 Task: Plan a trip to TÃ¢rgu Neamt, Romania from 5th December, 2023 to 15th December, 2023 for 9 adults.5 bedrooms having 5 beds and 5 bathrooms. Property type can be house. Booking option can be shelf check-in. Look for 5 properties as per requirement.
Action: Mouse moved to (459, 94)
Screenshot: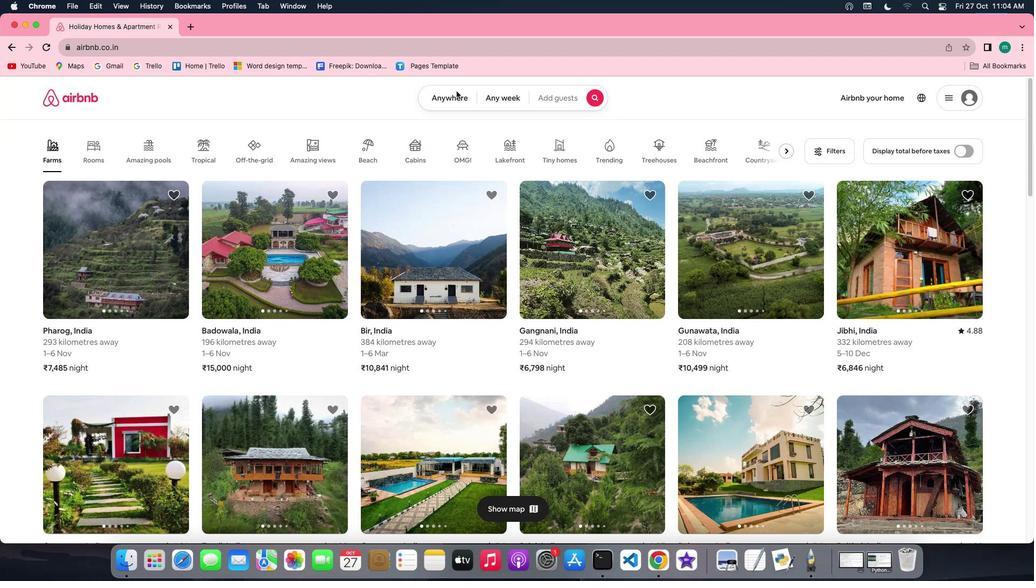 
Action: Mouse pressed left at (459, 94)
Screenshot: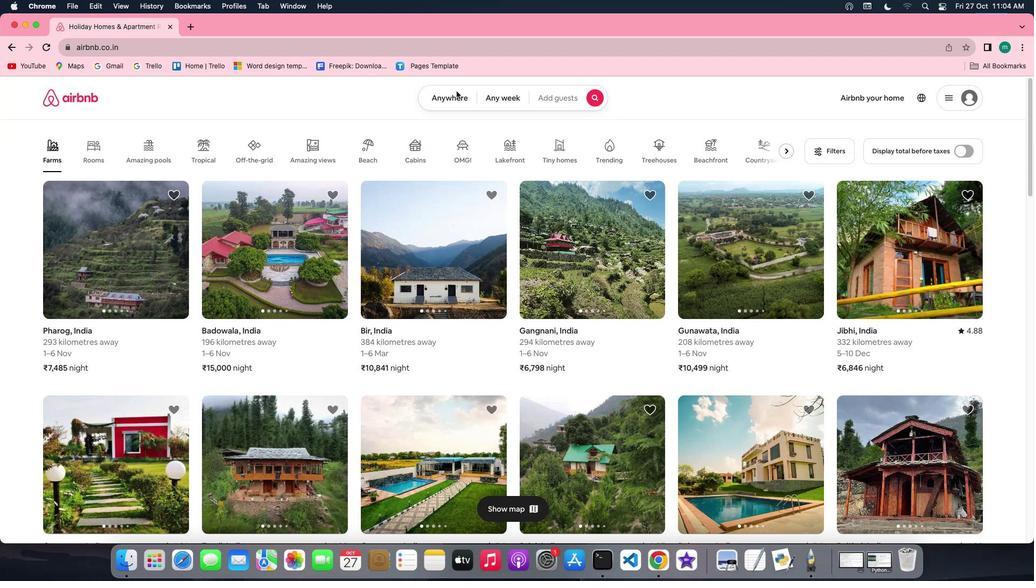 
Action: Mouse pressed left at (459, 94)
Screenshot: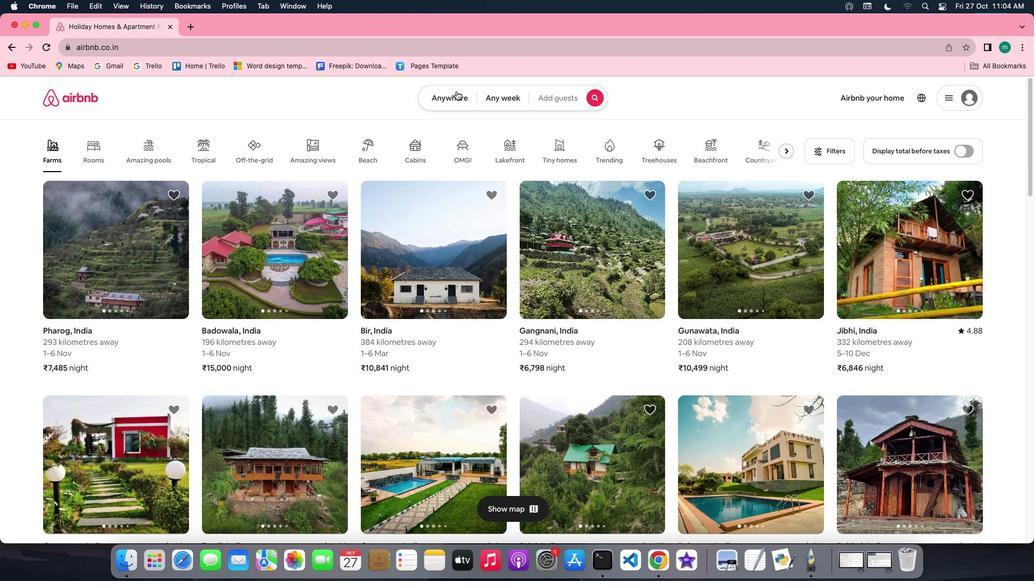 
Action: Mouse moved to (408, 138)
Screenshot: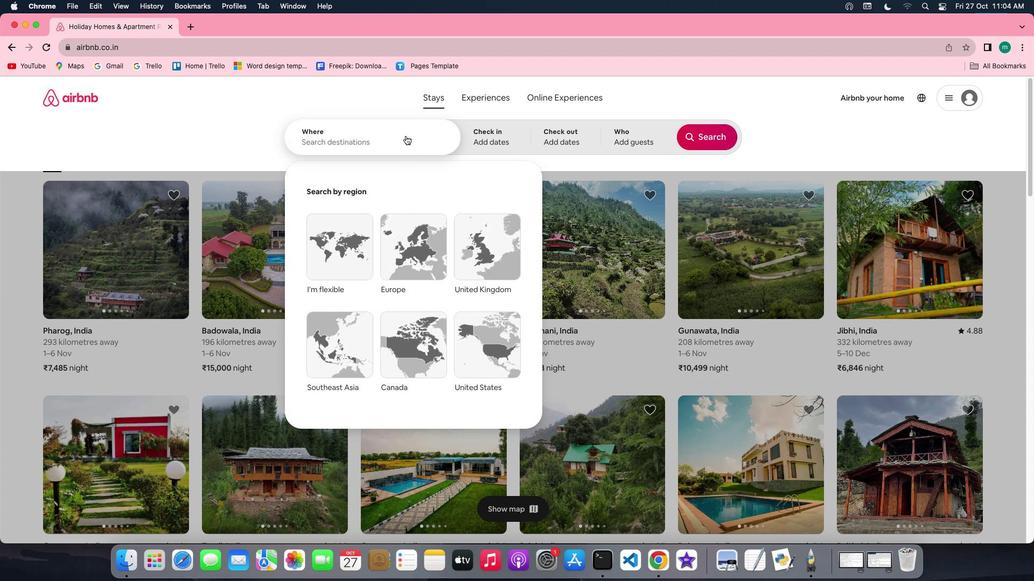 
Action: Key pressed Key.shift'T''a''r''g''u'','Key.spaceKey.shift'R''o''m''a''n''i''a'
Screenshot: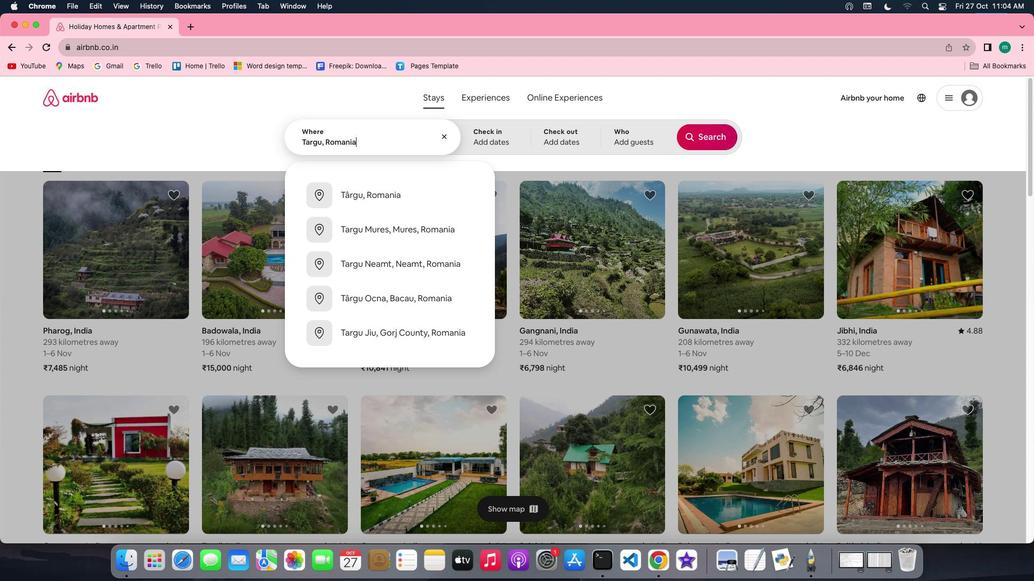
Action: Mouse moved to (507, 132)
Screenshot: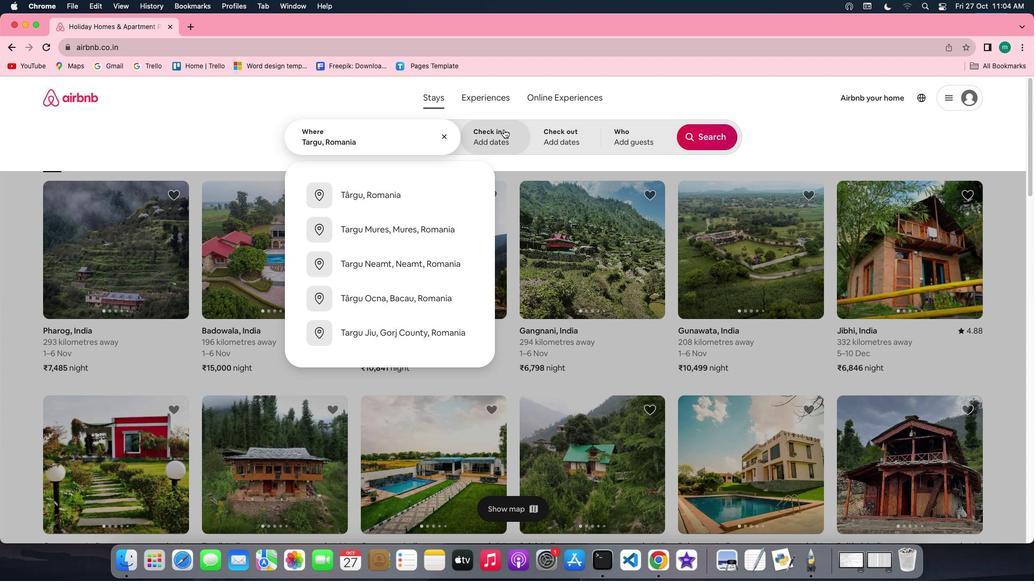 
Action: Mouse pressed left at (507, 132)
Screenshot: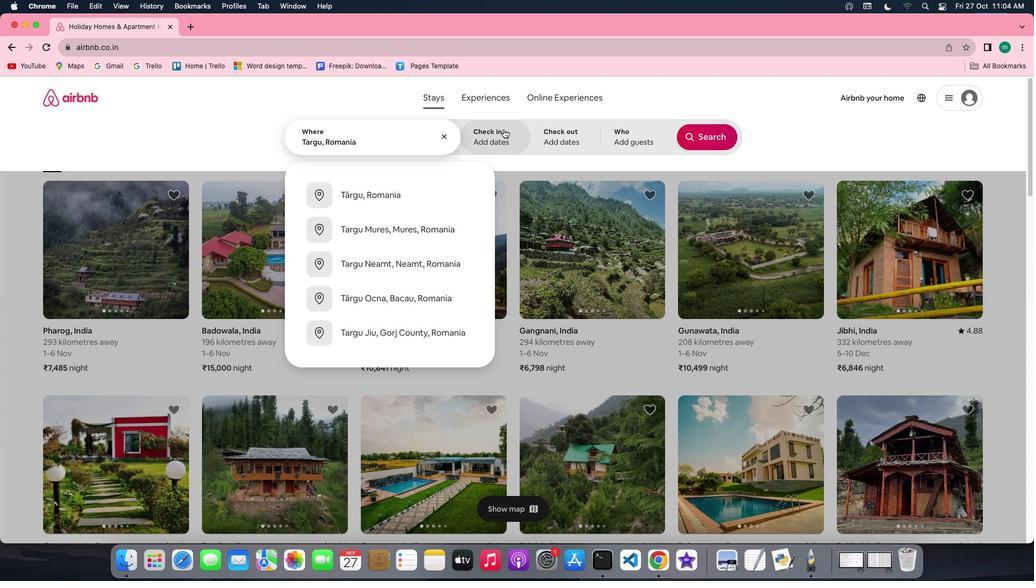 
Action: Mouse moved to (689, 220)
Screenshot: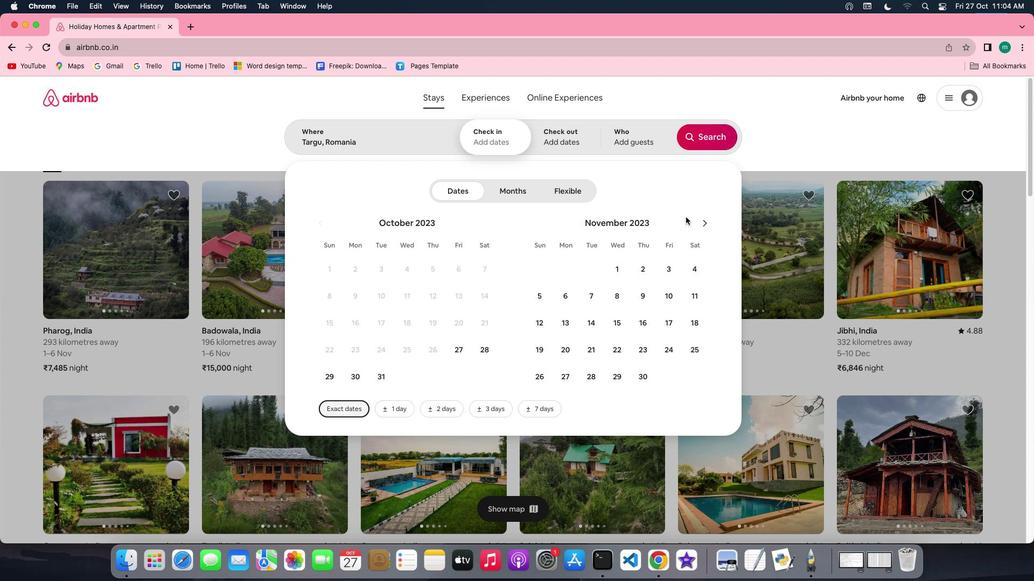 
Action: Mouse pressed left at (689, 220)
Screenshot: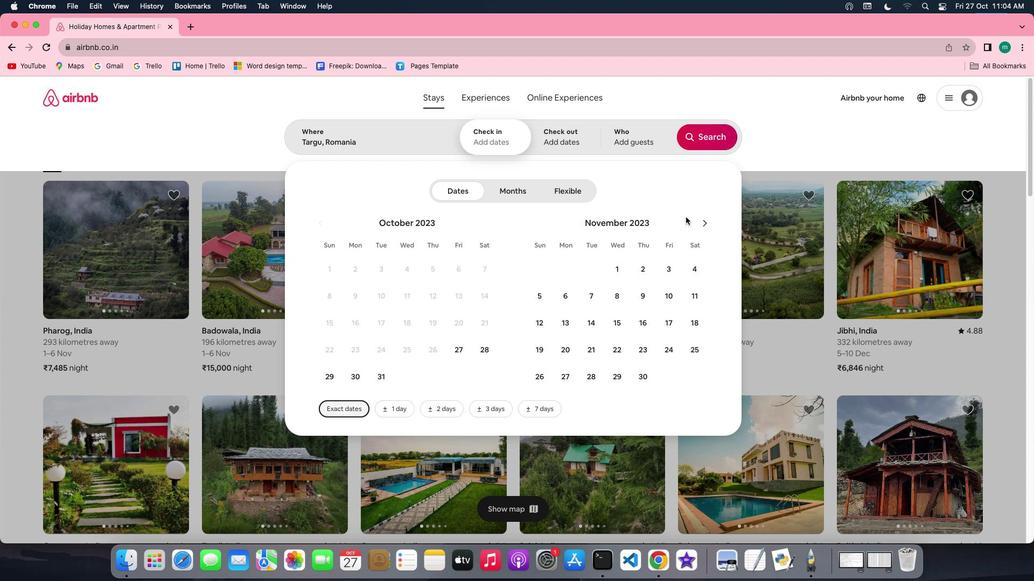 
Action: Mouse moved to (702, 224)
Screenshot: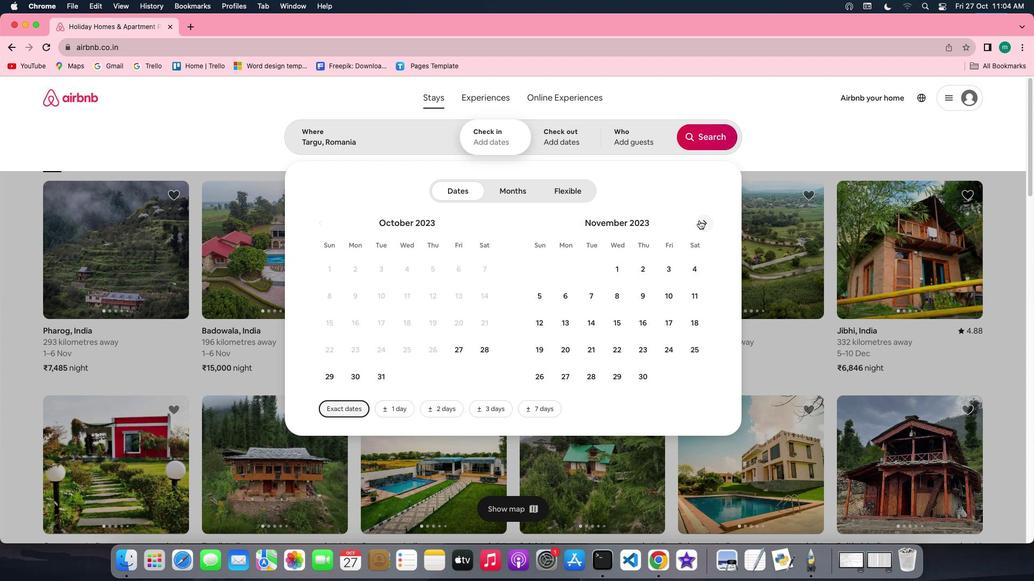 
Action: Mouse pressed left at (702, 224)
Screenshot: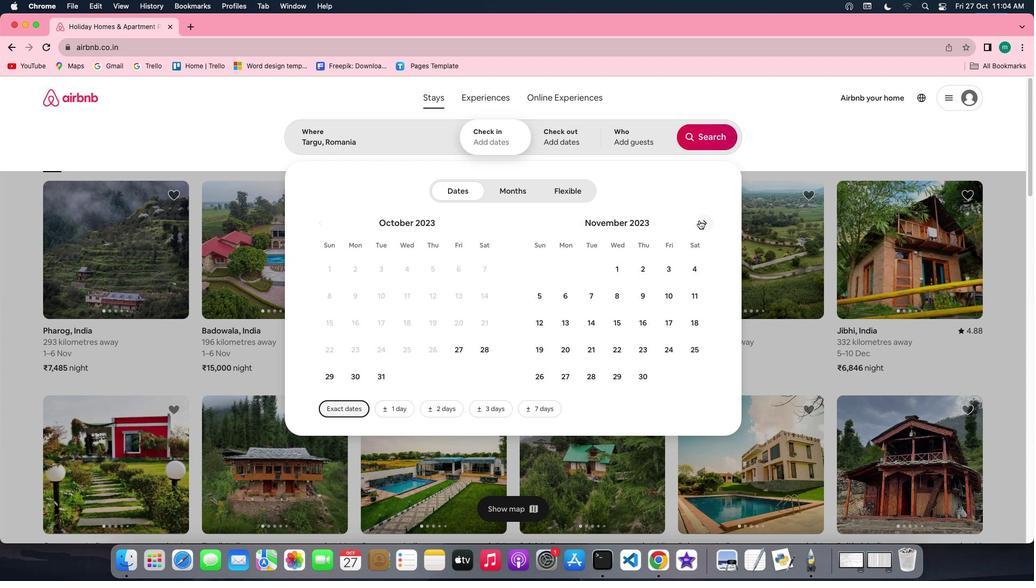 
Action: Mouse moved to (589, 296)
Screenshot: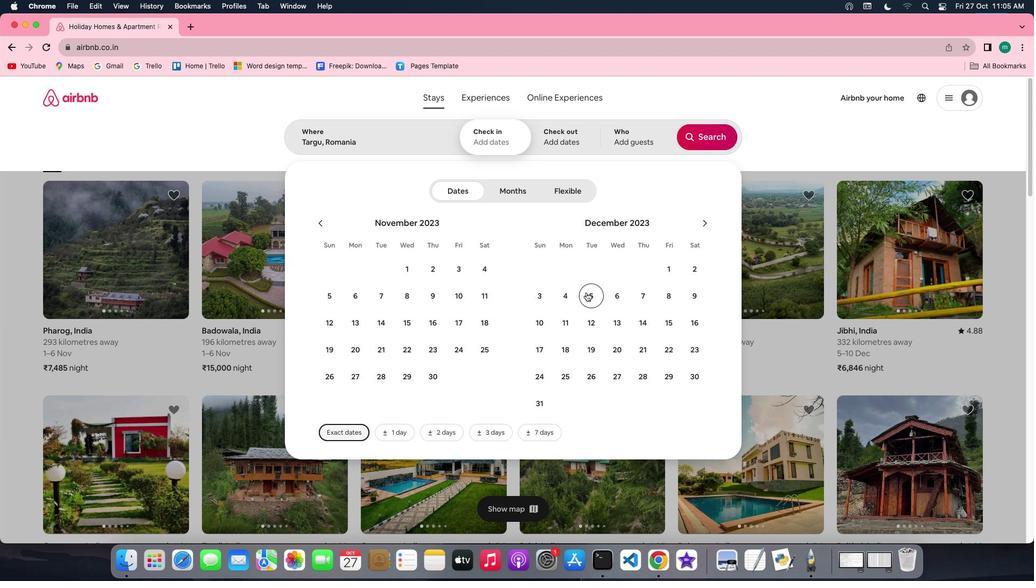 
Action: Mouse pressed left at (589, 296)
Screenshot: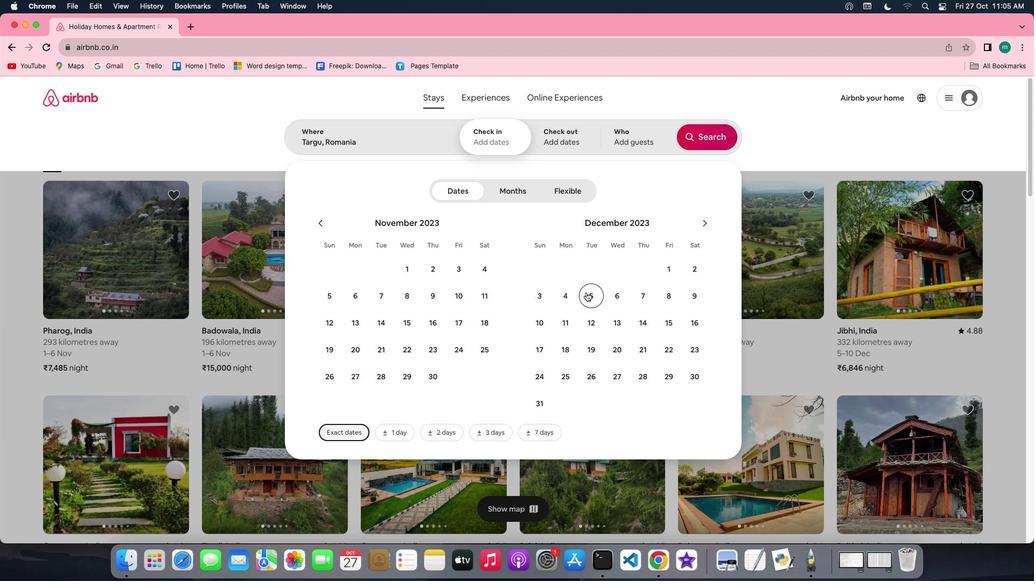 
Action: Mouse moved to (669, 333)
Screenshot: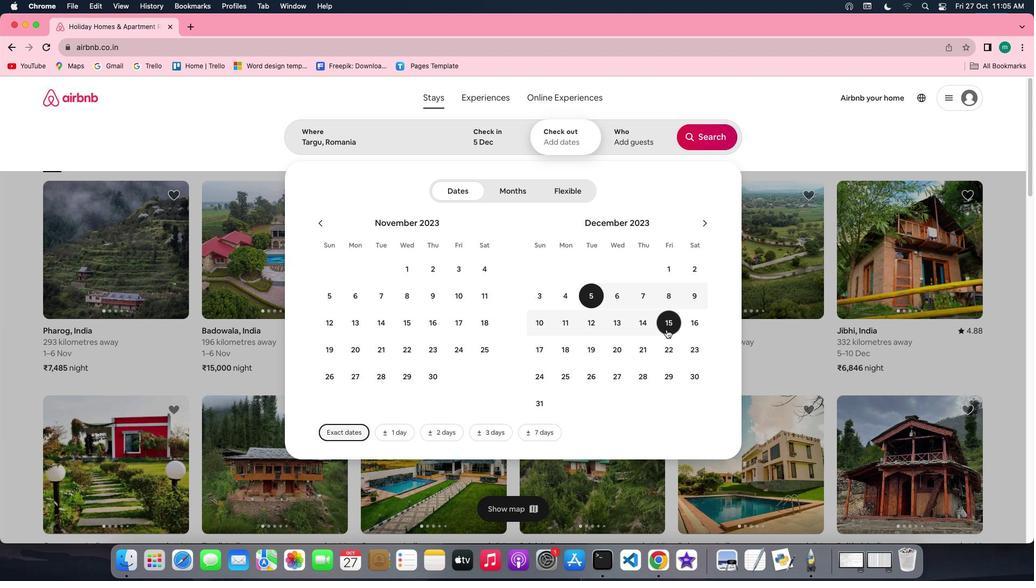 
Action: Mouse pressed left at (669, 333)
Screenshot: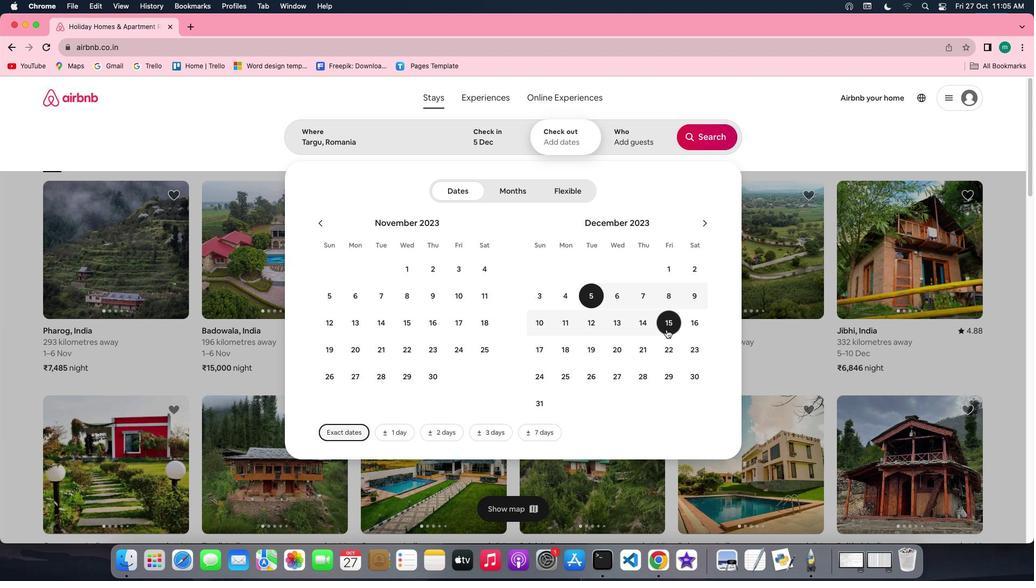 
Action: Mouse moved to (638, 153)
Screenshot: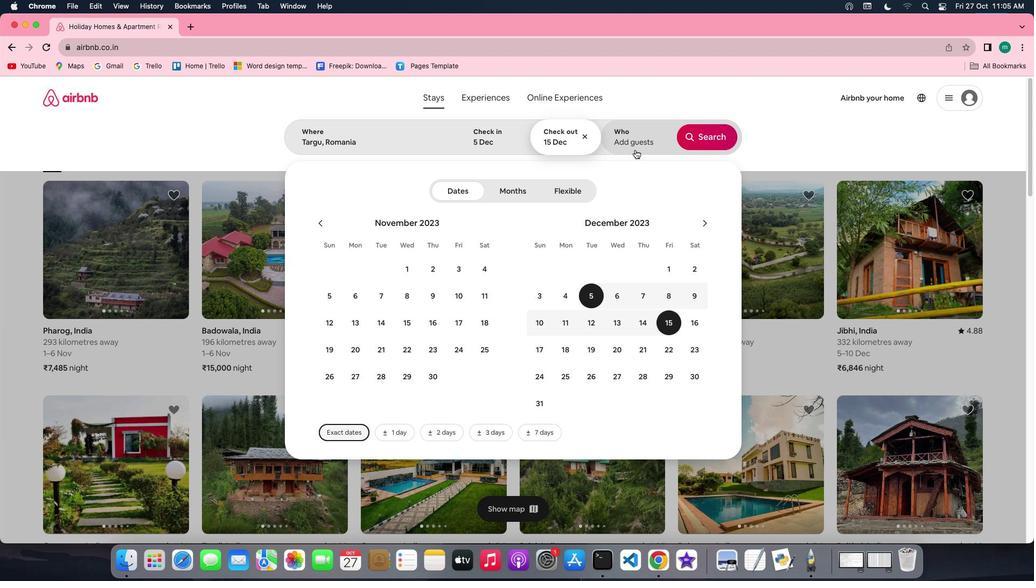 
Action: Mouse pressed left at (638, 153)
Screenshot: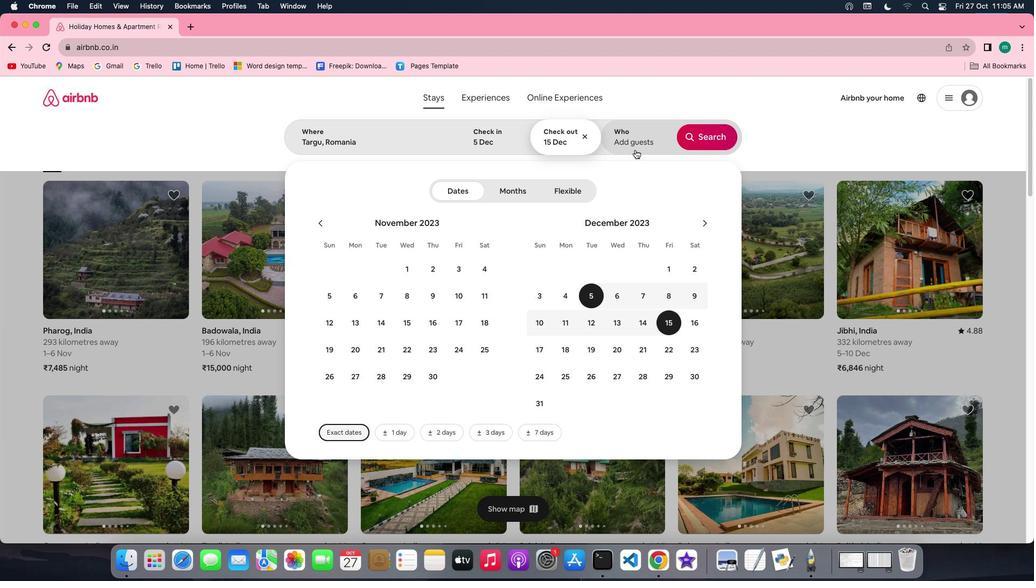 
Action: Mouse moved to (715, 199)
Screenshot: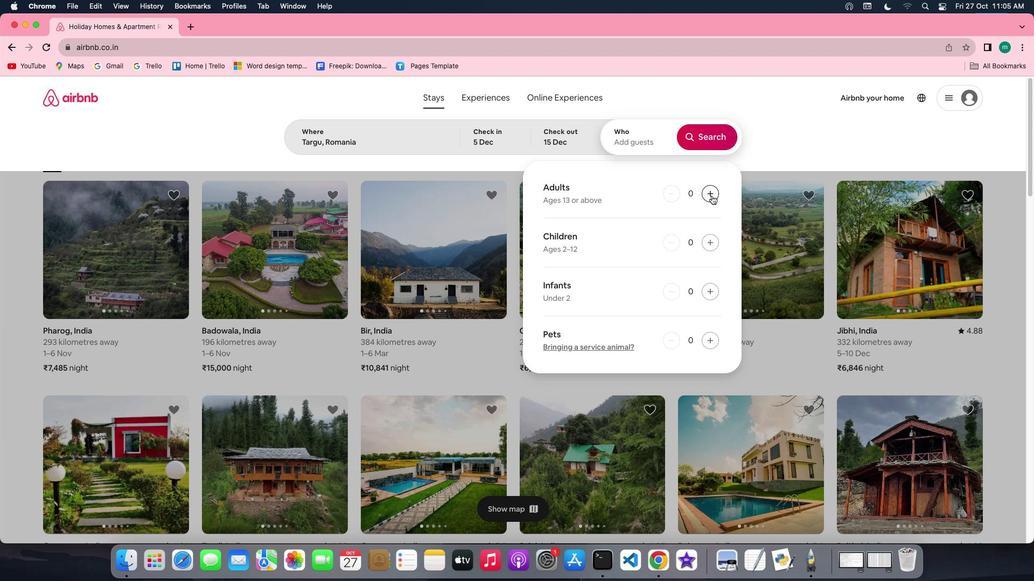 
Action: Mouse pressed left at (715, 199)
Screenshot: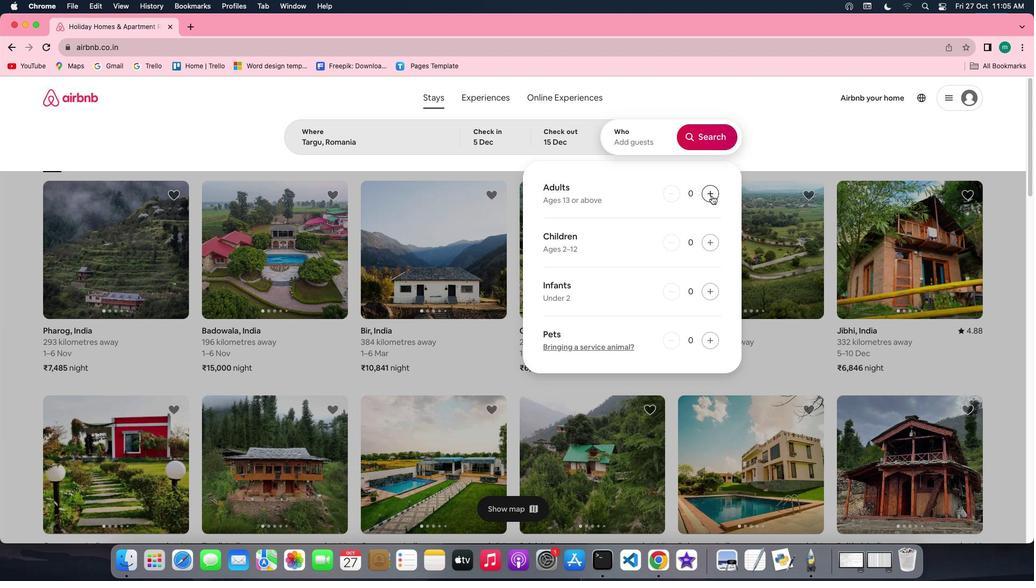 
Action: Mouse pressed left at (715, 199)
Screenshot: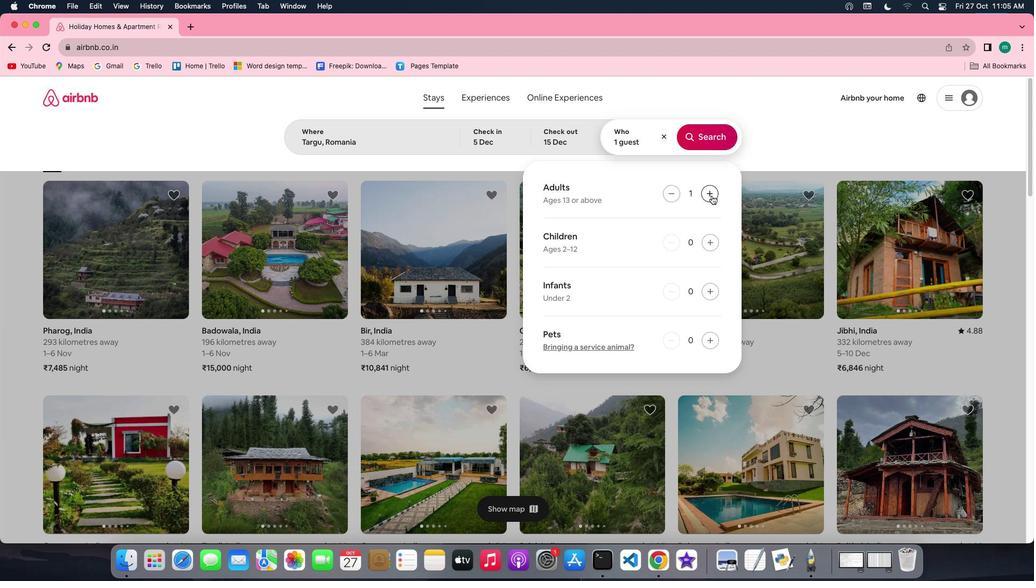 
Action: Mouse pressed left at (715, 199)
Screenshot: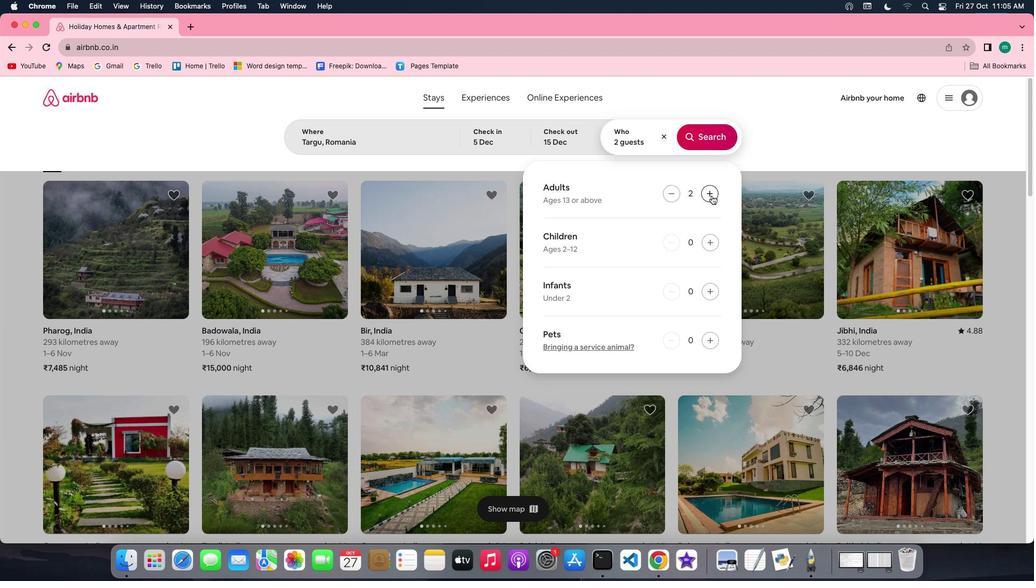 
Action: Mouse pressed left at (715, 199)
Screenshot: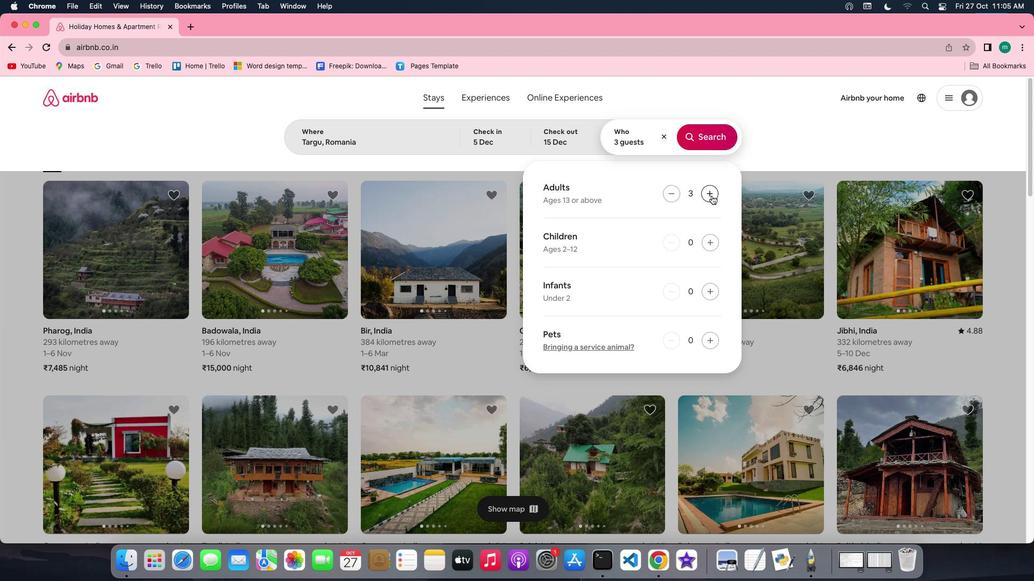 
Action: Mouse pressed left at (715, 199)
Screenshot: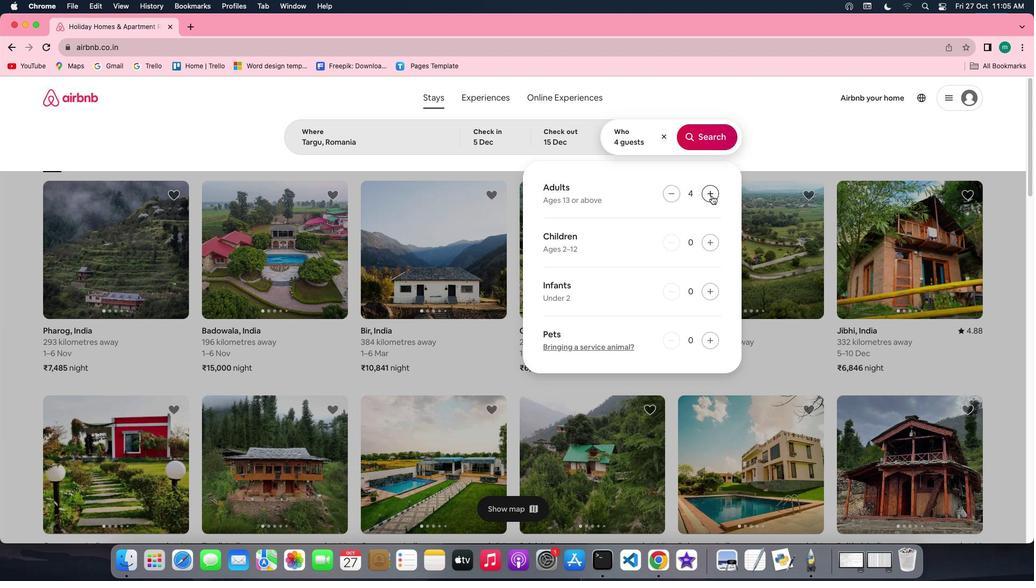 
Action: Mouse pressed left at (715, 199)
Screenshot: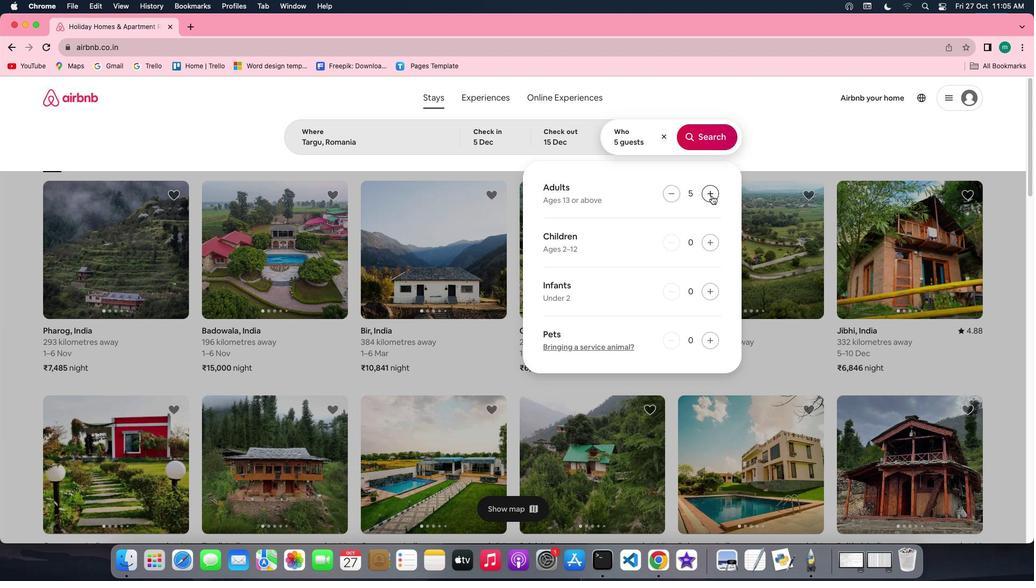 
Action: Mouse pressed left at (715, 199)
Screenshot: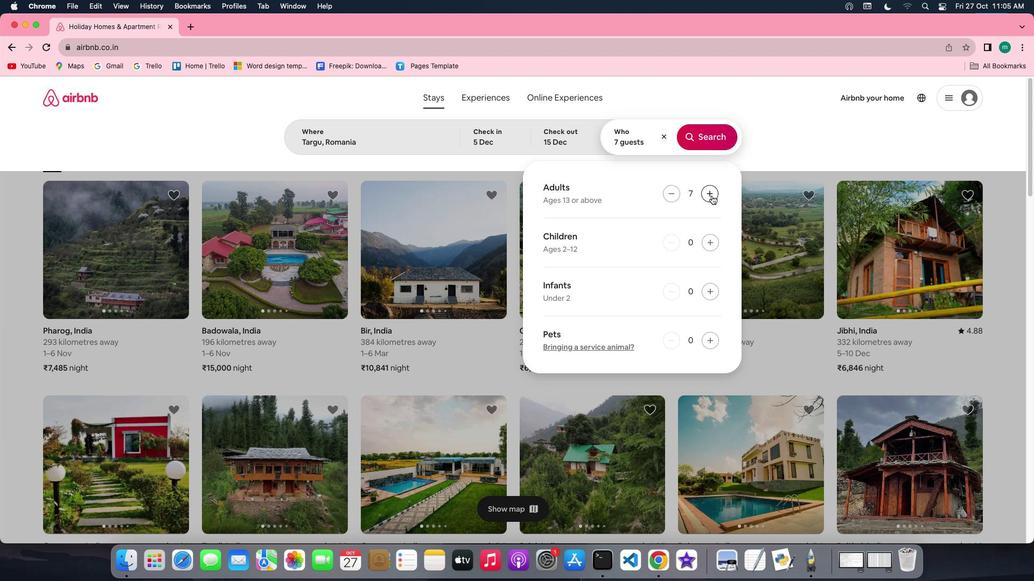 
Action: Mouse pressed left at (715, 199)
Screenshot: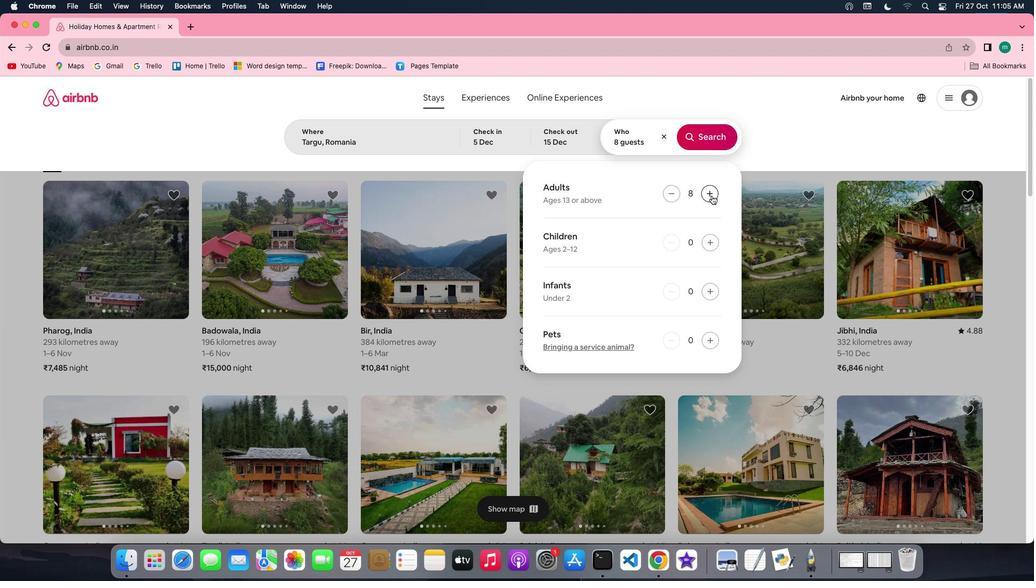 
Action: Mouse pressed left at (715, 199)
Screenshot: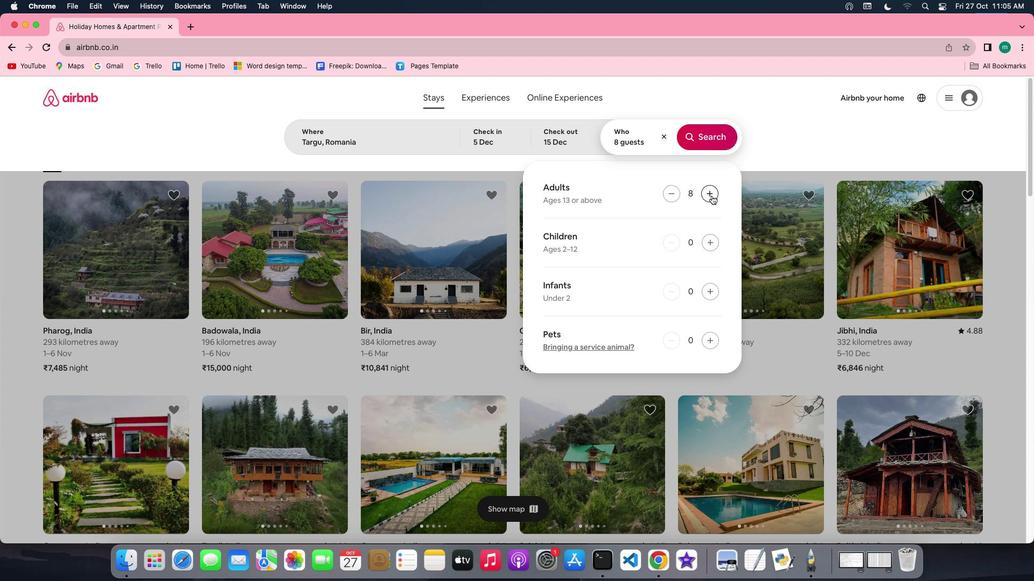 
Action: Mouse moved to (724, 140)
Screenshot: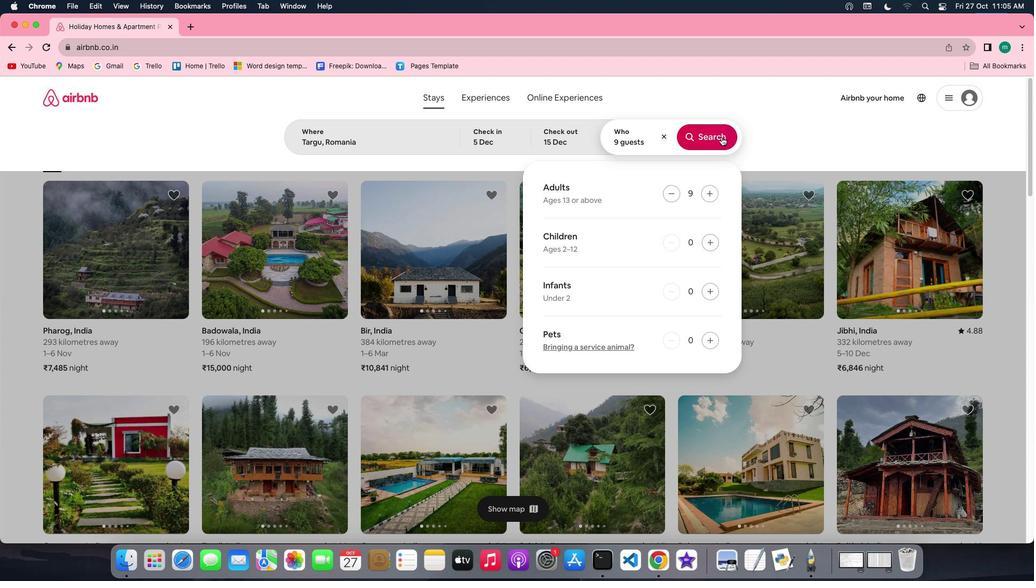 
Action: Mouse pressed left at (724, 140)
Screenshot: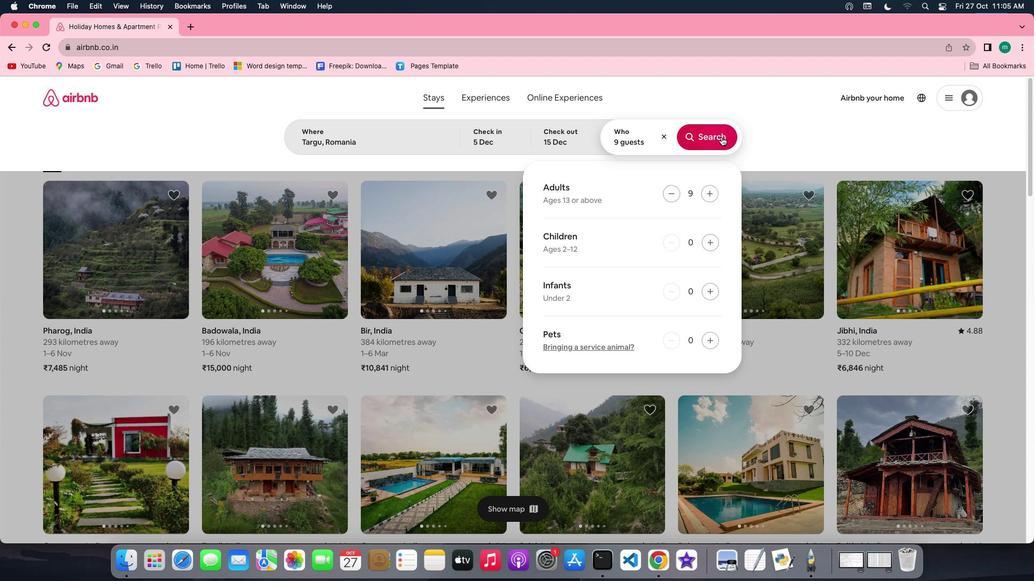 
Action: Mouse moved to (878, 146)
Screenshot: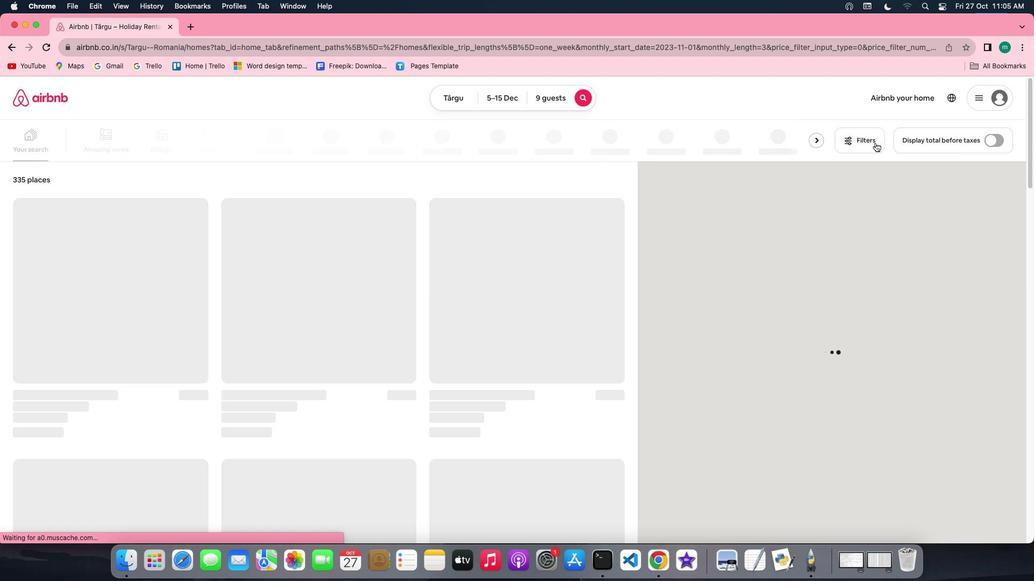 
Action: Mouse pressed left at (878, 146)
Screenshot: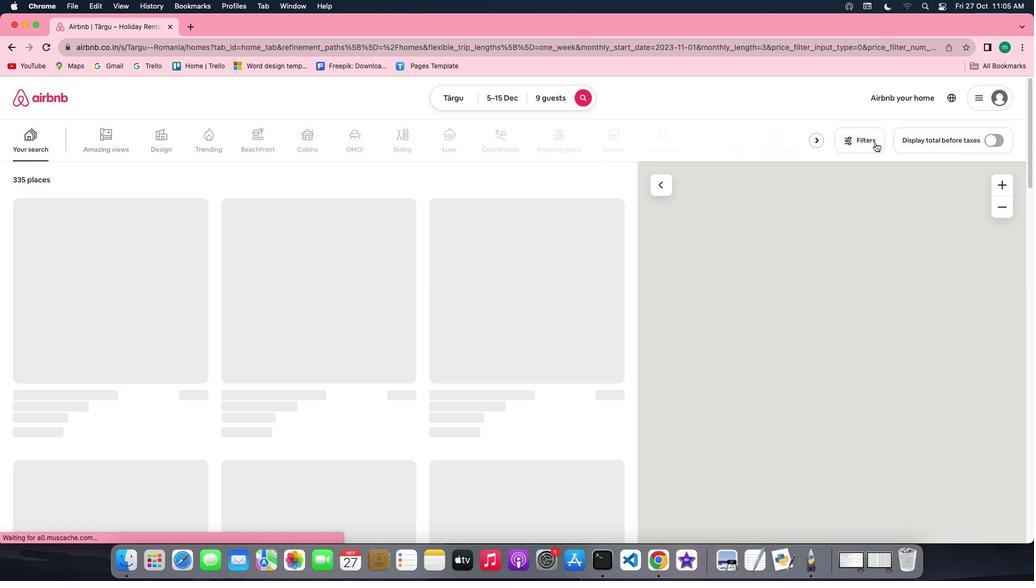 
Action: Mouse moved to (466, 351)
Screenshot: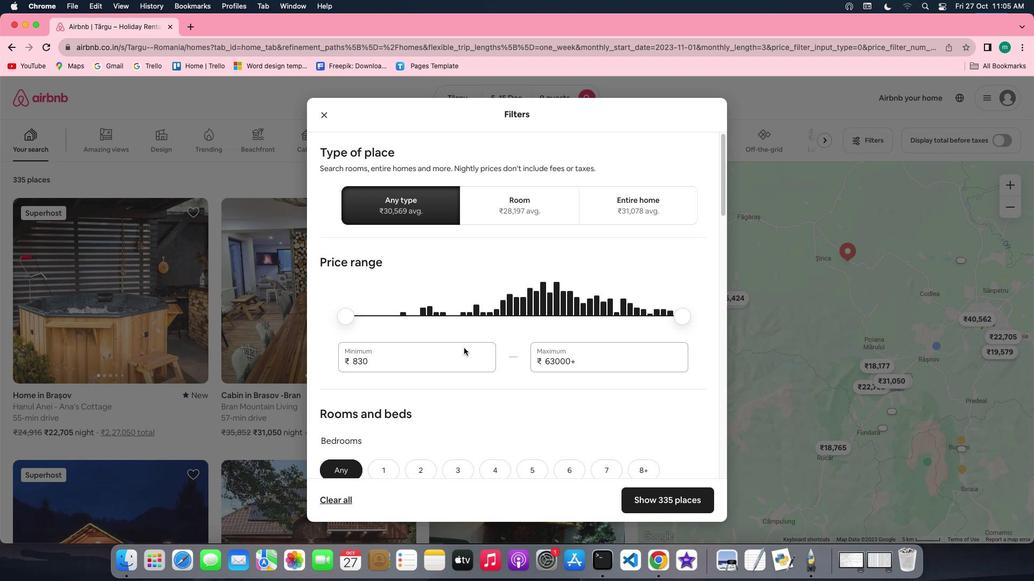 
Action: Mouse scrolled (466, 351) with delta (3, 2)
Screenshot: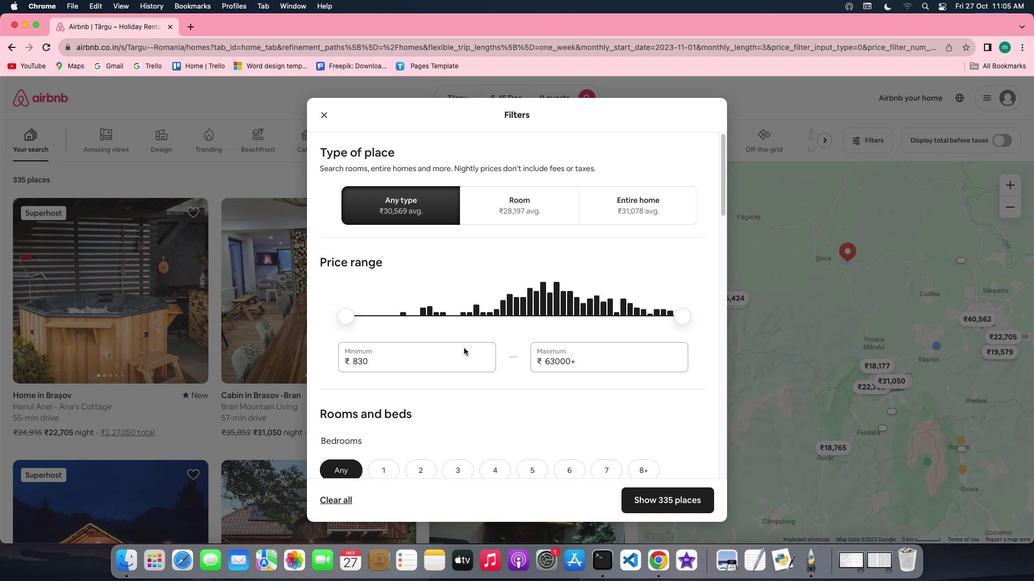 
Action: Mouse scrolled (466, 351) with delta (3, 2)
Screenshot: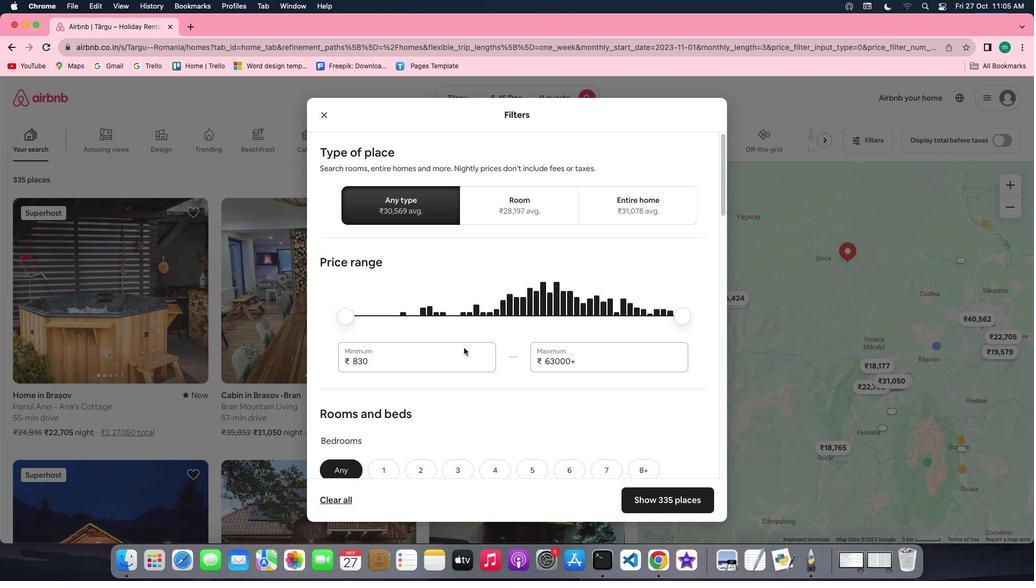
Action: Mouse scrolled (466, 351) with delta (3, 2)
Screenshot: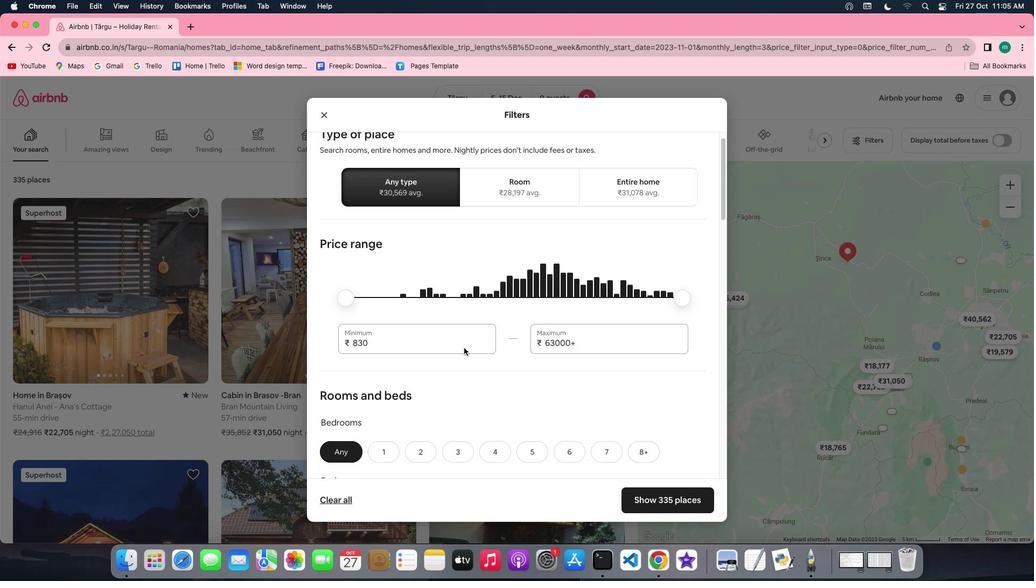
Action: Mouse scrolled (466, 351) with delta (3, 1)
Screenshot: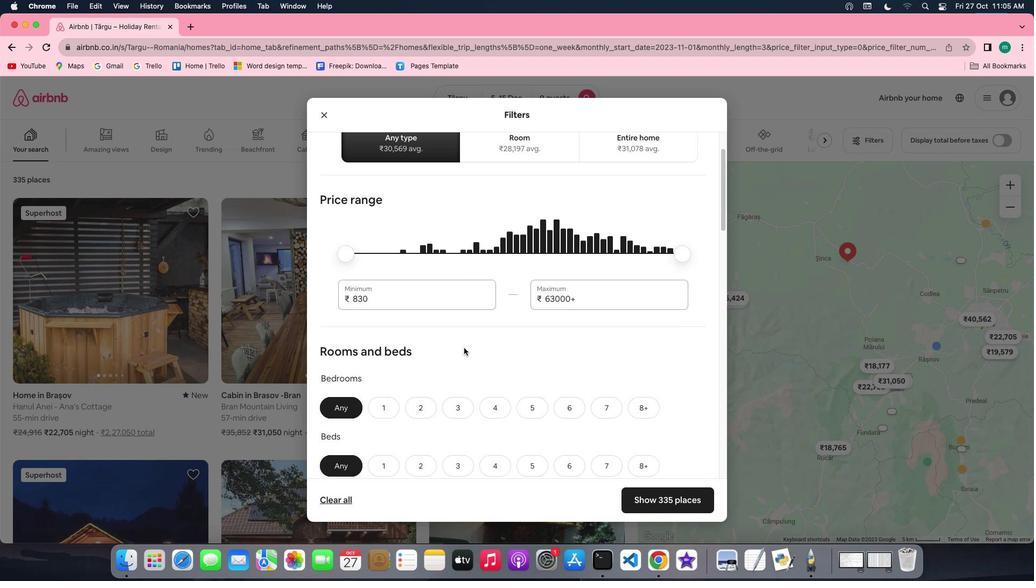 
Action: Mouse scrolled (466, 351) with delta (3, 2)
Screenshot: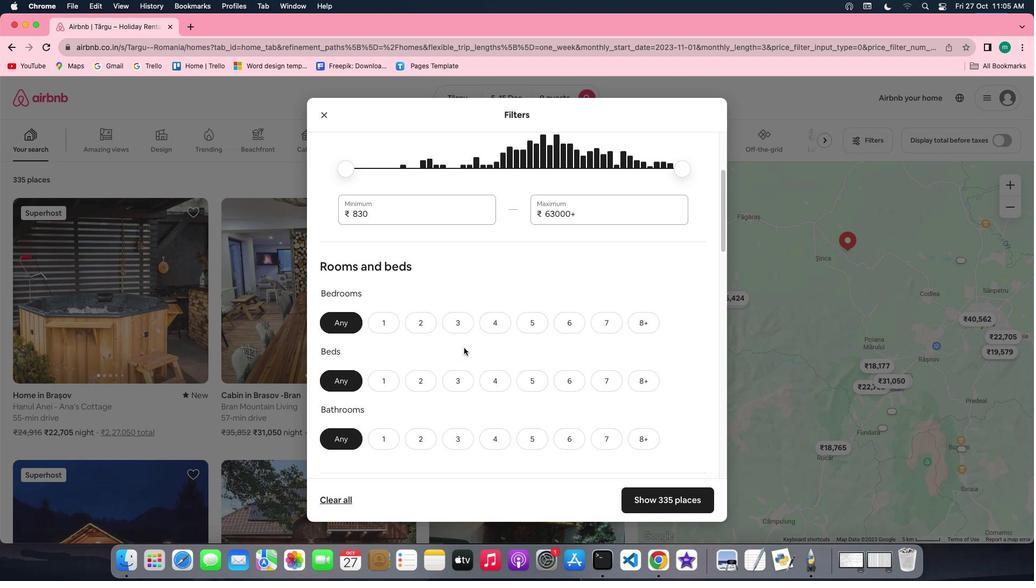 
Action: Mouse scrolled (466, 351) with delta (3, 2)
Screenshot: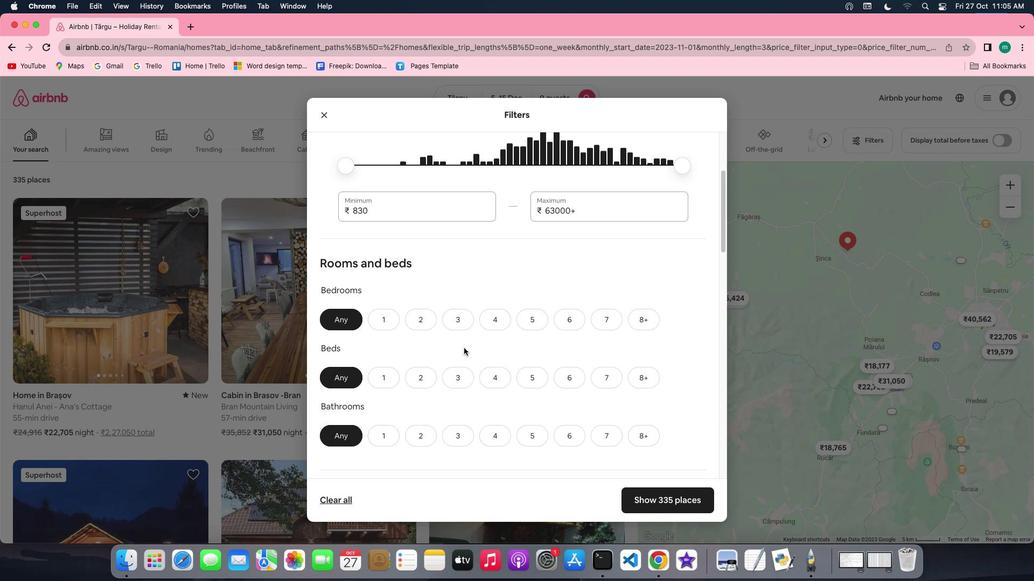 
Action: Mouse scrolled (466, 351) with delta (3, 2)
Screenshot: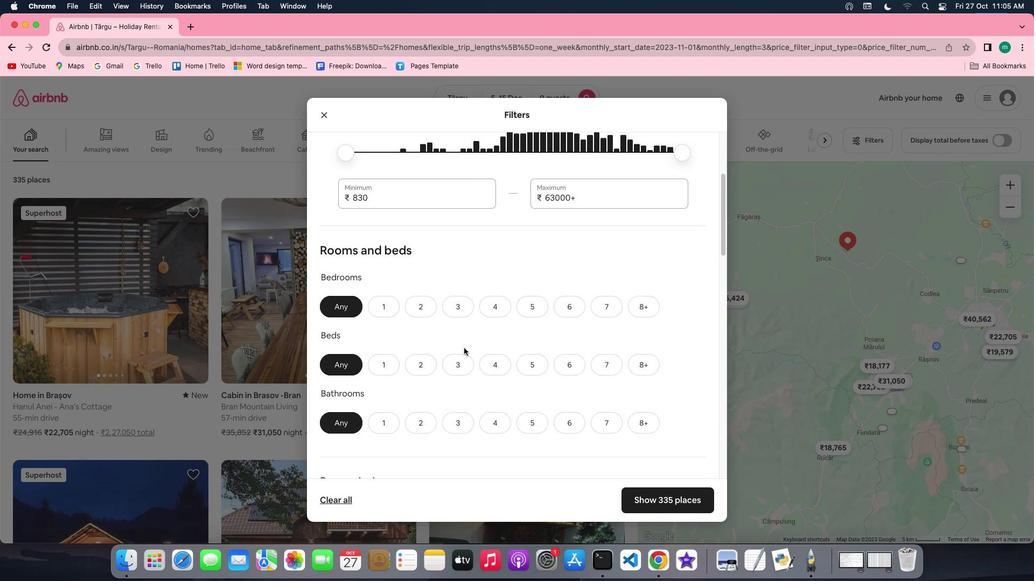 
Action: Mouse scrolled (466, 351) with delta (3, 2)
Screenshot: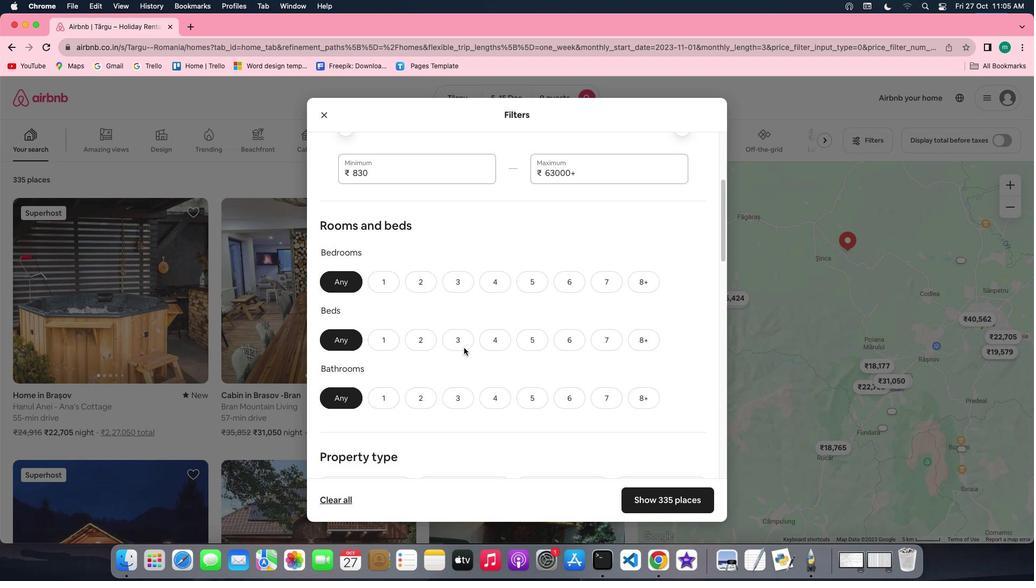 
Action: Mouse scrolled (466, 351) with delta (3, 2)
Screenshot: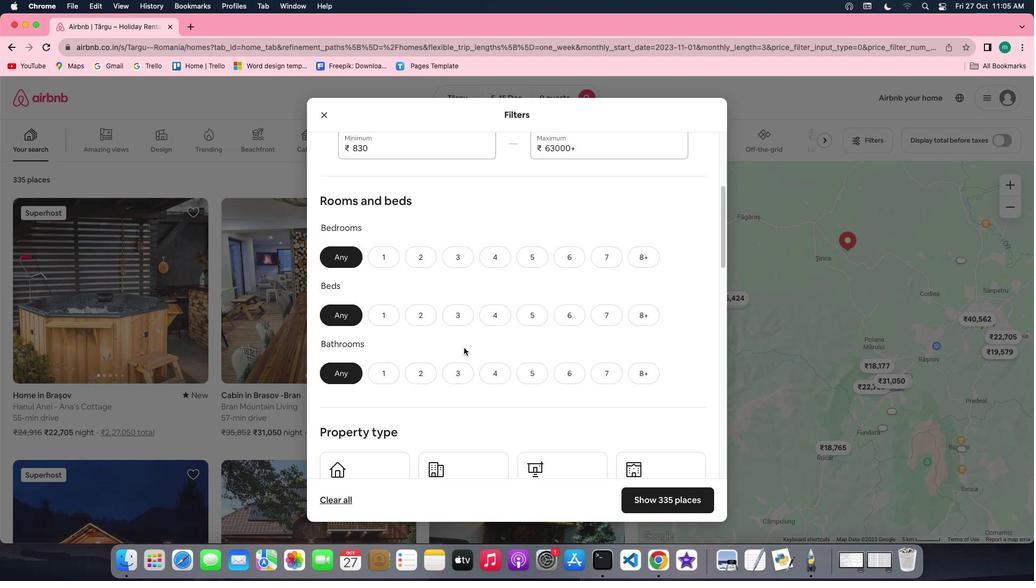 
Action: Mouse scrolled (466, 351) with delta (3, 2)
Screenshot: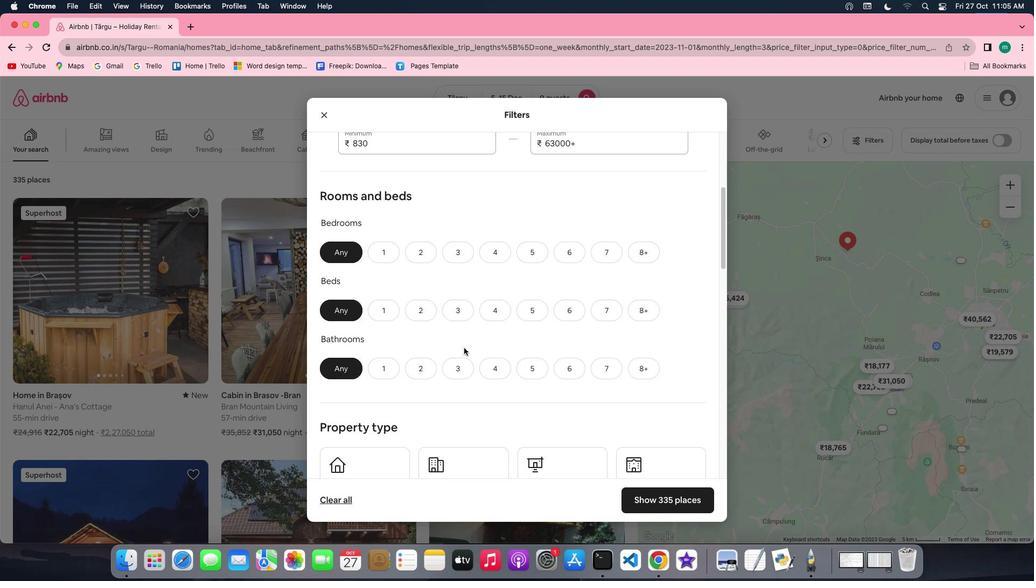 
Action: Mouse scrolled (466, 351) with delta (3, 2)
Screenshot: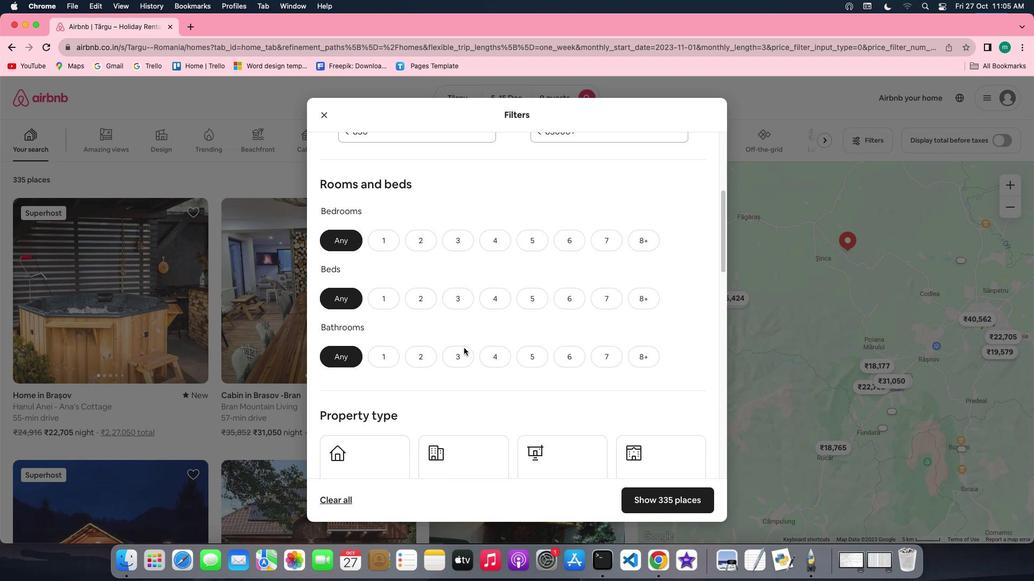 
Action: Mouse scrolled (466, 351) with delta (3, 2)
Screenshot: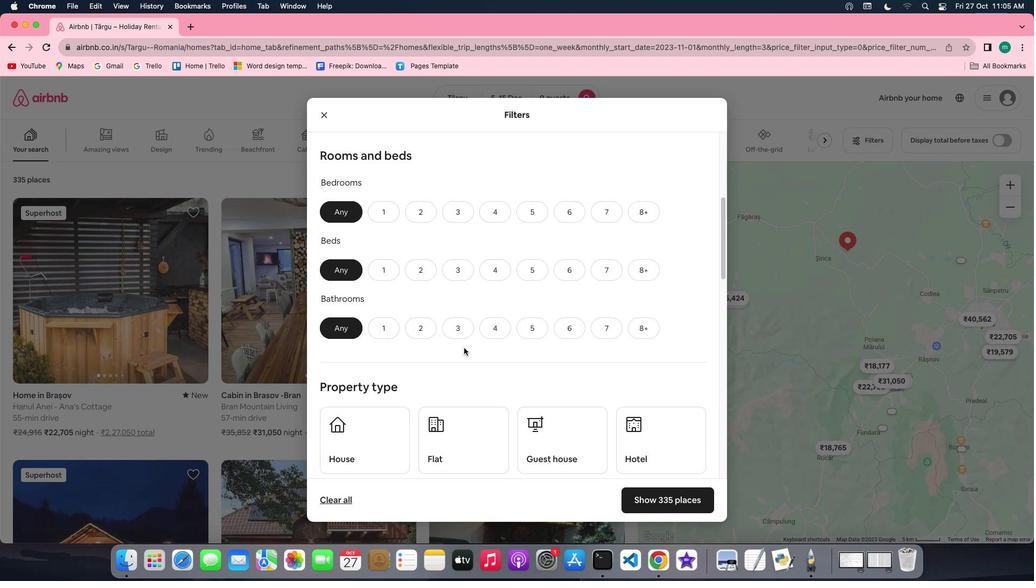 
Action: Mouse moved to (547, 215)
Screenshot: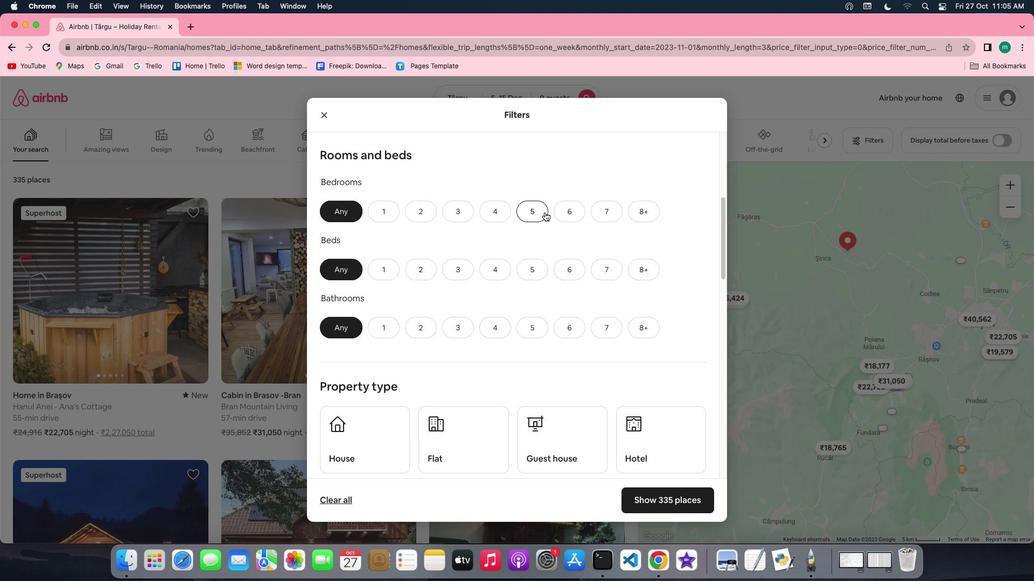 
Action: Mouse pressed left at (547, 215)
Screenshot: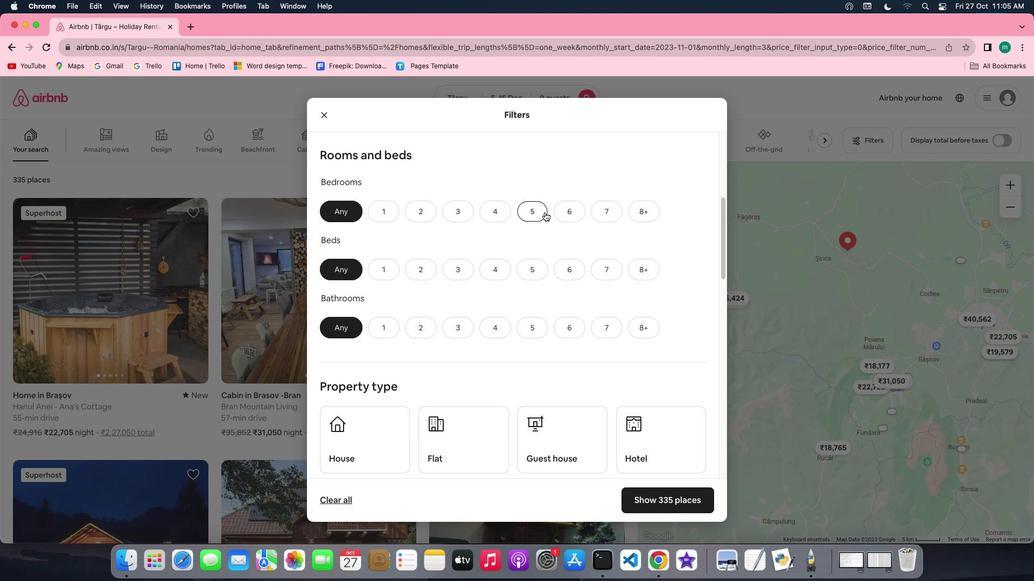 
Action: Mouse moved to (536, 281)
Screenshot: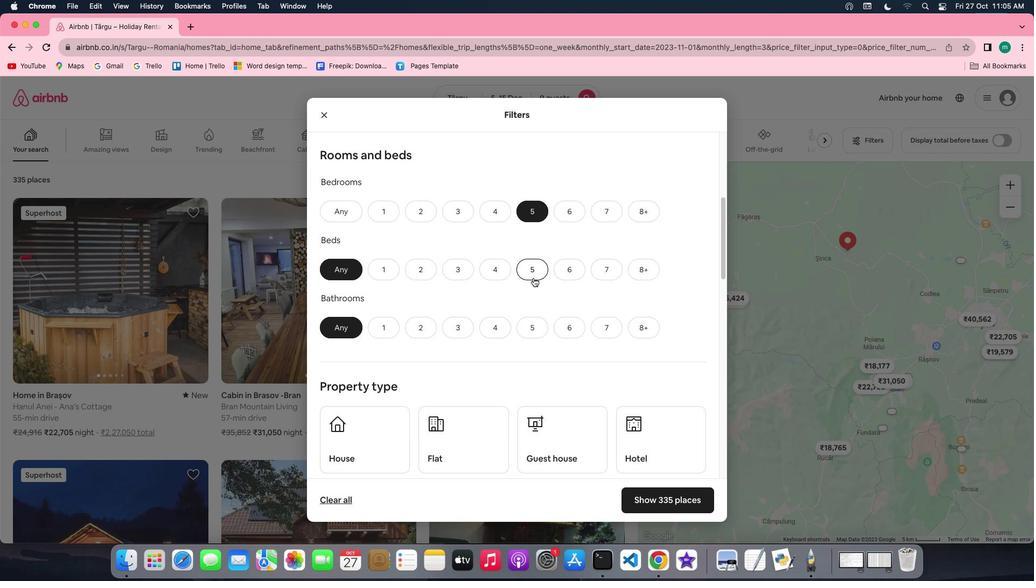 
Action: Mouse pressed left at (536, 281)
Screenshot: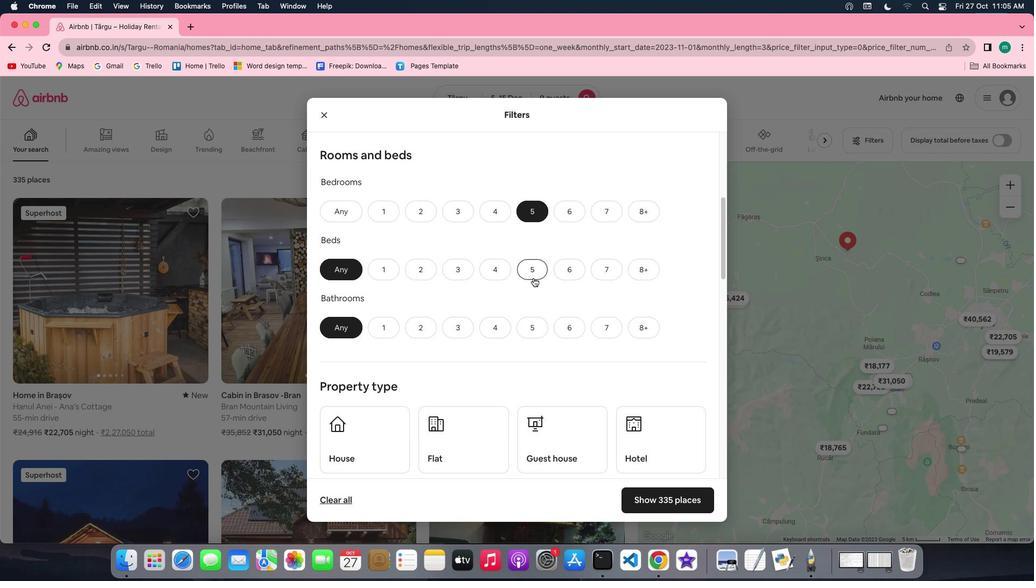 
Action: Mouse moved to (538, 331)
Screenshot: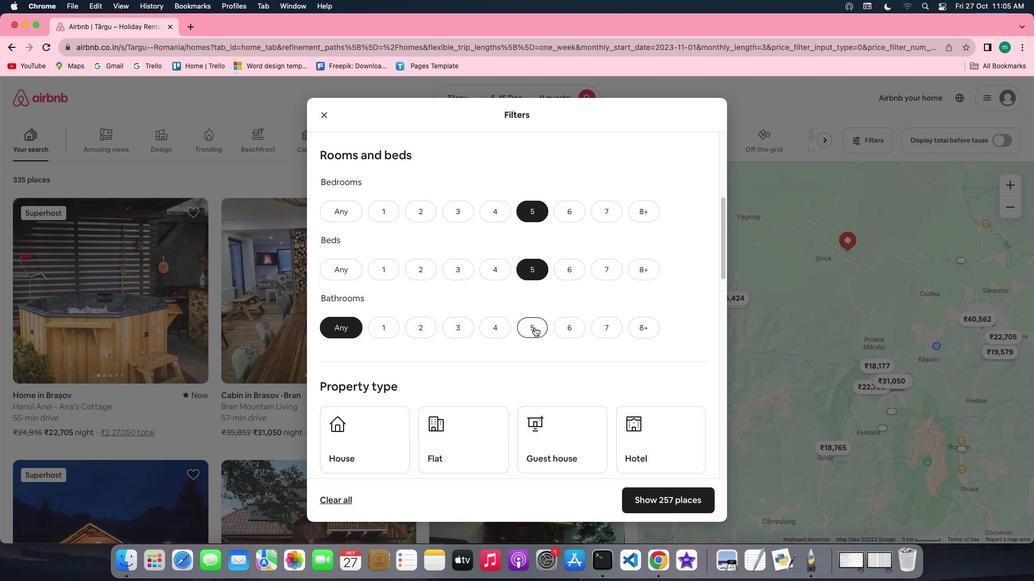 
Action: Mouse pressed left at (538, 331)
Screenshot: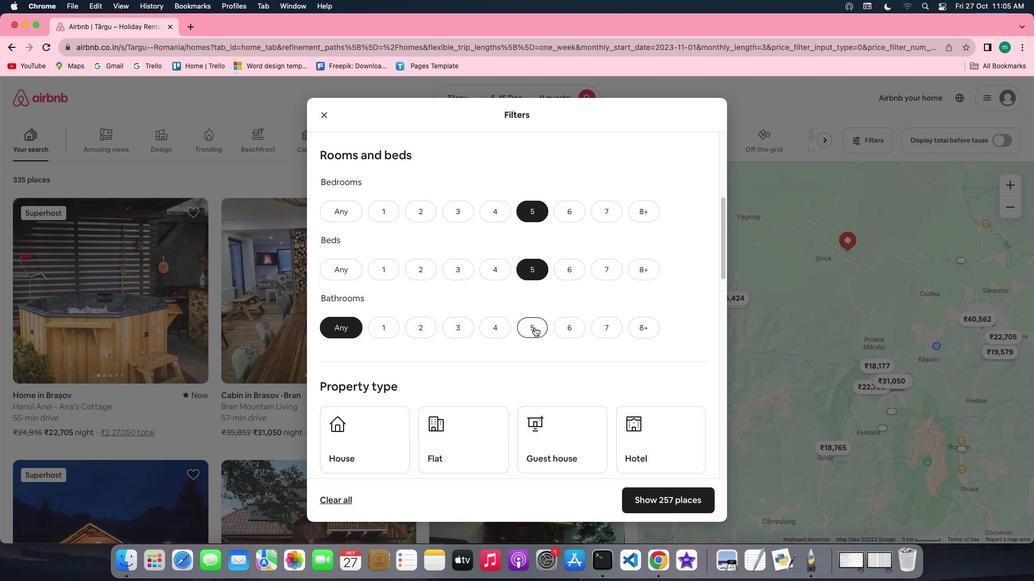 
Action: Mouse moved to (604, 344)
Screenshot: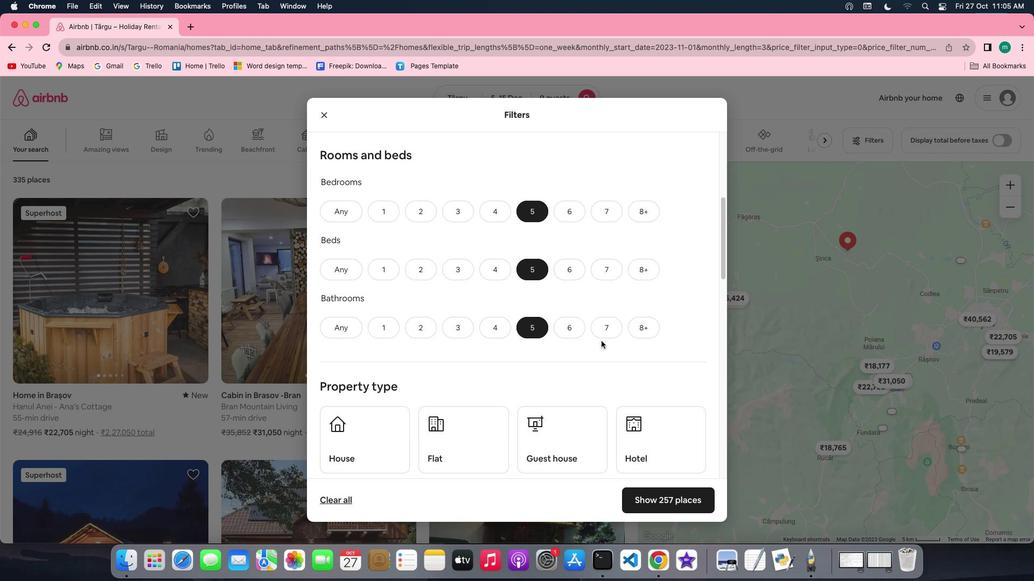 
Action: Mouse scrolled (604, 344) with delta (3, 2)
Screenshot: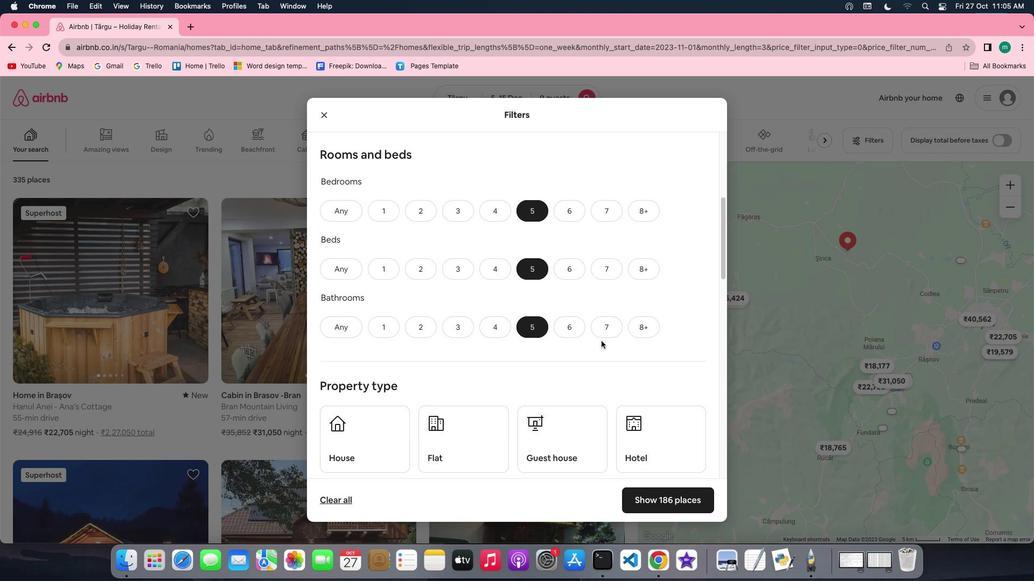 
Action: Mouse scrolled (604, 344) with delta (3, 2)
Screenshot: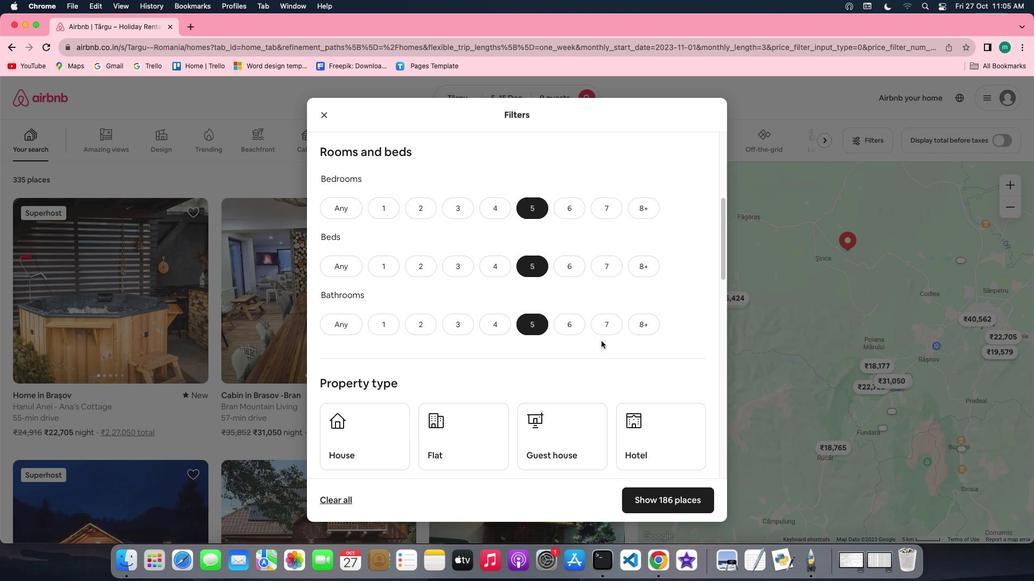 
Action: Mouse scrolled (604, 344) with delta (3, 2)
Screenshot: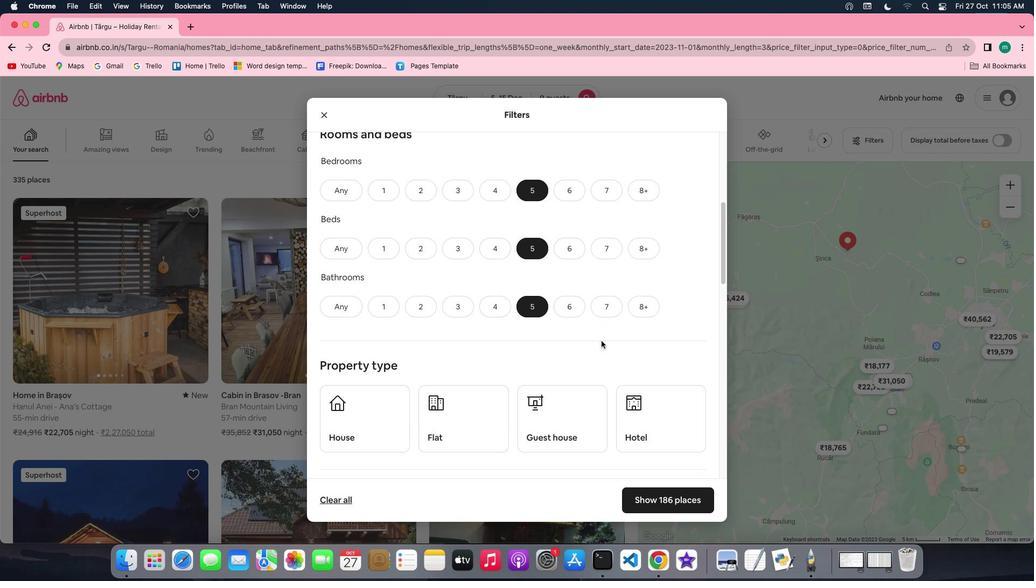
Action: Mouse scrolled (604, 344) with delta (3, 2)
Screenshot: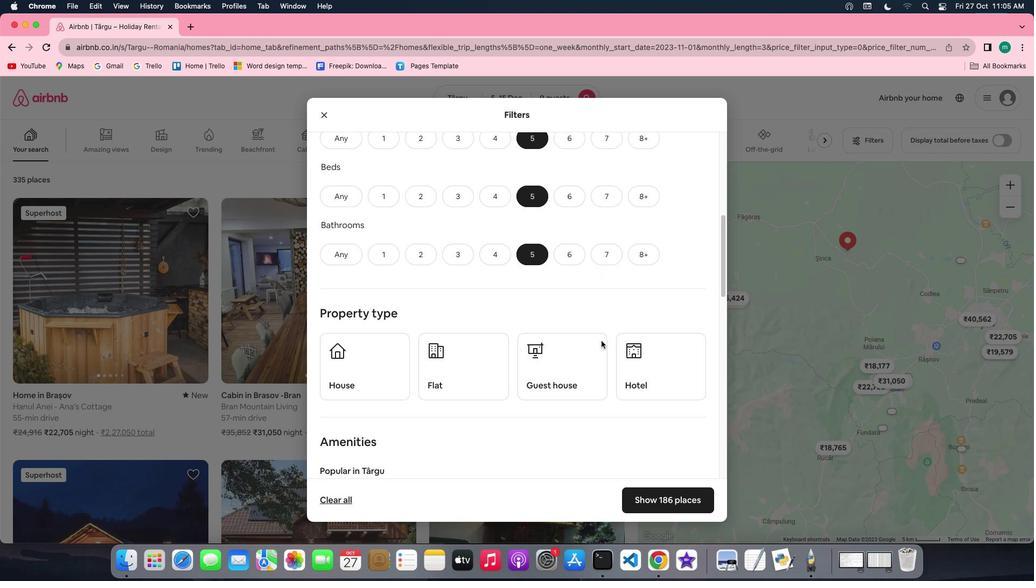 
Action: Mouse scrolled (604, 344) with delta (3, 2)
Screenshot: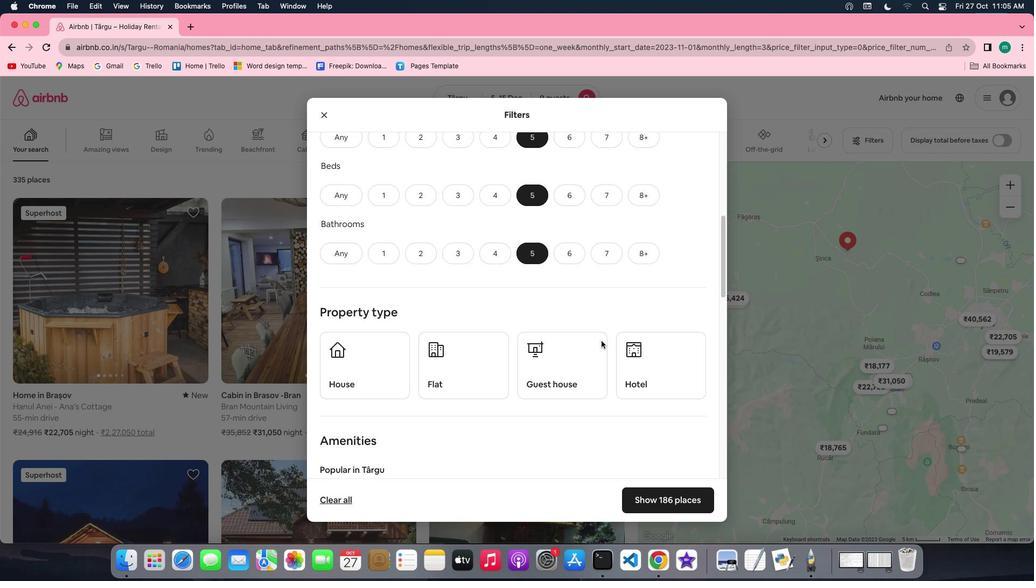 
Action: Mouse scrolled (604, 344) with delta (3, 2)
Screenshot: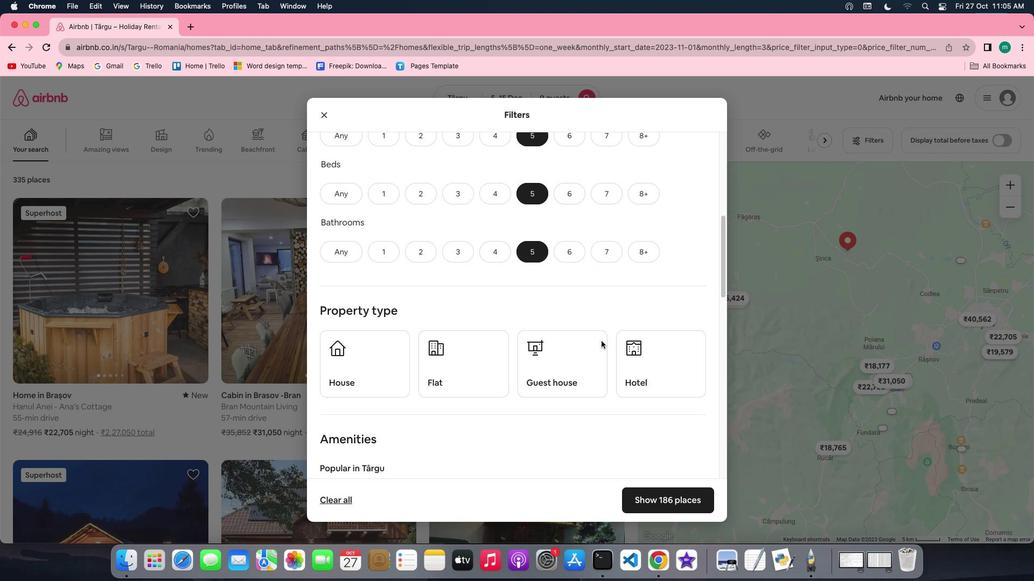 
Action: Mouse scrolled (604, 344) with delta (3, 2)
Screenshot: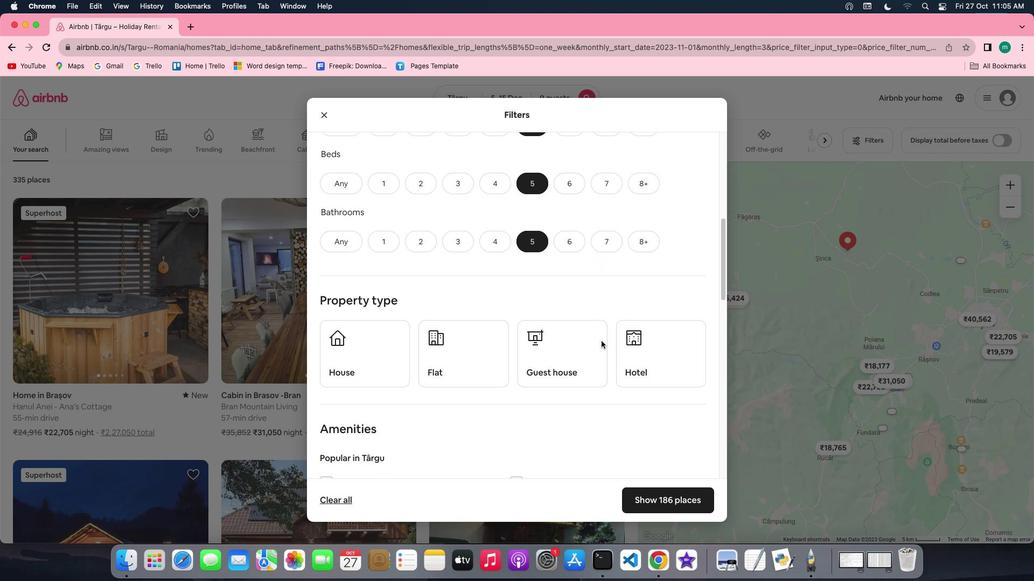 
Action: Mouse scrolled (604, 344) with delta (3, 2)
Screenshot: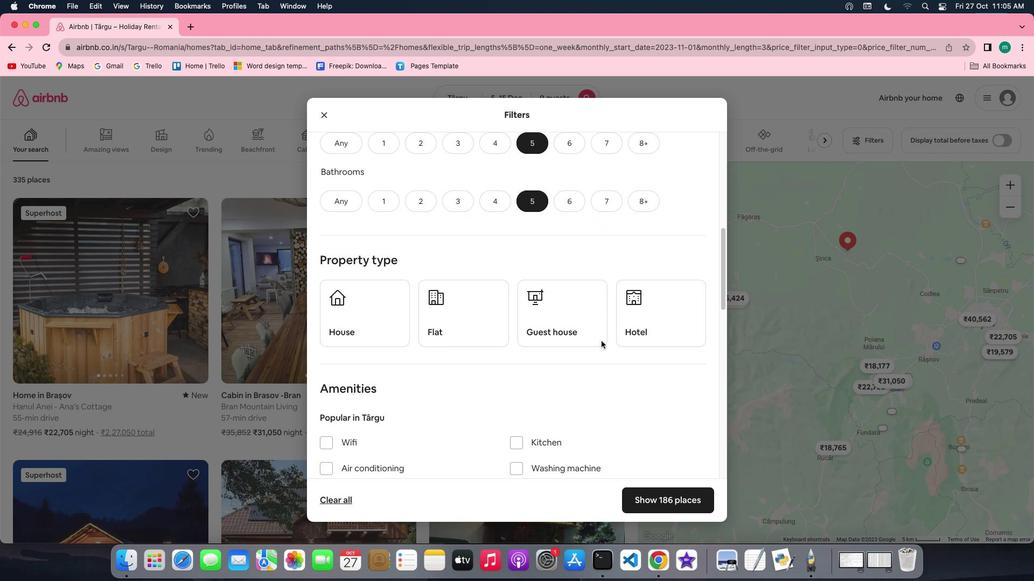 
Action: Mouse scrolled (604, 344) with delta (3, 2)
Screenshot: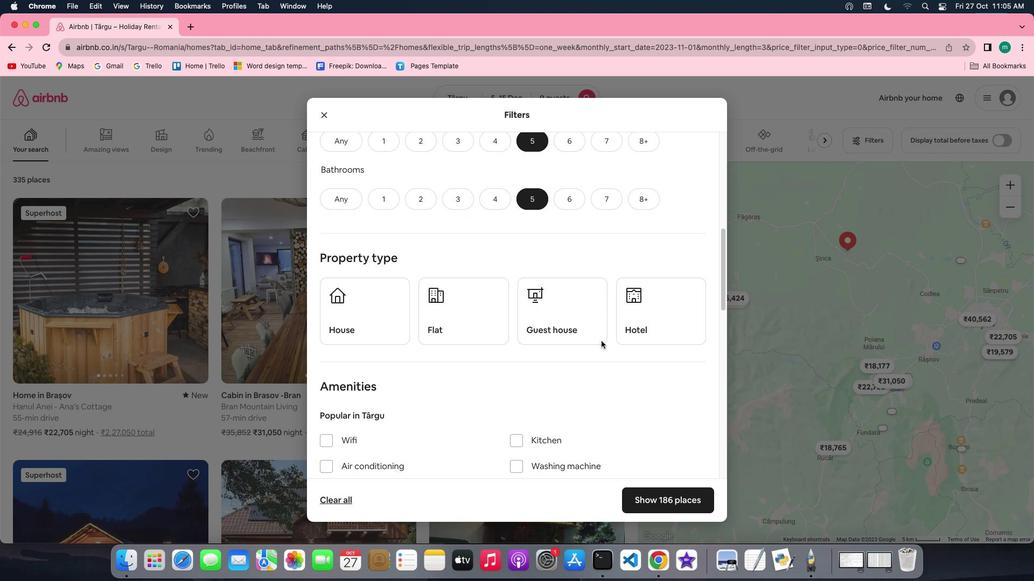 
Action: Mouse scrolled (604, 344) with delta (3, 2)
Screenshot: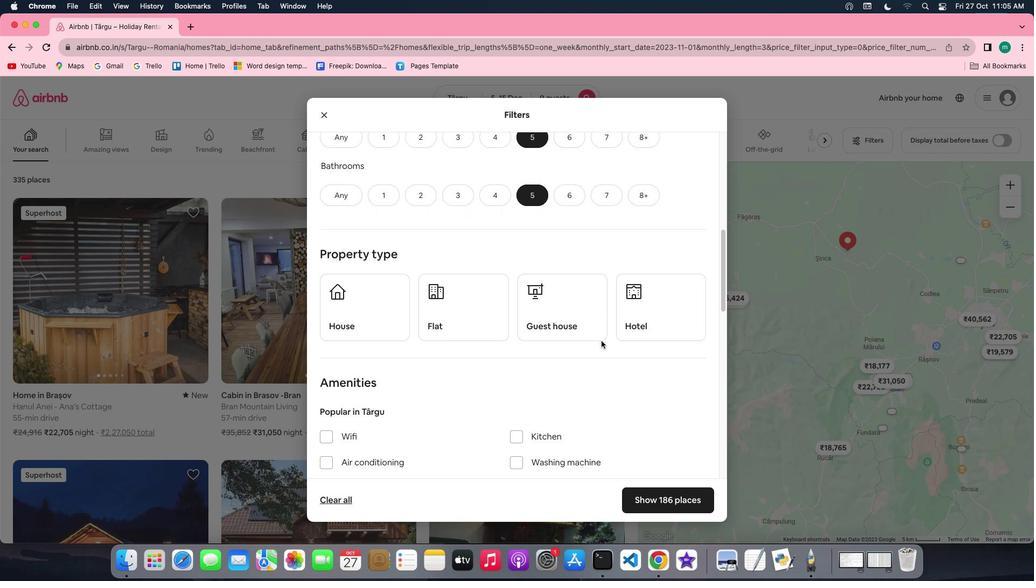 
Action: Mouse scrolled (604, 344) with delta (3, 2)
Screenshot: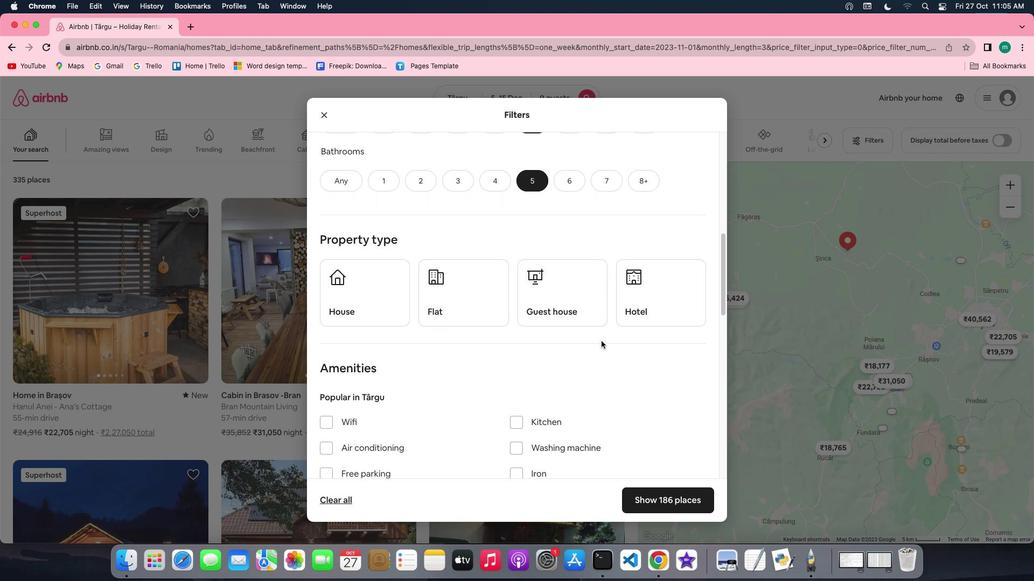 
Action: Mouse moved to (369, 271)
Screenshot: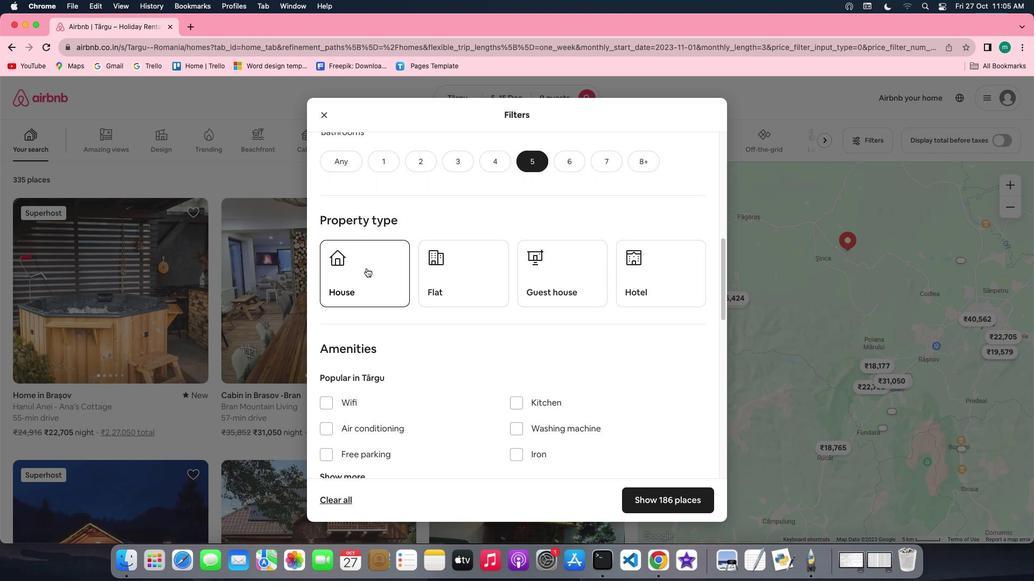 
Action: Mouse pressed left at (369, 271)
Screenshot: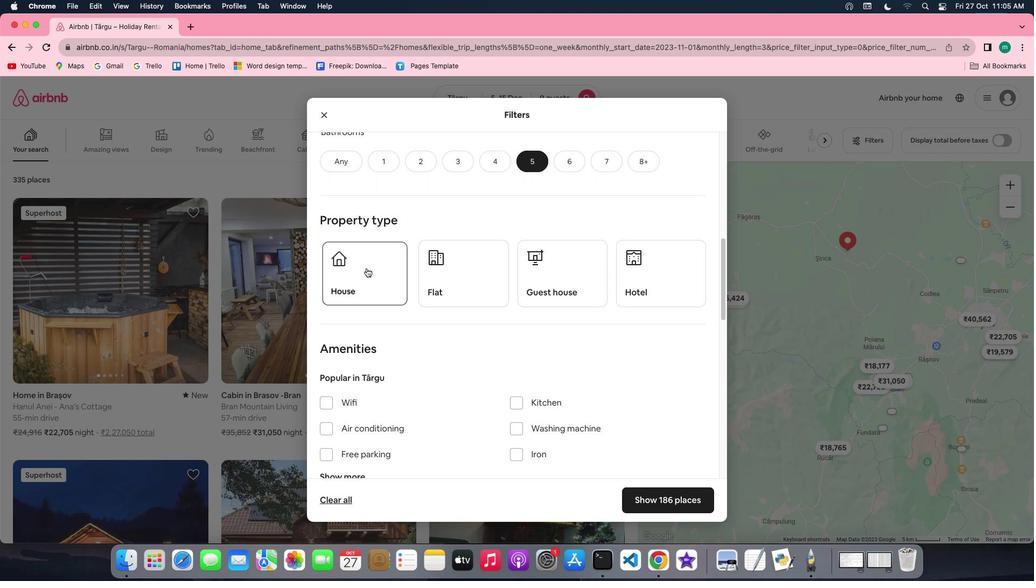 
Action: Mouse moved to (625, 344)
Screenshot: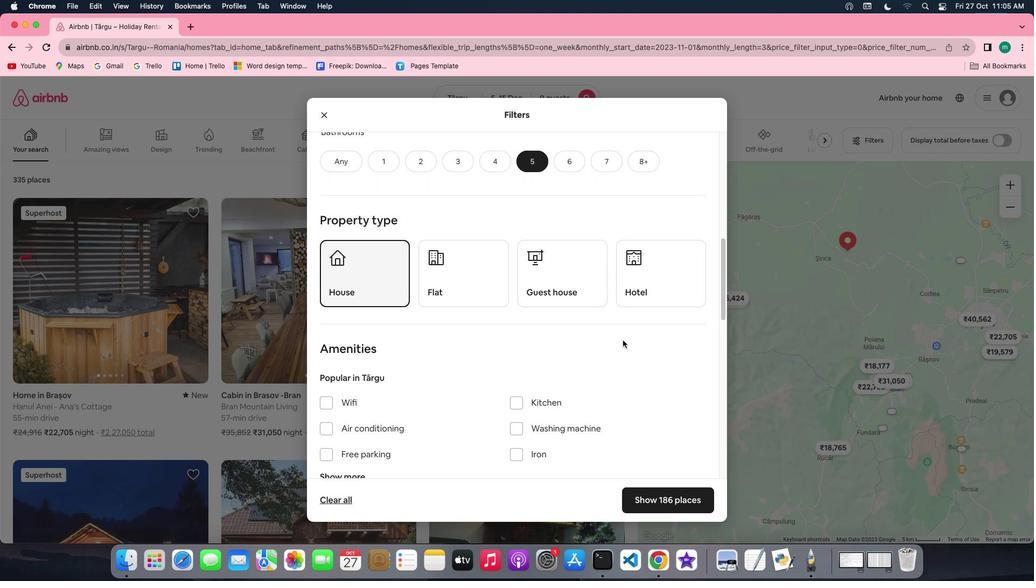 
Action: Mouse scrolled (625, 344) with delta (3, 2)
Screenshot: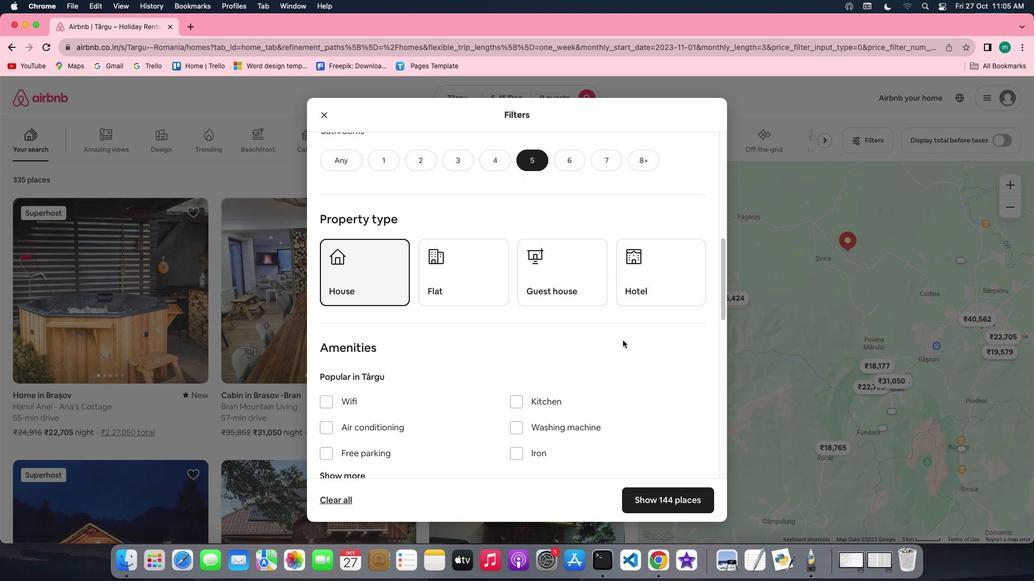 
Action: Mouse scrolled (625, 344) with delta (3, 2)
Screenshot: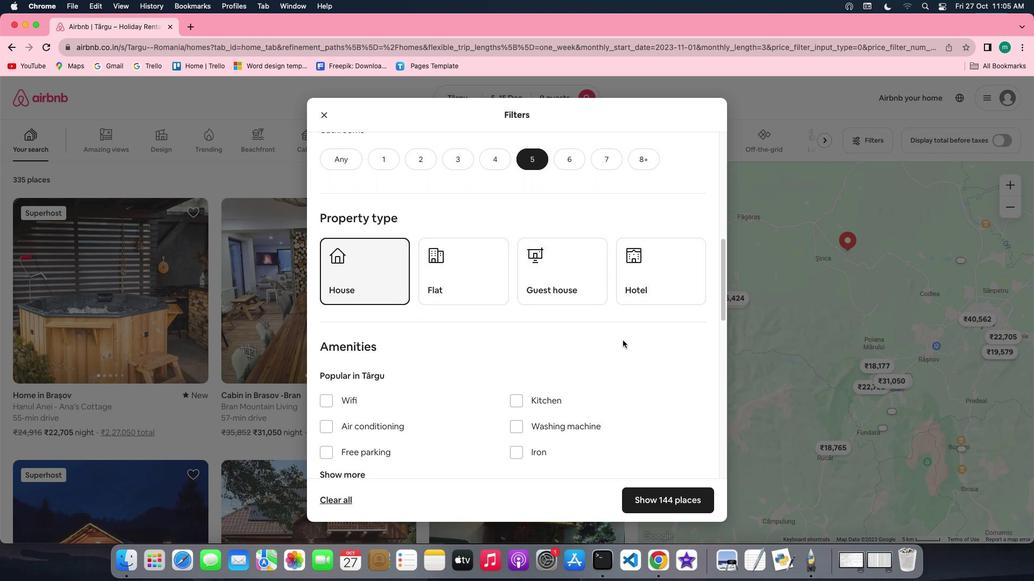 
Action: Mouse scrolled (625, 344) with delta (3, 2)
Screenshot: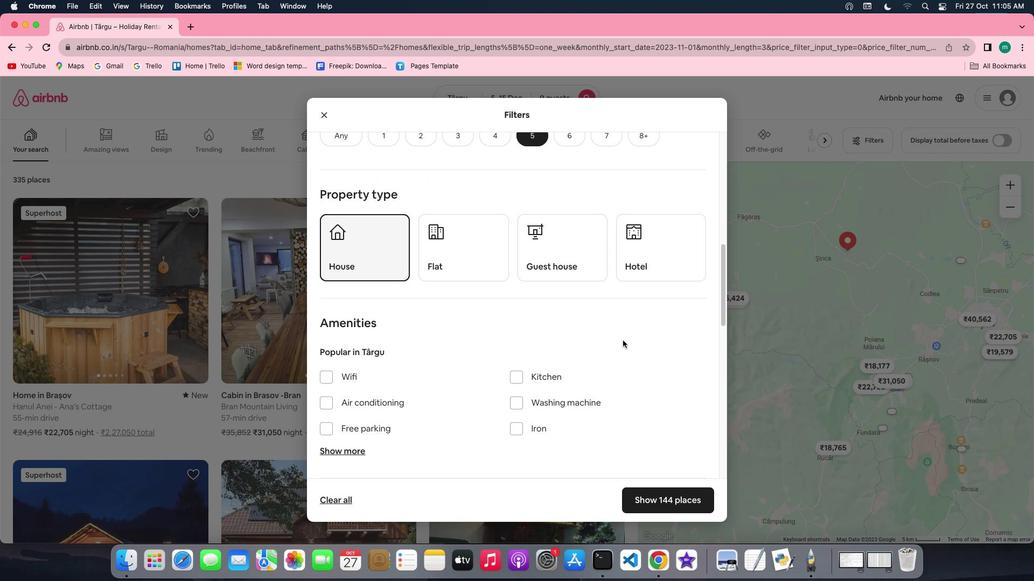 
Action: Mouse scrolled (625, 344) with delta (3, 2)
Screenshot: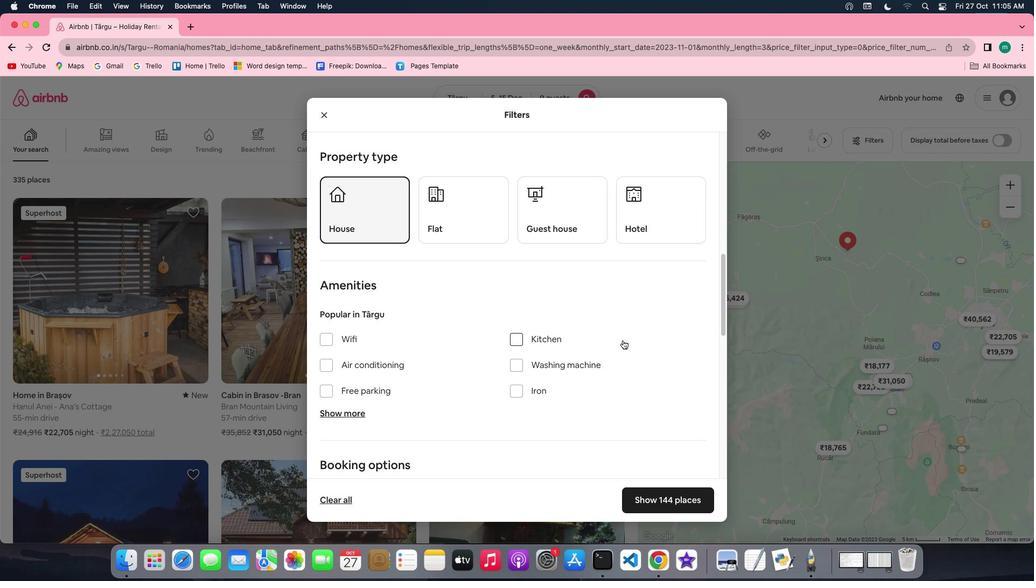 
Action: Mouse scrolled (625, 344) with delta (3, 2)
Screenshot: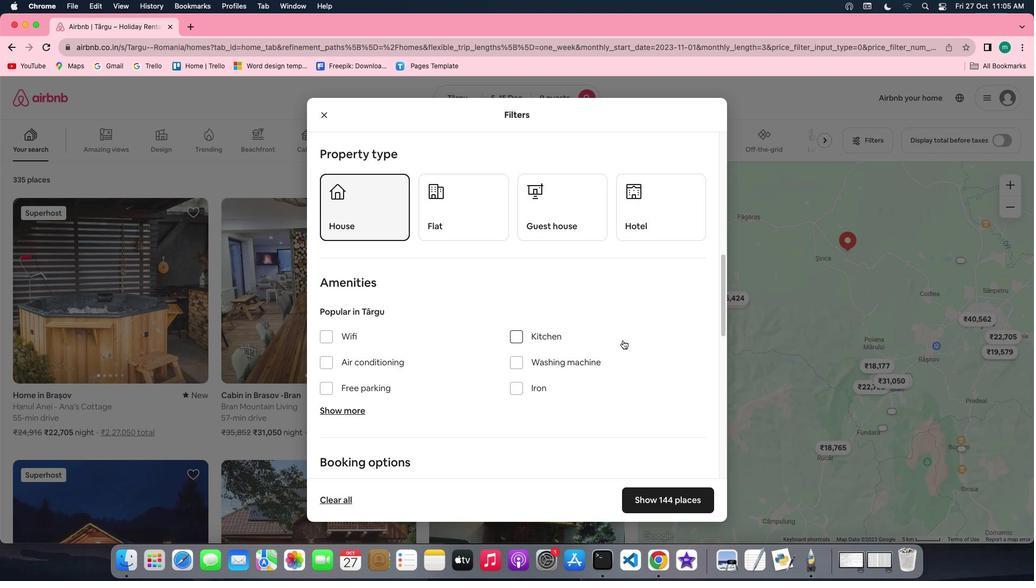 
Action: Mouse scrolled (625, 344) with delta (3, 2)
Screenshot: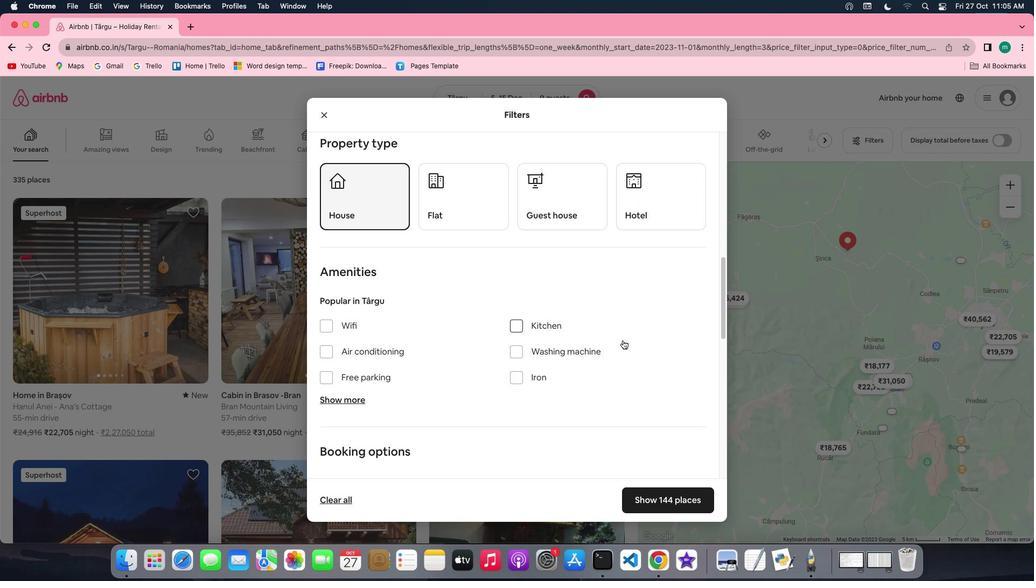 
Action: Mouse scrolled (625, 344) with delta (3, 2)
Screenshot: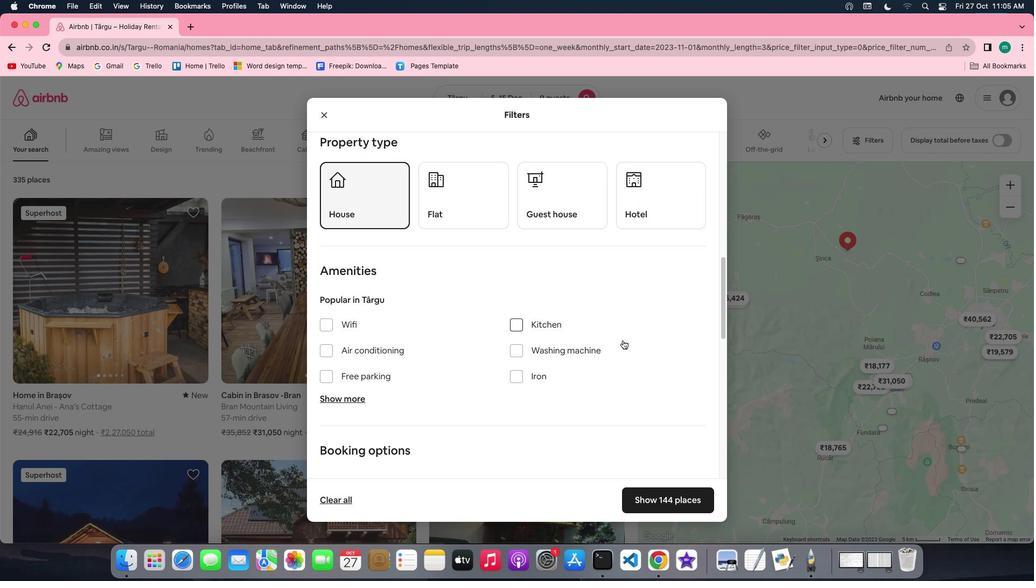
Action: Mouse scrolled (625, 344) with delta (3, 2)
Screenshot: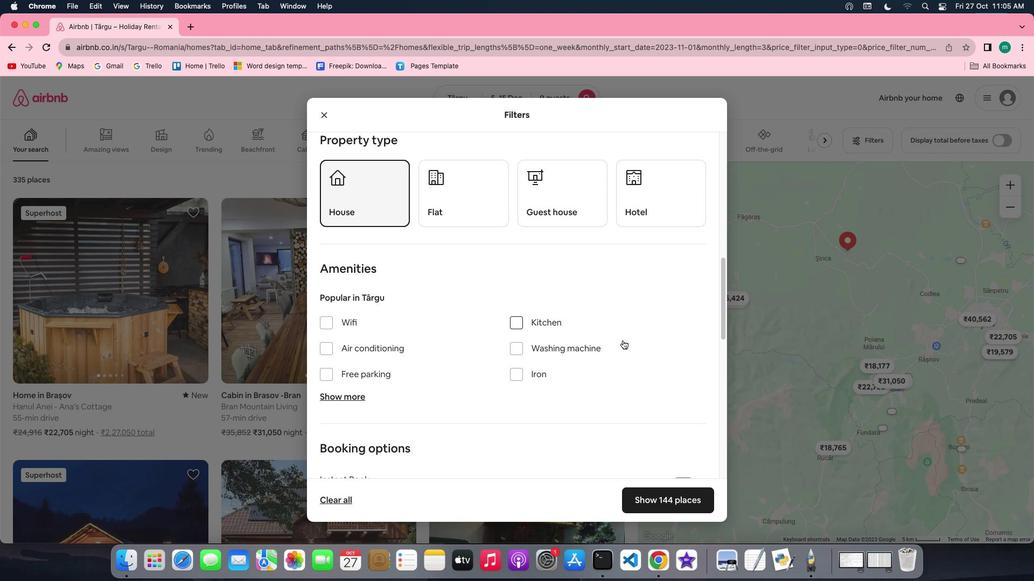 
Action: Mouse scrolled (625, 344) with delta (3, 2)
Screenshot: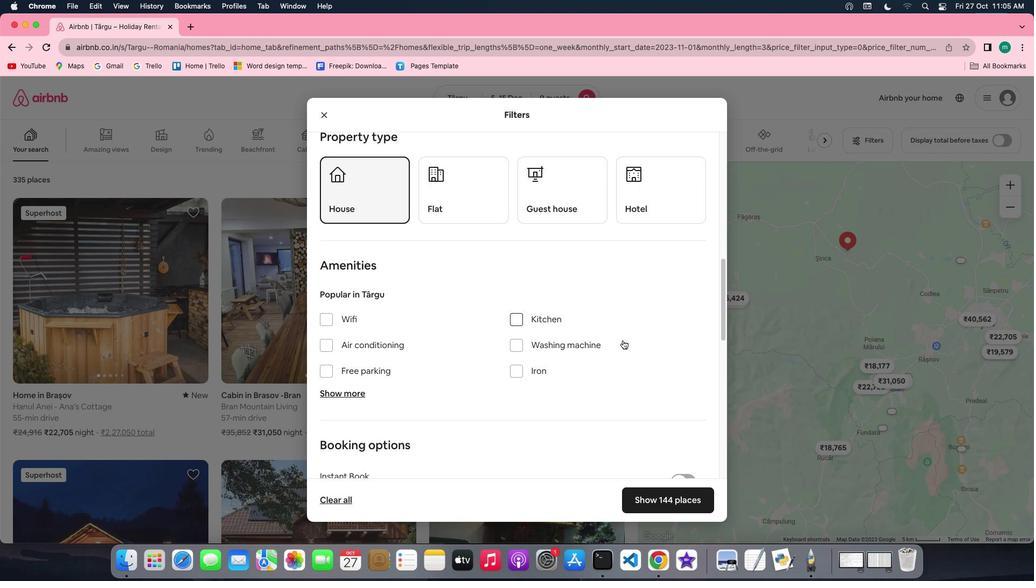 
Action: Mouse scrolled (625, 344) with delta (3, 2)
Screenshot: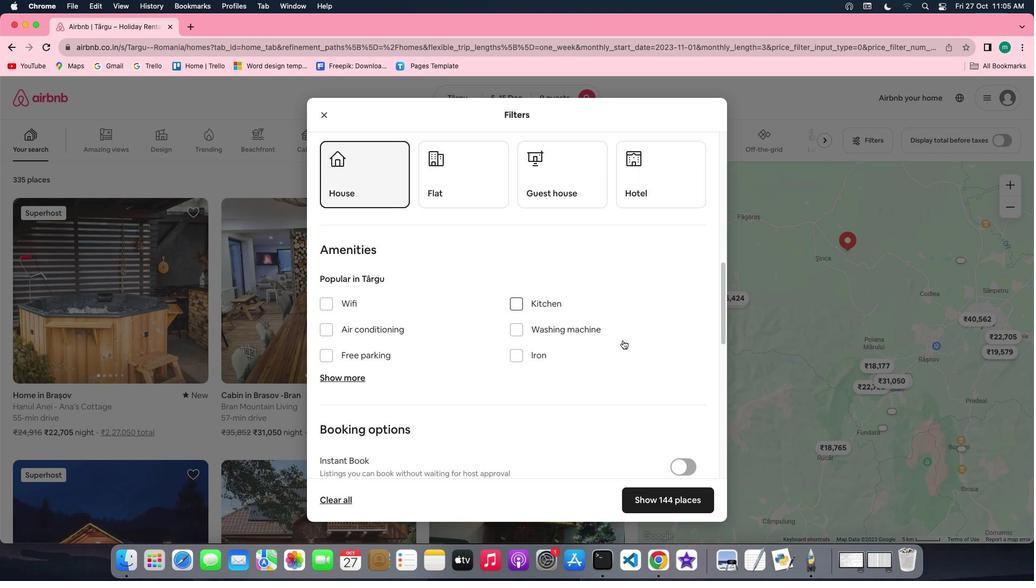 
Action: Mouse scrolled (625, 344) with delta (3, 2)
Screenshot: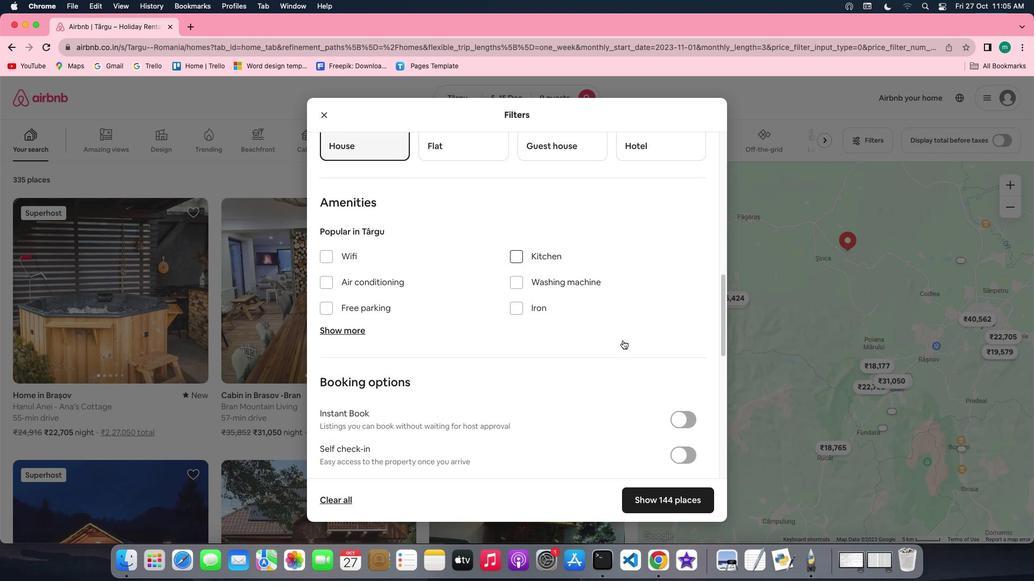 
Action: Mouse moved to (689, 415)
Screenshot: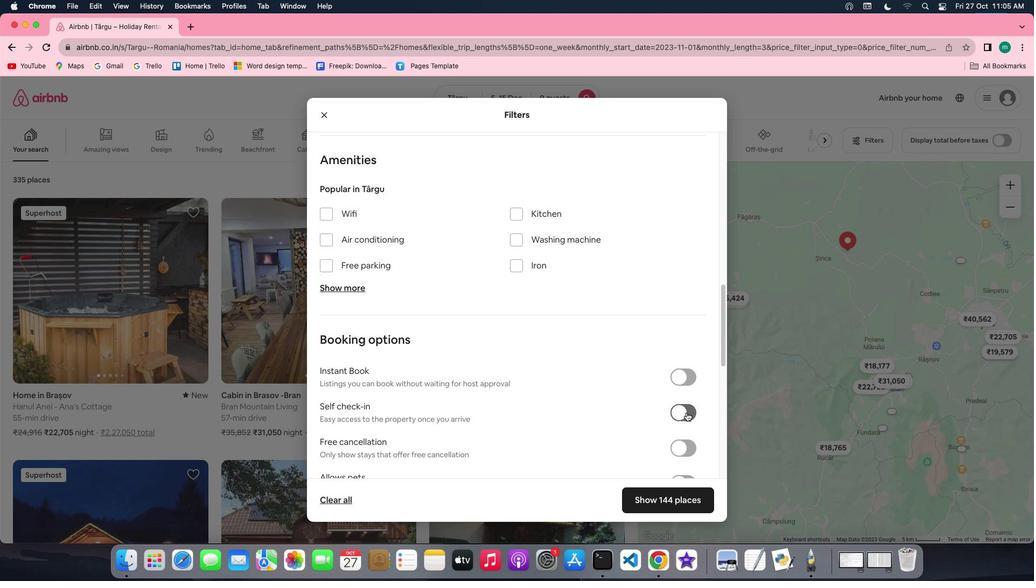 
Action: Mouse pressed left at (689, 415)
Screenshot: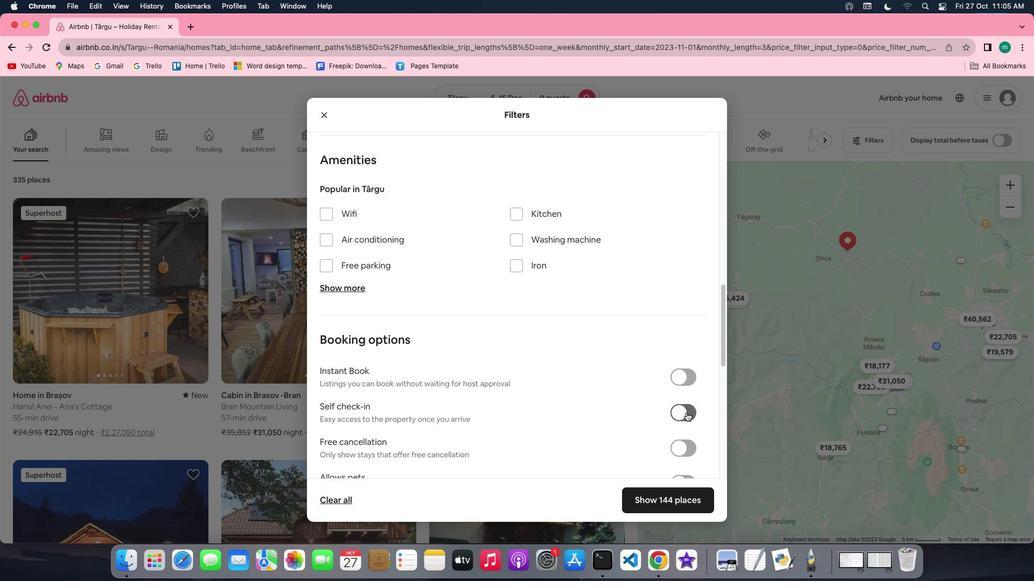 
Action: Mouse moved to (640, 432)
Screenshot: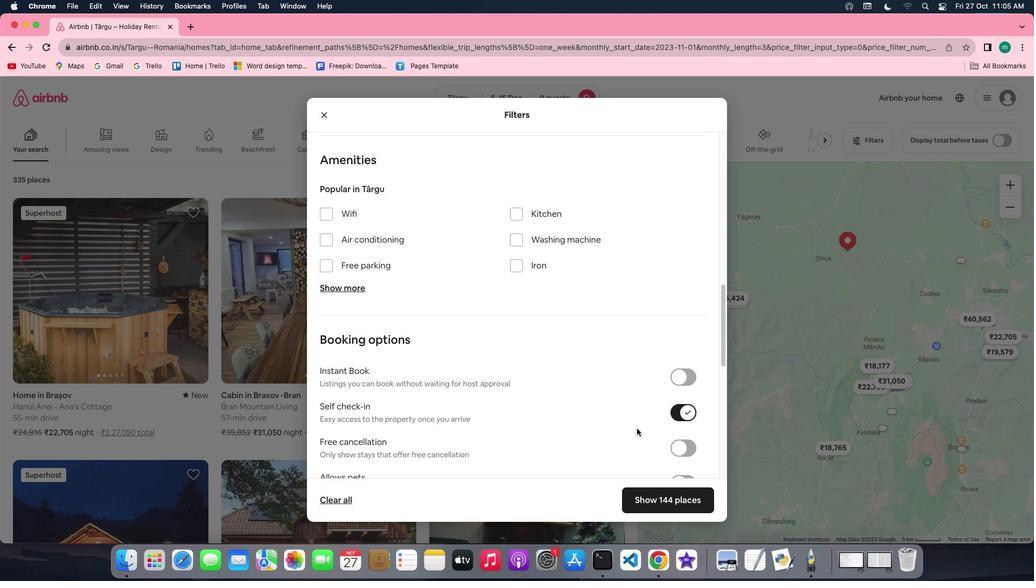 
Action: Mouse scrolled (640, 432) with delta (3, 2)
Screenshot: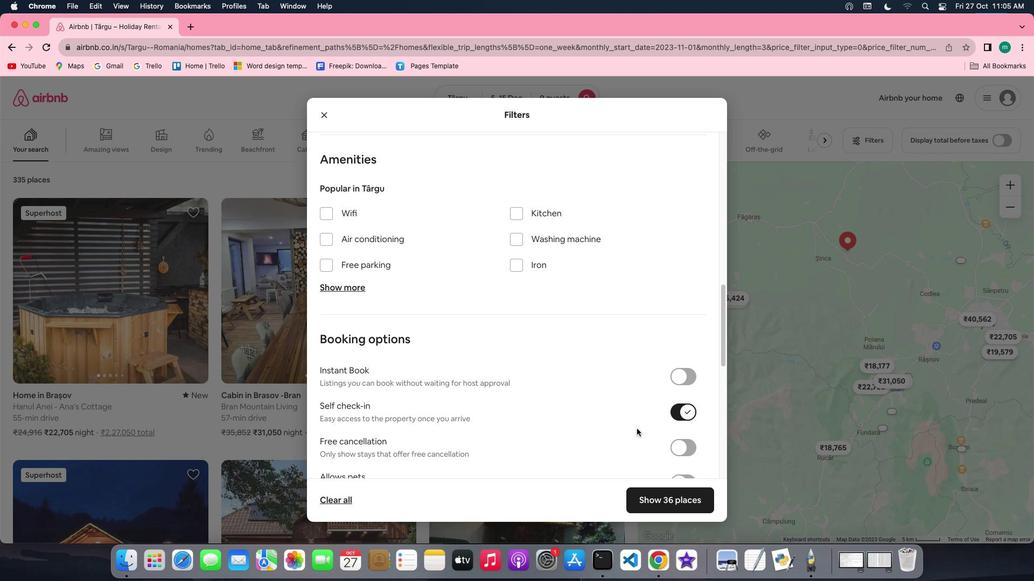 
Action: Mouse scrolled (640, 432) with delta (3, 2)
Screenshot: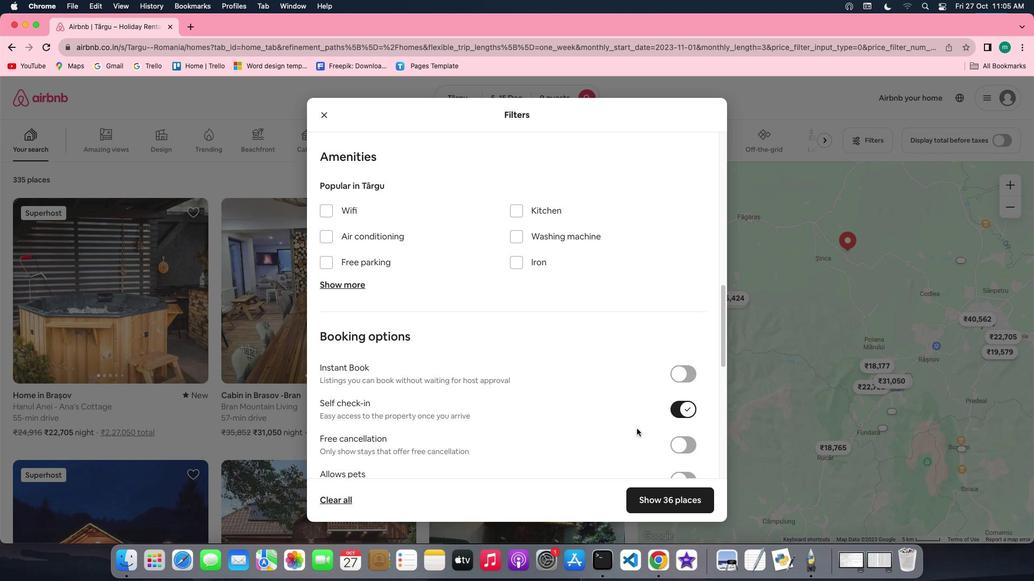 
Action: Mouse scrolled (640, 432) with delta (3, 2)
Screenshot: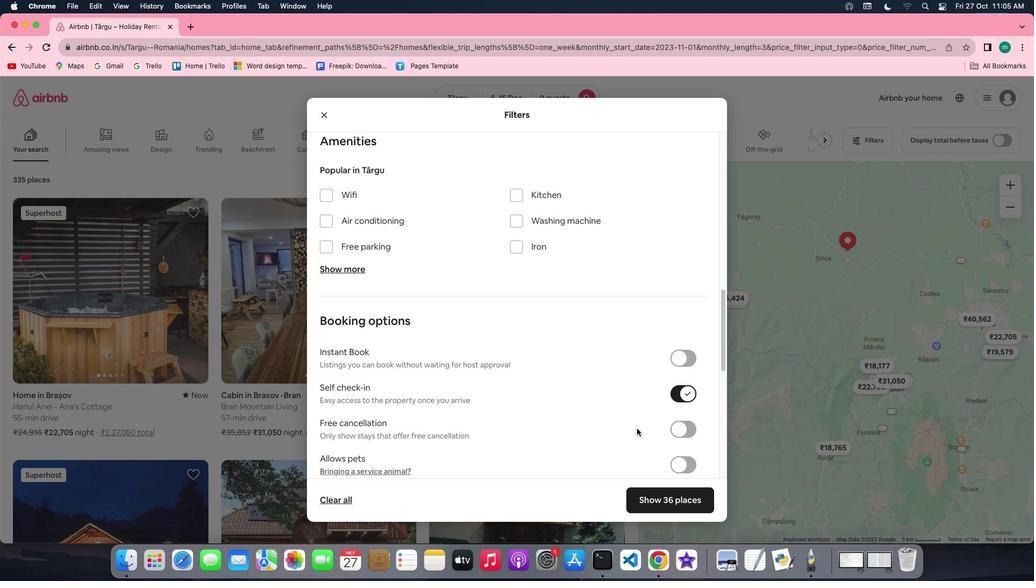 
Action: Mouse scrolled (640, 432) with delta (3, 2)
Screenshot: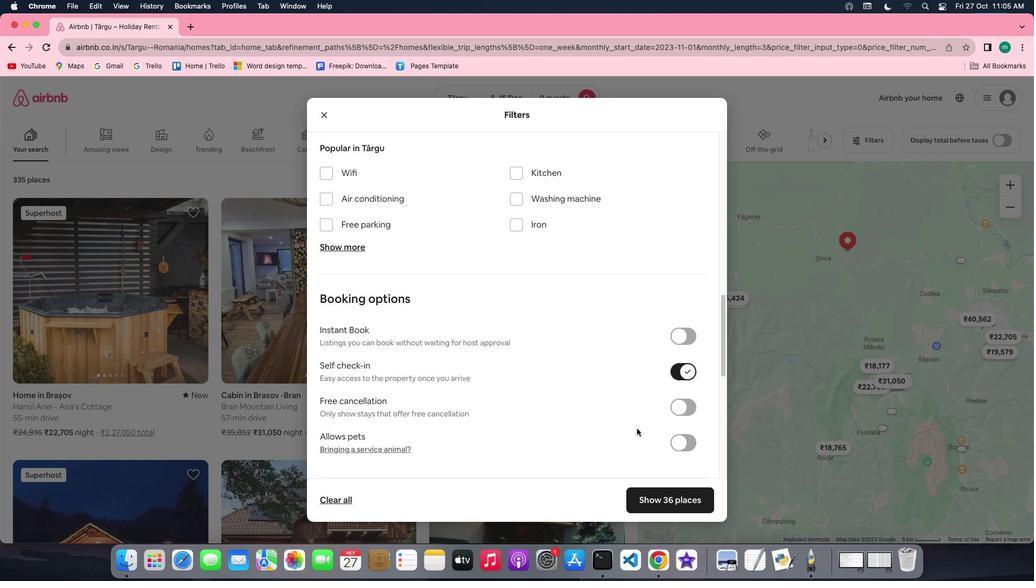 
Action: Mouse scrolled (640, 432) with delta (3, 2)
Screenshot: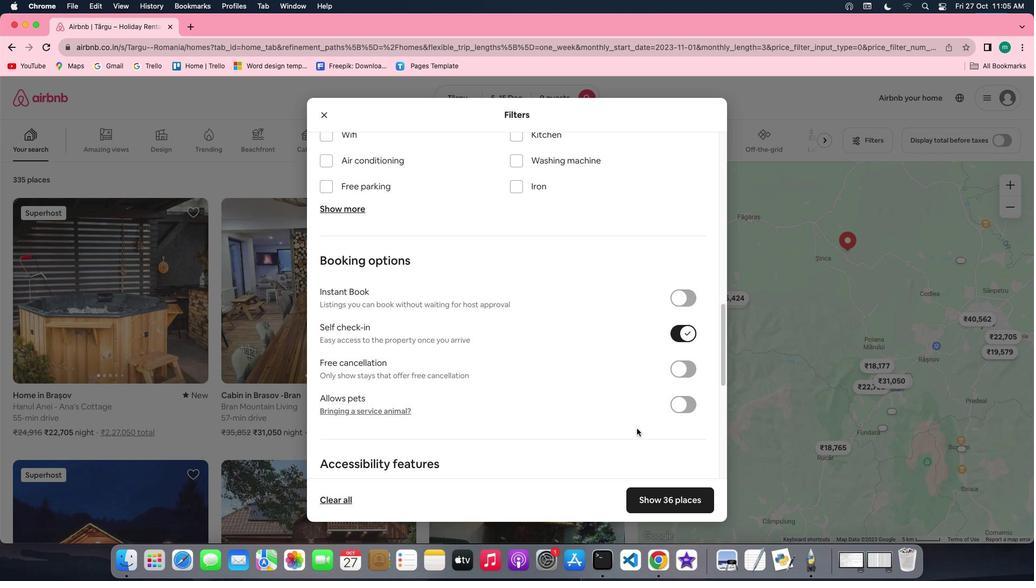 
Action: Mouse scrolled (640, 432) with delta (3, 2)
Screenshot: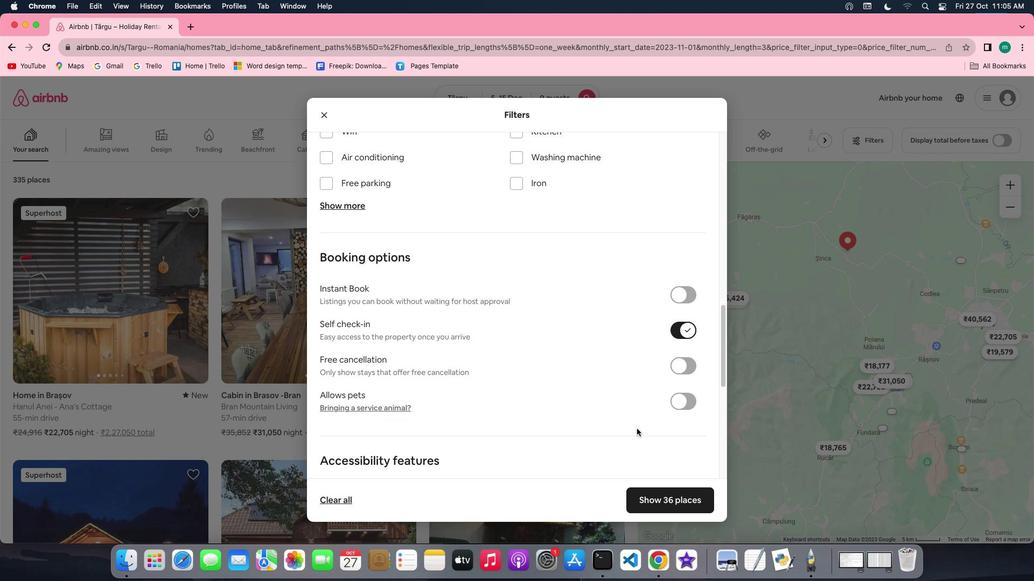 
Action: Mouse scrolled (640, 432) with delta (3, 2)
Screenshot: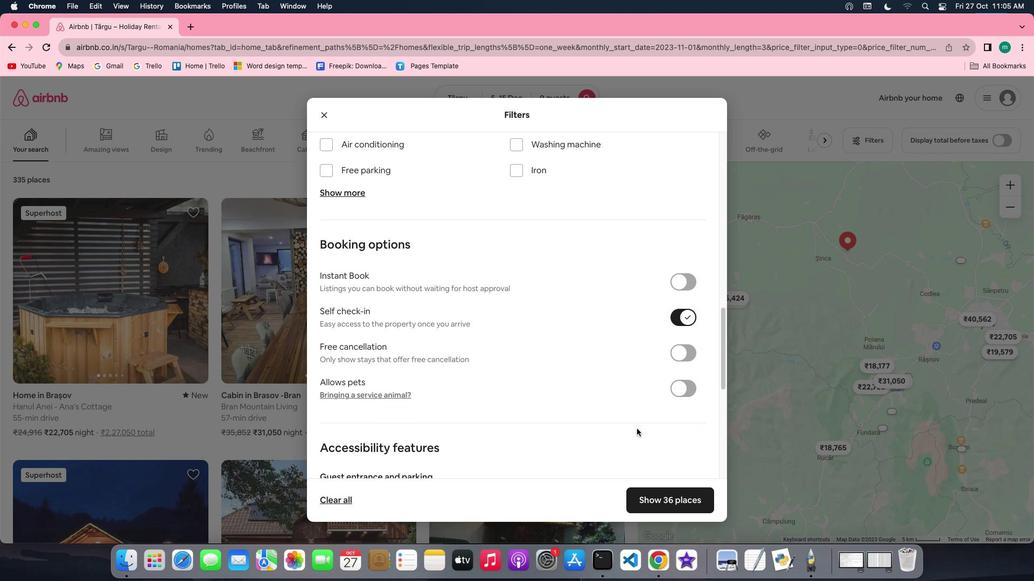 
Action: Mouse scrolled (640, 432) with delta (3, 2)
Screenshot: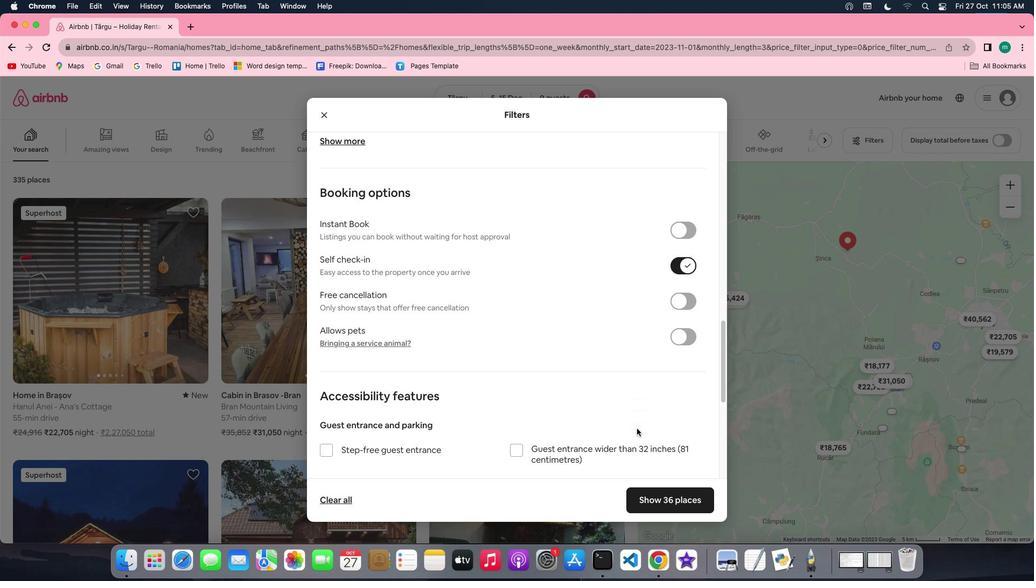 
Action: Mouse scrolled (640, 432) with delta (3, 2)
Screenshot: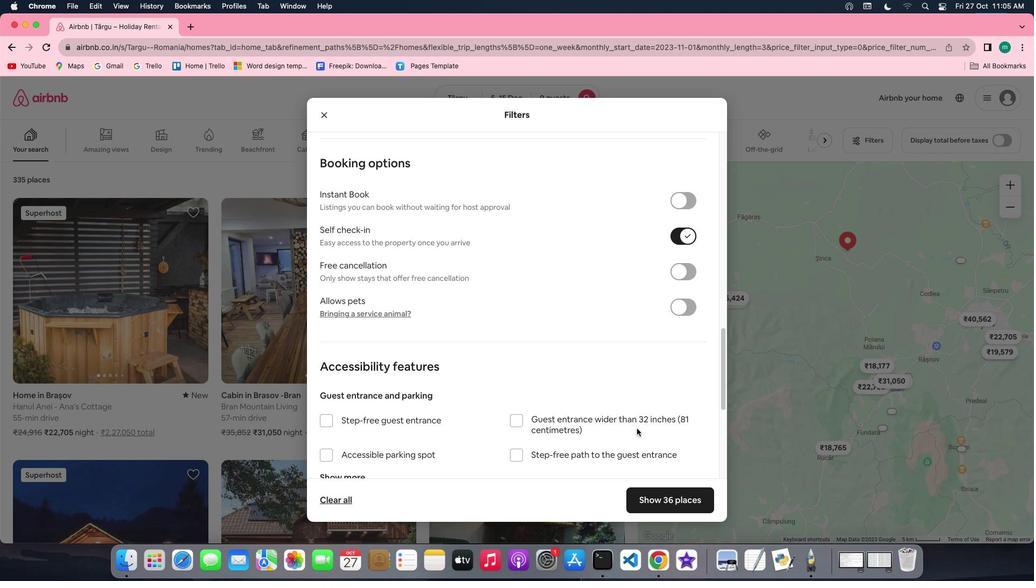 
Action: Mouse scrolled (640, 432) with delta (3, 2)
Screenshot: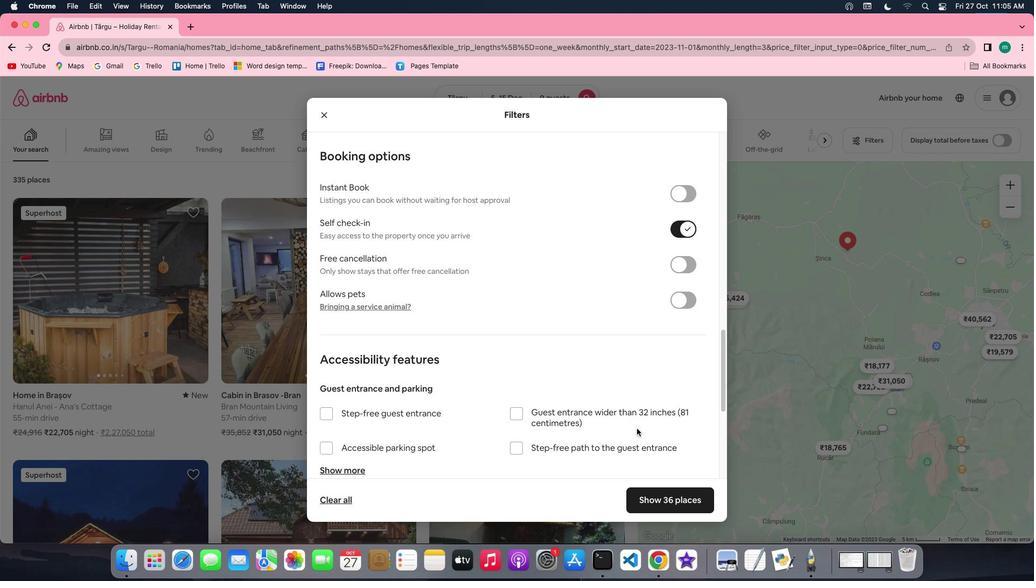 
Action: Mouse scrolled (640, 432) with delta (3, 1)
Screenshot: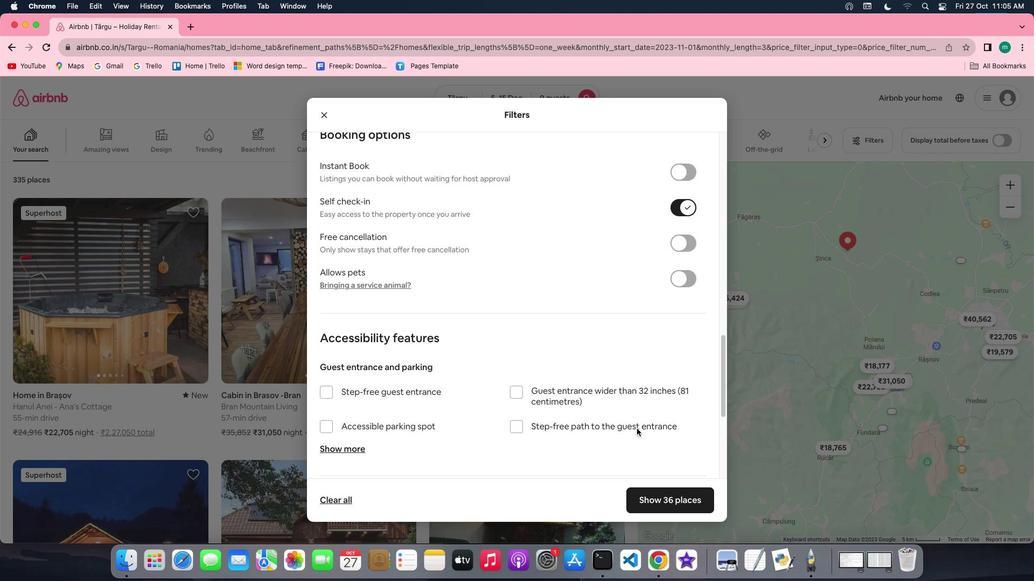 
Action: Mouse scrolled (640, 432) with delta (3, 1)
Screenshot: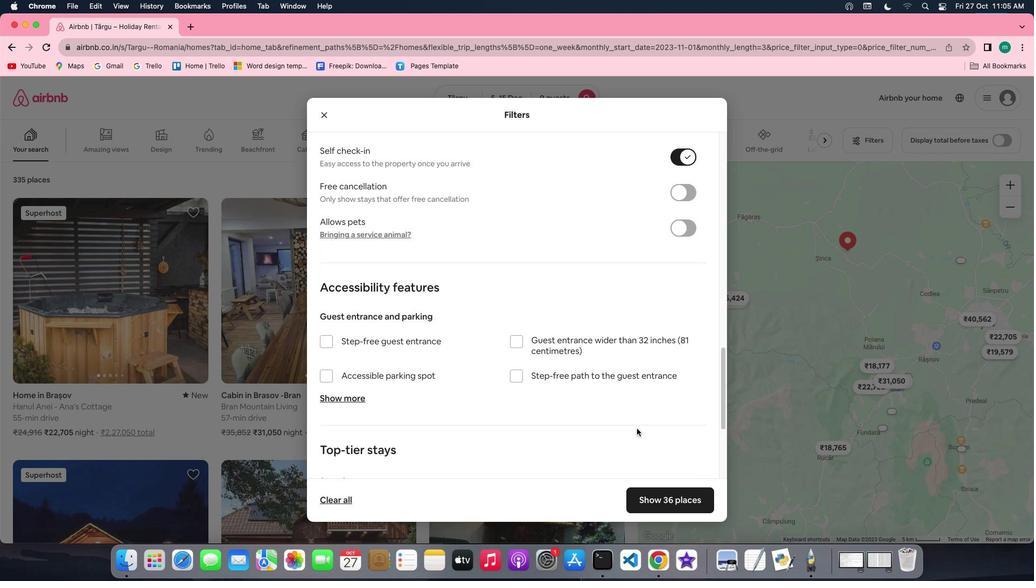
Action: Mouse scrolled (640, 432) with delta (3, 0)
Screenshot: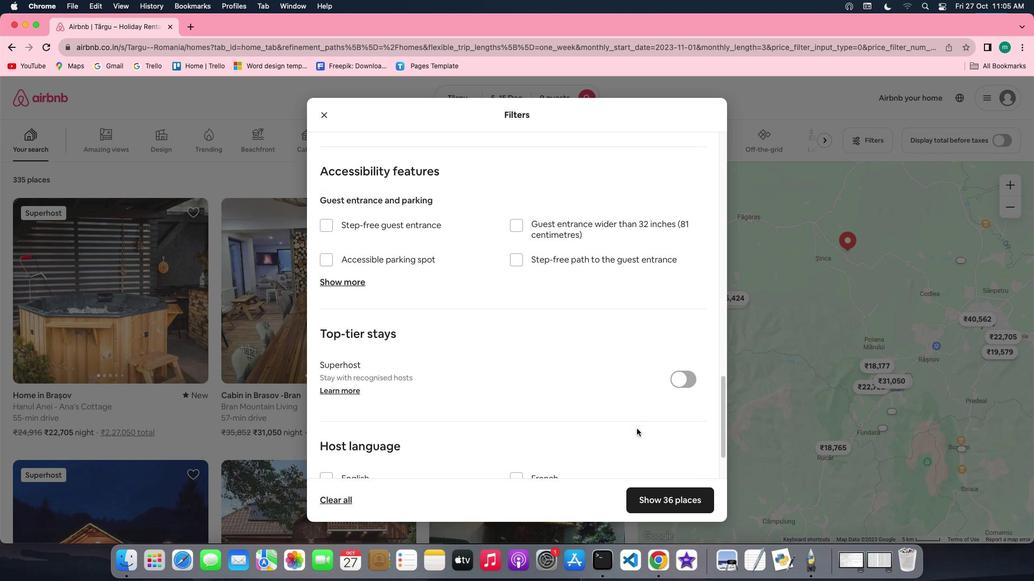 
Action: Mouse scrolled (640, 432) with delta (3, 2)
Screenshot: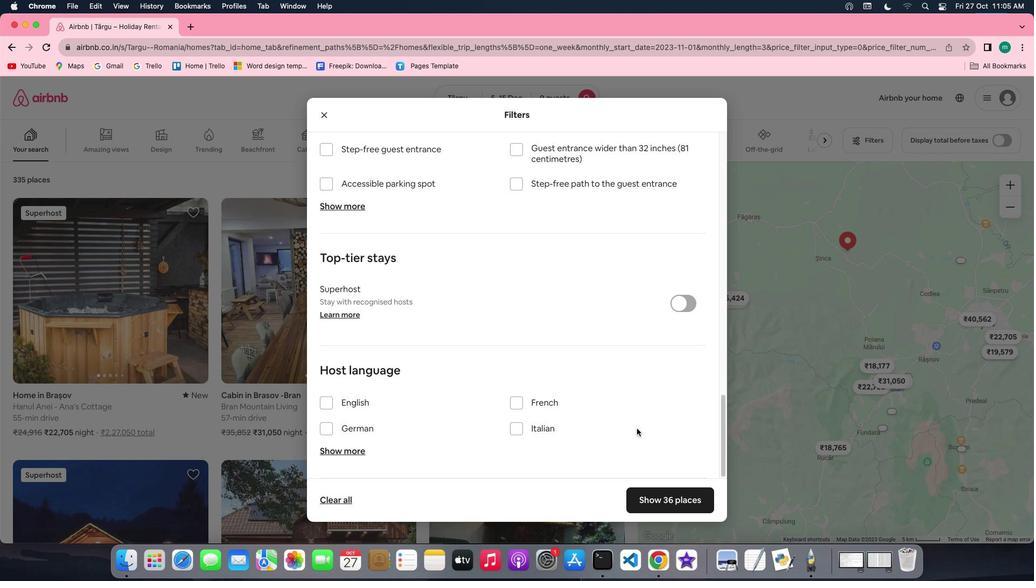 
Action: Mouse scrolled (640, 432) with delta (3, 2)
Screenshot: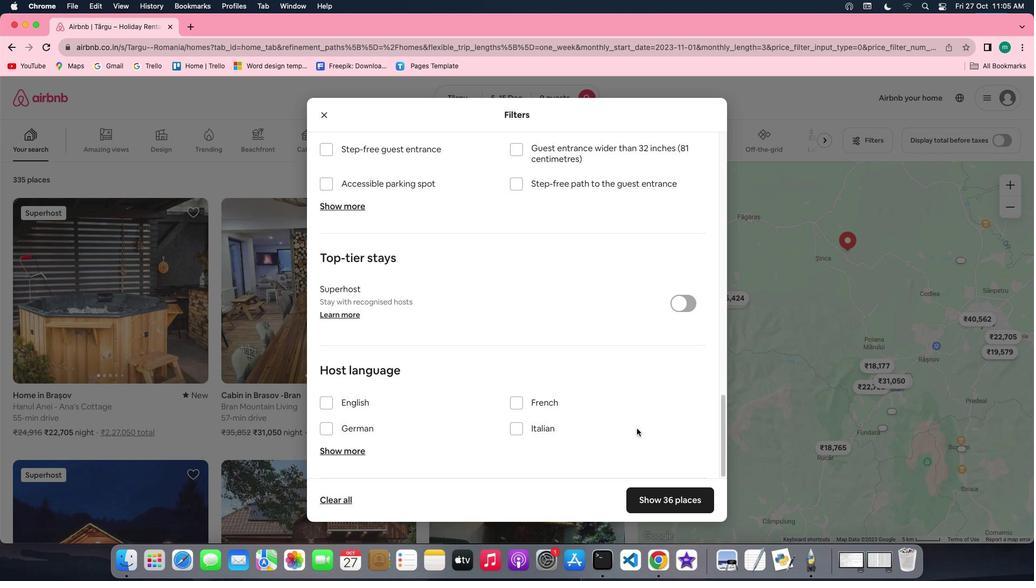 
Action: Mouse scrolled (640, 432) with delta (3, 2)
Screenshot: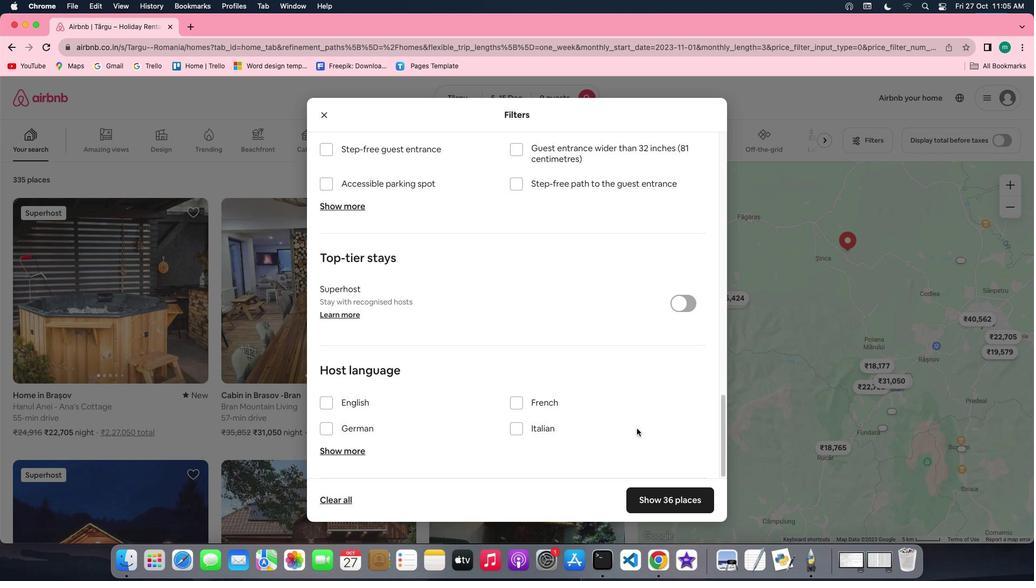 
Action: Mouse scrolled (640, 432) with delta (3, 2)
Screenshot: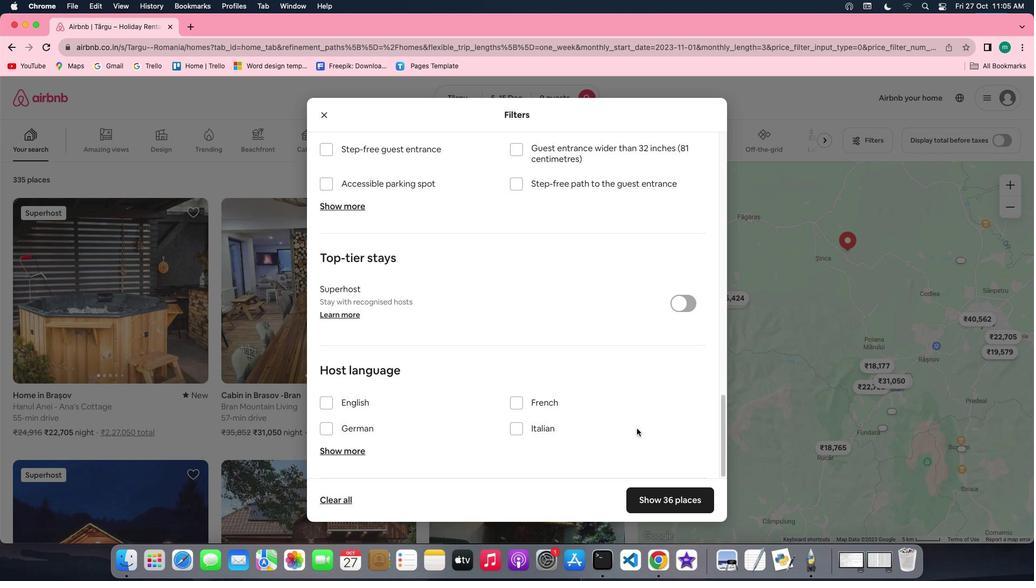 
Action: Mouse scrolled (640, 432) with delta (3, 1)
Screenshot: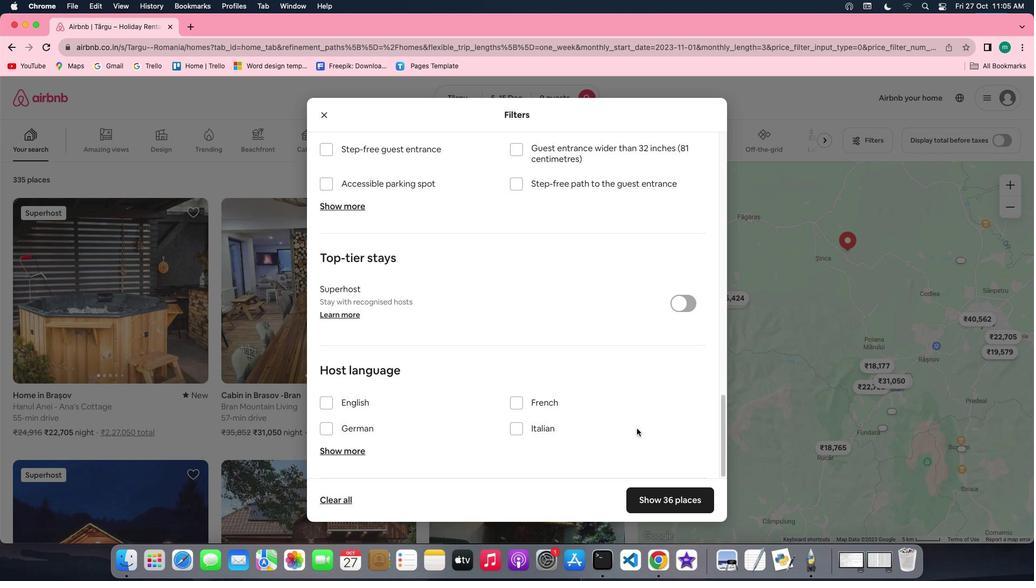 
Action: Mouse moved to (660, 502)
Screenshot: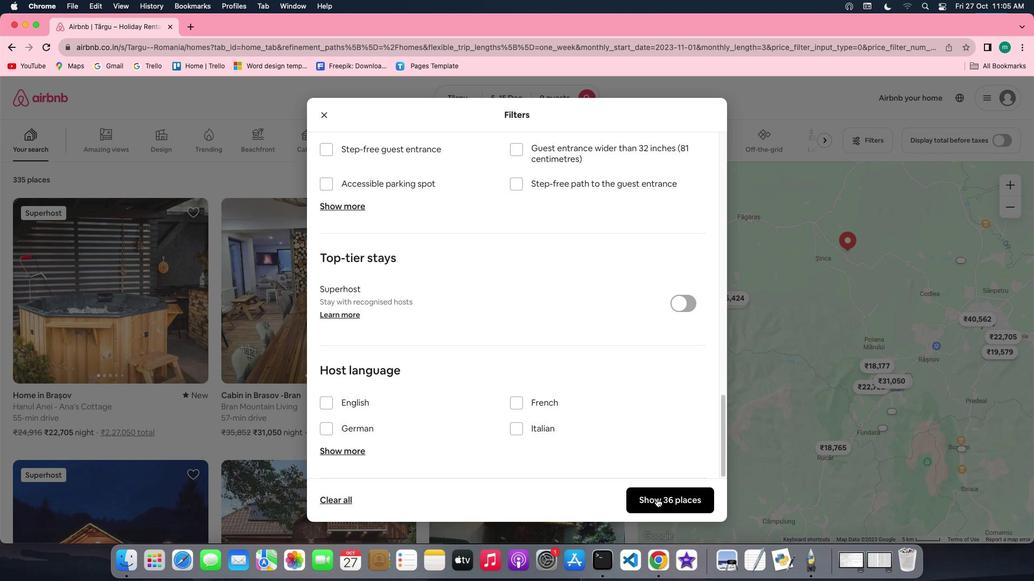 
Action: Mouse pressed left at (660, 502)
Screenshot: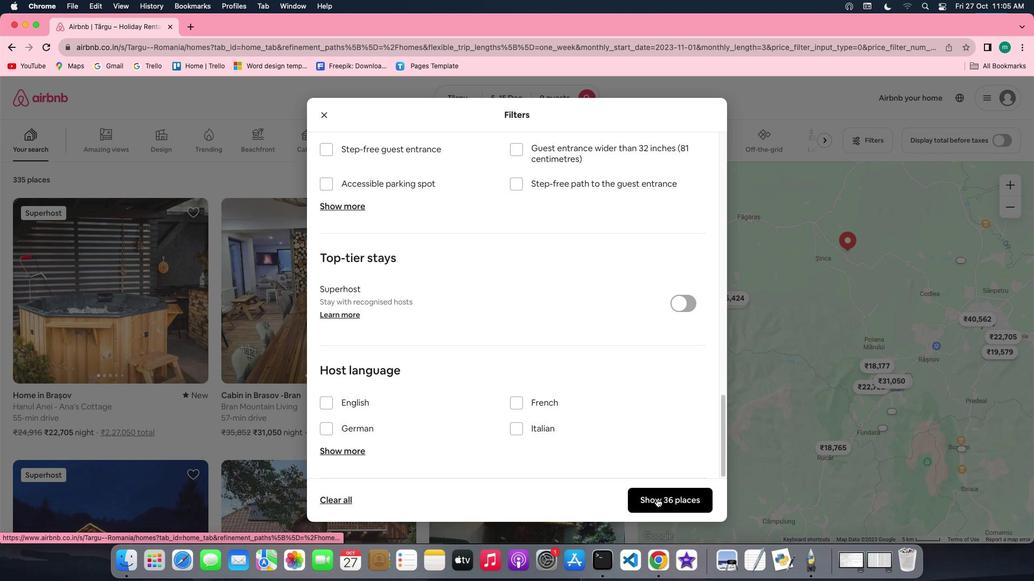 
Action: Mouse moved to (154, 257)
Screenshot: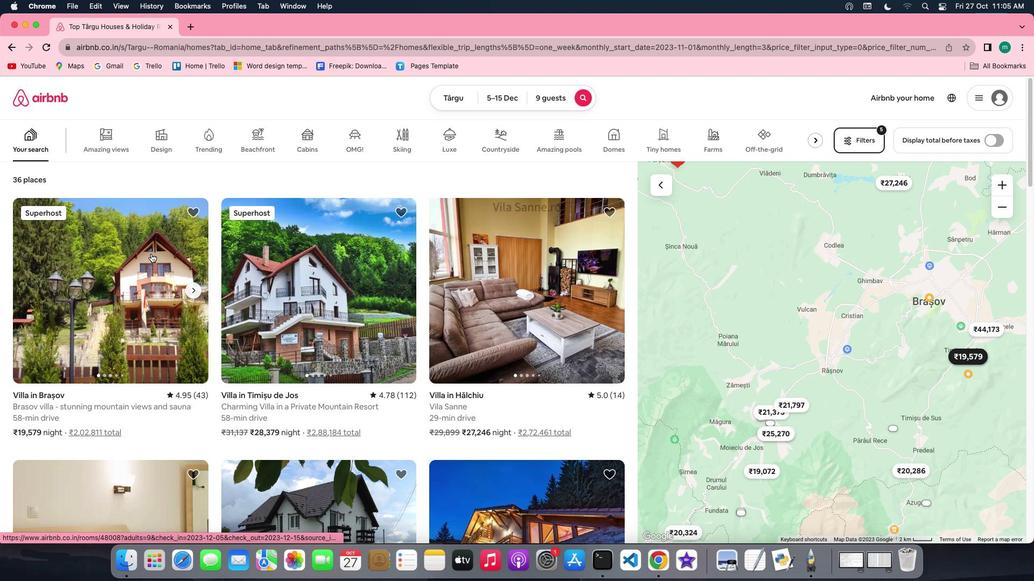 
Action: Mouse pressed left at (154, 257)
Screenshot: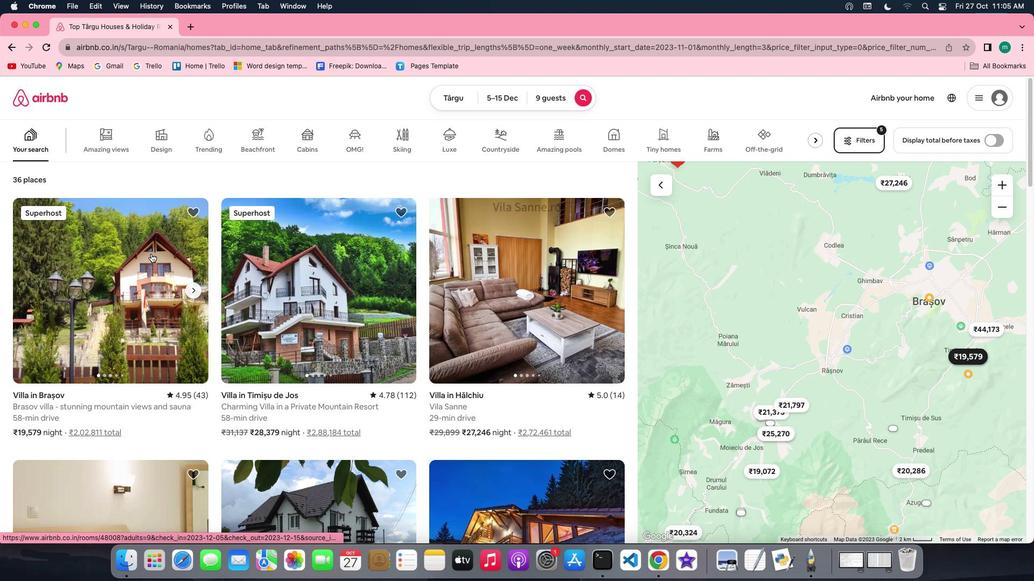 
Action: Mouse moved to (740, 410)
Screenshot: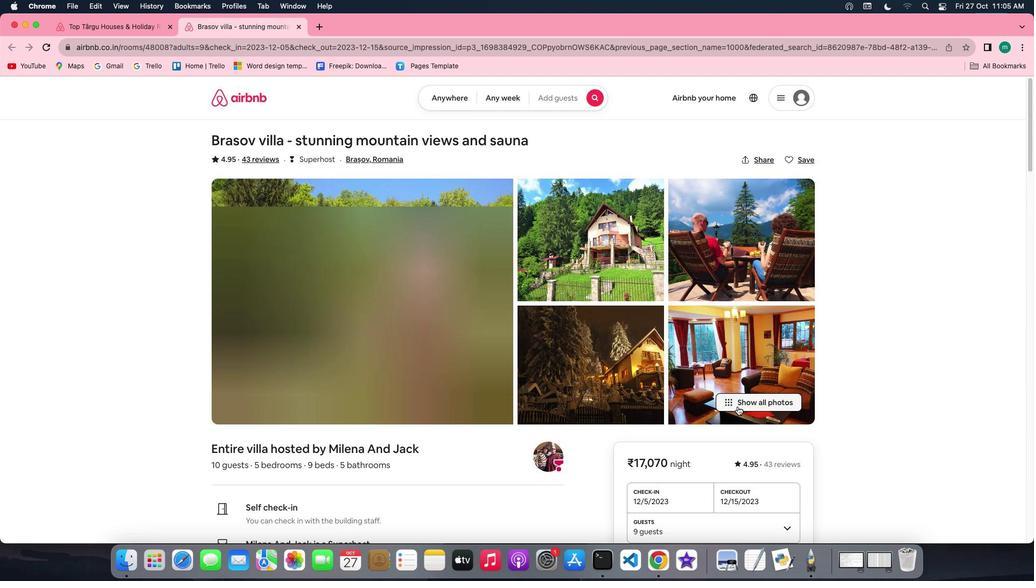 
Action: Mouse pressed left at (740, 410)
Screenshot: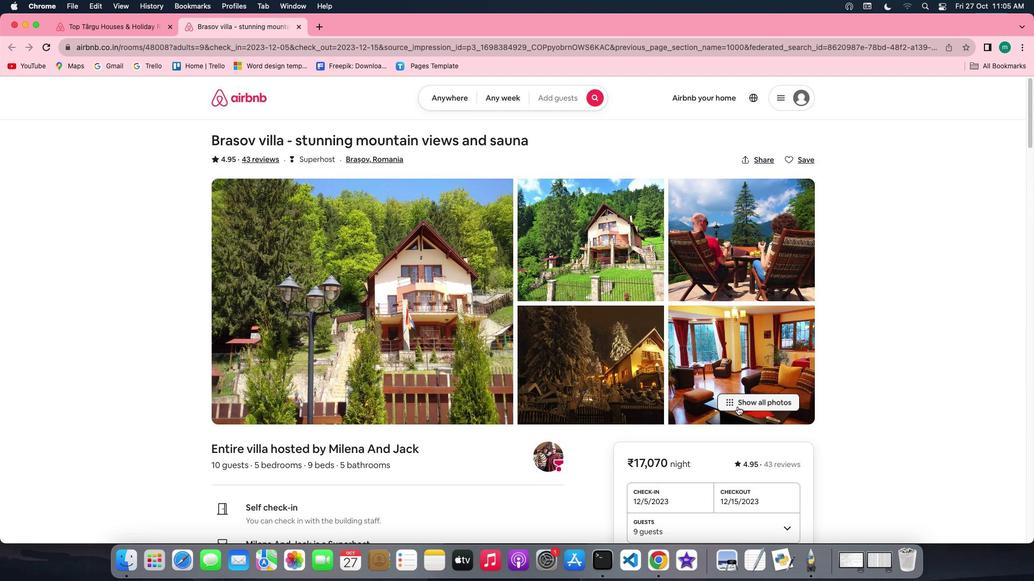 
Action: Mouse moved to (610, 412)
Screenshot: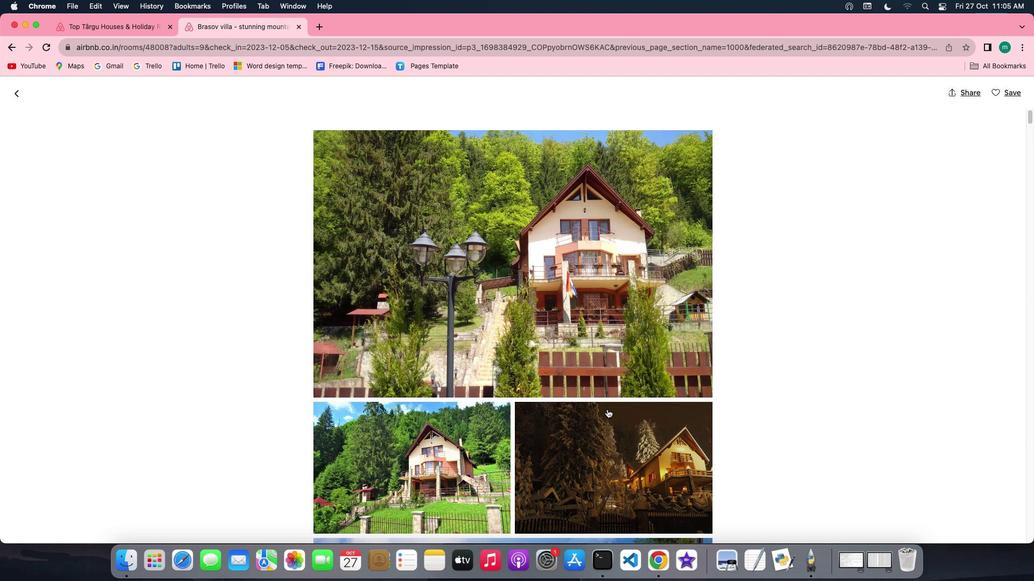 
Action: Mouse scrolled (610, 412) with delta (3, 2)
Screenshot: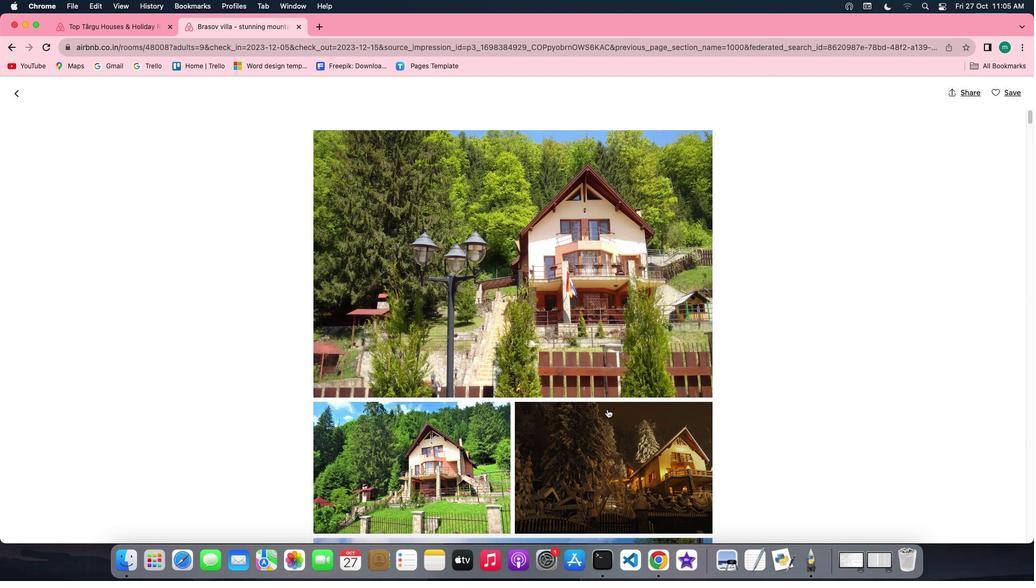 
Action: Mouse scrolled (610, 412) with delta (3, 2)
Screenshot: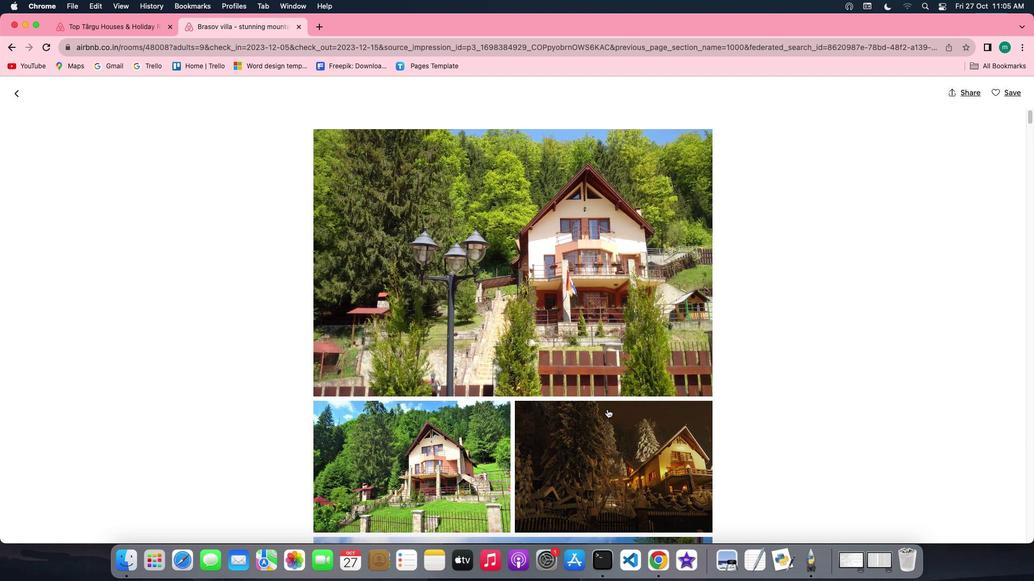 
Action: Mouse scrolled (610, 412) with delta (3, 2)
Screenshot: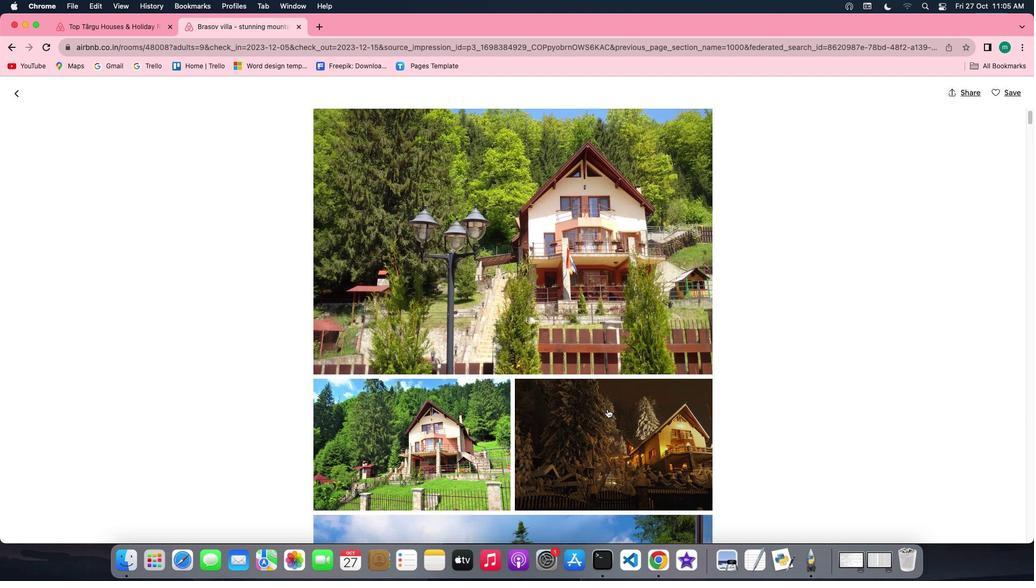 
Action: Mouse scrolled (610, 412) with delta (3, 2)
Screenshot: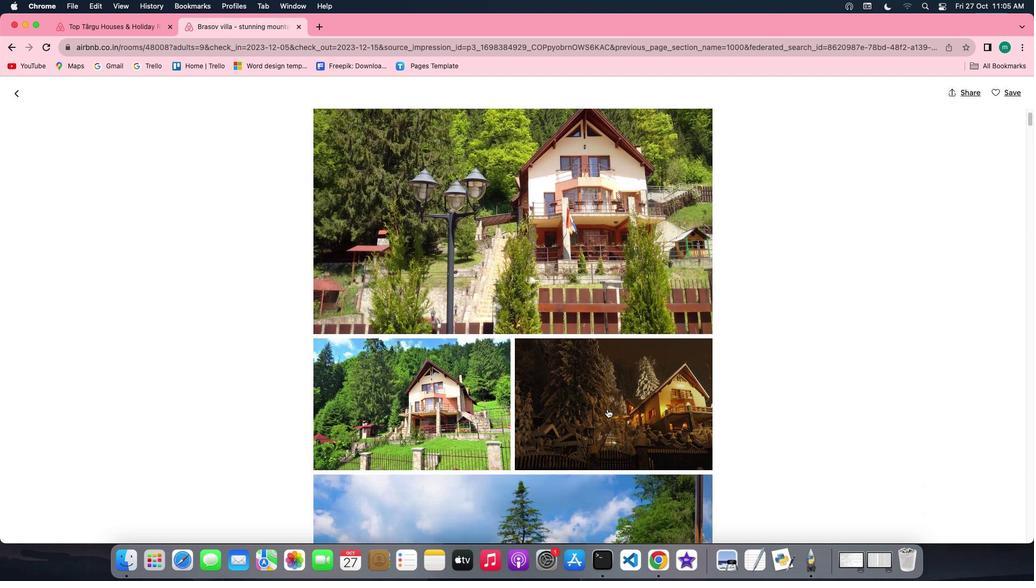 
Action: Mouse scrolled (610, 412) with delta (3, 2)
Screenshot: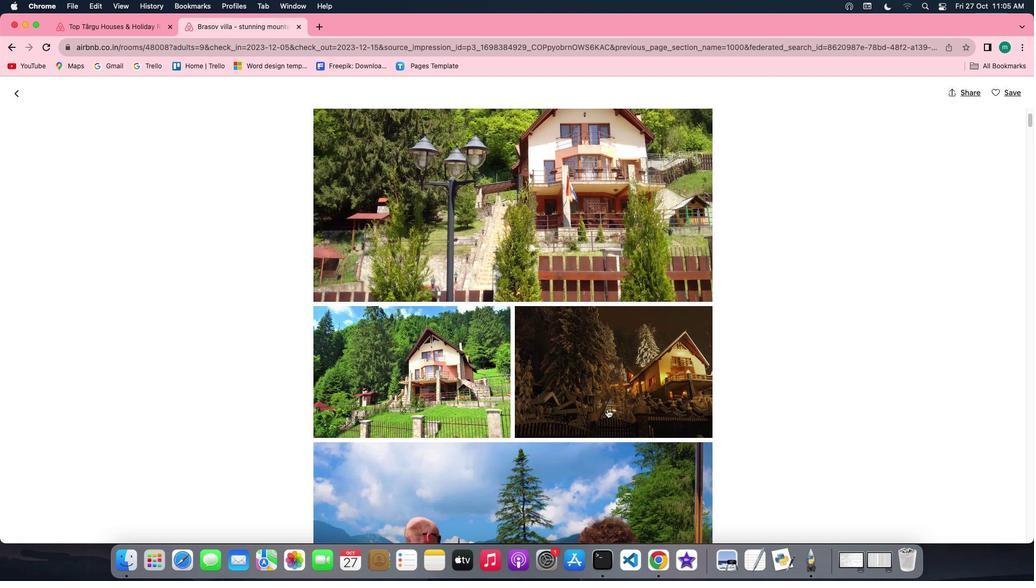 
Action: Mouse moved to (610, 413)
Screenshot: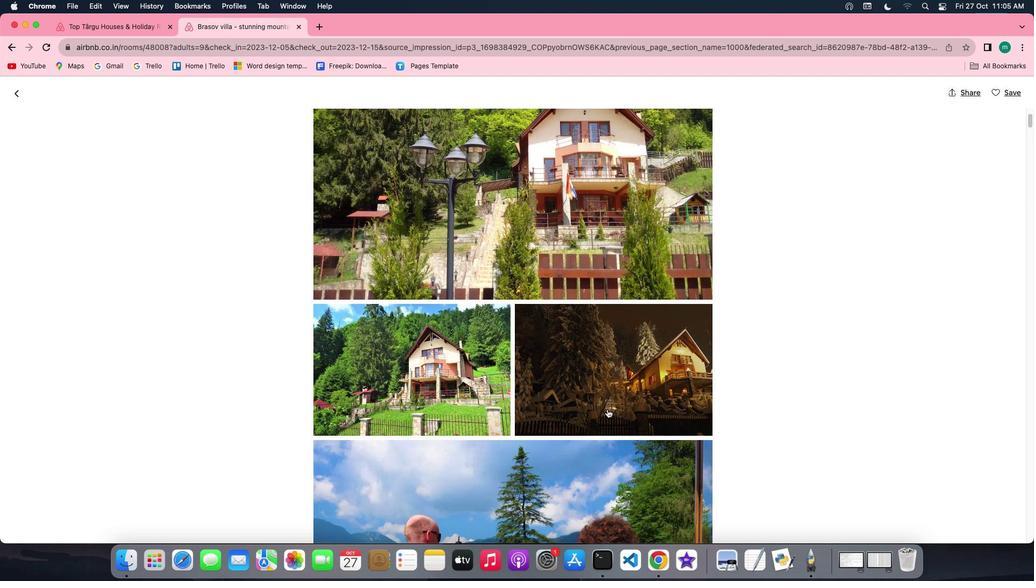 
Action: Mouse scrolled (610, 413) with delta (3, 2)
Screenshot: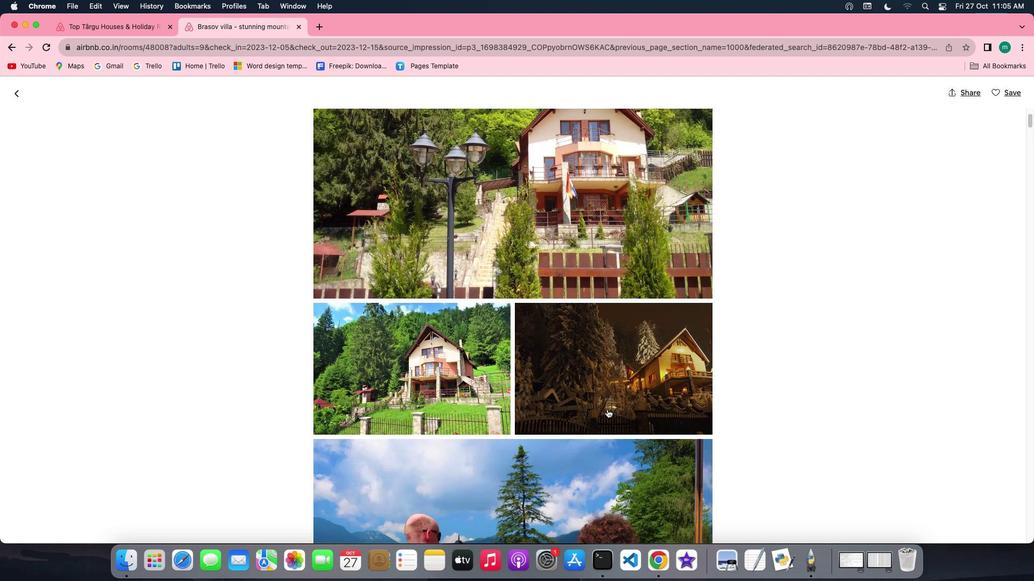 
Action: Mouse scrolled (610, 413) with delta (3, 2)
Screenshot: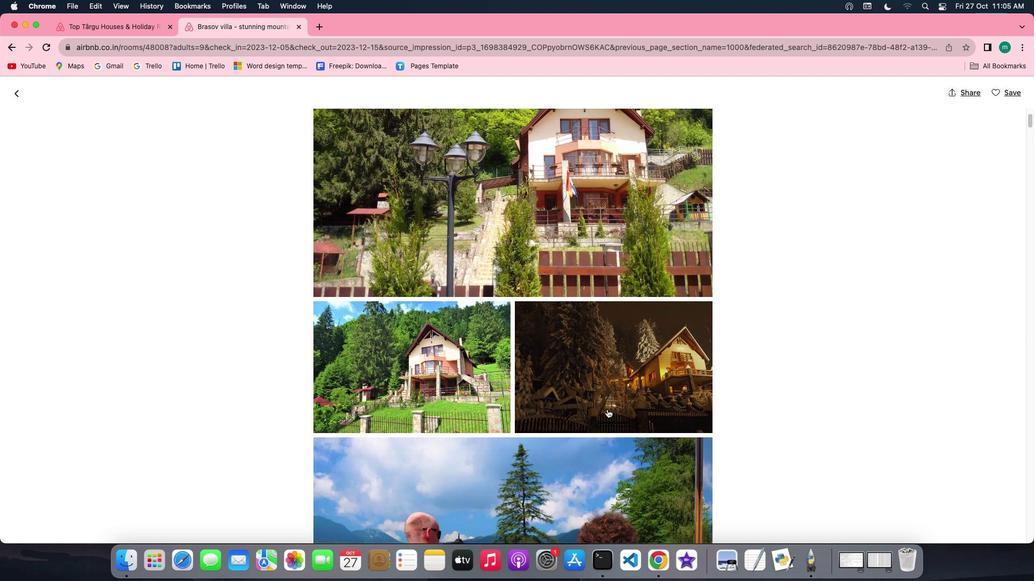 
Action: Mouse scrolled (610, 413) with delta (3, 2)
Screenshot: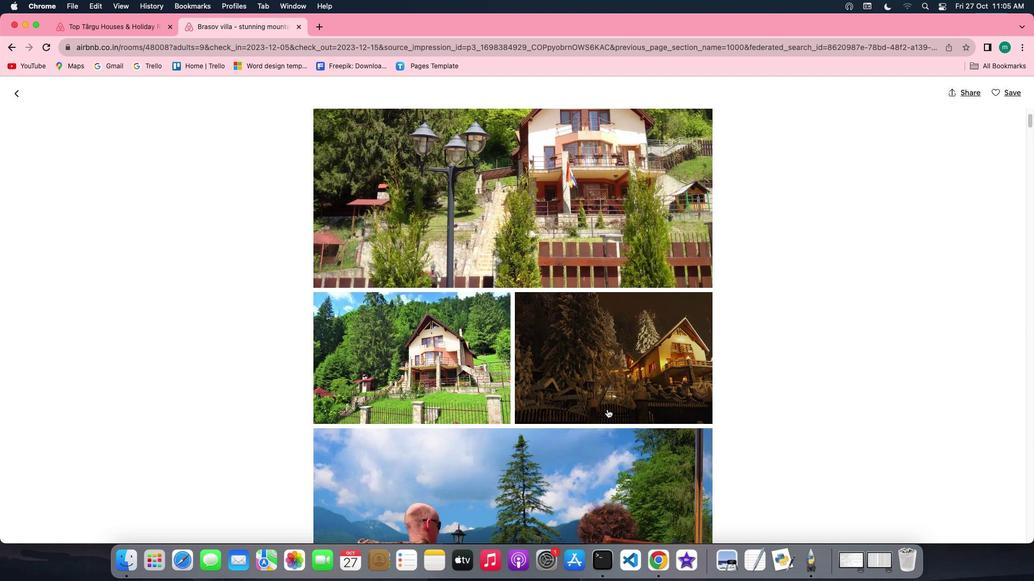 
Action: Mouse scrolled (610, 413) with delta (3, 2)
Screenshot: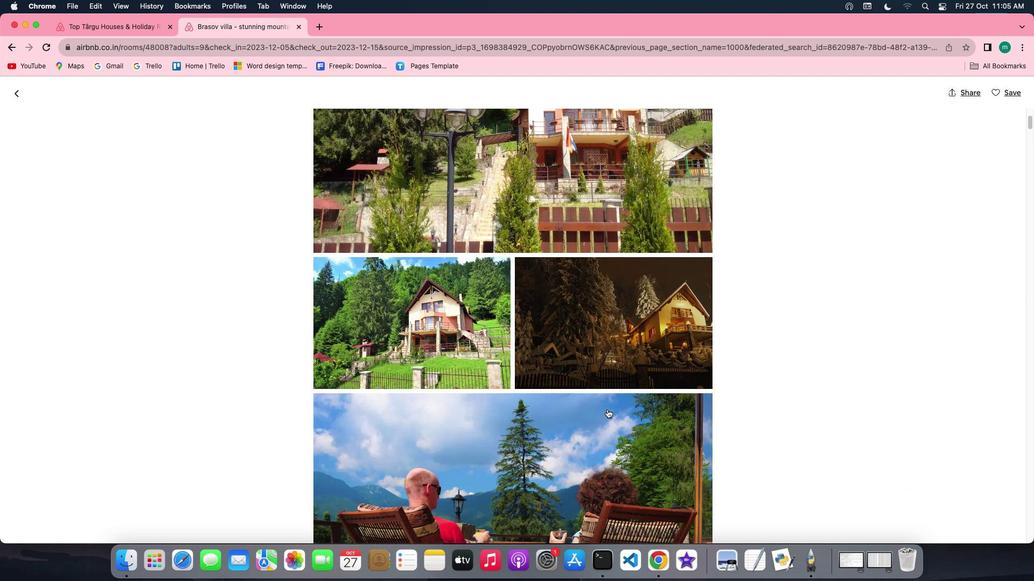 
Action: Mouse scrolled (610, 413) with delta (3, 2)
Screenshot: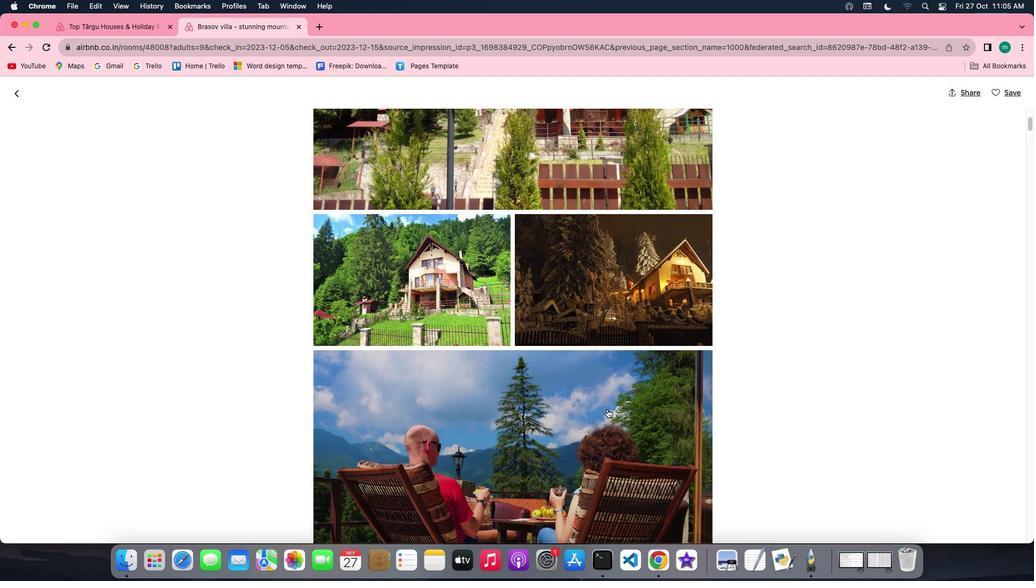 
Action: Mouse scrolled (610, 413) with delta (3, 2)
Screenshot: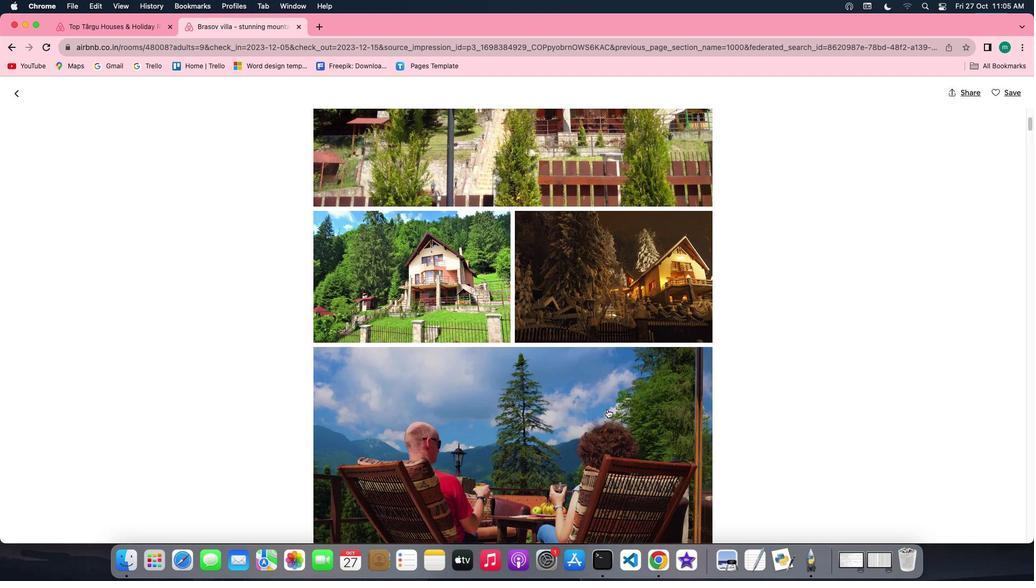
Action: Mouse scrolled (610, 413) with delta (3, 2)
Screenshot: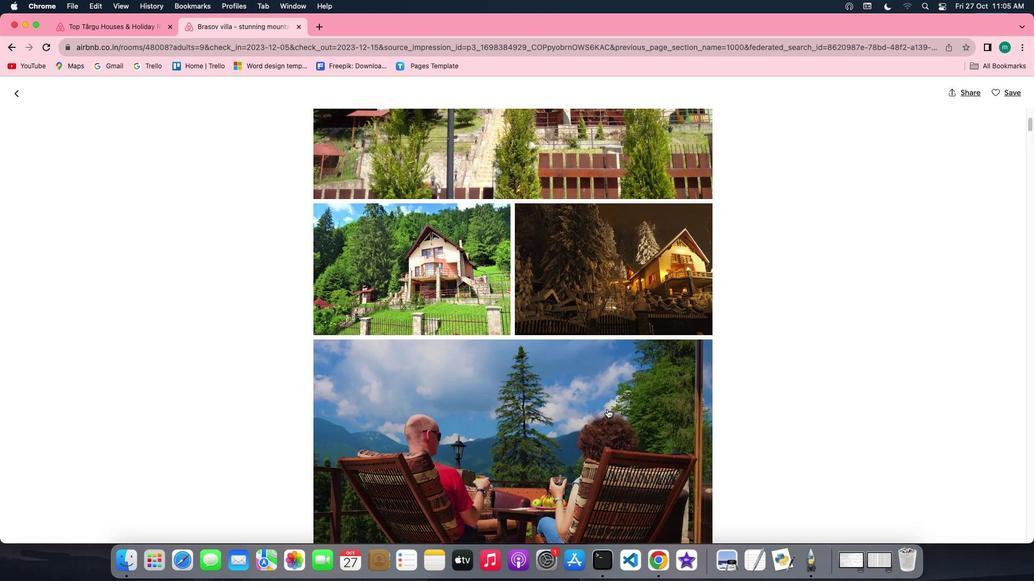 
Action: Mouse scrolled (610, 413) with delta (3, 2)
Screenshot: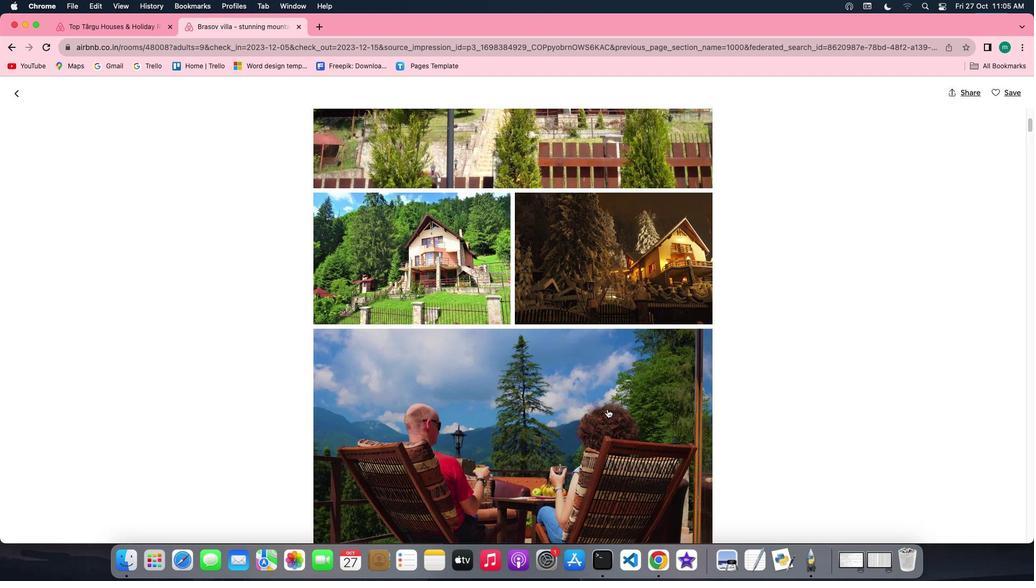 
Action: Mouse scrolled (610, 413) with delta (3, 2)
Screenshot: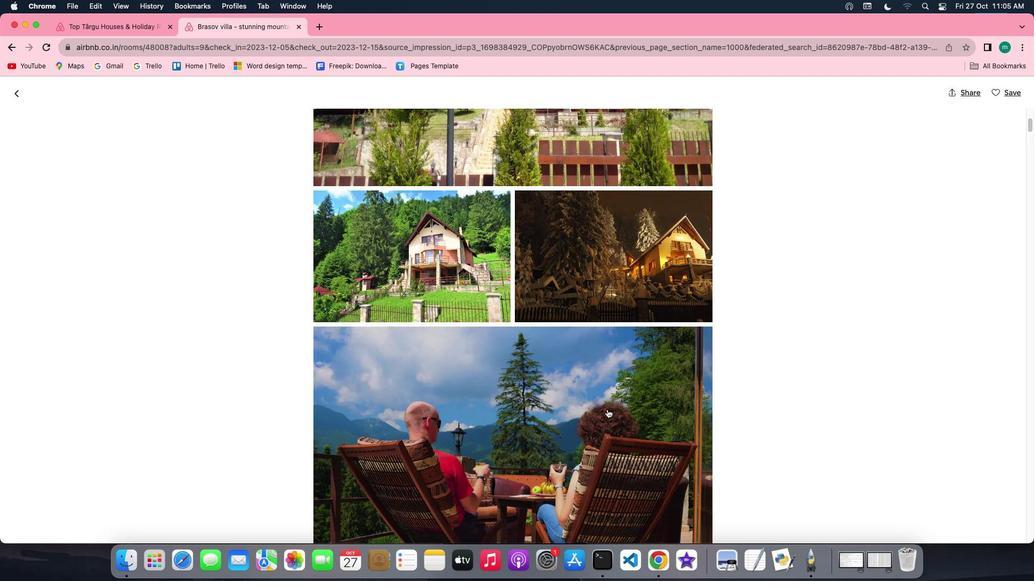 
Action: Mouse scrolled (610, 413) with delta (3, 2)
Screenshot: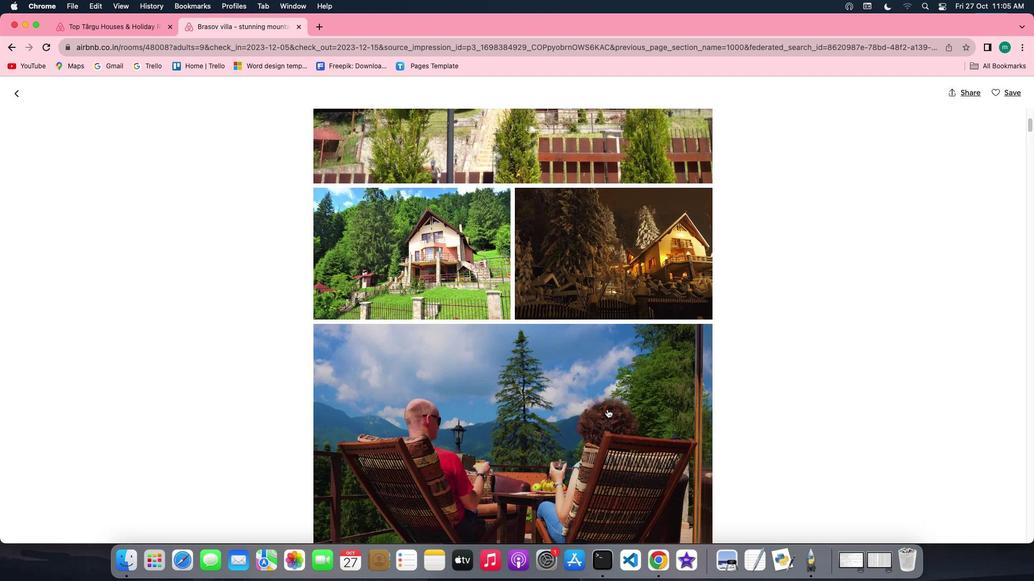 
Action: Mouse scrolled (610, 413) with delta (3, 2)
Screenshot: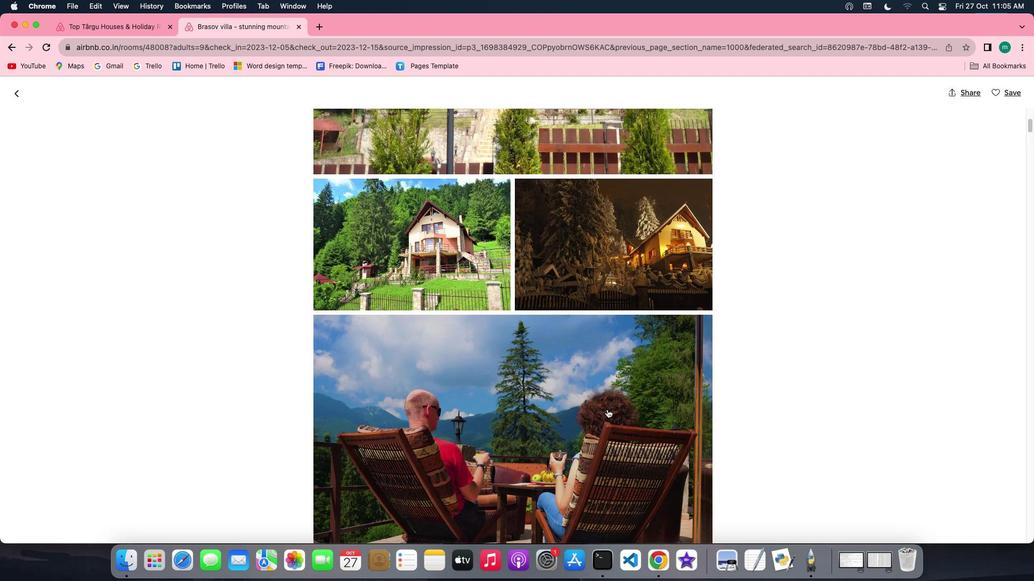 
Action: Mouse scrolled (610, 413) with delta (3, 2)
Screenshot: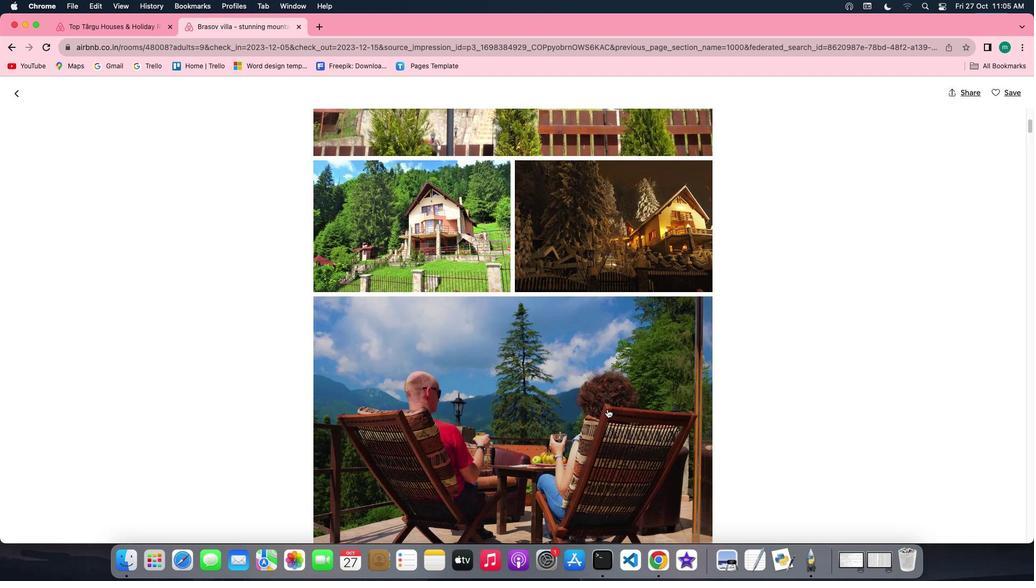 
Action: Mouse scrolled (610, 413) with delta (3, 2)
Screenshot: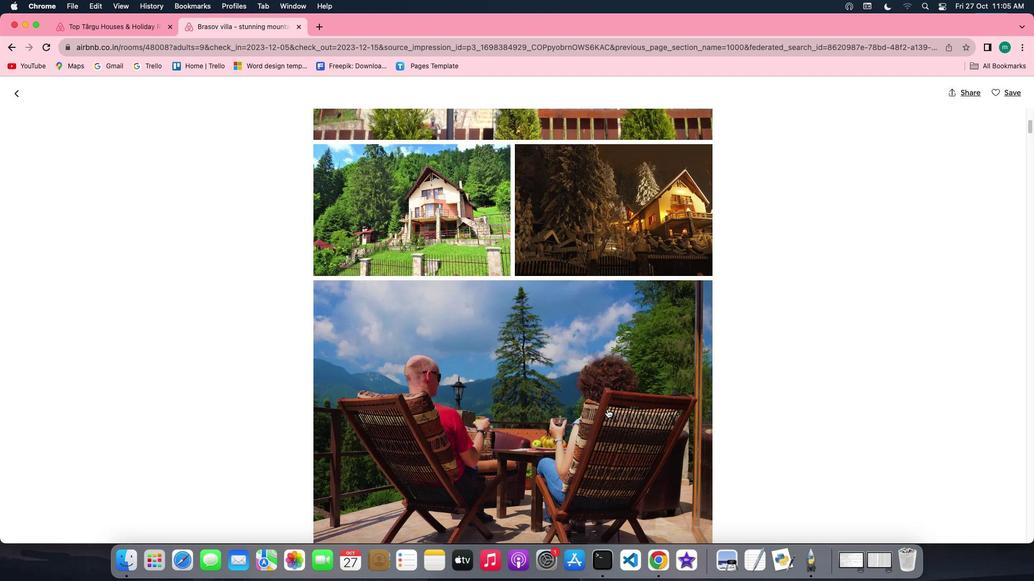 
Action: Mouse scrolled (610, 413) with delta (3, 2)
Screenshot: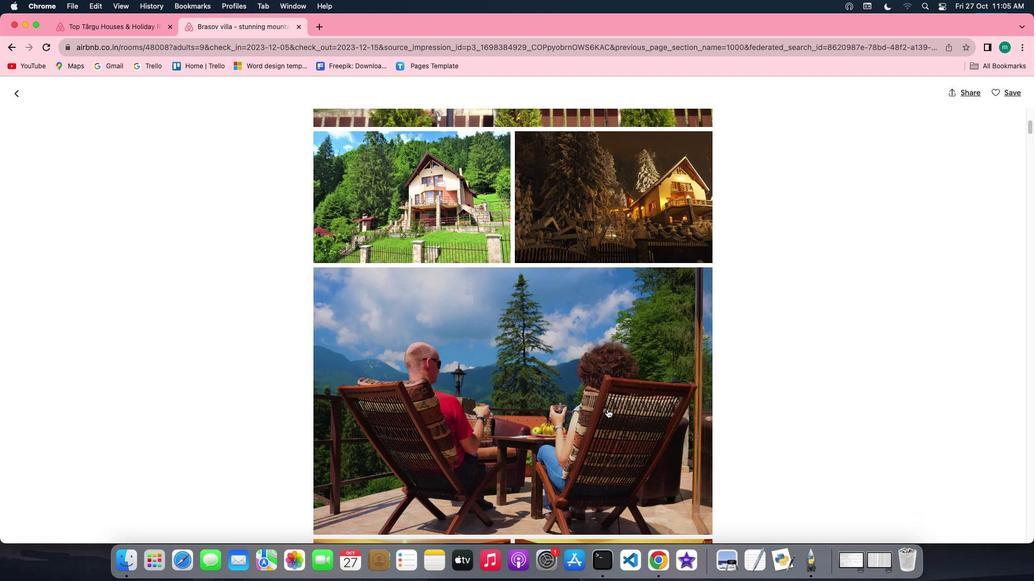 
Action: Mouse scrolled (610, 413) with delta (3, 2)
Screenshot: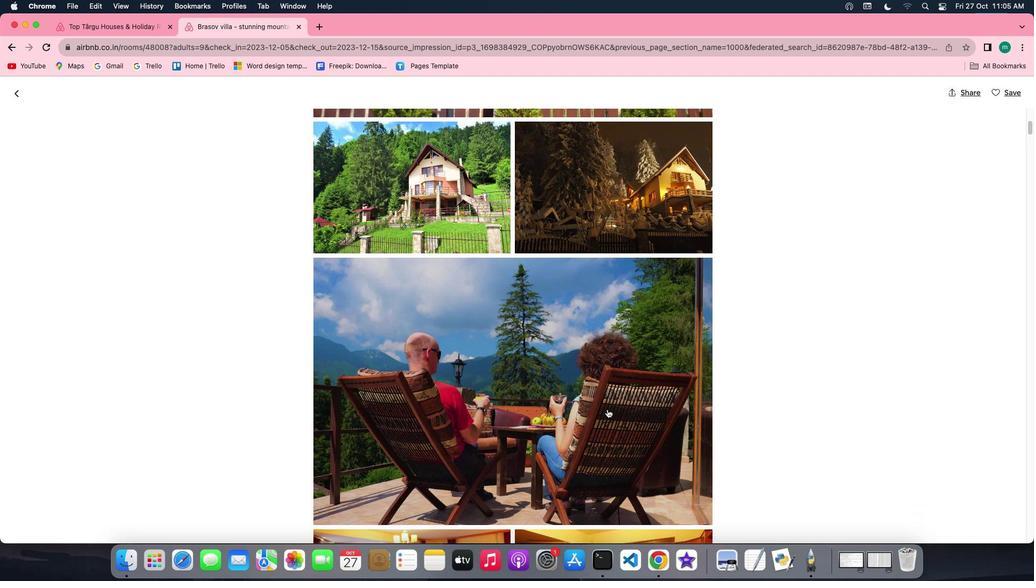 
Action: Mouse scrolled (610, 413) with delta (3, 1)
Screenshot: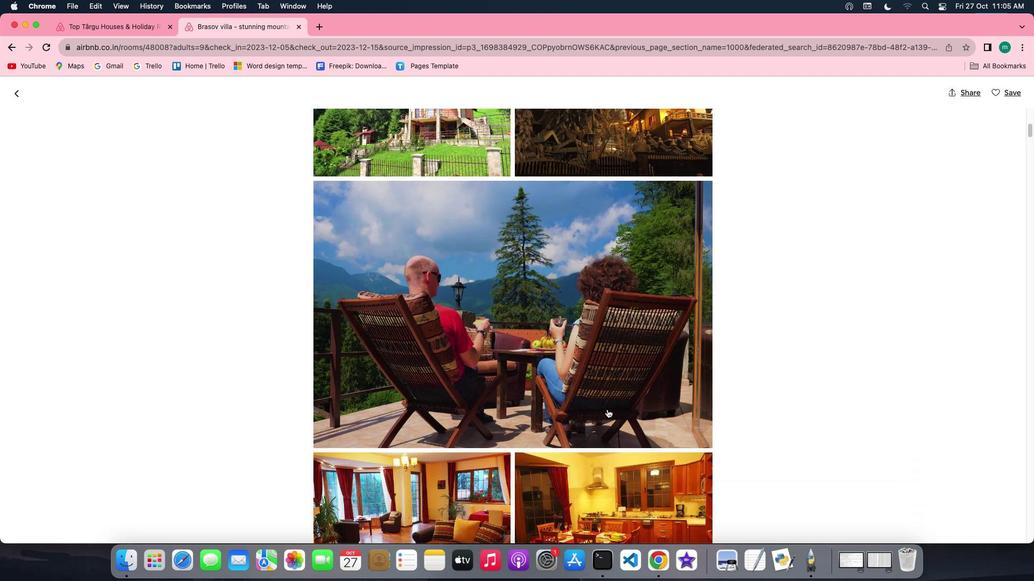 
Action: Mouse scrolled (610, 413) with delta (3, 2)
Screenshot: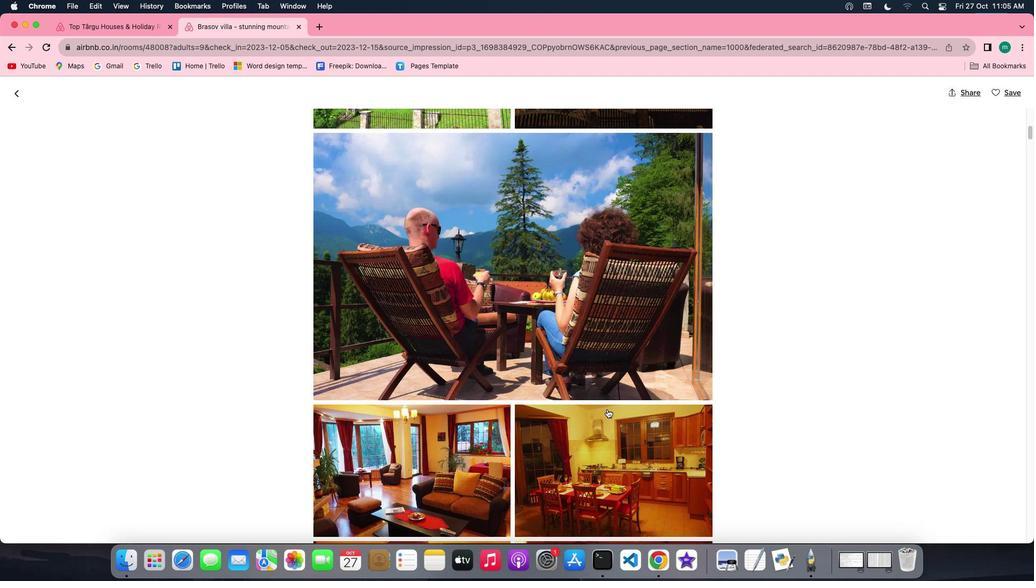 
Action: Mouse scrolled (610, 413) with delta (3, 2)
Screenshot: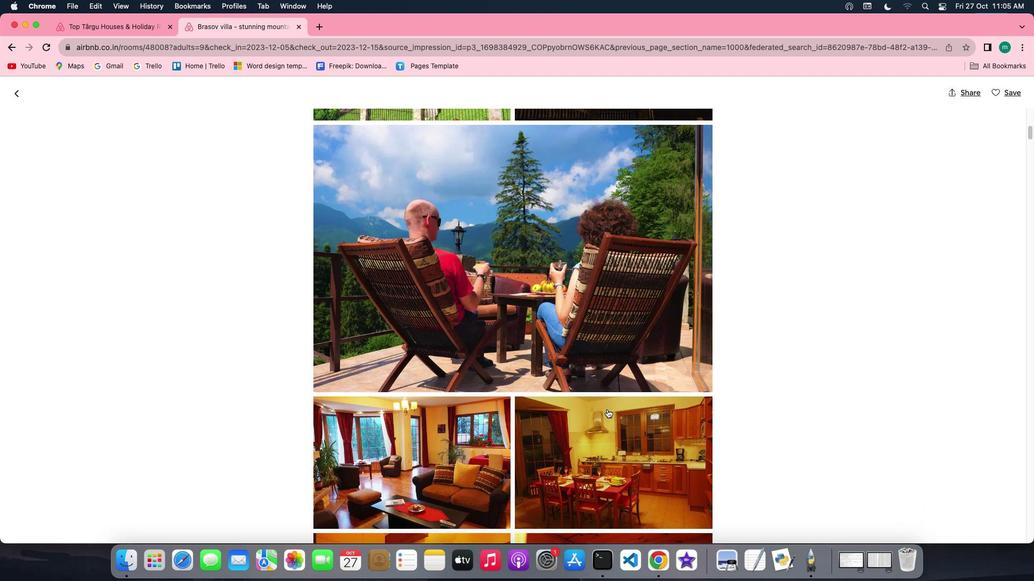 
Action: Mouse scrolled (610, 413) with delta (3, 2)
Screenshot: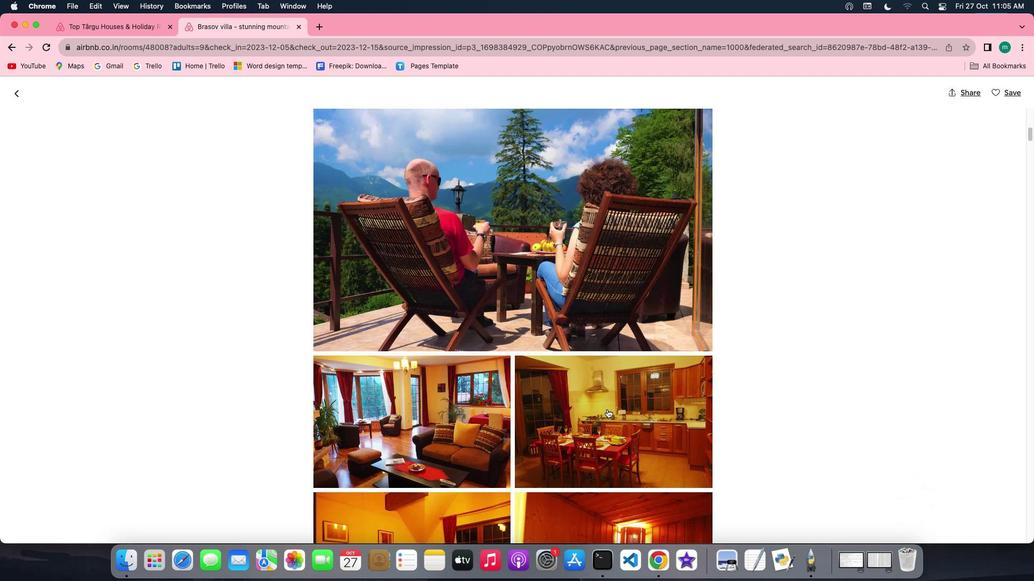 
Action: Mouse scrolled (610, 413) with delta (3, 1)
Screenshot: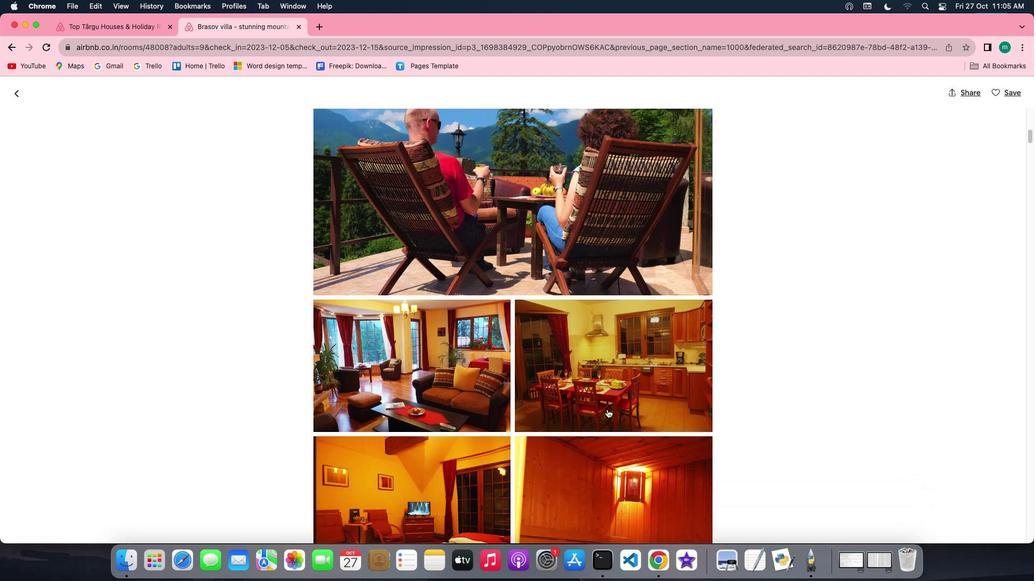 
Action: Mouse scrolled (610, 413) with delta (3, 2)
Screenshot: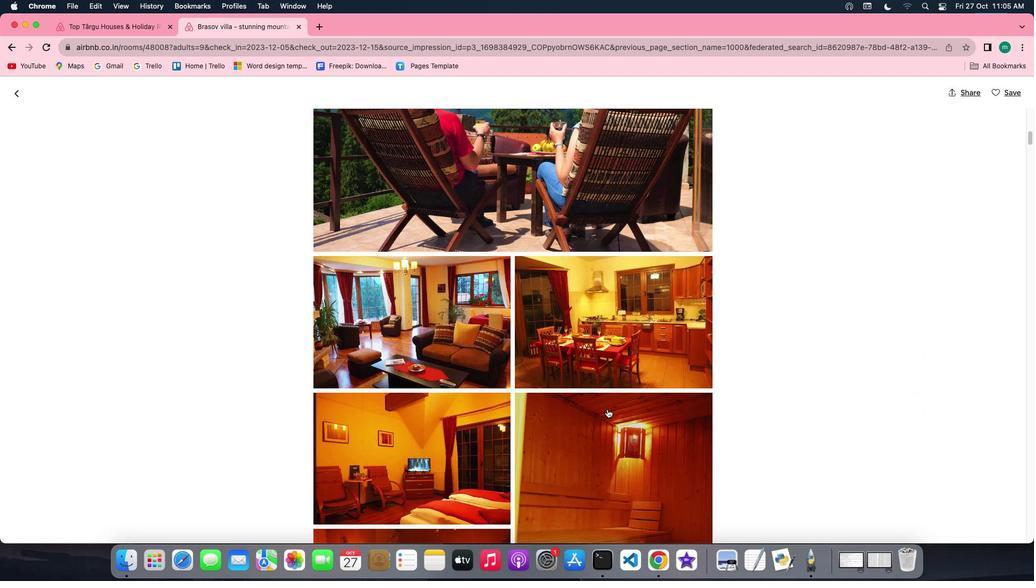 
Action: Mouse scrolled (610, 413) with delta (3, 2)
Screenshot: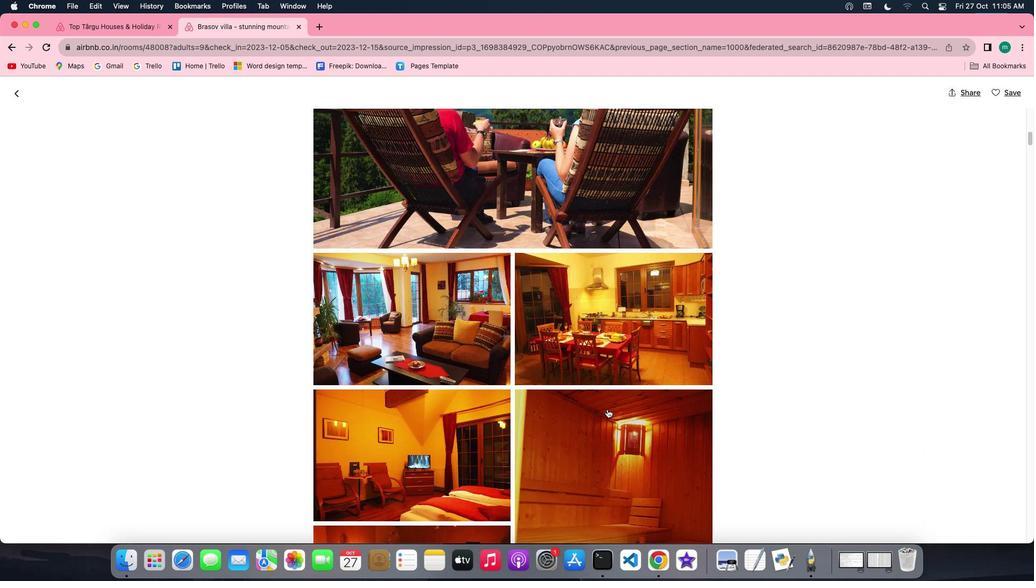 
Action: Mouse scrolled (610, 413) with delta (3, 2)
Screenshot: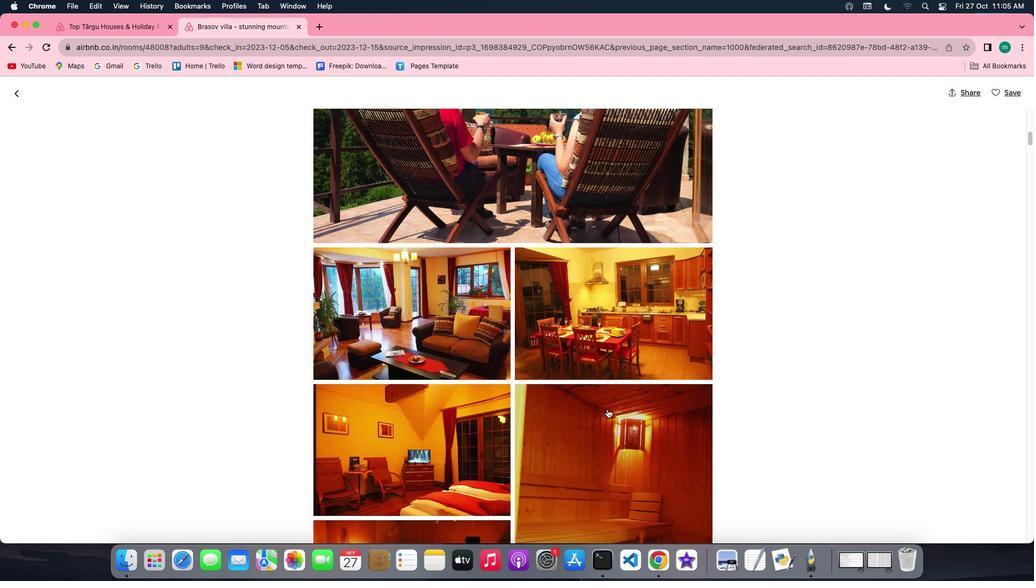 
Action: Mouse scrolled (610, 413) with delta (3, 2)
Screenshot: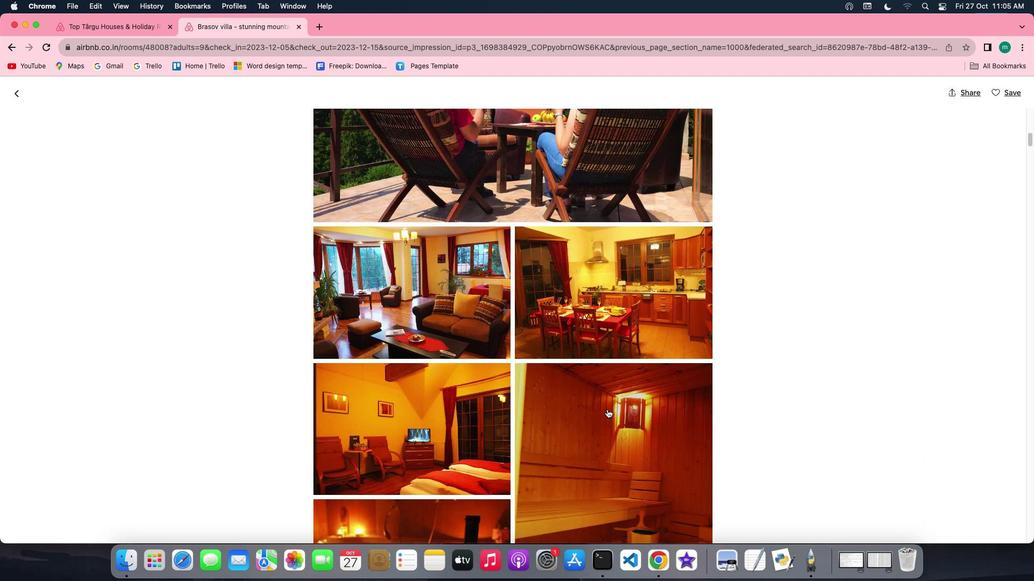 
Action: Mouse scrolled (610, 413) with delta (3, 2)
Screenshot: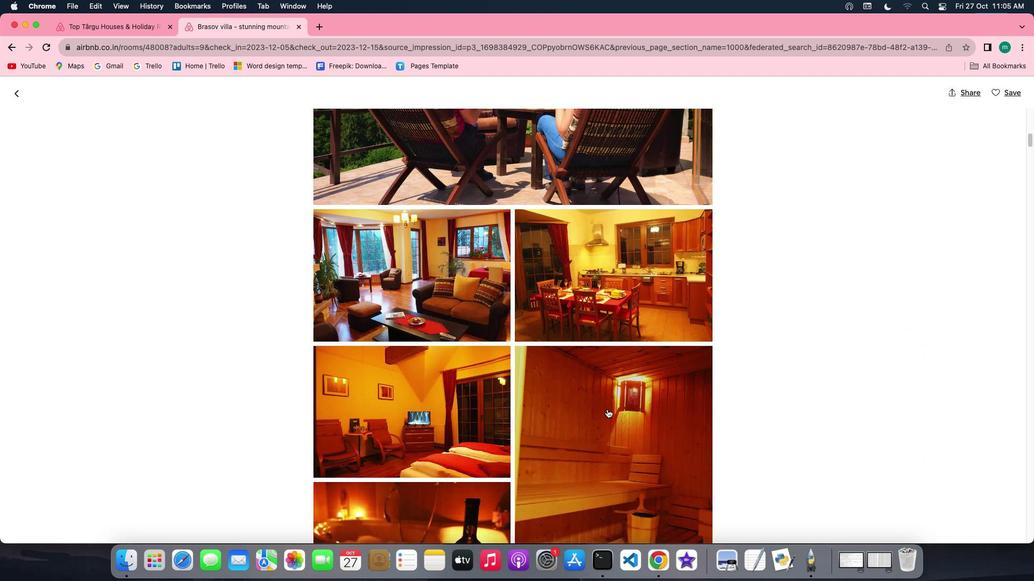 
Action: Mouse scrolled (610, 413) with delta (3, 2)
Screenshot: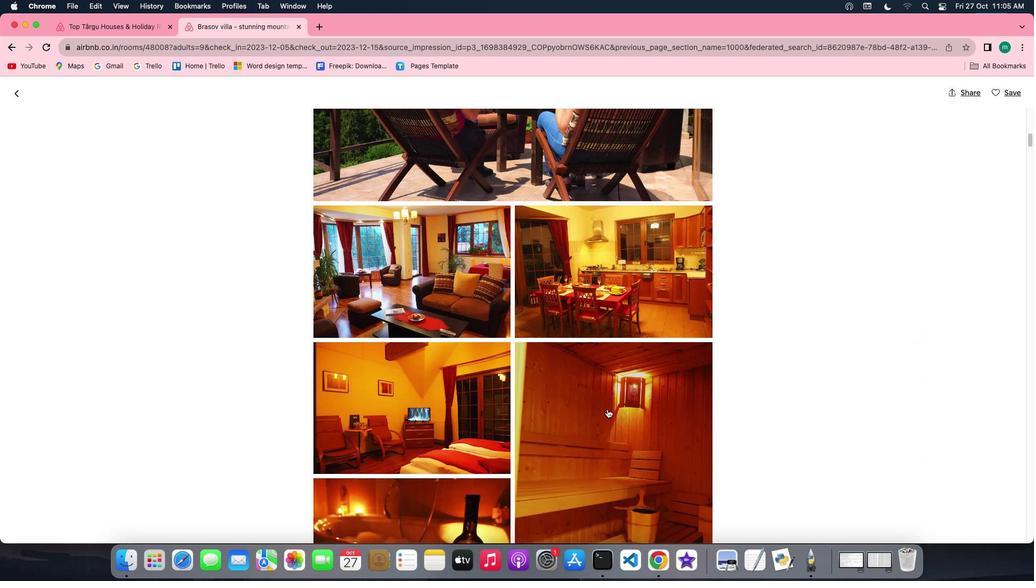 
Action: Mouse scrolled (610, 413) with delta (3, 2)
Screenshot: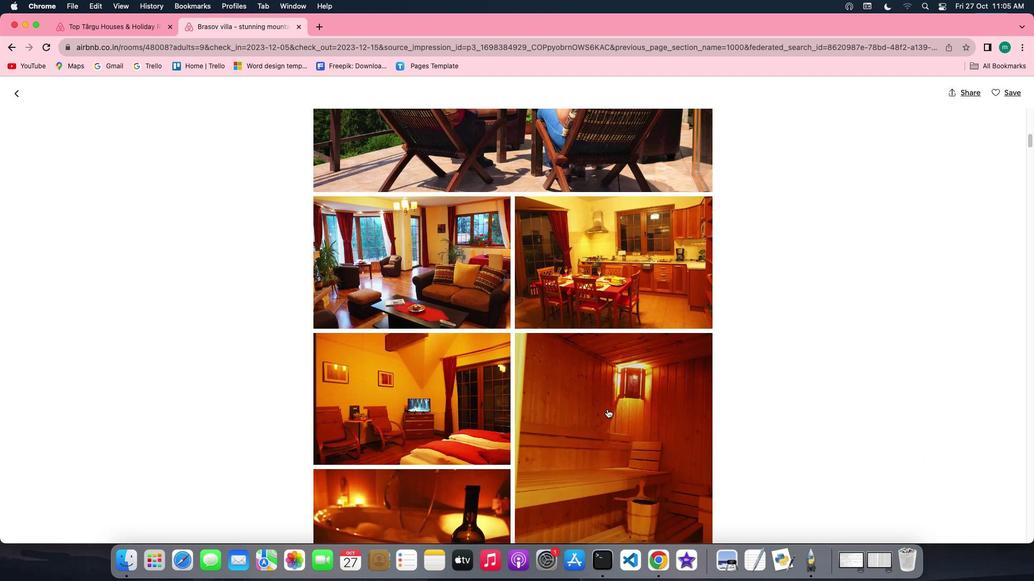 
Action: Mouse scrolled (610, 413) with delta (3, 2)
Screenshot: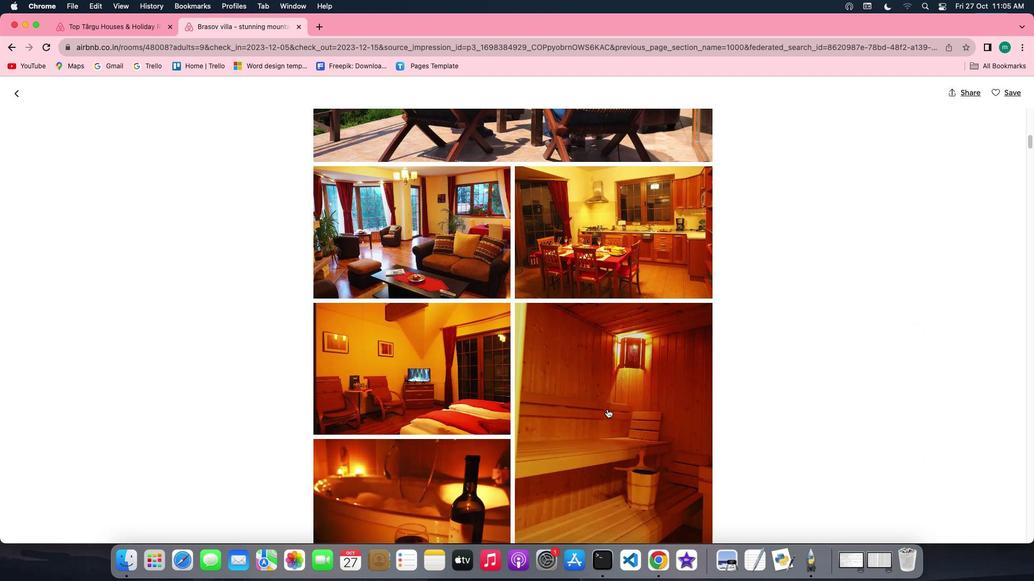 
Action: Mouse scrolled (610, 413) with delta (3, 2)
Screenshot: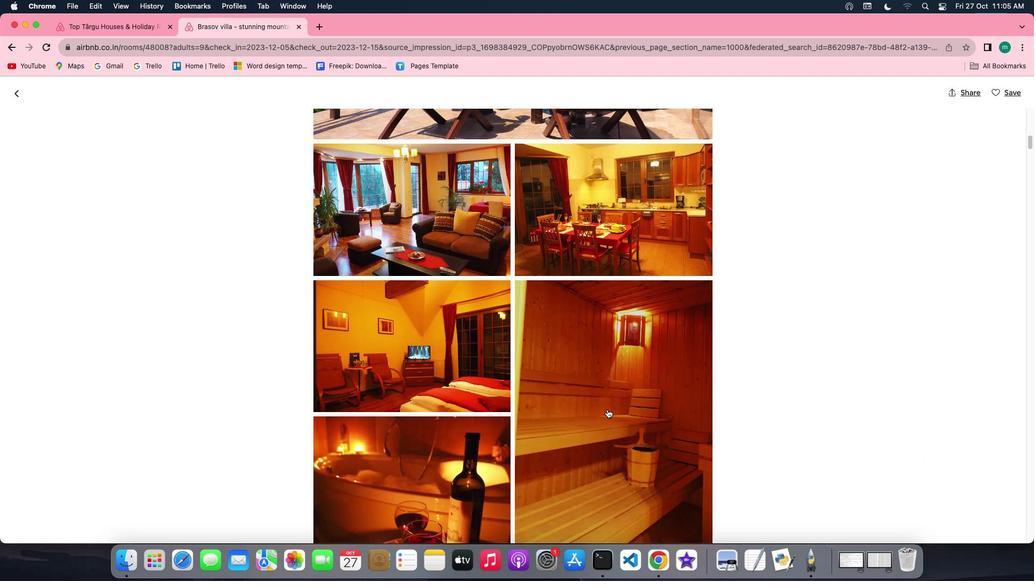 
Action: Mouse scrolled (610, 413) with delta (3, 2)
Screenshot: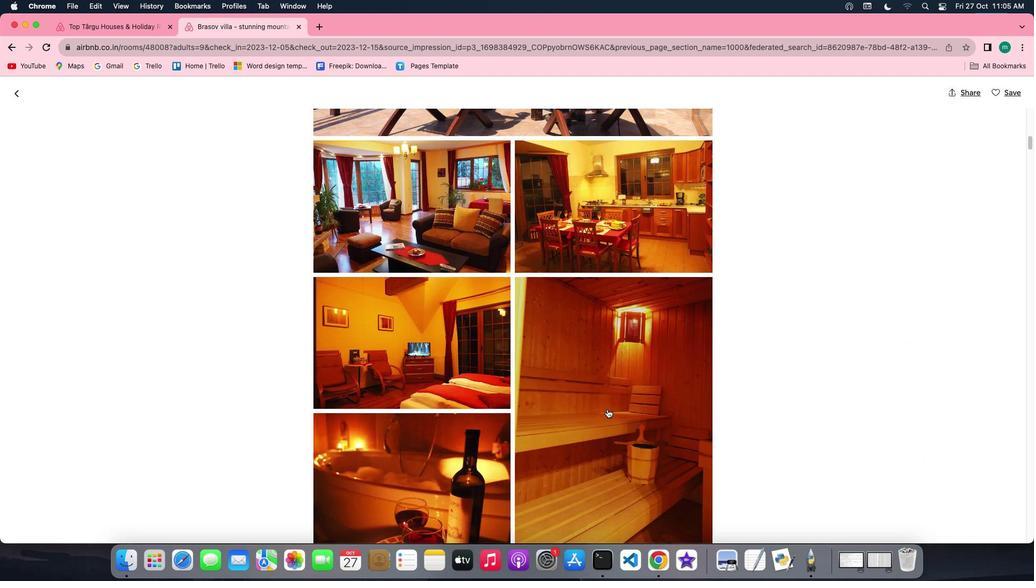
Action: Mouse scrolled (610, 413) with delta (3, 2)
Screenshot: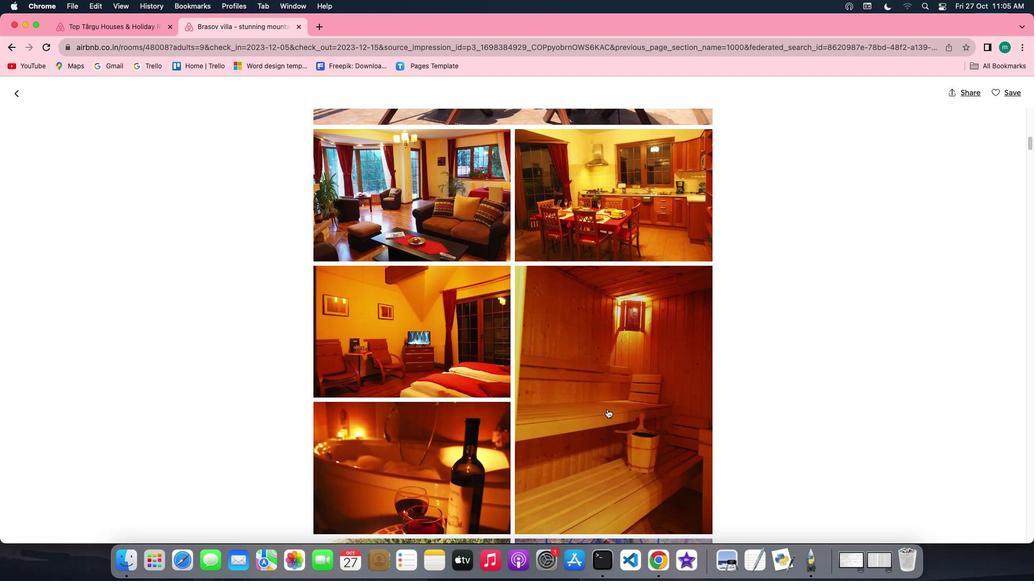 
Action: Mouse scrolled (610, 413) with delta (3, 2)
Screenshot: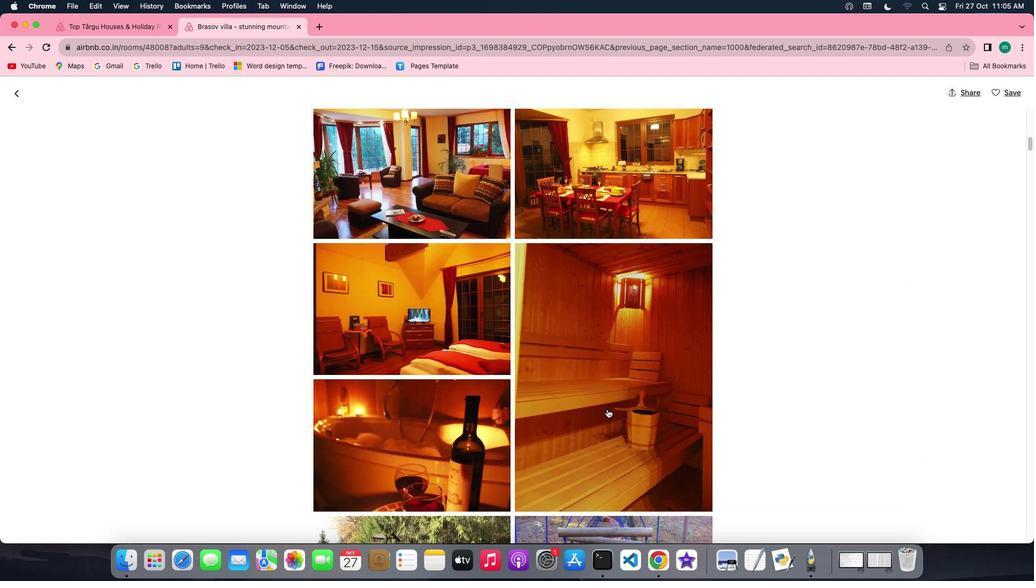 
Action: Mouse scrolled (610, 413) with delta (3, 2)
Screenshot: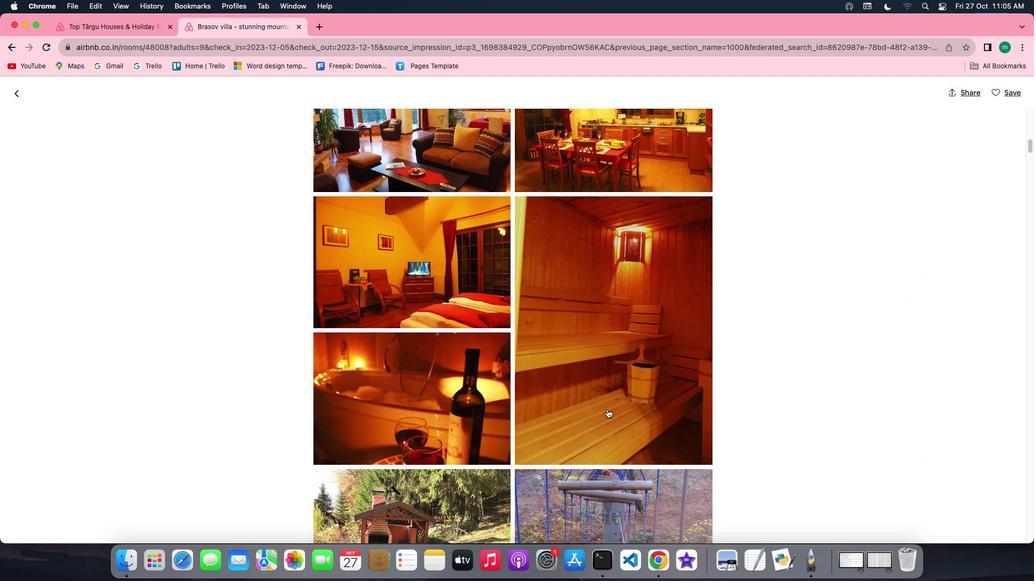
Action: Mouse scrolled (610, 413) with delta (3, 2)
Screenshot: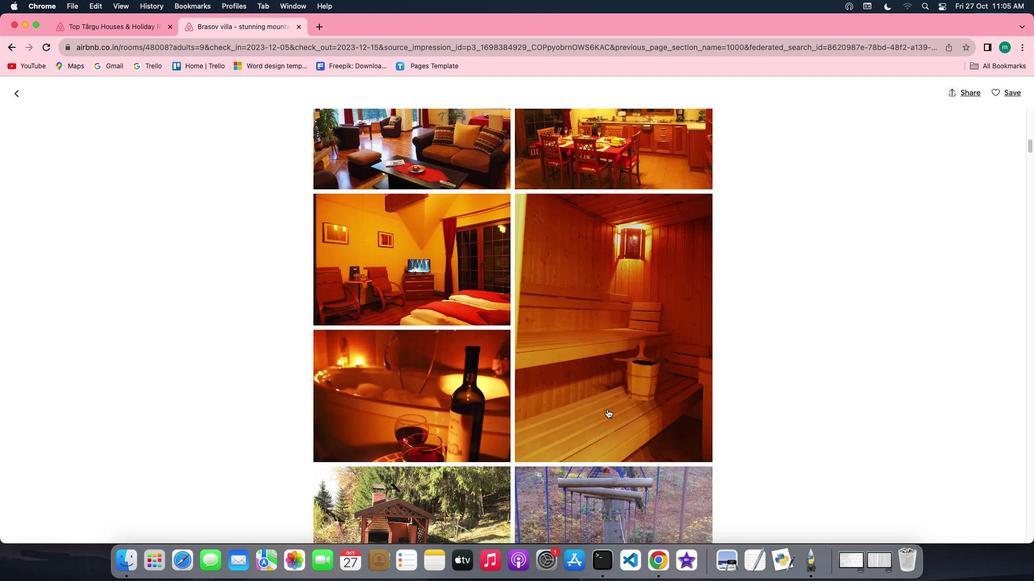 
Action: Mouse scrolled (610, 413) with delta (3, 2)
Screenshot: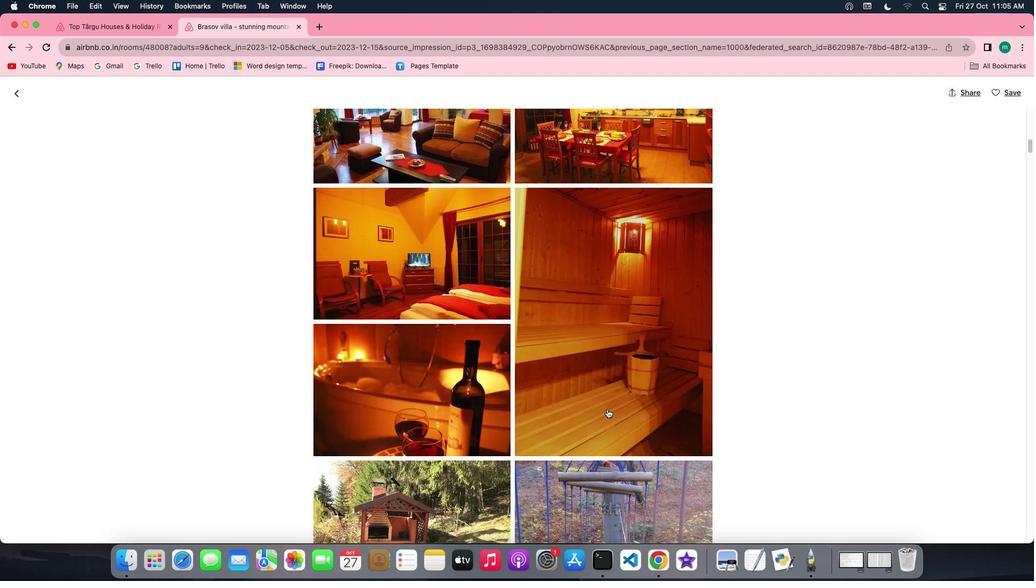 
Action: Mouse scrolled (610, 413) with delta (3, 2)
Screenshot: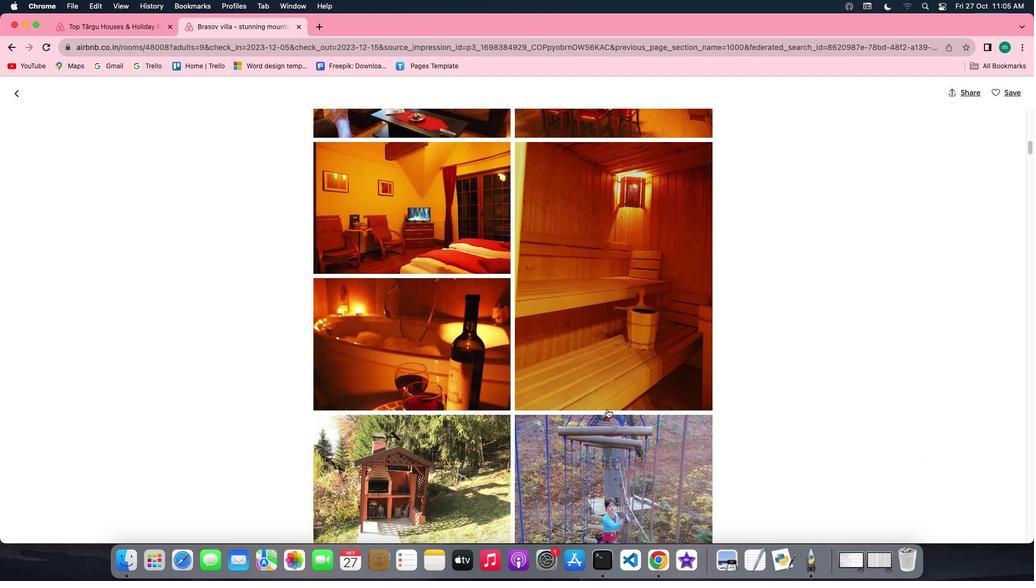 
Action: Mouse scrolled (610, 413) with delta (3, 2)
Screenshot: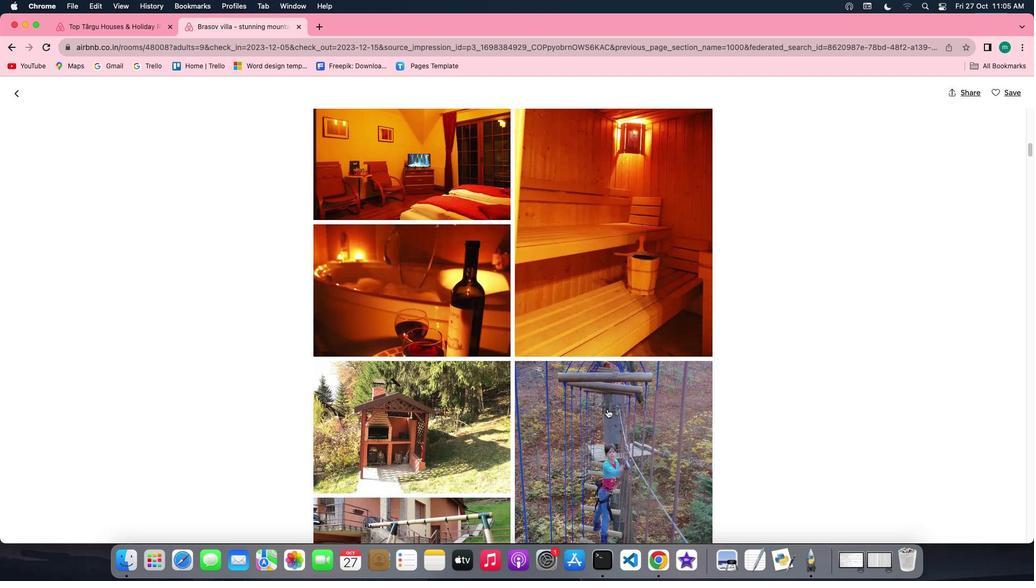 
Action: Mouse scrolled (610, 413) with delta (3, 2)
Screenshot: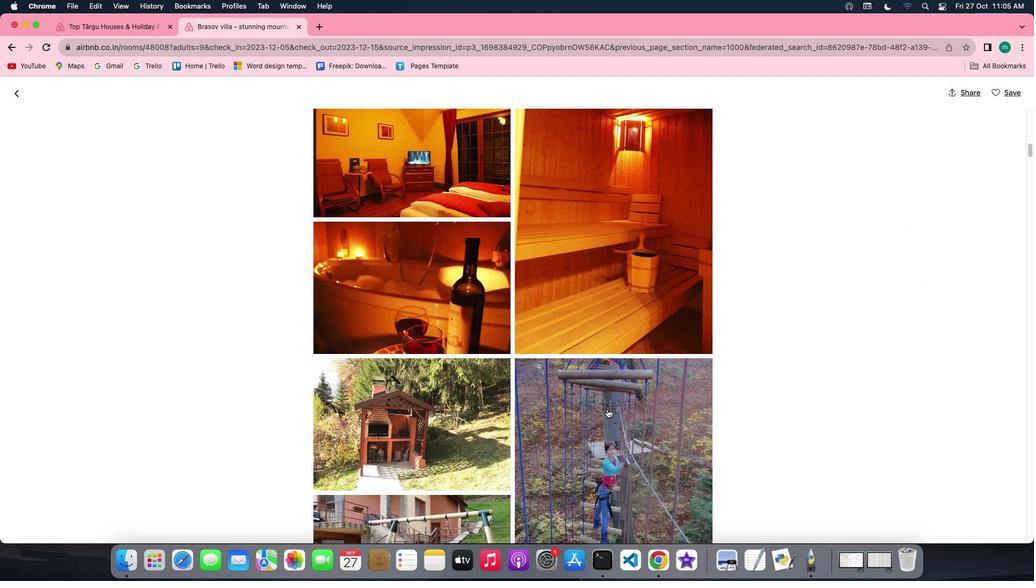 
Action: Mouse scrolled (610, 413) with delta (3, 2)
Screenshot: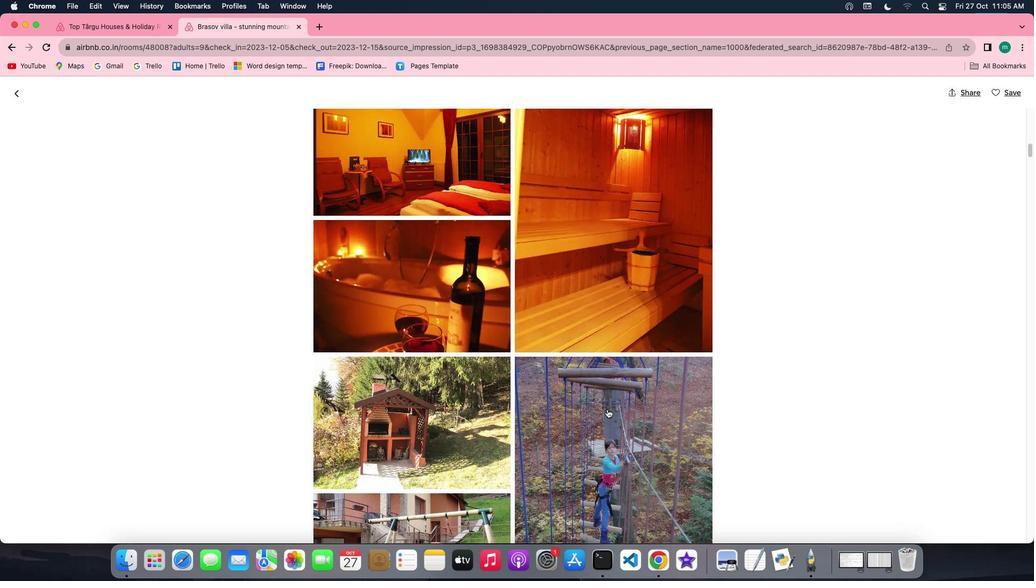 
Action: Mouse scrolled (610, 413) with delta (3, 2)
Screenshot: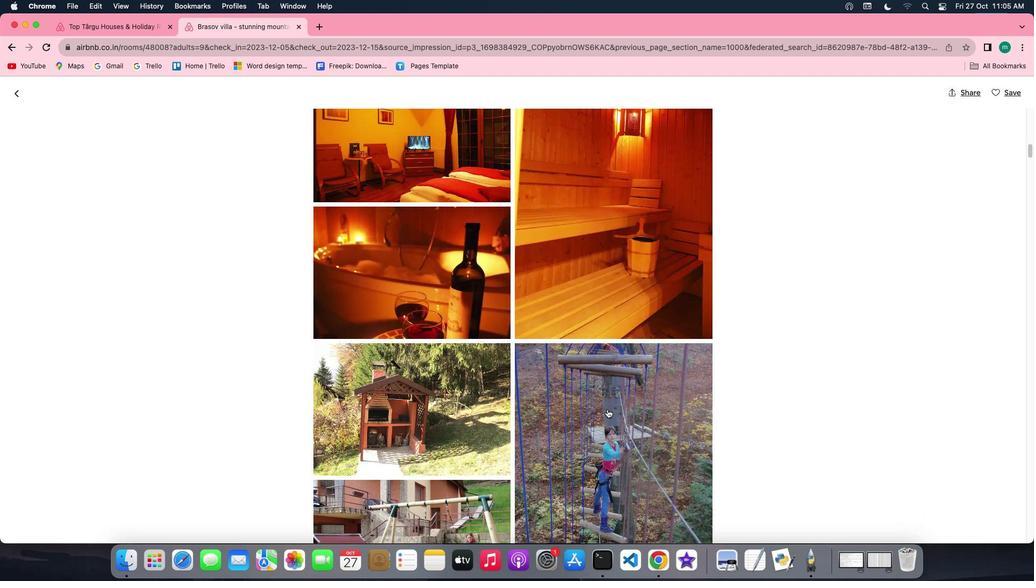 
Action: Mouse scrolled (610, 413) with delta (3, 2)
Screenshot: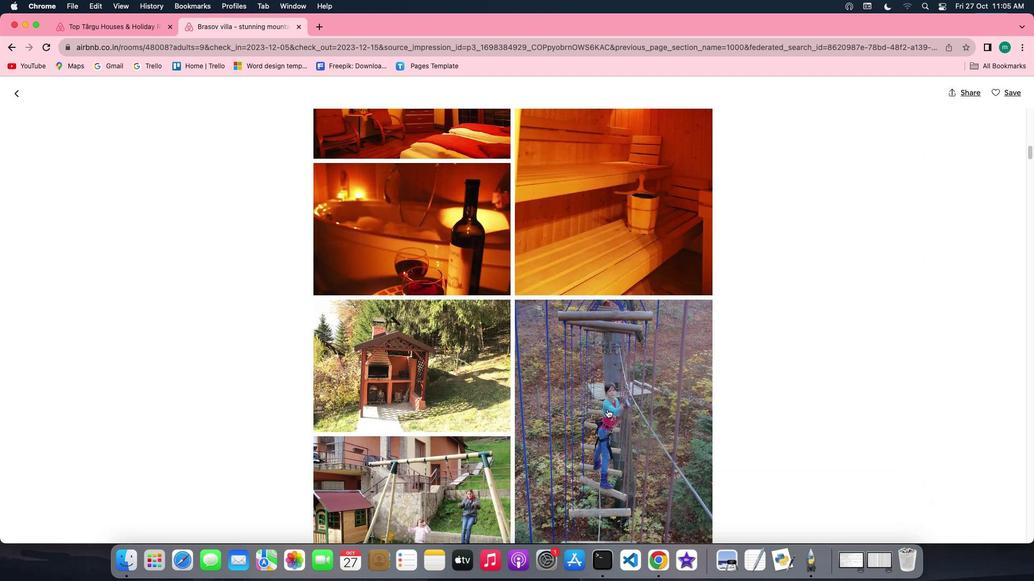 
Action: Mouse scrolled (610, 413) with delta (3, 2)
Screenshot: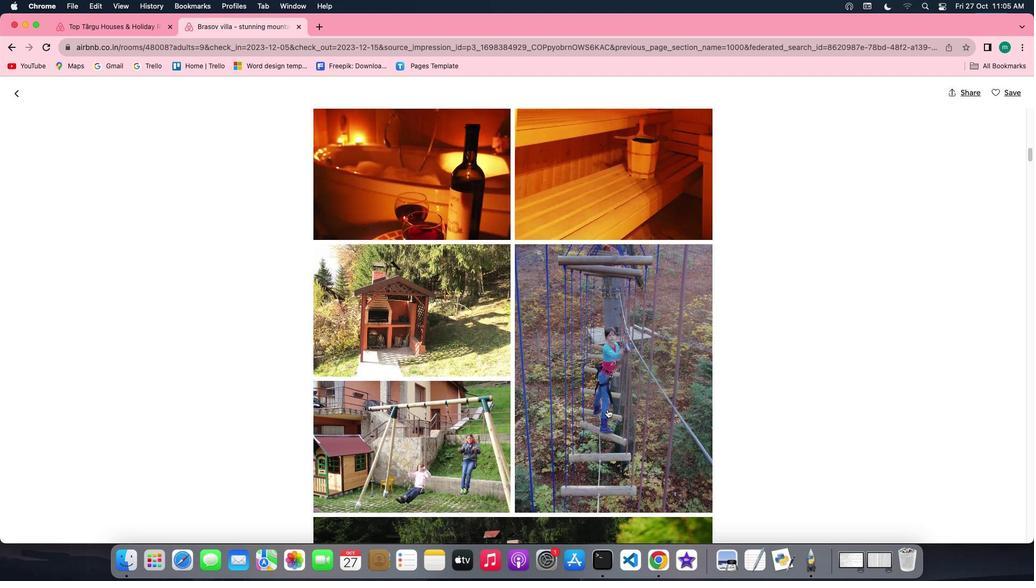 
Action: Mouse scrolled (610, 413) with delta (3, 2)
Screenshot: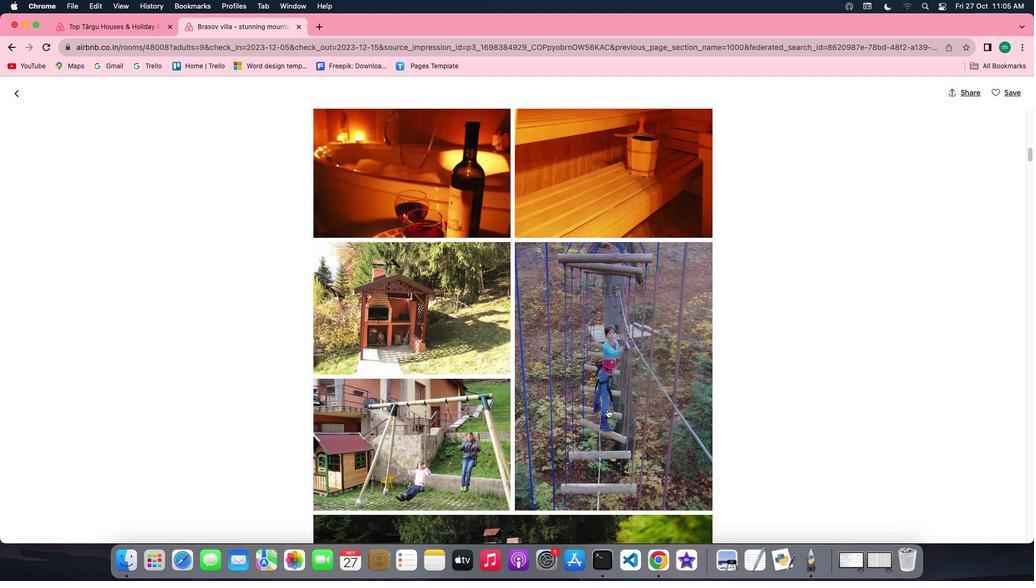 
Action: Mouse scrolled (610, 413) with delta (3, 2)
Screenshot: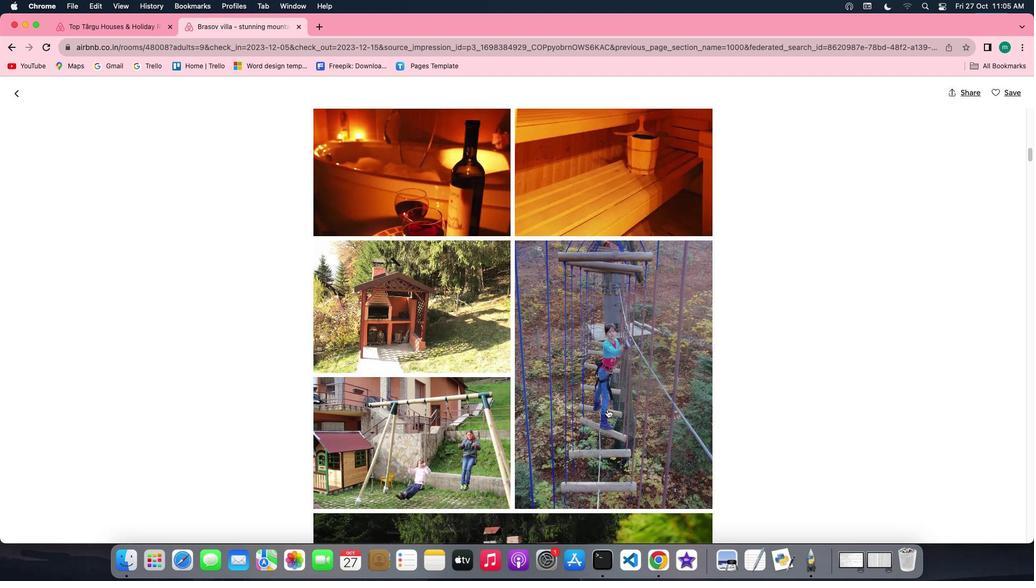 
Action: Mouse scrolled (610, 413) with delta (3, 2)
Screenshot: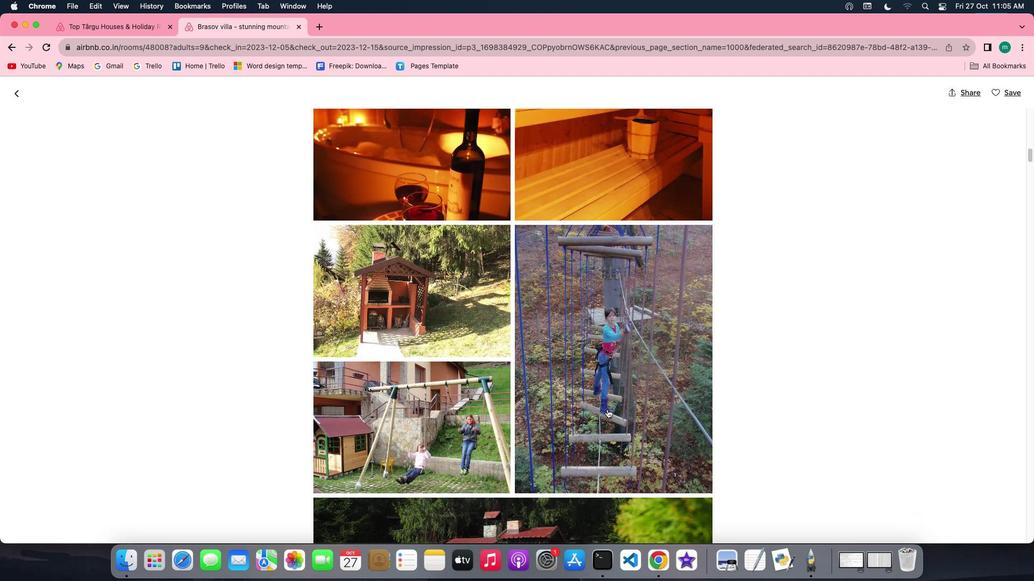 
Action: Mouse scrolled (610, 413) with delta (3, 2)
Screenshot: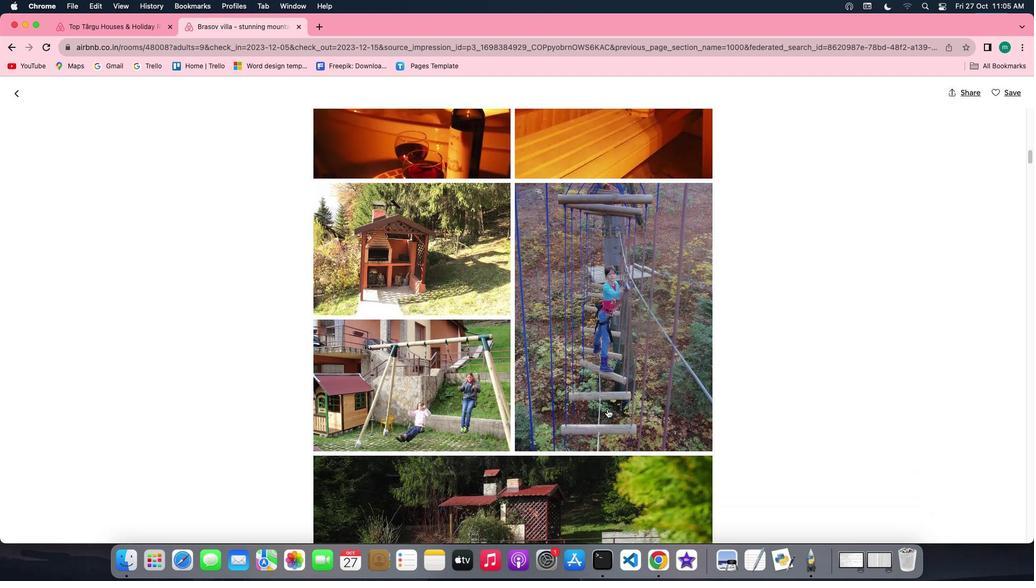 
Action: Mouse scrolled (610, 413) with delta (3, 2)
Screenshot: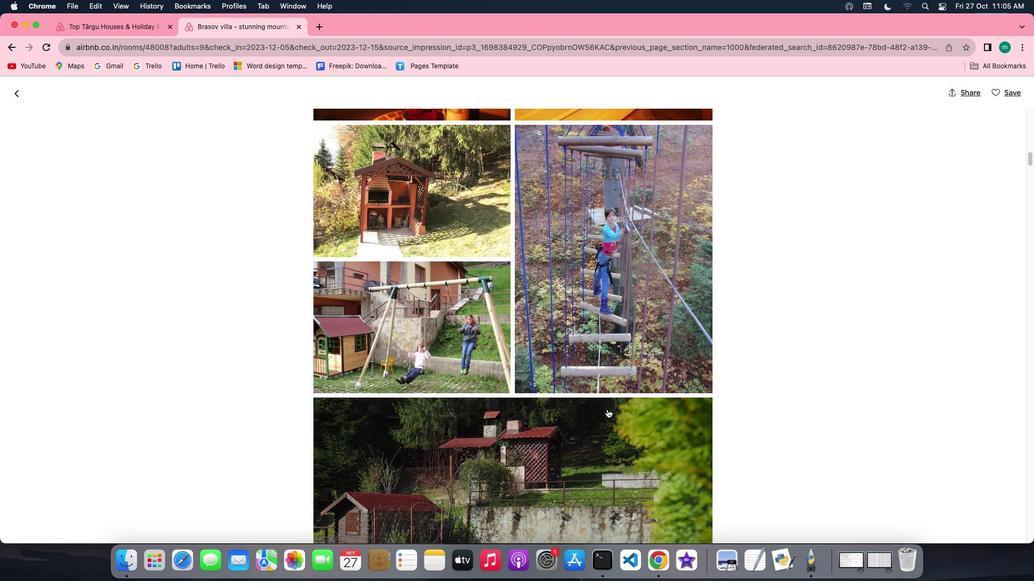 
Action: Mouse scrolled (610, 413) with delta (3, 2)
Screenshot: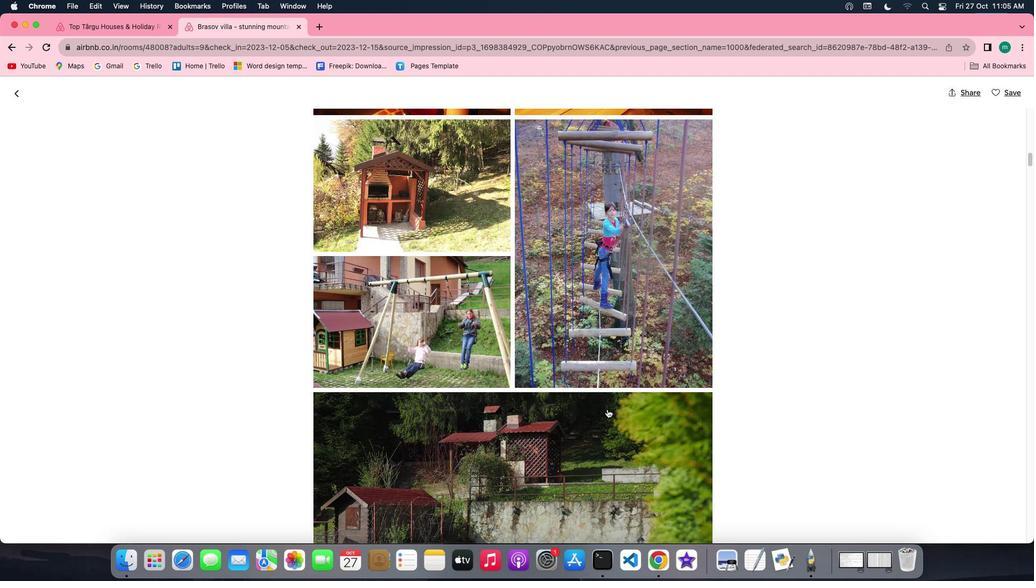 
Action: Mouse scrolled (610, 413) with delta (3, 2)
Screenshot: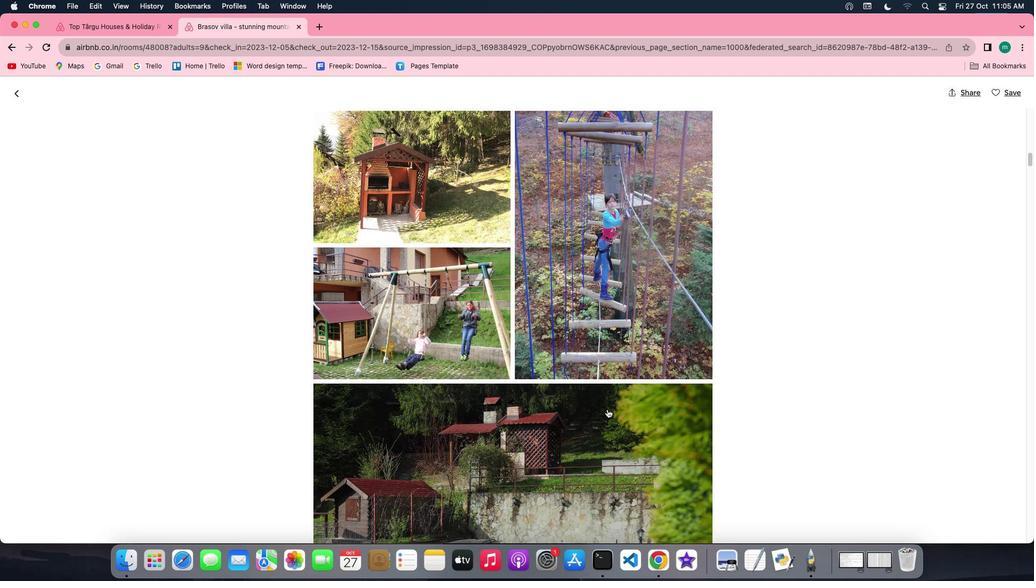 
Action: Mouse scrolled (610, 413) with delta (3, 2)
Screenshot: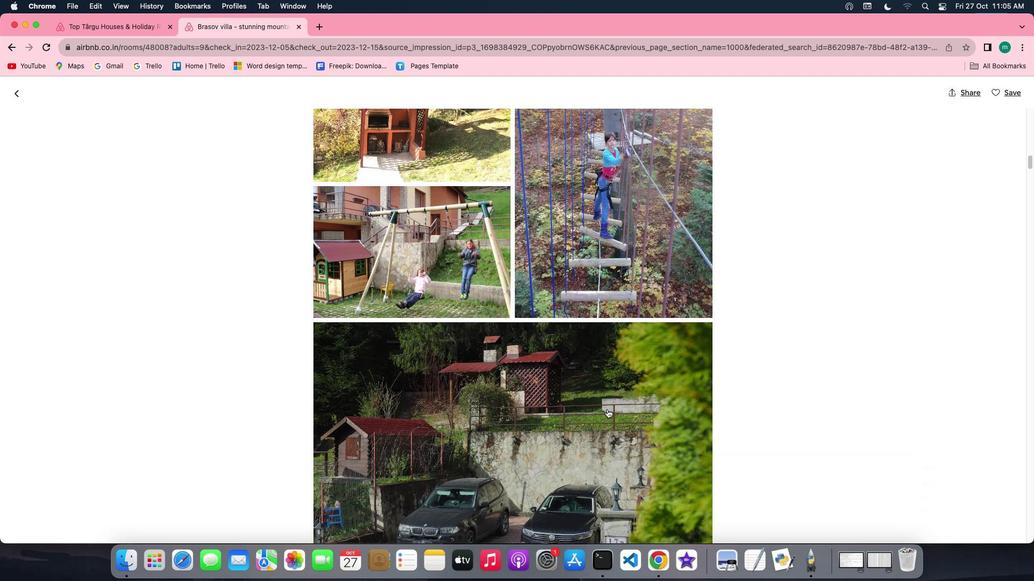 
Action: Mouse scrolled (610, 413) with delta (3, 2)
Screenshot: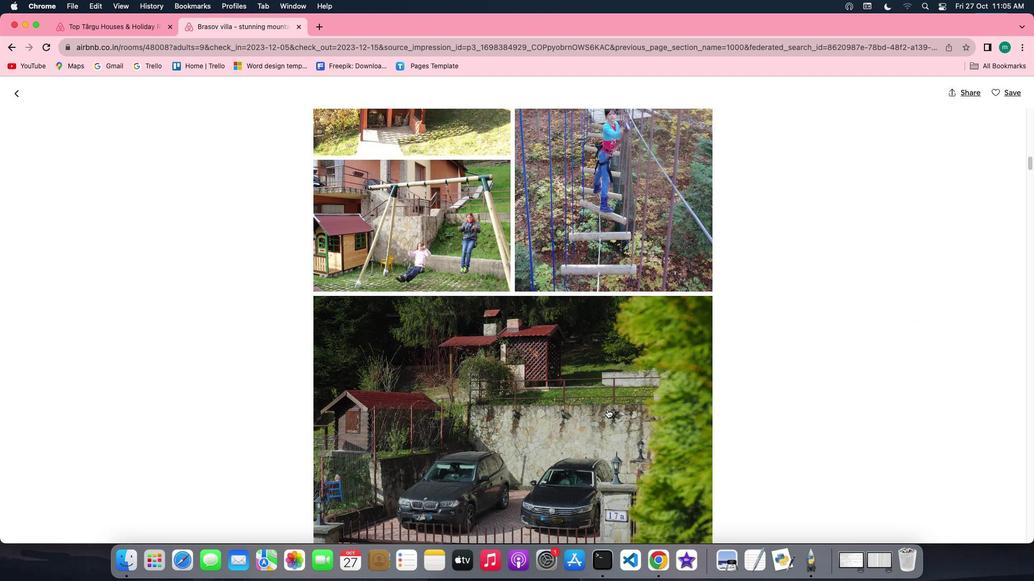 
Action: Mouse scrolled (610, 413) with delta (3, 2)
Screenshot: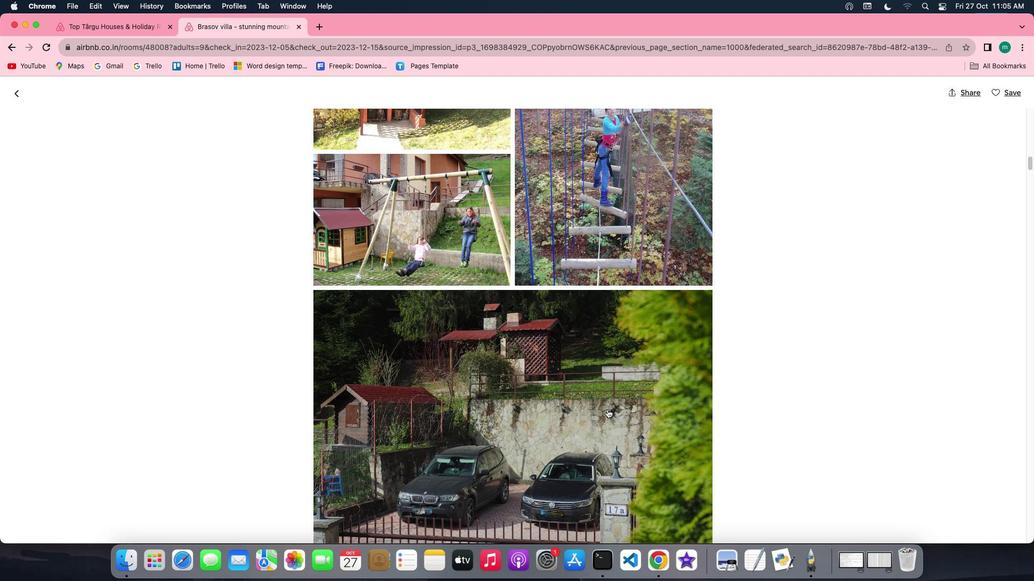 
Action: Mouse scrolled (610, 413) with delta (3, 2)
Screenshot: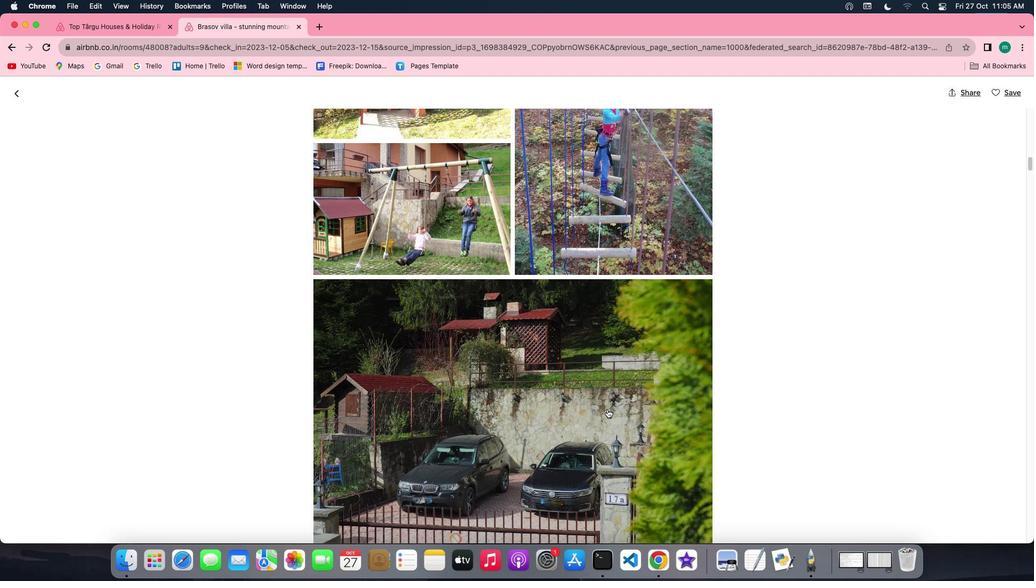 
Action: Mouse scrolled (610, 413) with delta (3, 1)
Screenshot: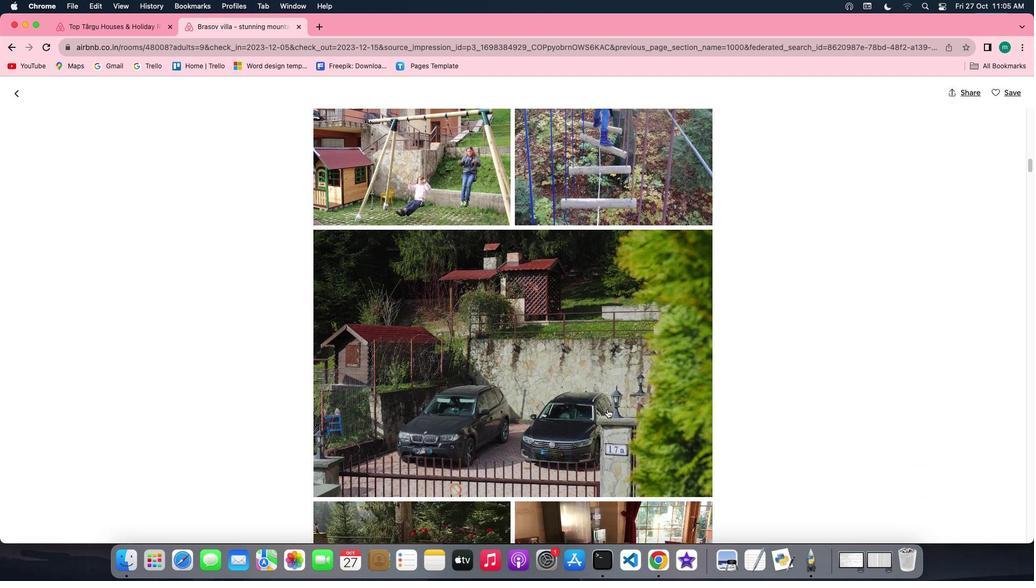 
Action: Mouse scrolled (610, 413) with delta (3, 2)
Screenshot: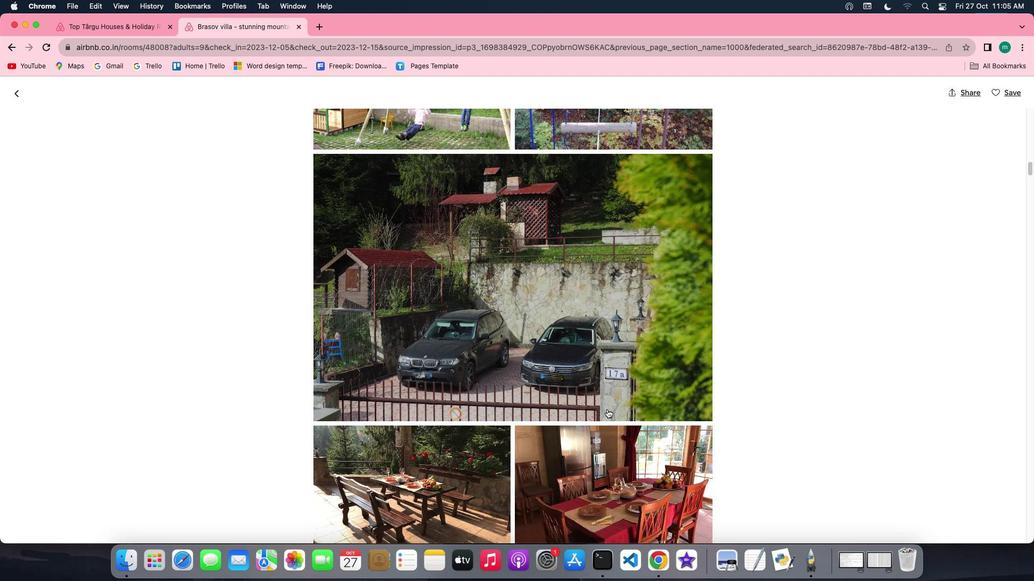 
Action: Mouse scrolled (610, 413) with delta (3, 2)
Screenshot: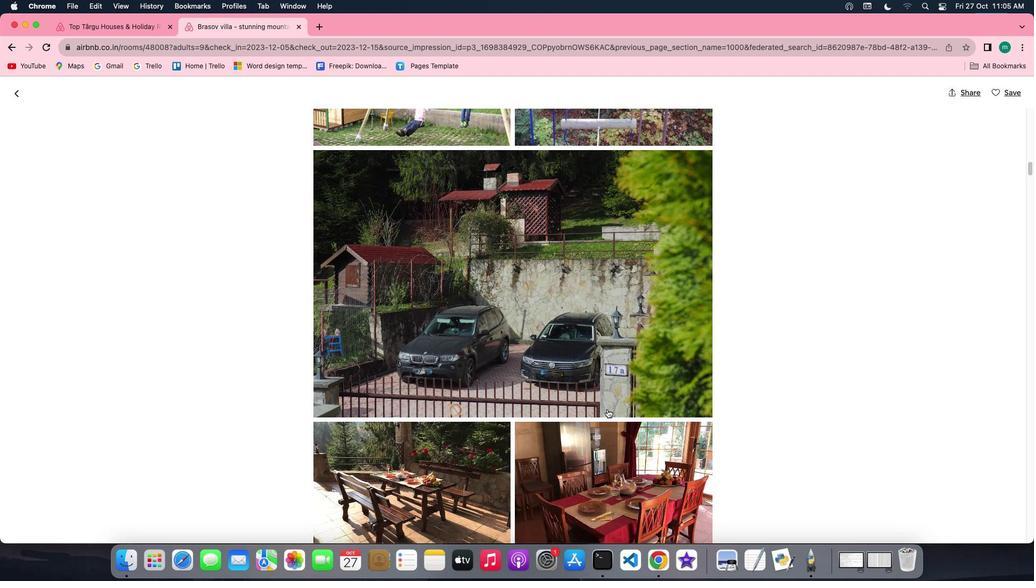 
Action: Mouse scrolled (610, 413) with delta (3, 2)
Screenshot: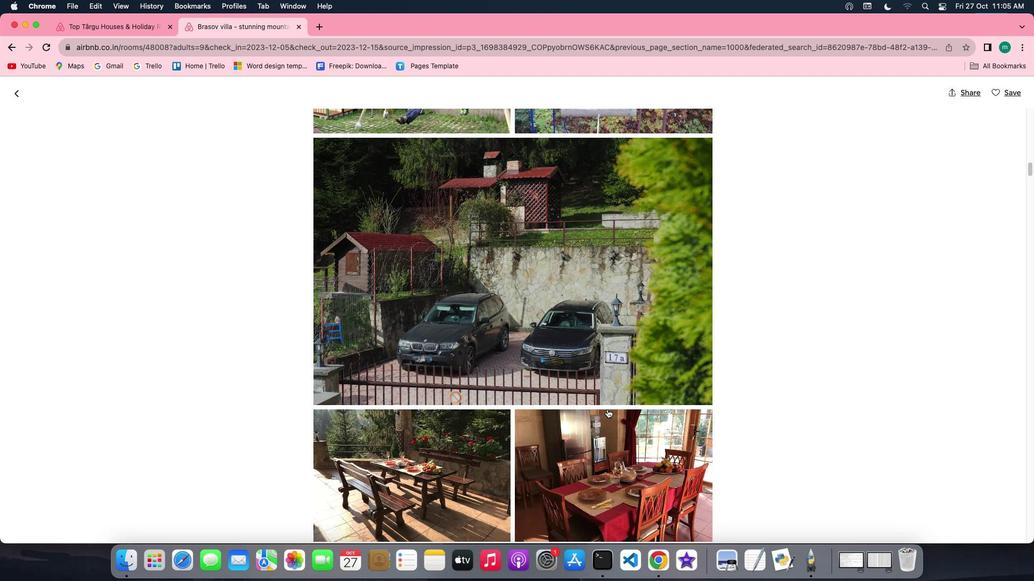 
Action: Mouse scrolled (610, 413) with delta (3, 2)
Screenshot: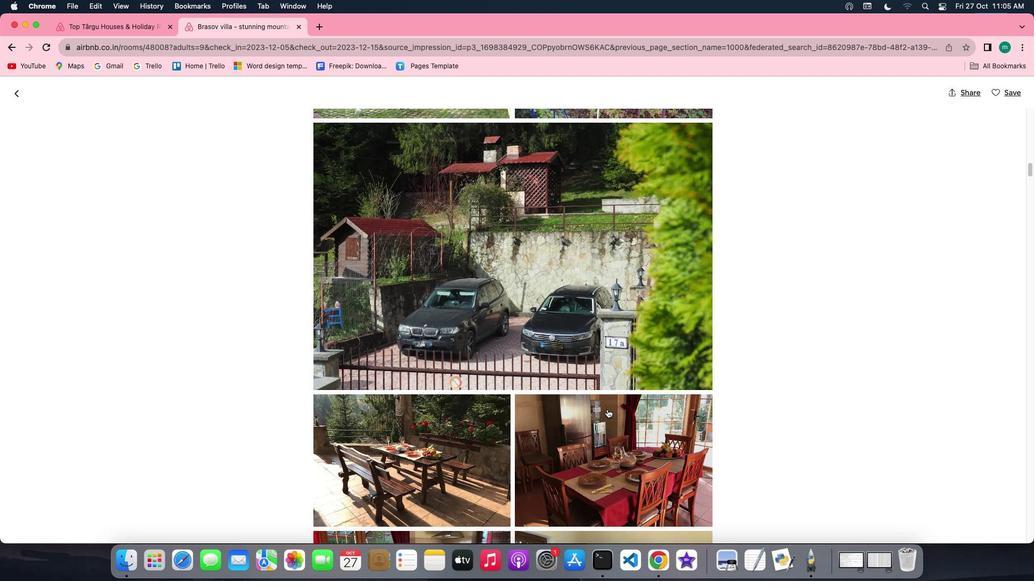 
Action: Mouse scrolled (610, 413) with delta (3, 2)
Screenshot: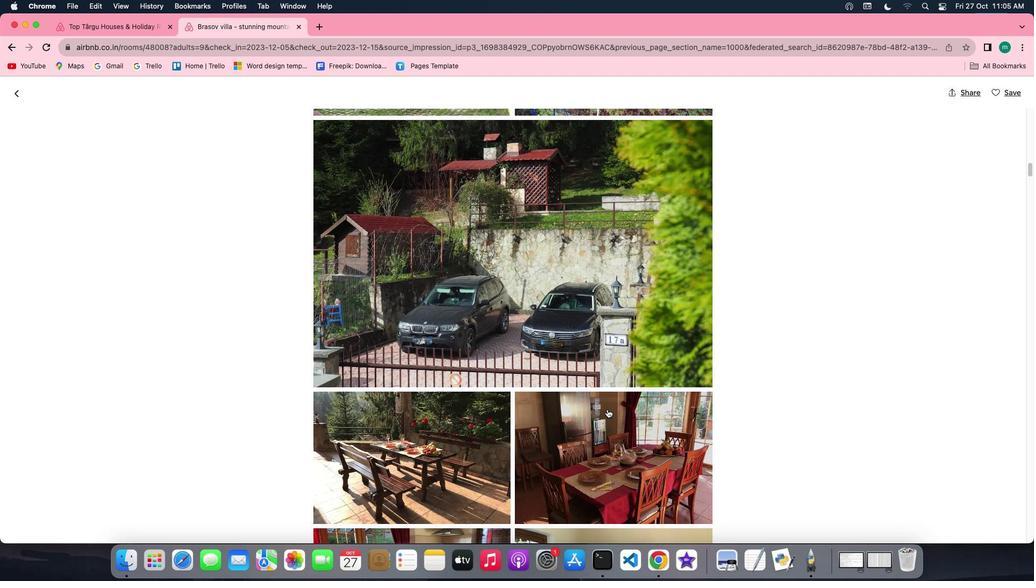
Action: Mouse scrolled (610, 413) with delta (3, 2)
Screenshot: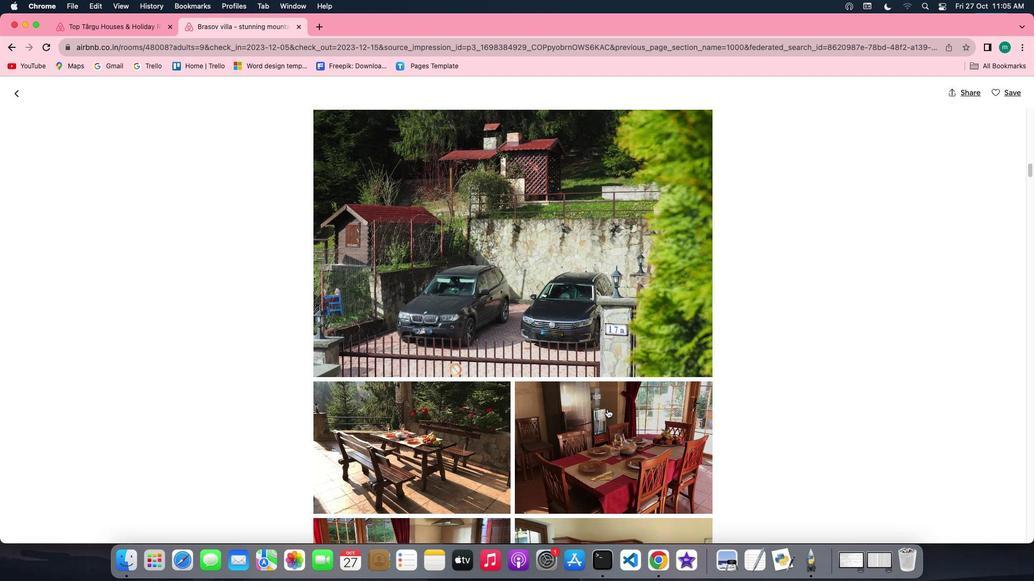 
Action: Mouse scrolled (610, 413) with delta (3, 2)
Screenshot: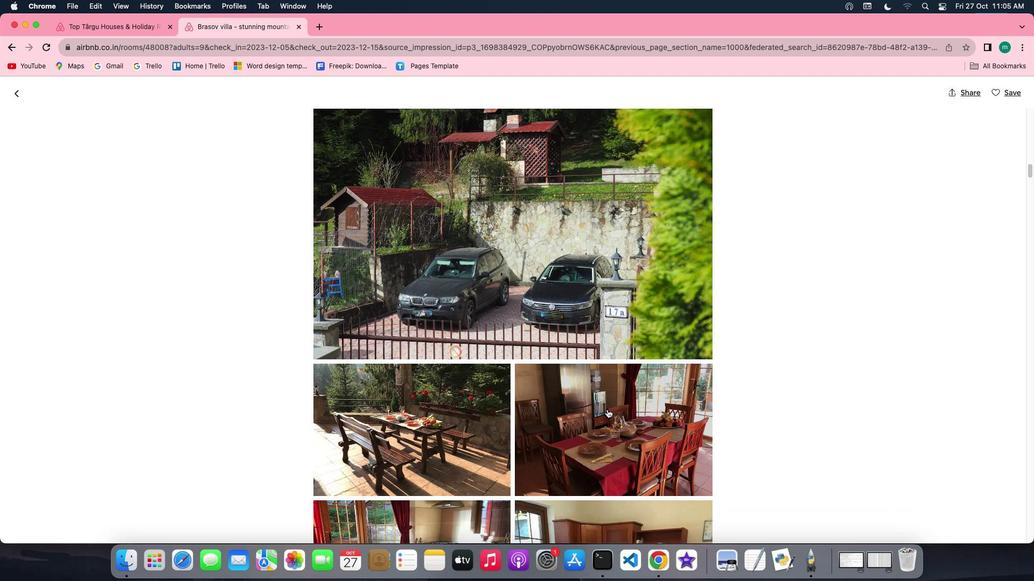 
Action: Mouse scrolled (610, 413) with delta (3, 2)
Screenshot: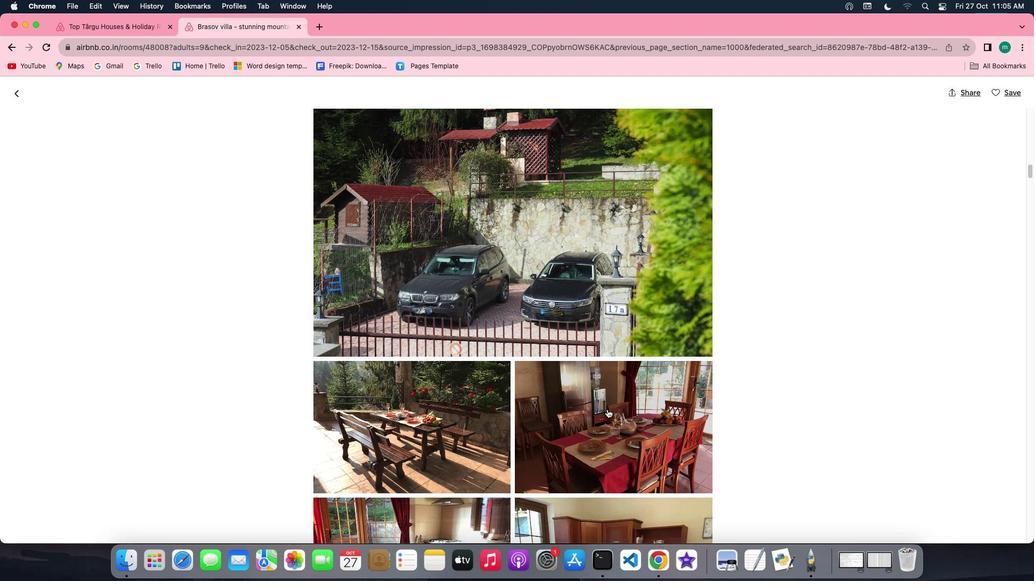 
Action: Mouse scrolled (610, 413) with delta (3, 2)
Screenshot: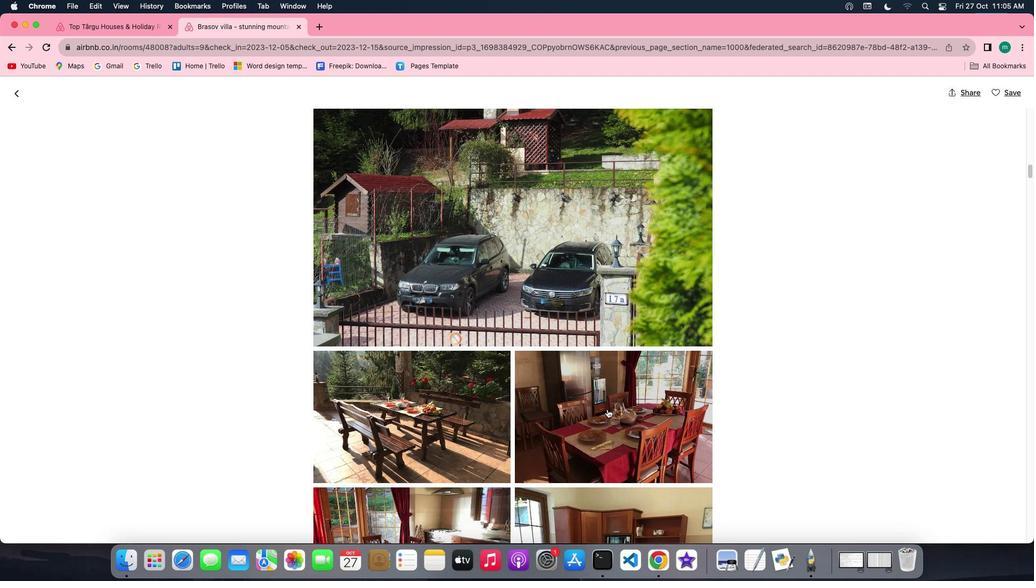 
Action: Mouse scrolled (610, 413) with delta (3, 2)
Screenshot: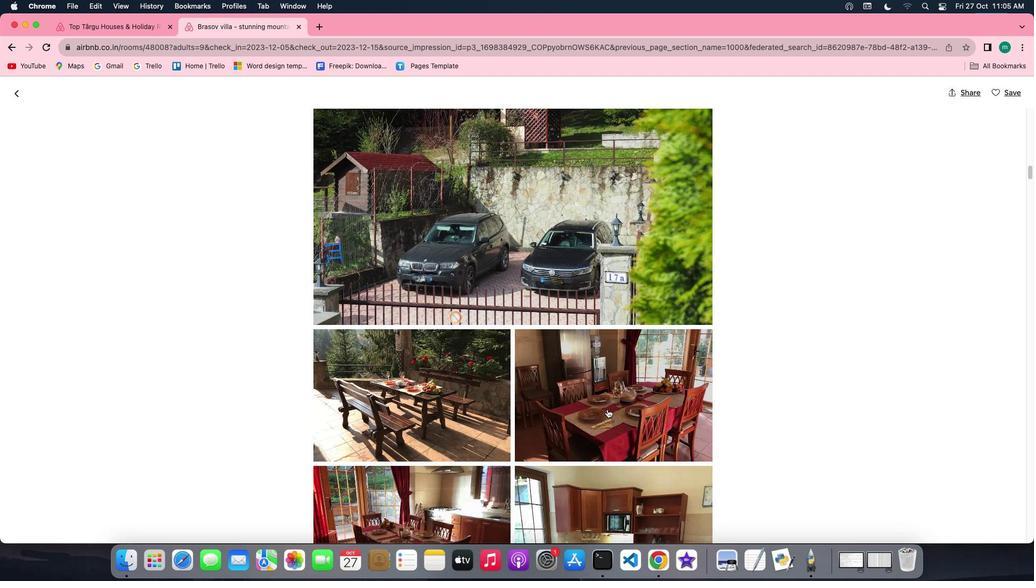 
Action: Mouse scrolled (610, 413) with delta (3, 2)
Screenshot: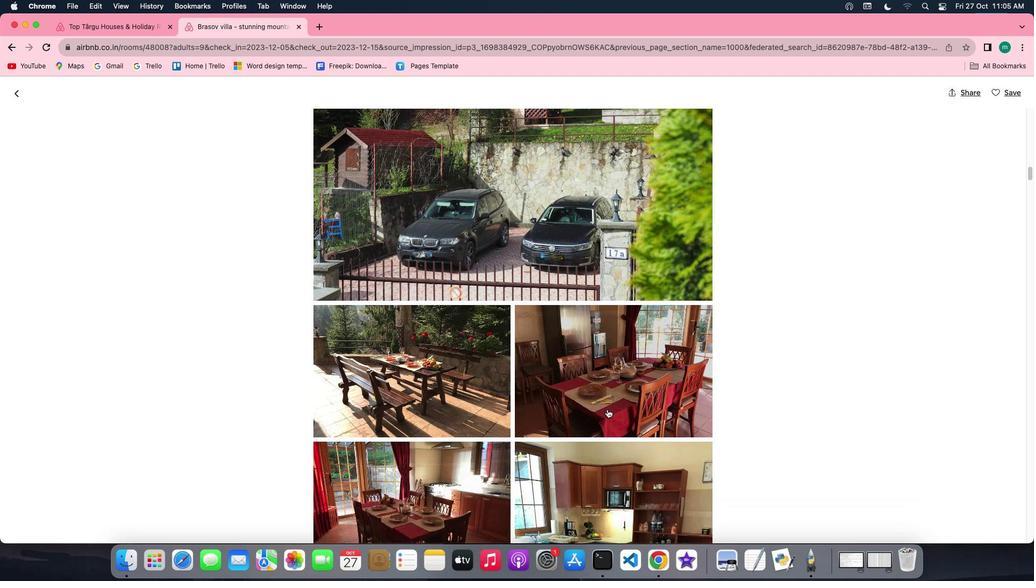 
Action: Mouse scrolled (610, 413) with delta (3, 2)
Screenshot: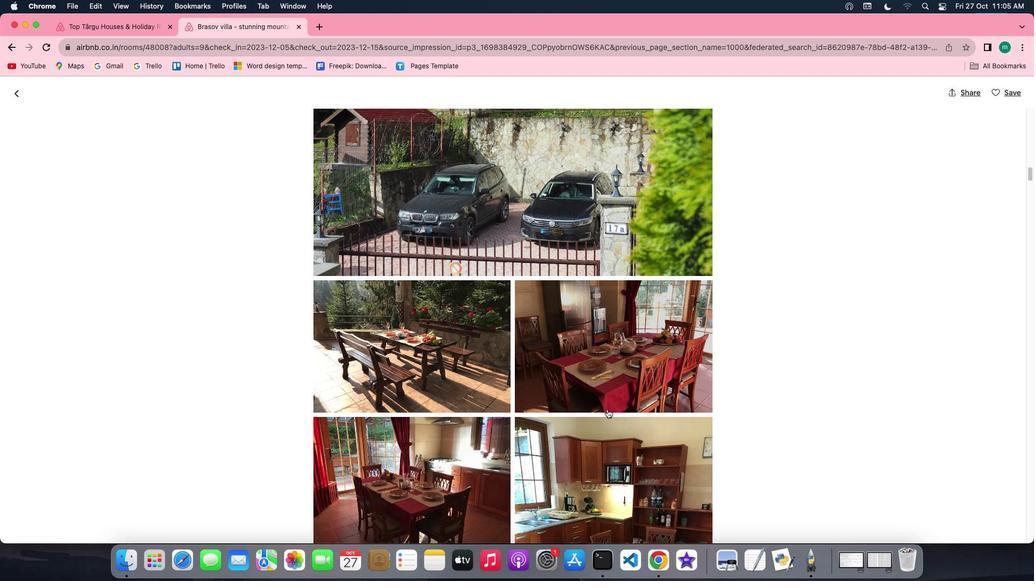 
Action: Mouse scrolled (610, 413) with delta (3, 2)
Screenshot: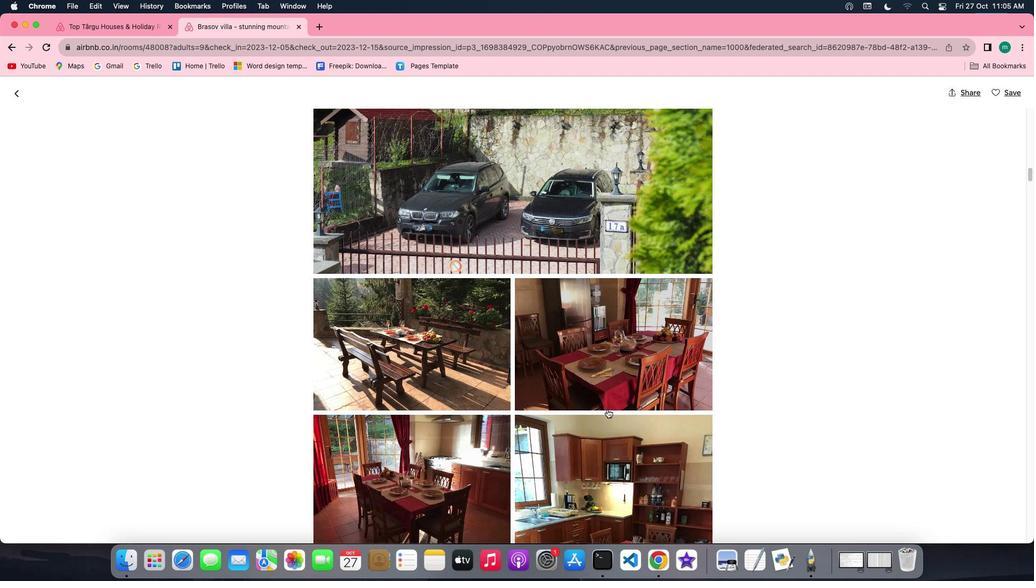 
Action: Mouse scrolled (610, 413) with delta (3, 2)
Screenshot: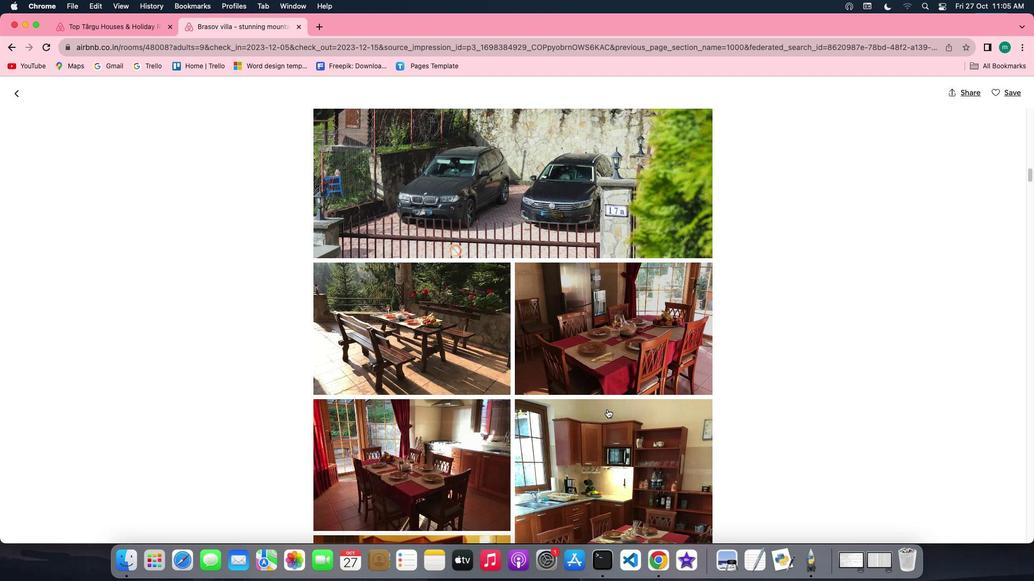 
Action: Mouse scrolled (610, 413) with delta (3, 2)
Screenshot: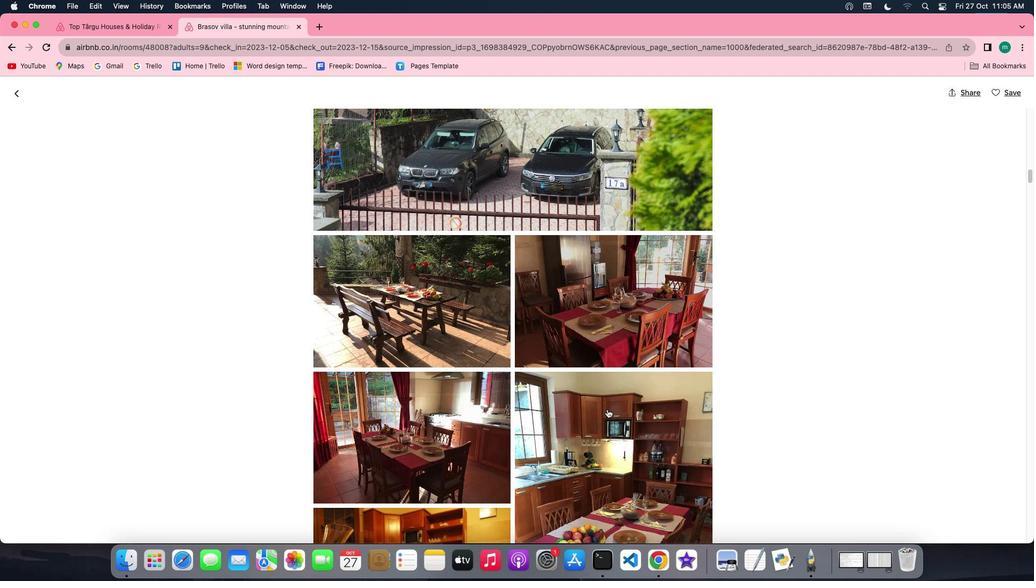 
Action: Mouse scrolled (610, 413) with delta (3, 2)
Screenshot: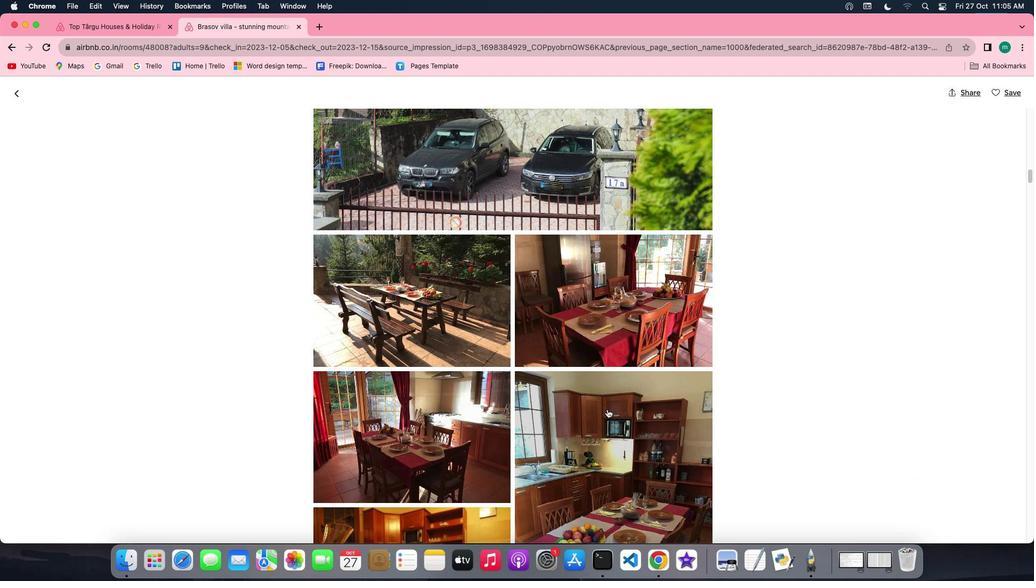 
Action: Mouse scrolled (610, 413) with delta (3, 2)
Screenshot: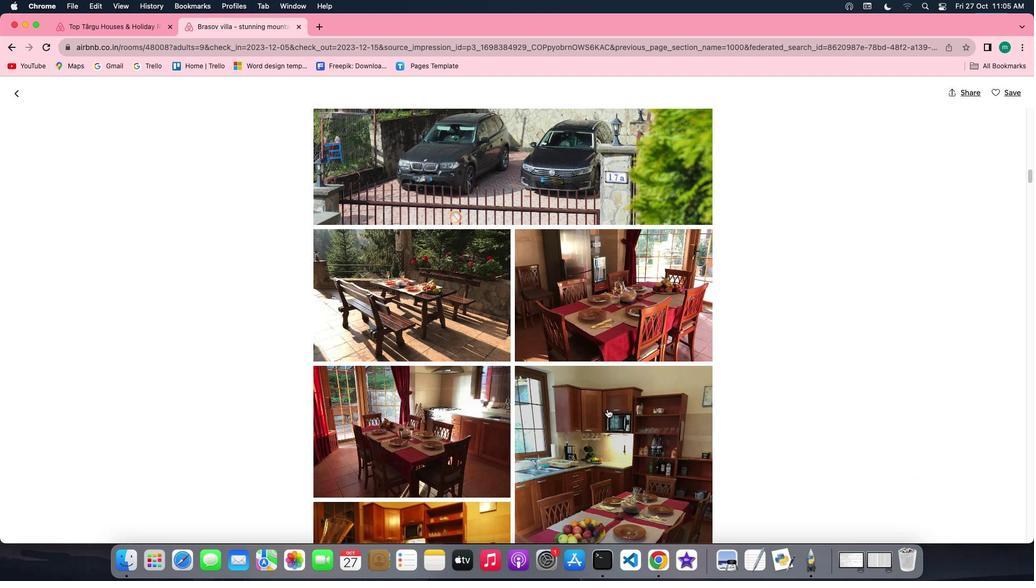 
Action: Mouse scrolled (610, 413) with delta (3, 2)
Screenshot: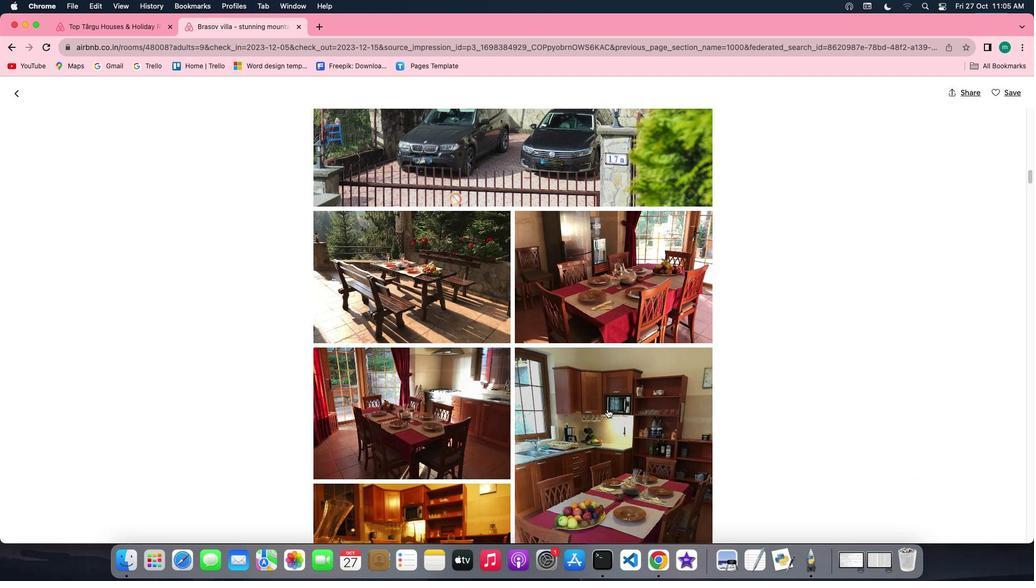 
Action: Mouse scrolled (610, 413) with delta (3, 2)
Screenshot: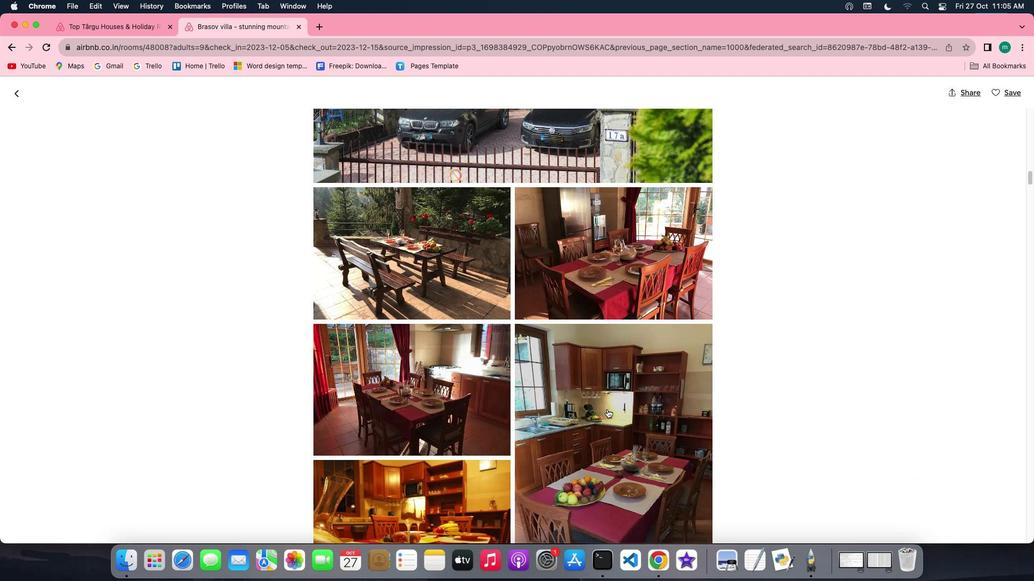 
Action: Mouse scrolled (610, 413) with delta (3, 2)
Screenshot: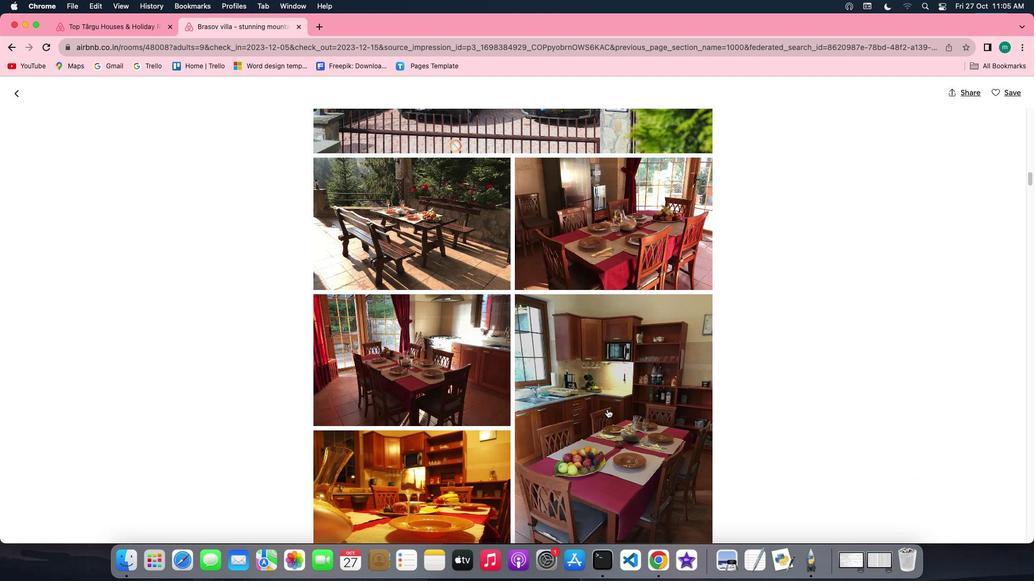 
Action: Mouse scrolled (610, 413) with delta (3, 2)
Screenshot: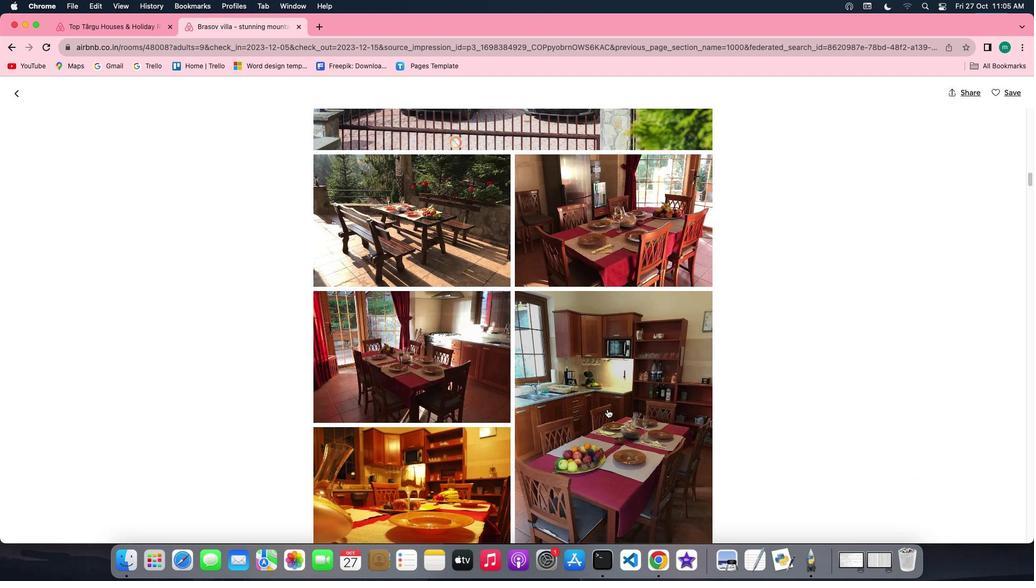 
Action: Mouse scrolled (610, 413) with delta (3, 2)
Screenshot: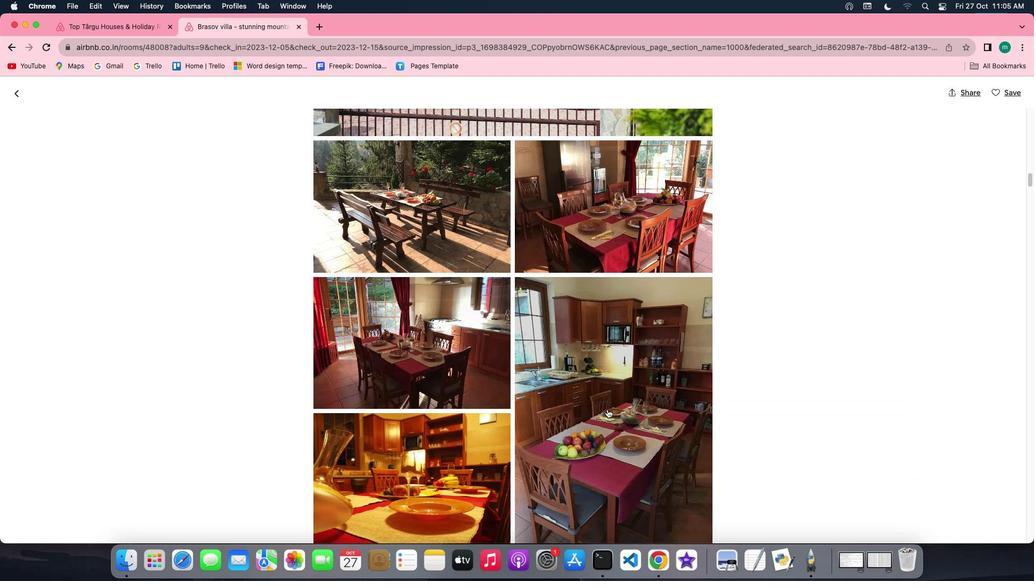 
Action: Mouse scrolled (610, 413) with delta (3, 2)
Screenshot: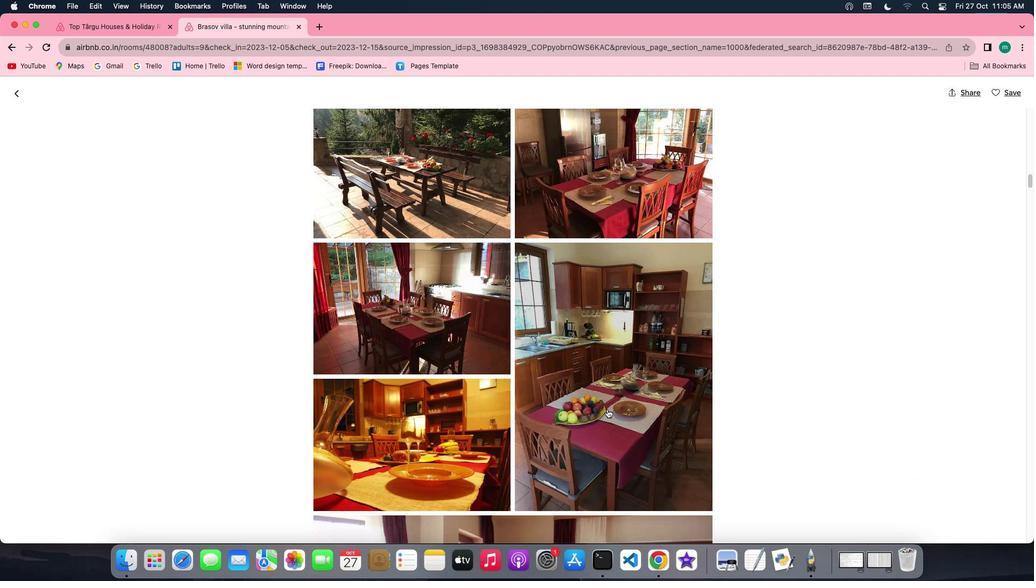 
Action: Mouse scrolled (610, 413) with delta (3, 2)
Screenshot: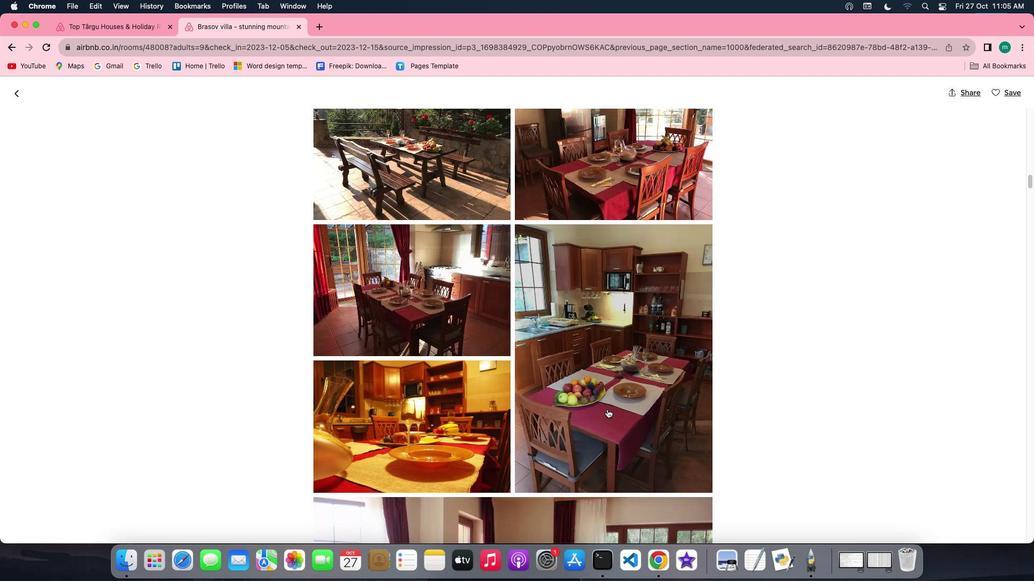 
Action: Mouse scrolled (610, 413) with delta (3, 2)
Screenshot: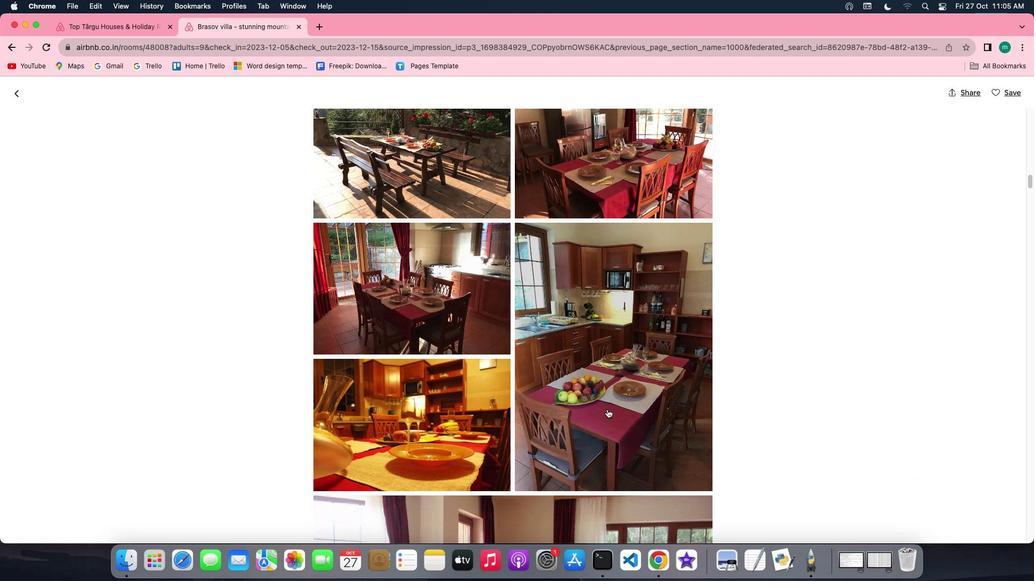 
Action: Mouse scrolled (610, 413) with delta (3, 2)
Screenshot: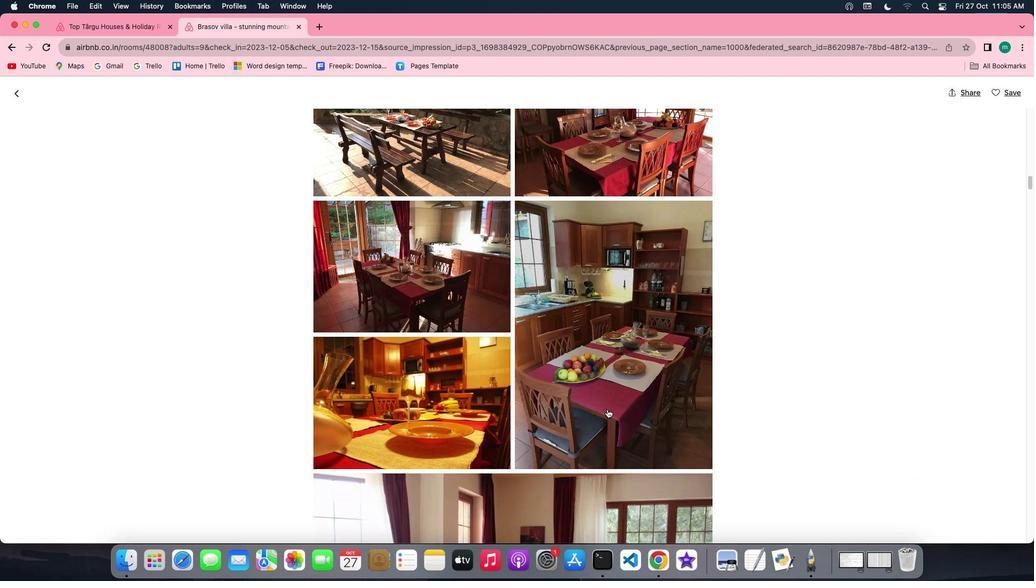 
Action: Mouse scrolled (610, 413) with delta (3, 1)
Screenshot: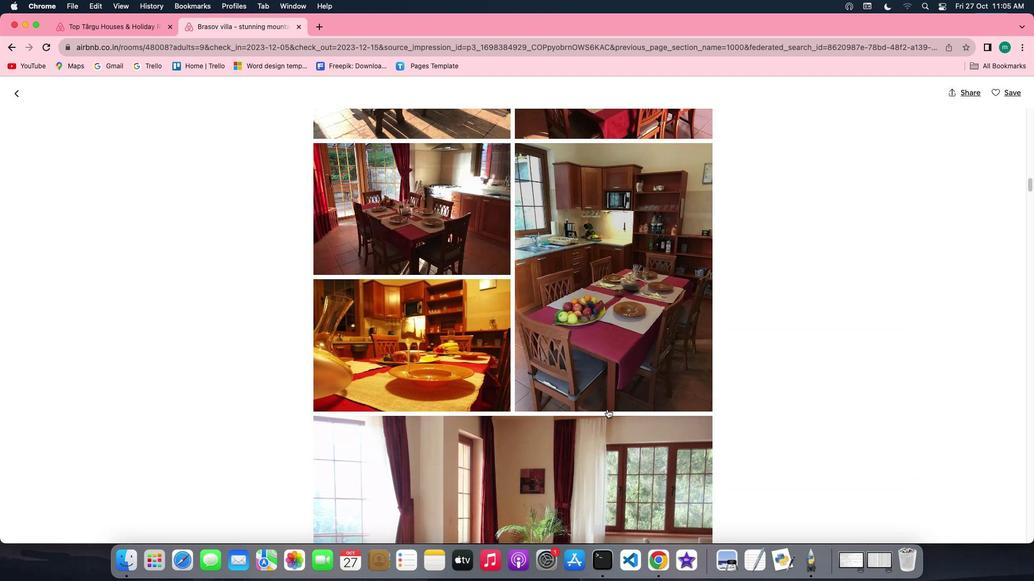 
Action: Mouse scrolled (610, 413) with delta (3, 2)
Screenshot: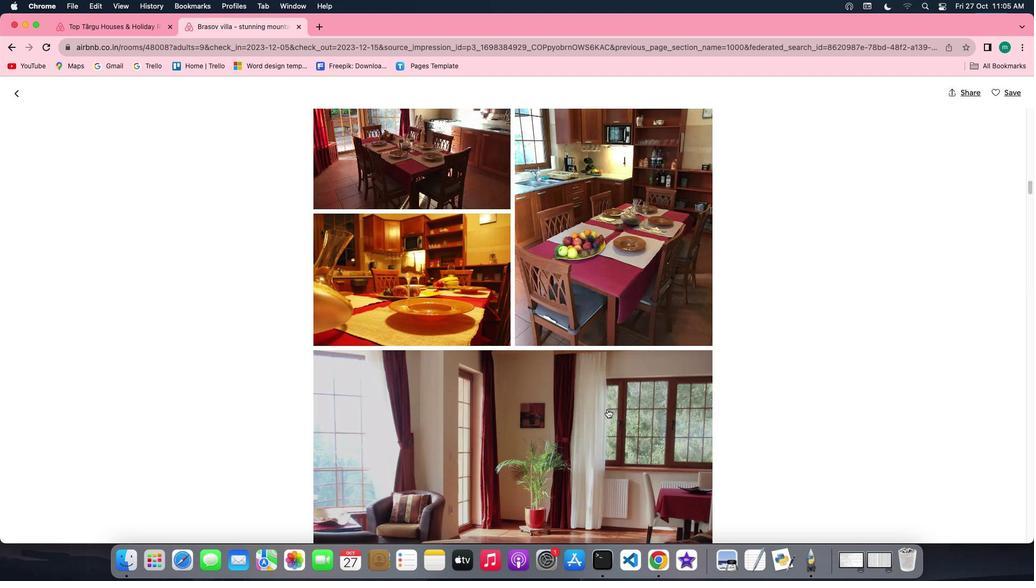 
Action: Mouse scrolled (610, 413) with delta (3, 2)
Screenshot: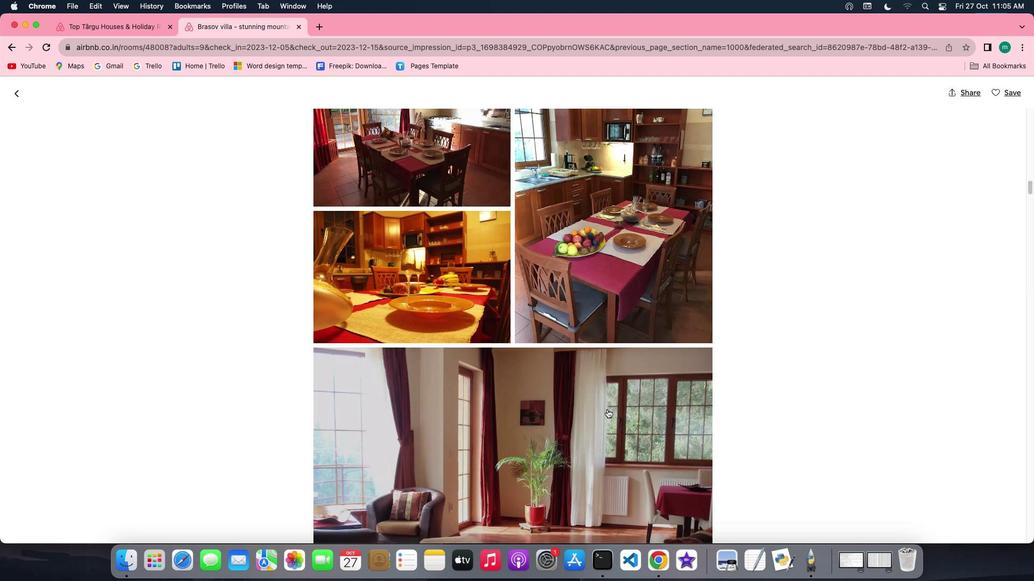 
Action: Mouse scrolled (610, 413) with delta (3, 2)
Screenshot: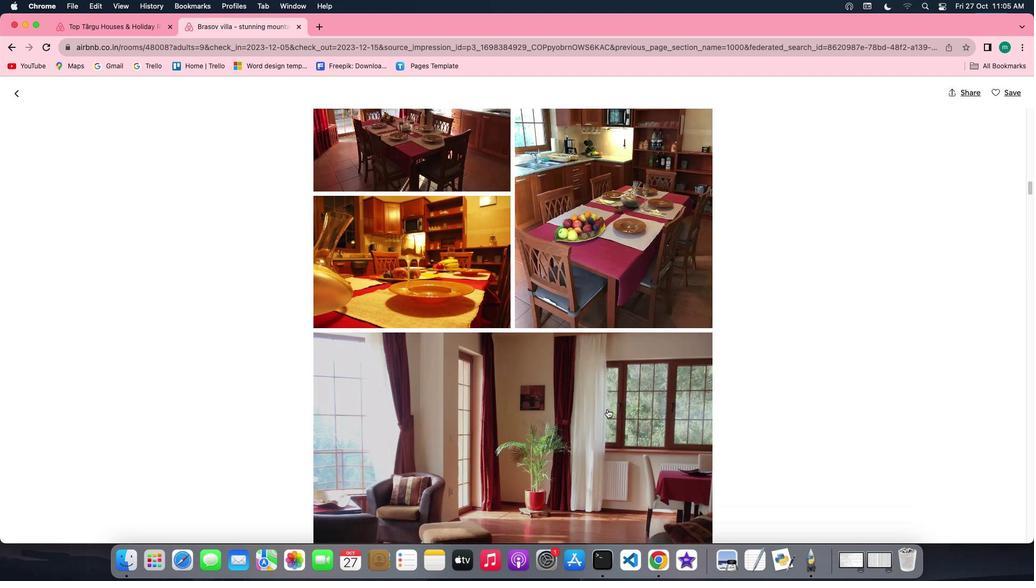 
Action: Mouse scrolled (610, 413) with delta (3, 1)
Screenshot: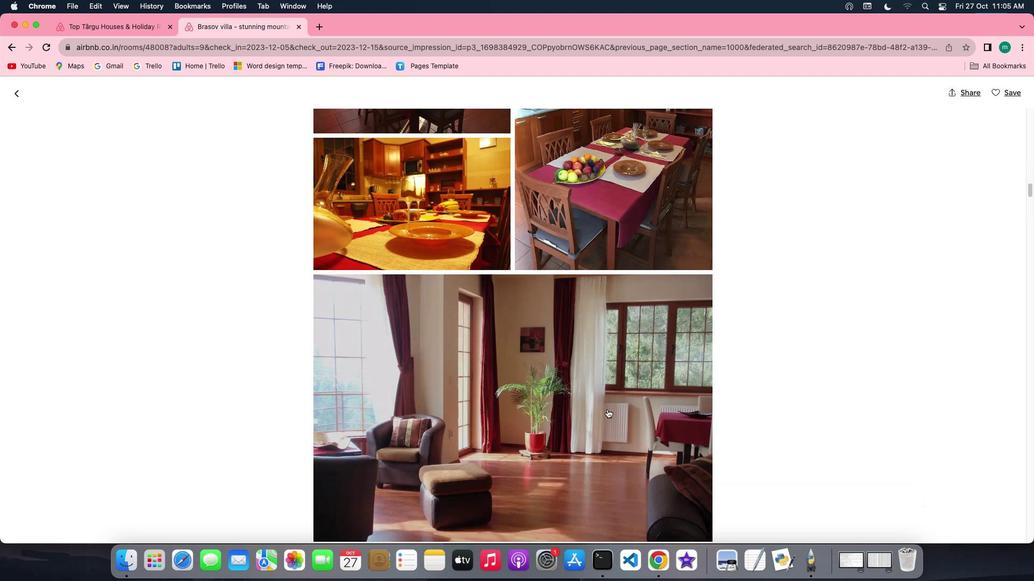 
Action: Mouse moved to (610, 413)
Screenshot: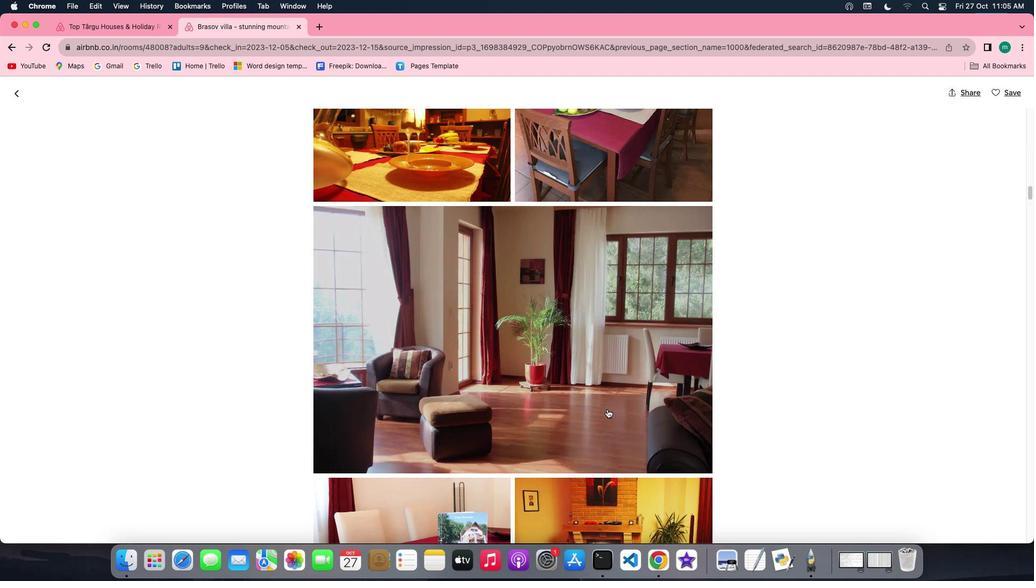 
Action: Mouse scrolled (610, 413) with delta (3, 2)
Screenshot: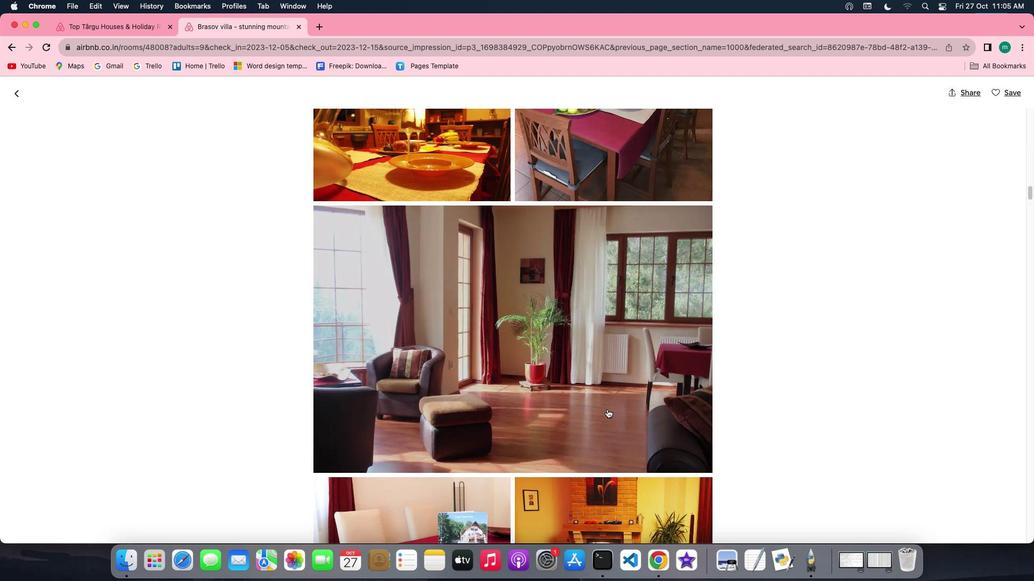 
Action: Mouse scrolled (610, 413) with delta (3, 2)
Screenshot: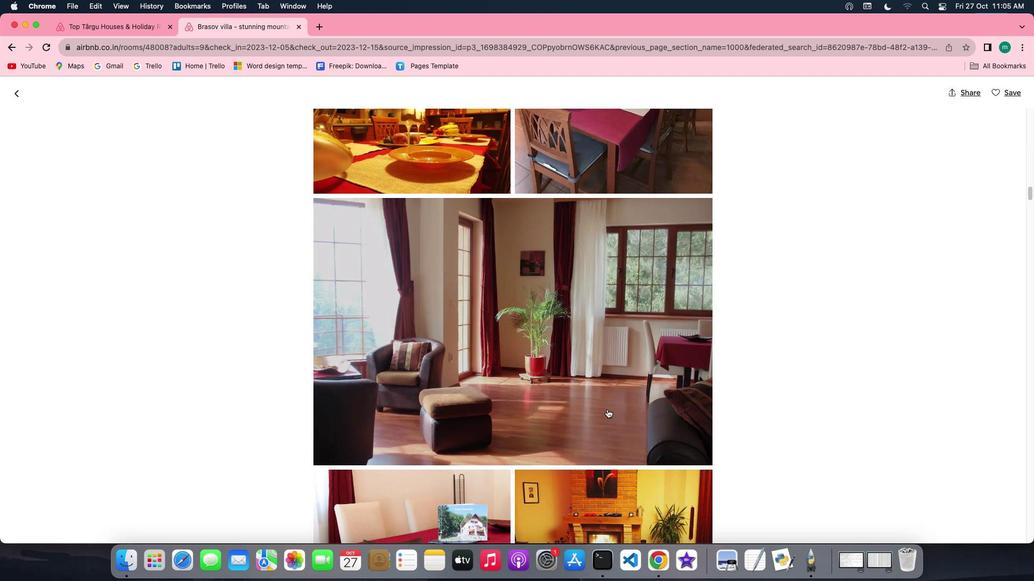 
Action: Mouse scrolled (610, 413) with delta (3, 2)
Screenshot: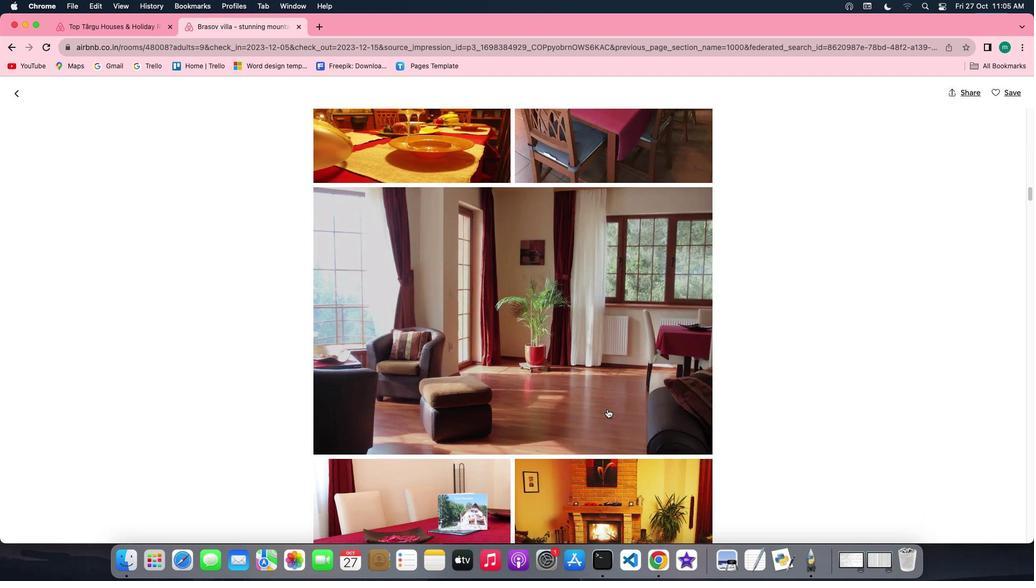 
Action: Mouse scrolled (610, 413) with delta (3, 2)
Screenshot: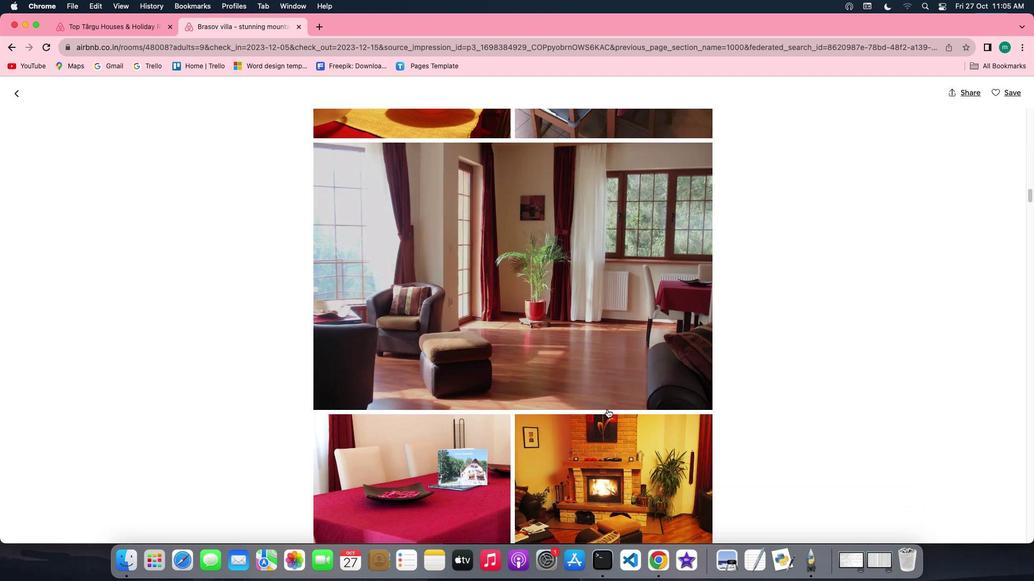 
Action: Mouse scrolled (610, 413) with delta (3, 2)
Screenshot: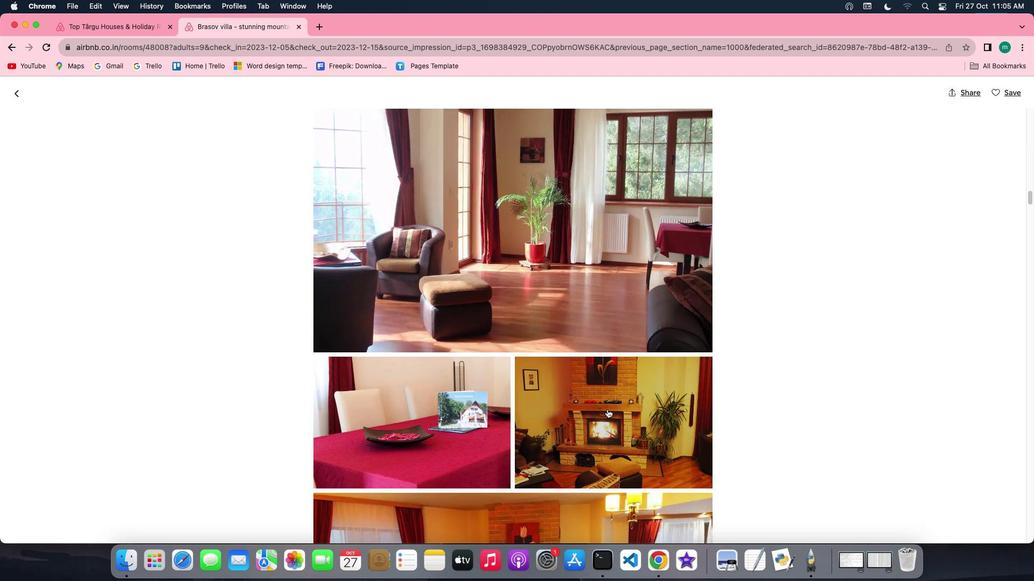 
Action: Mouse scrolled (610, 413) with delta (3, 2)
Screenshot: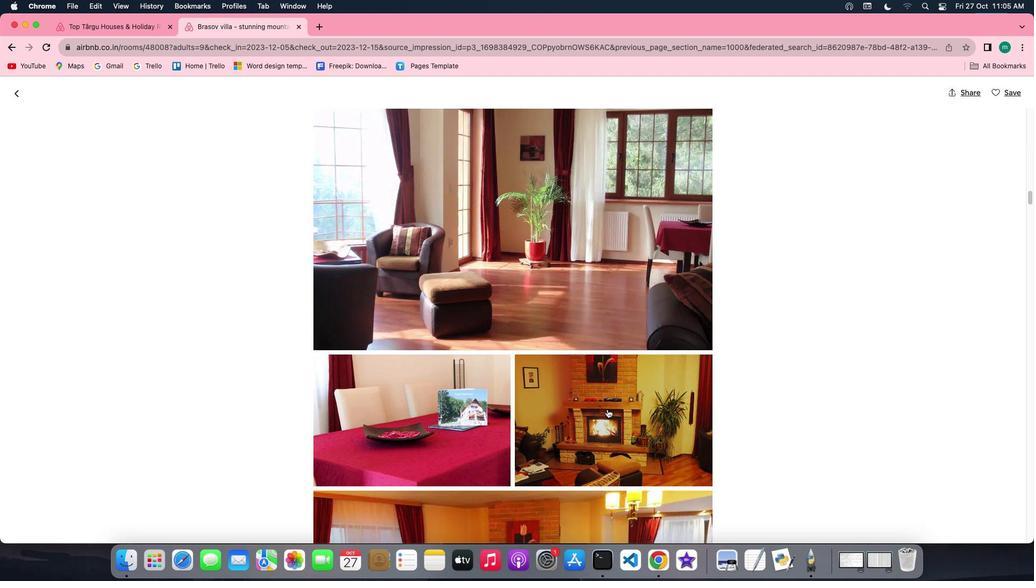 
Action: Mouse scrolled (610, 413) with delta (3, 2)
Screenshot: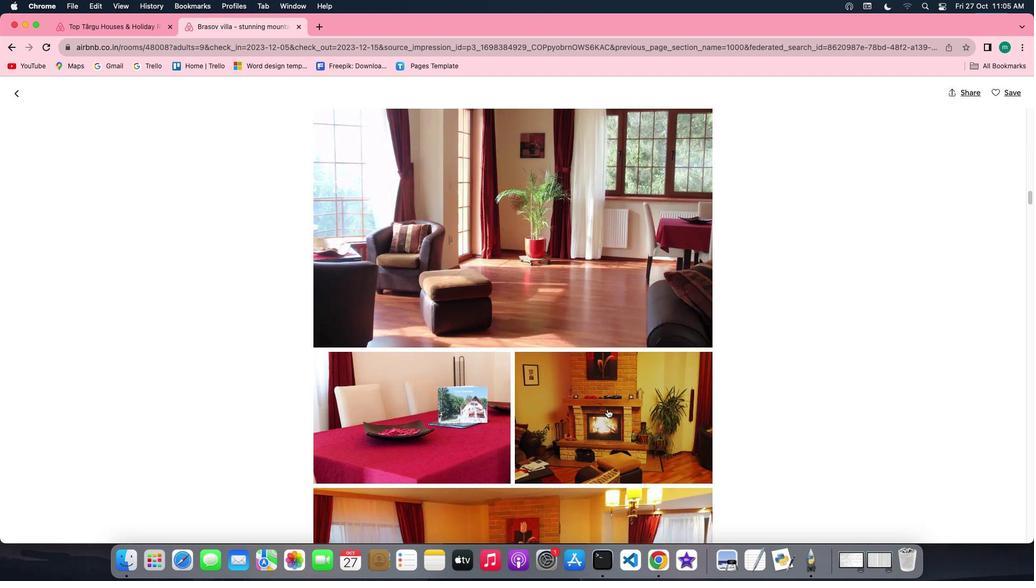 
Action: Mouse scrolled (610, 413) with delta (3, 2)
Screenshot: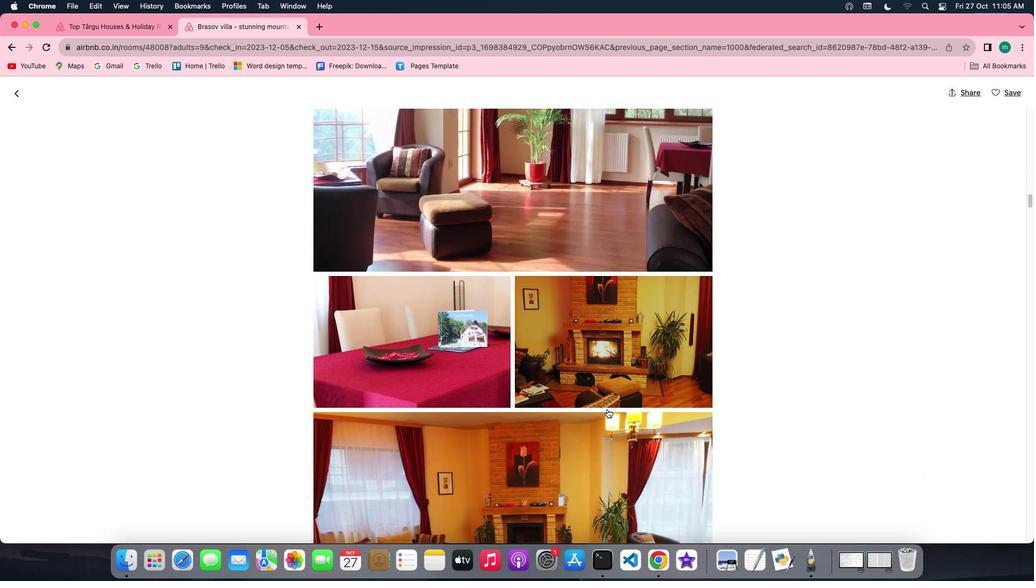 
Action: Mouse scrolled (610, 413) with delta (3, 2)
Screenshot: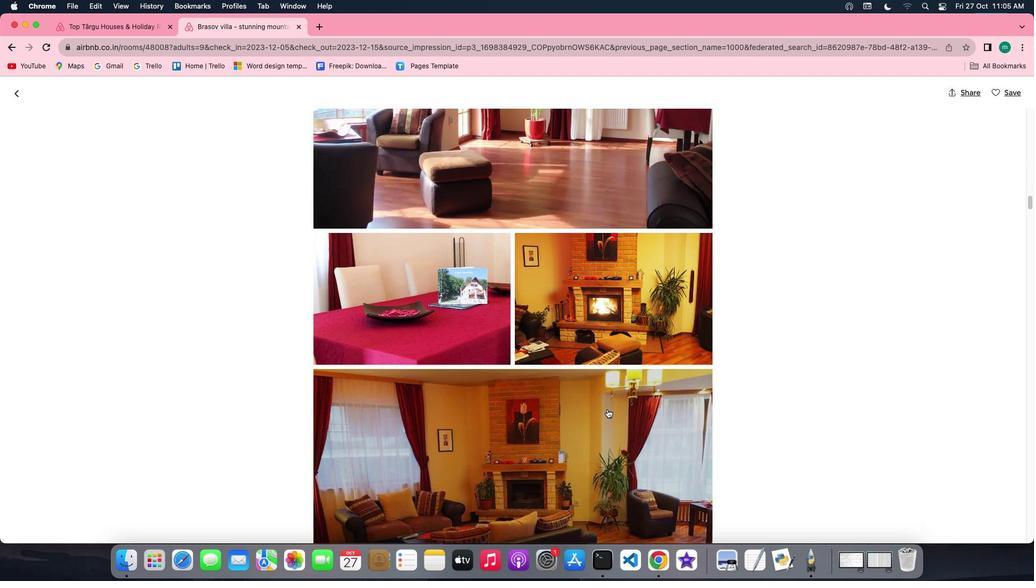 
Action: Mouse scrolled (610, 413) with delta (3, 2)
Screenshot: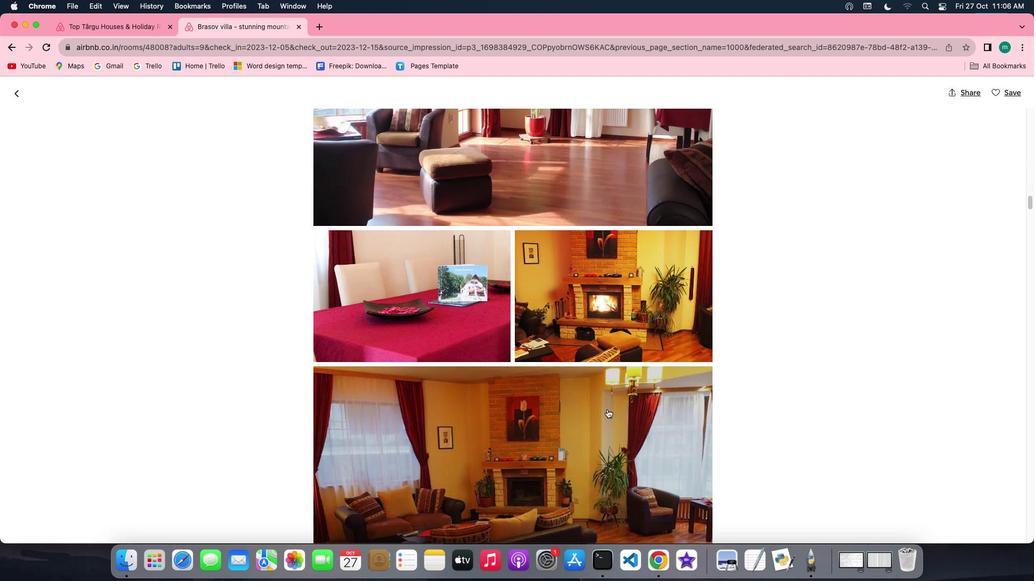 
Action: Mouse scrolled (610, 413) with delta (3, 2)
Screenshot: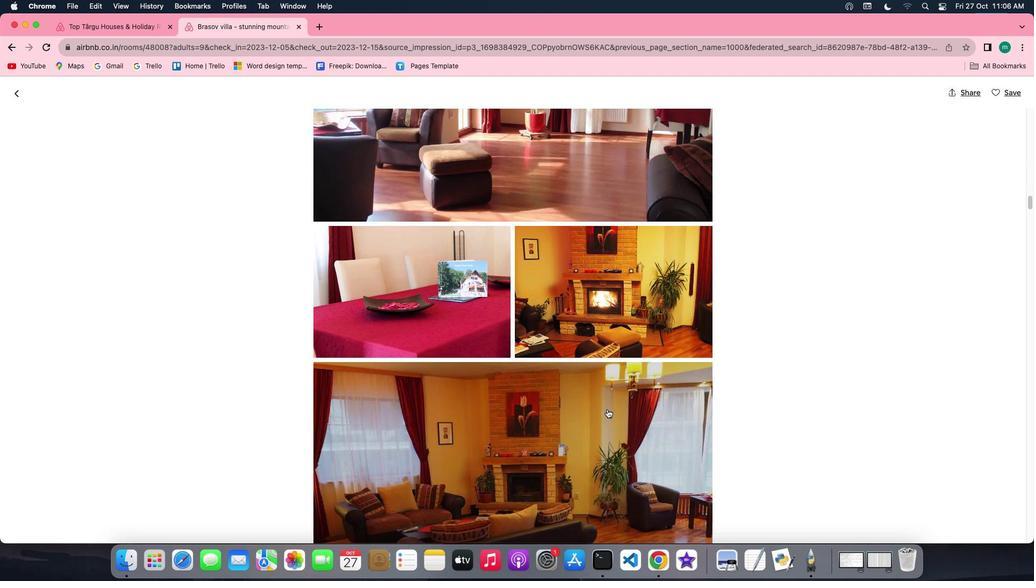 
Action: Mouse scrolled (610, 413) with delta (3, 2)
Screenshot: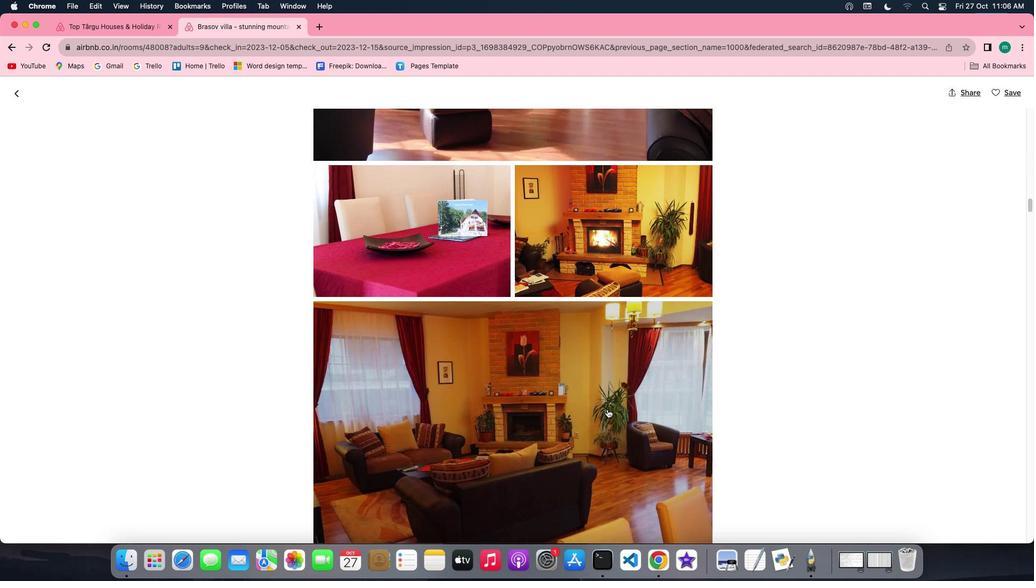 
Action: Mouse scrolled (610, 413) with delta (3, 2)
Screenshot: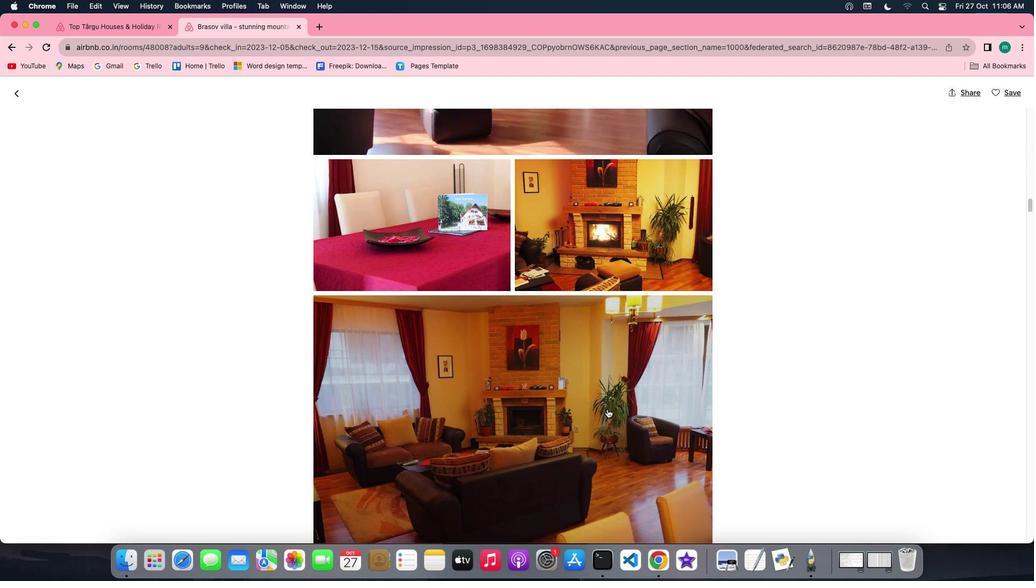 
Action: Mouse scrolled (610, 413) with delta (3, 2)
Screenshot: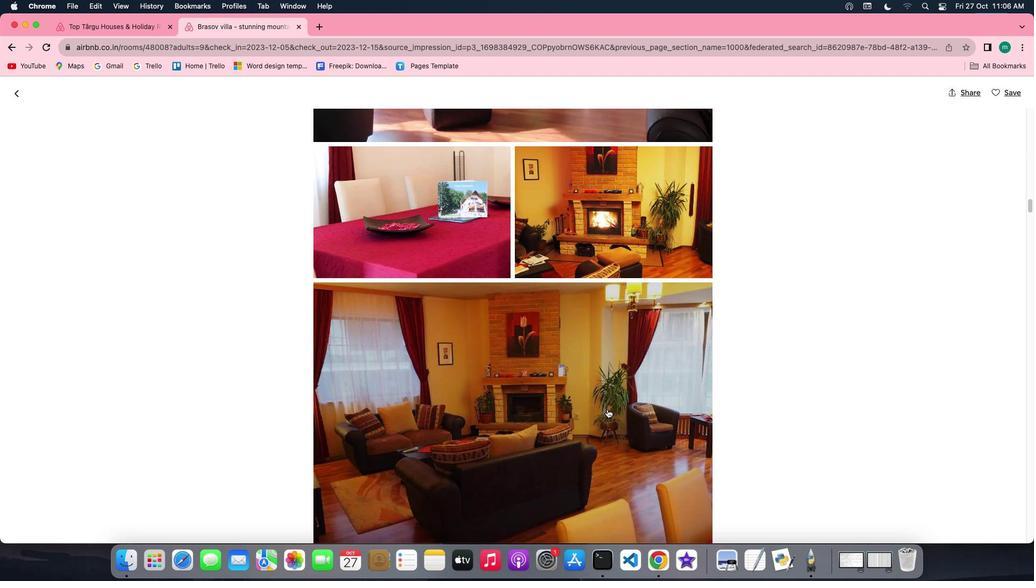 
Action: Mouse scrolled (610, 413) with delta (3, 2)
Screenshot: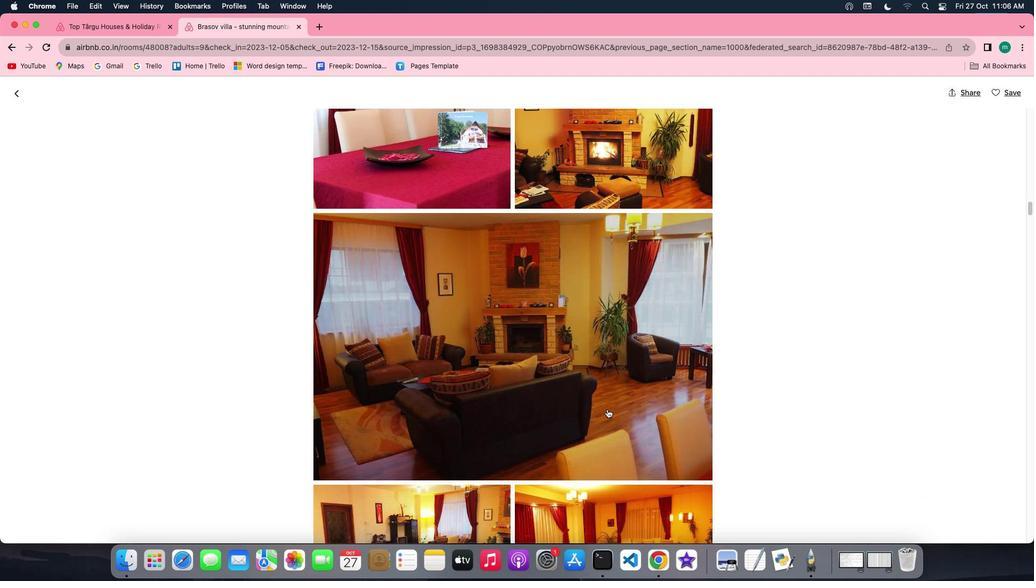 
Action: Mouse scrolled (610, 413) with delta (3, 2)
Screenshot: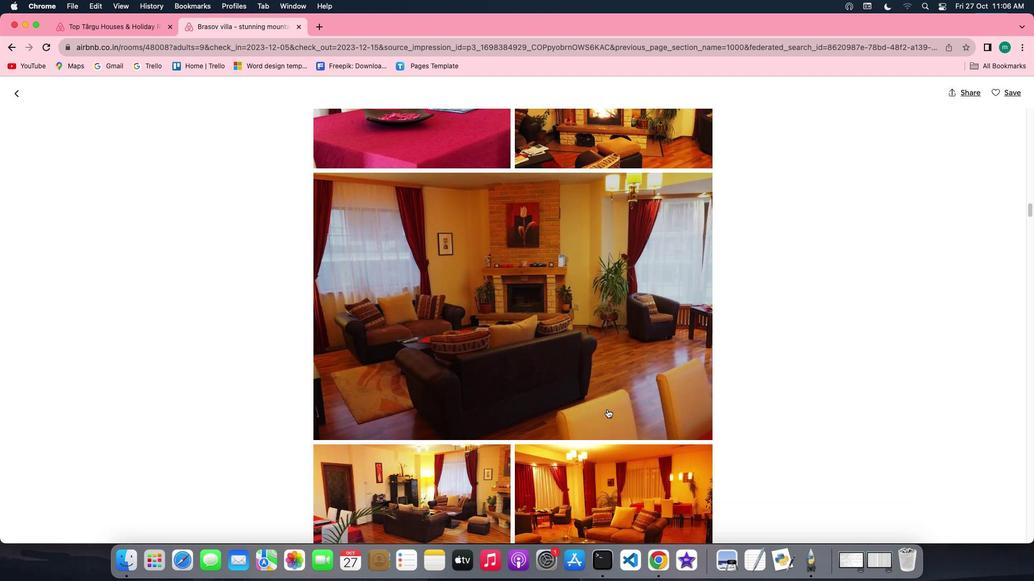 
Action: Mouse scrolled (610, 413) with delta (3, 2)
Screenshot: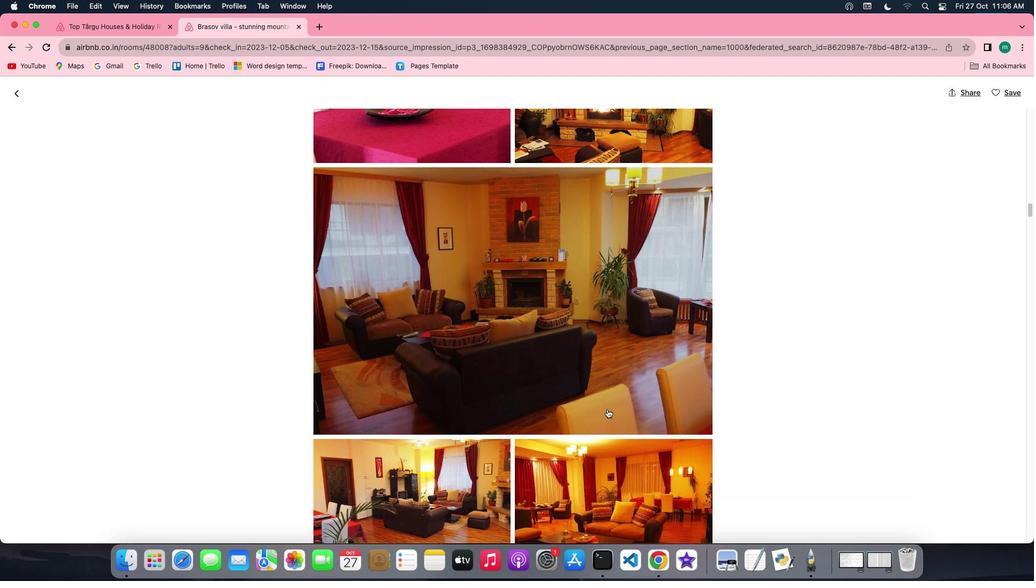 
Action: Mouse scrolled (610, 413) with delta (3, 2)
Screenshot: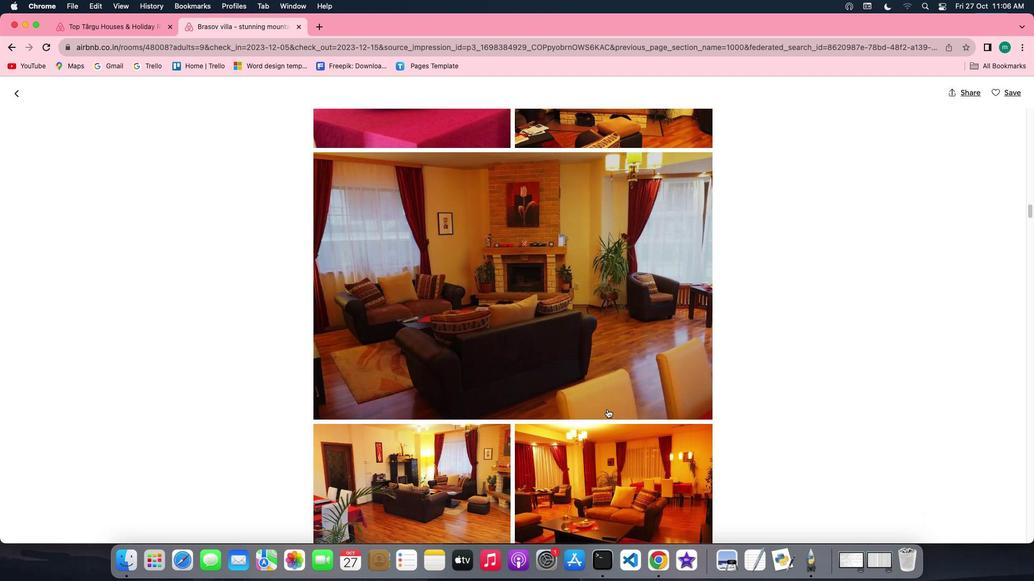 
Action: Mouse scrolled (610, 413) with delta (3, 2)
Screenshot: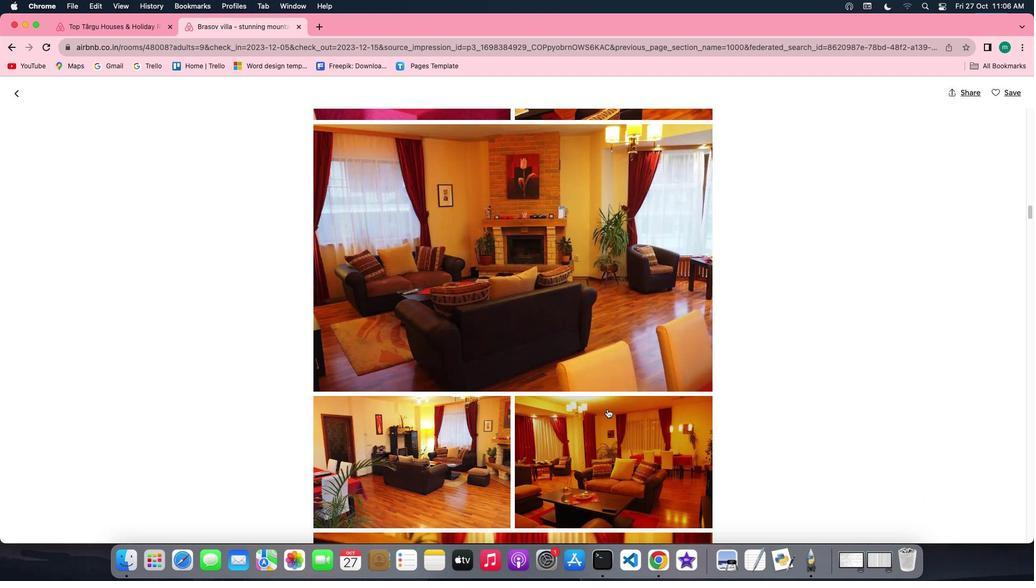 
Action: Mouse scrolled (610, 413) with delta (3, 2)
Screenshot: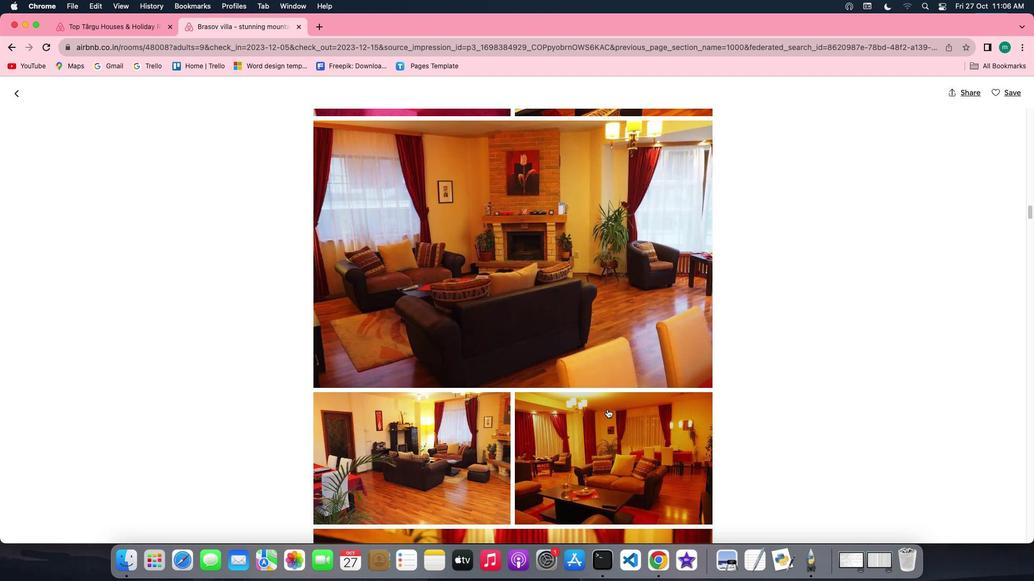 
Action: Mouse scrolled (610, 413) with delta (3, 2)
Screenshot: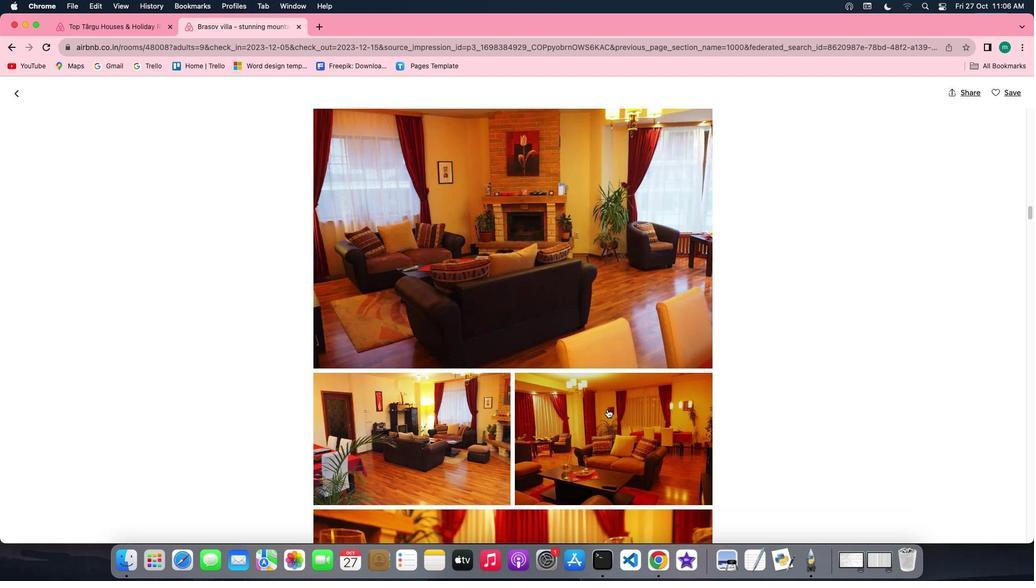 
Action: Mouse scrolled (610, 413) with delta (3, 2)
Screenshot: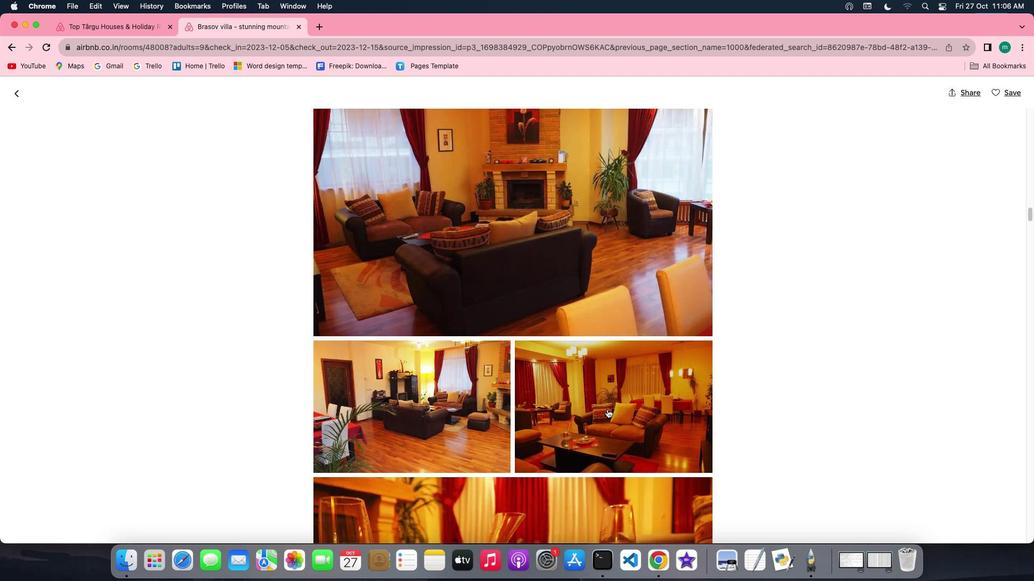 
Action: Mouse scrolled (610, 413) with delta (3, 2)
Screenshot: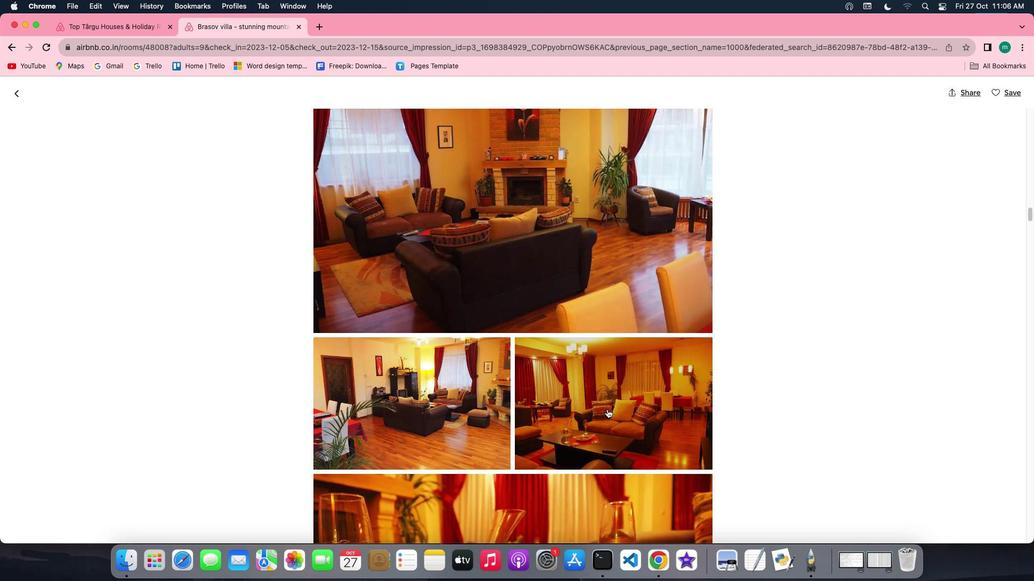 
Action: Mouse scrolled (610, 413) with delta (3, 2)
Screenshot: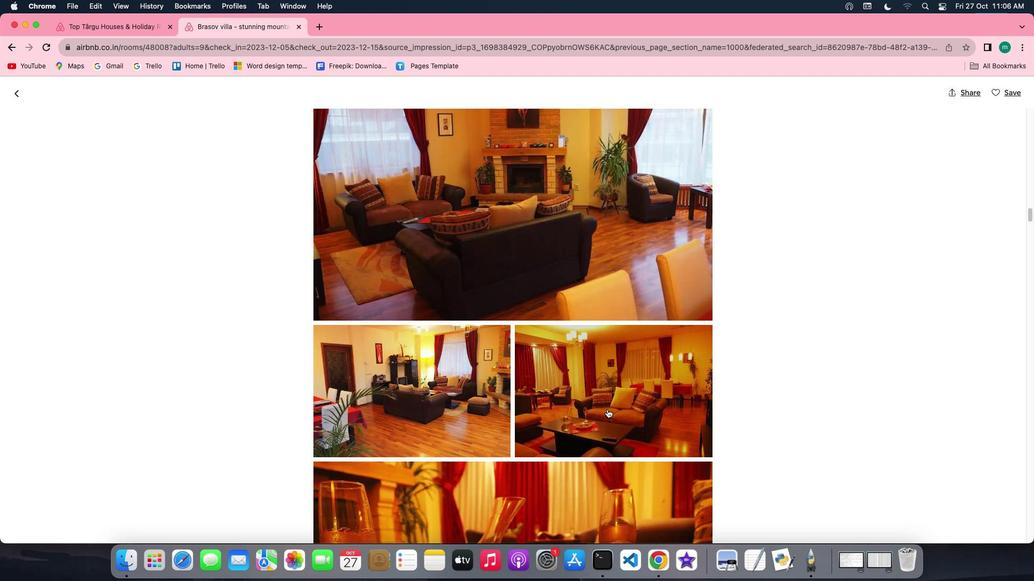
Action: Mouse scrolled (610, 413) with delta (3, 2)
Screenshot: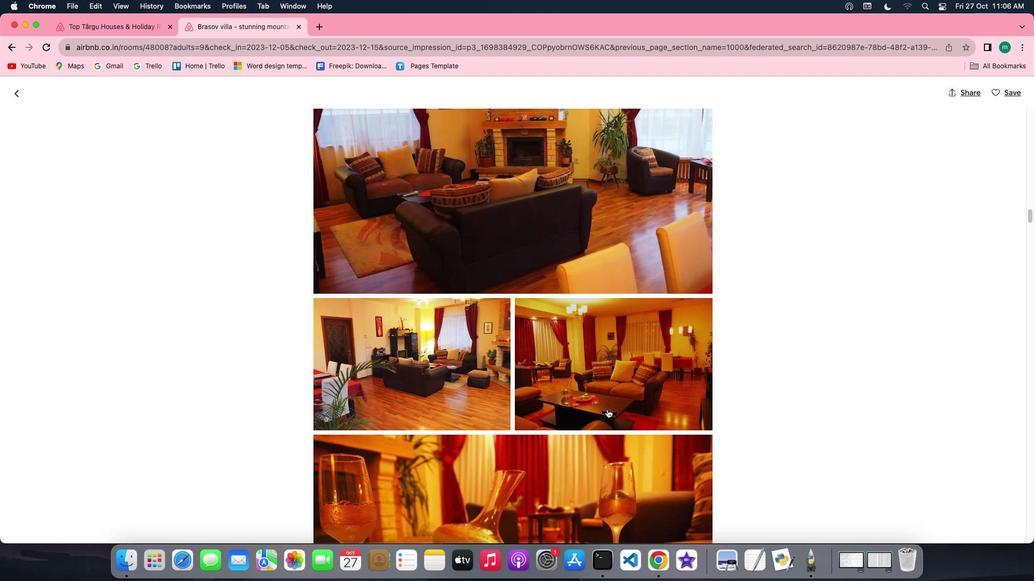 
Action: Mouse scrolled (610, 413) with delta (3, 2)
Screenshot: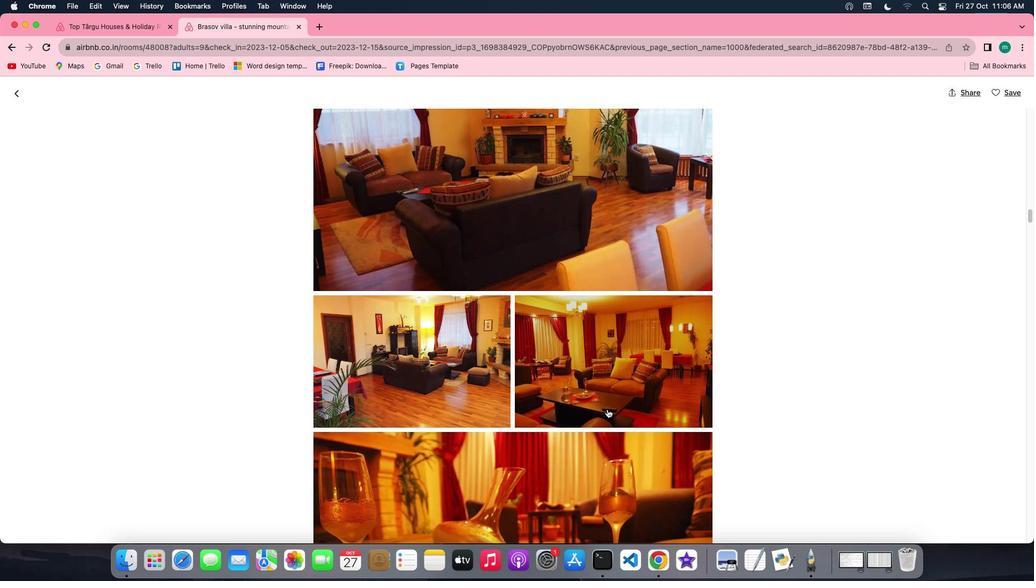 
Action: Mouse scrolled (610, 413) with delta (3, 2)
Screenshot: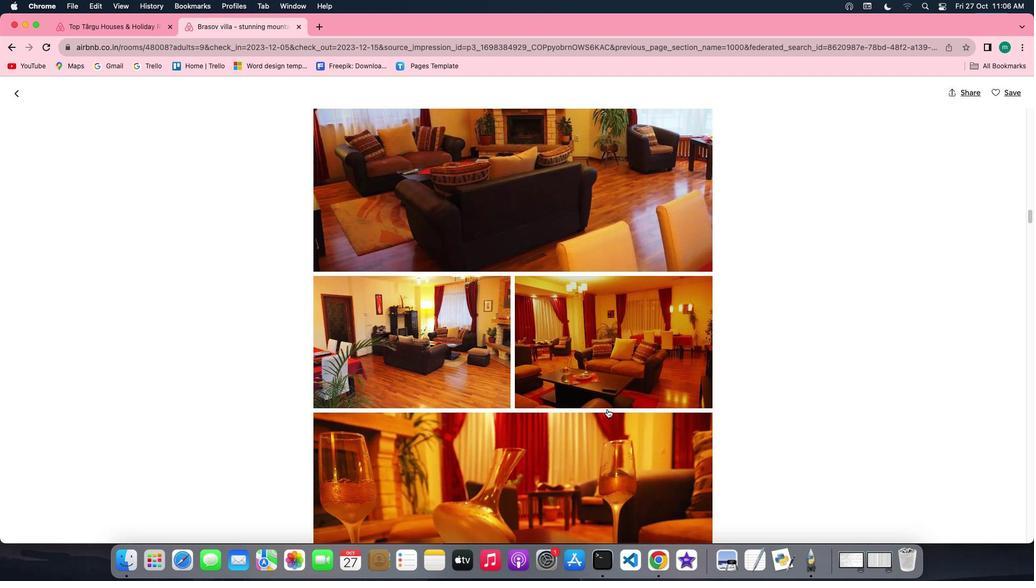 
Action: Mouse scrolled (610, 413) with delta (3, 2)
Screenshot: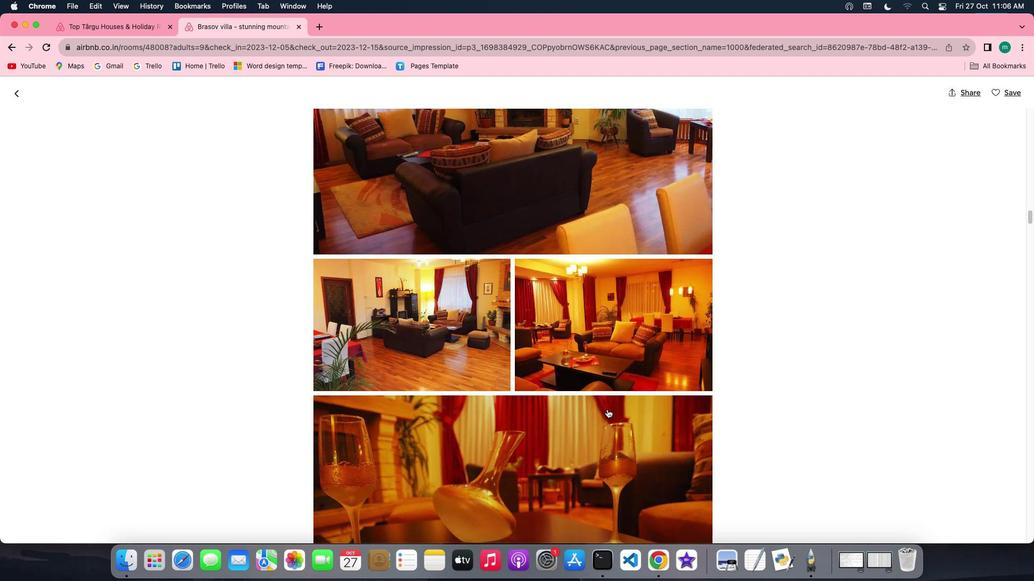 
Action: Mouse scrolled (610, 413) with delta (3, 2)
Screenshot: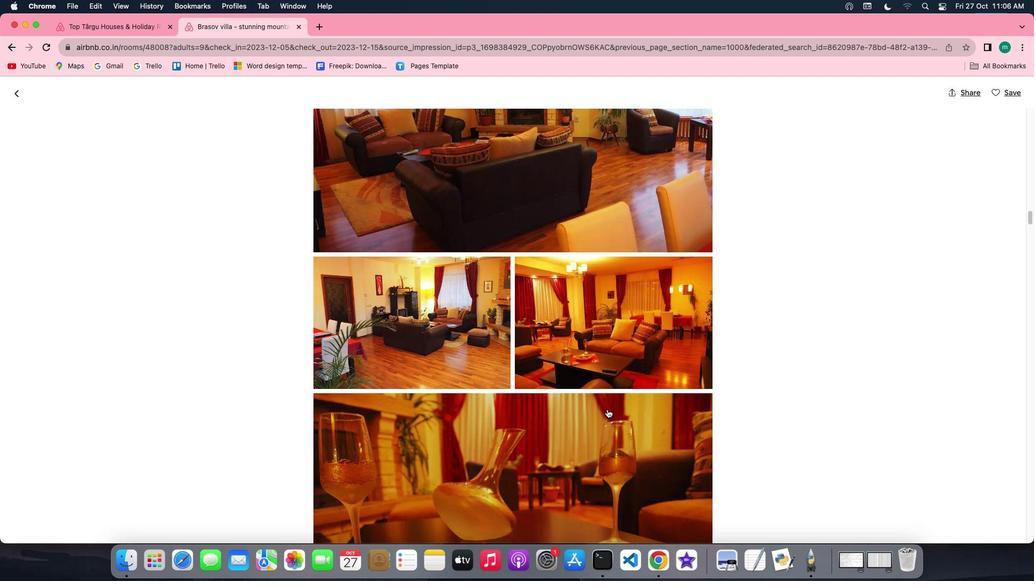 
Action: Mouse scrolled (610, 413) with delta (3, 2)
Screenshot: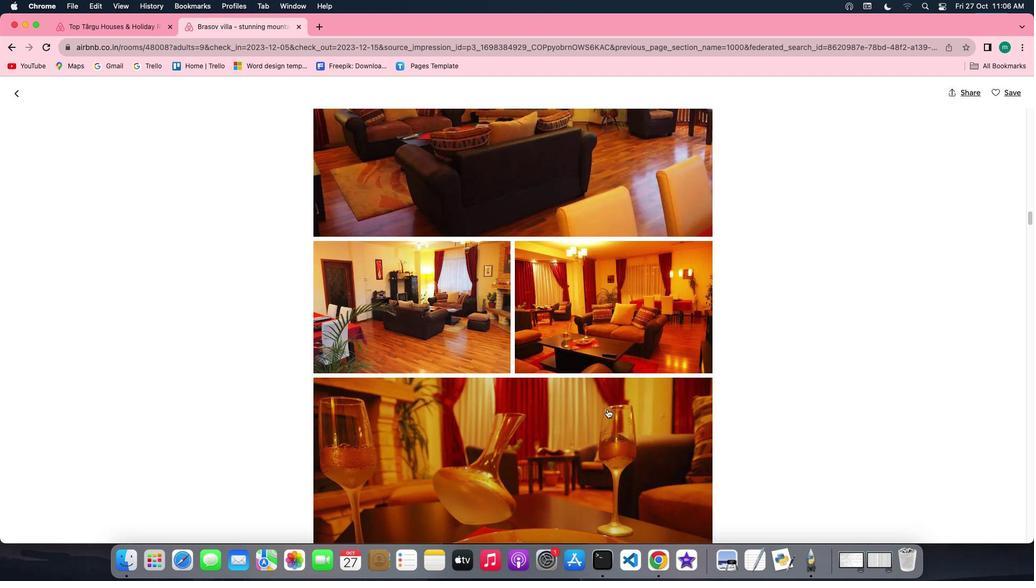 
Action: Mouse moved to (610, 413)
Screenshot: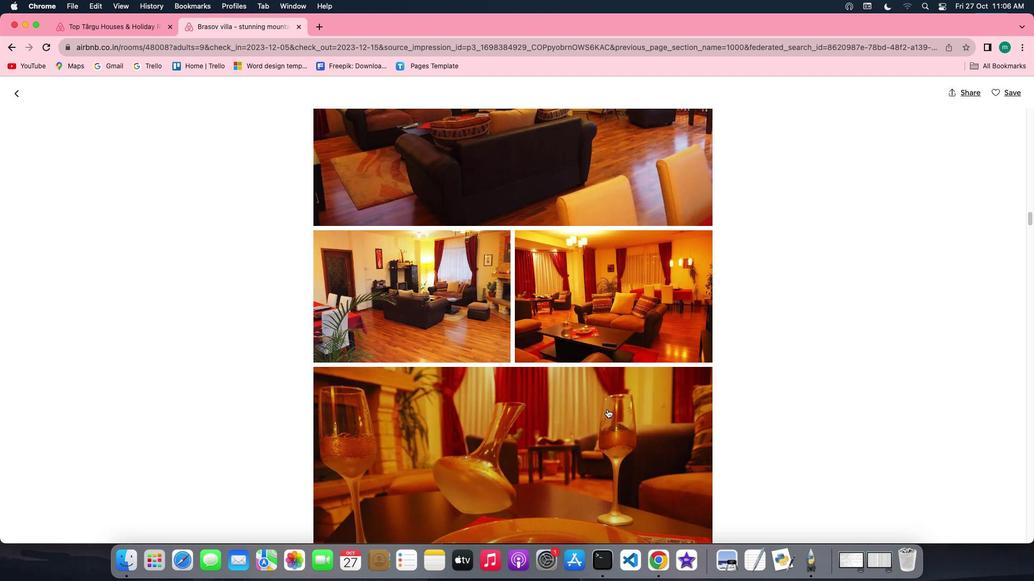 
Action: Mouse scrolled (610, 413) with delta (3, 2)
Screenshot: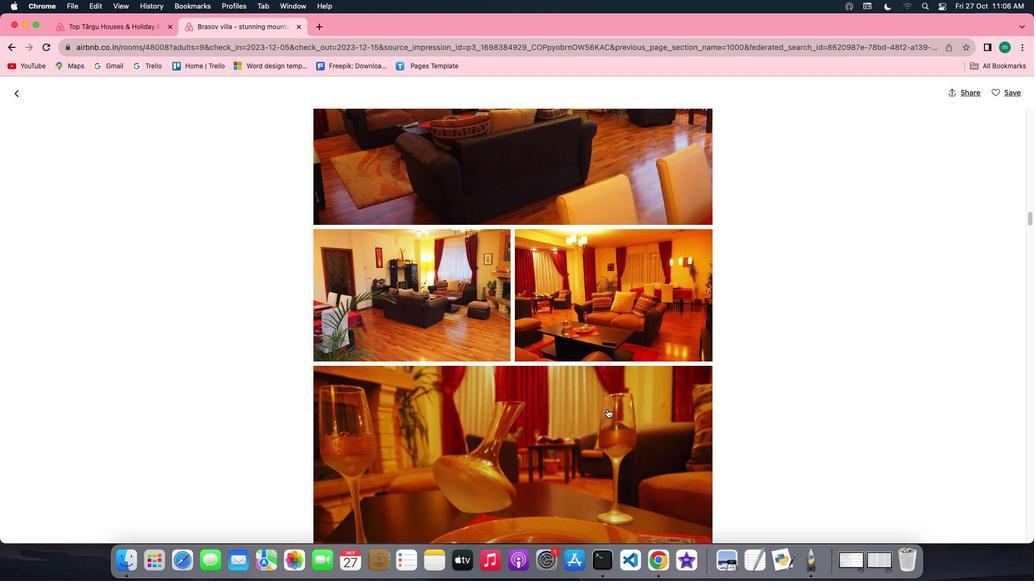 
Action: Mouse scrolled (610, 413) with delta (3, 2)
Screenshot: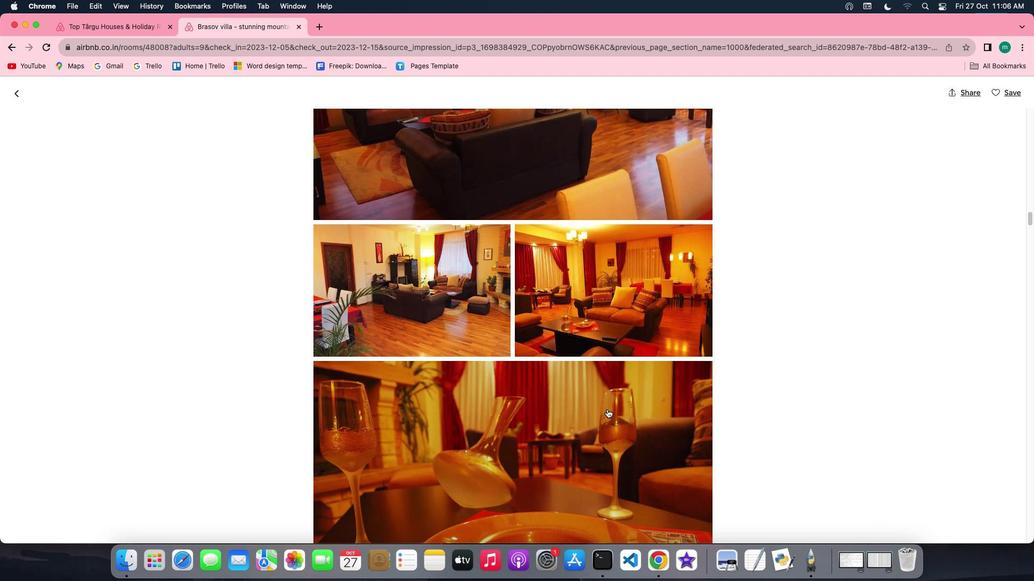 
Action: Mouse scrolled (610, 413) with delta (3, 2)
Screenshot: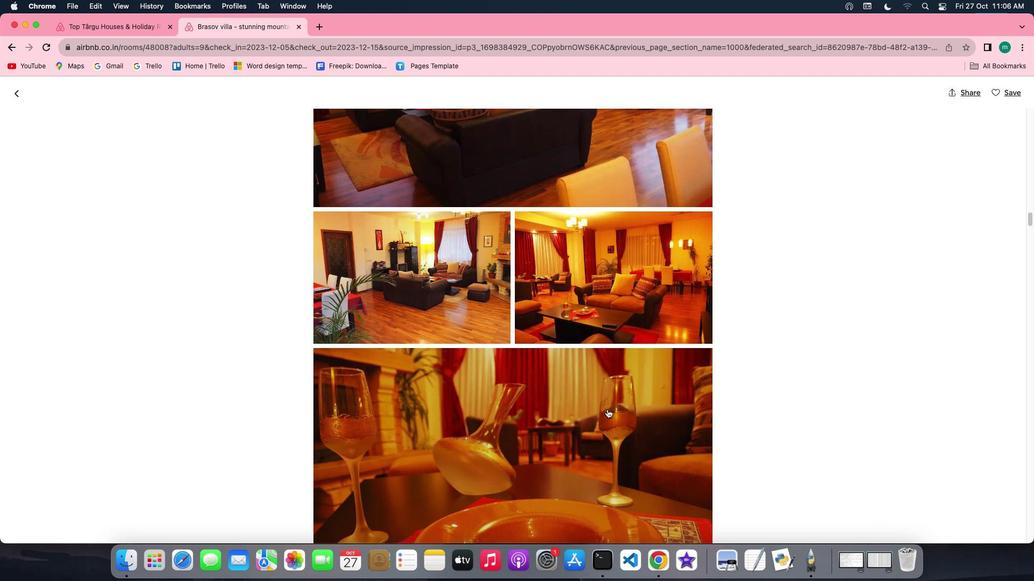 
Action: Mouse scrolled (610, 413) with delta (3, 2)
Screenshot: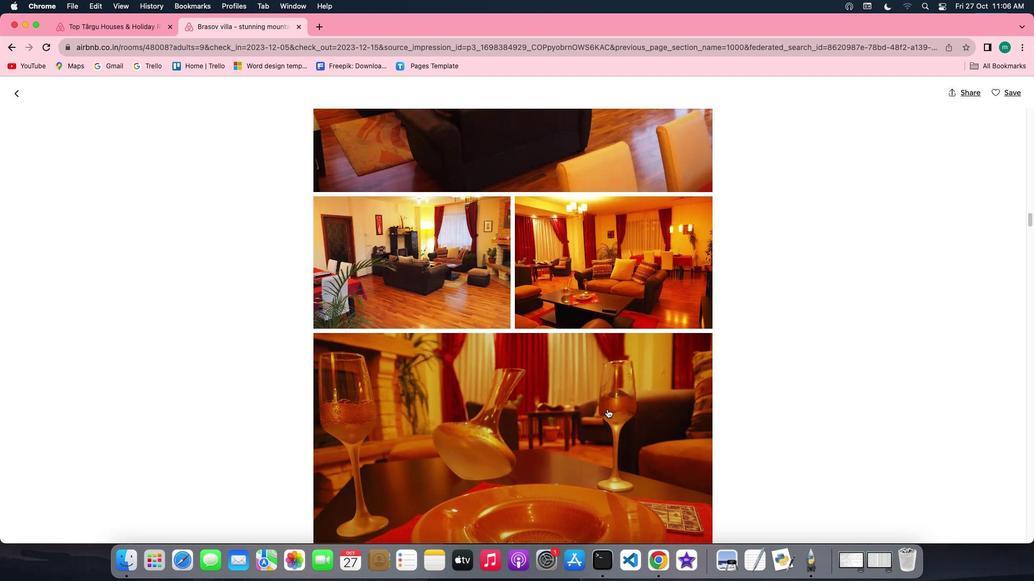 
Action: Mouse scrolled (610, 413) with delta (3, 2)
Screenshot: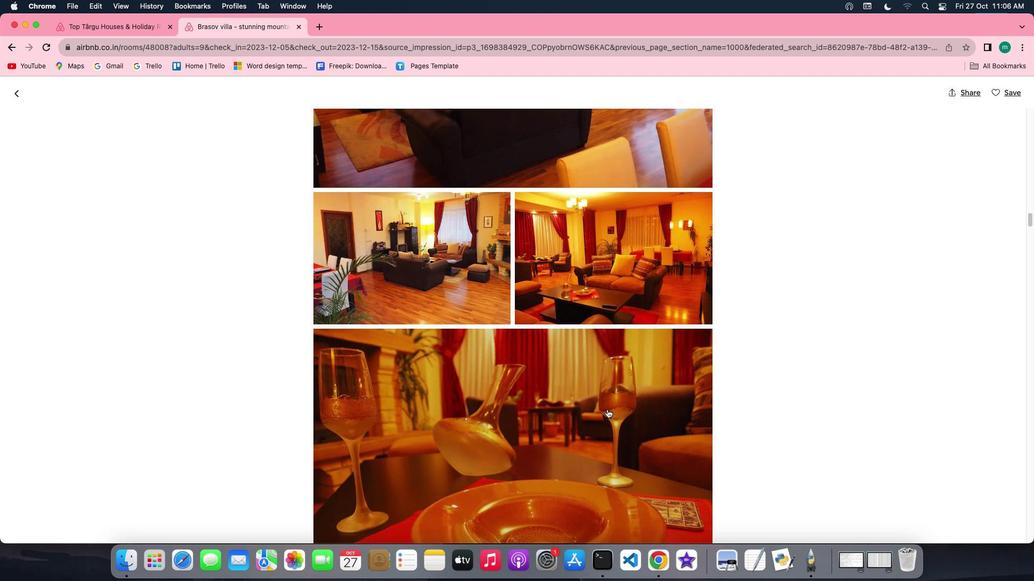 
Action: Mouse scrolled (610, 413) with delta (3, 2)
Screenshot: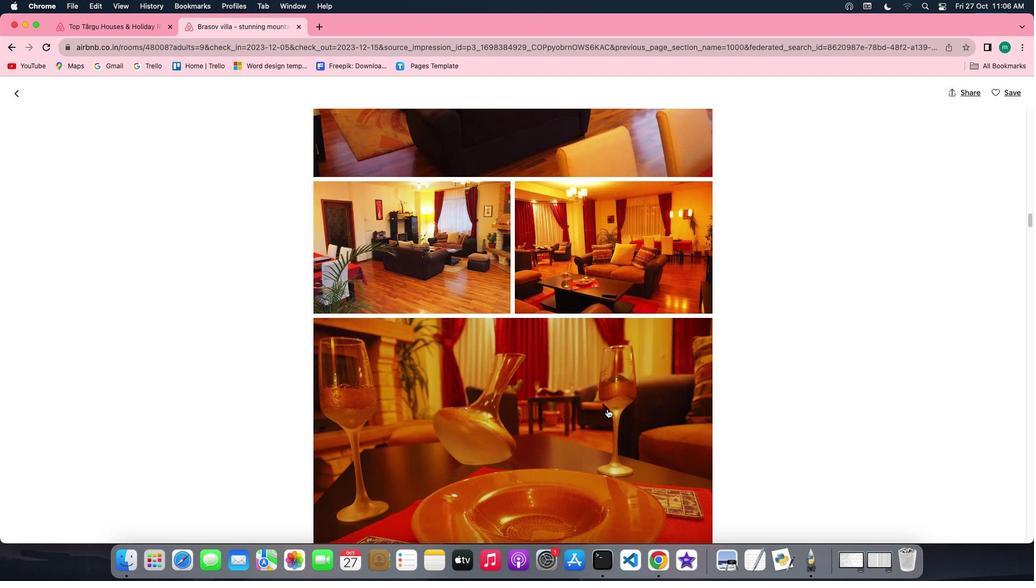 
Action: Mouse scrolled (610, 413) with delta (3, 2)
Screenshot: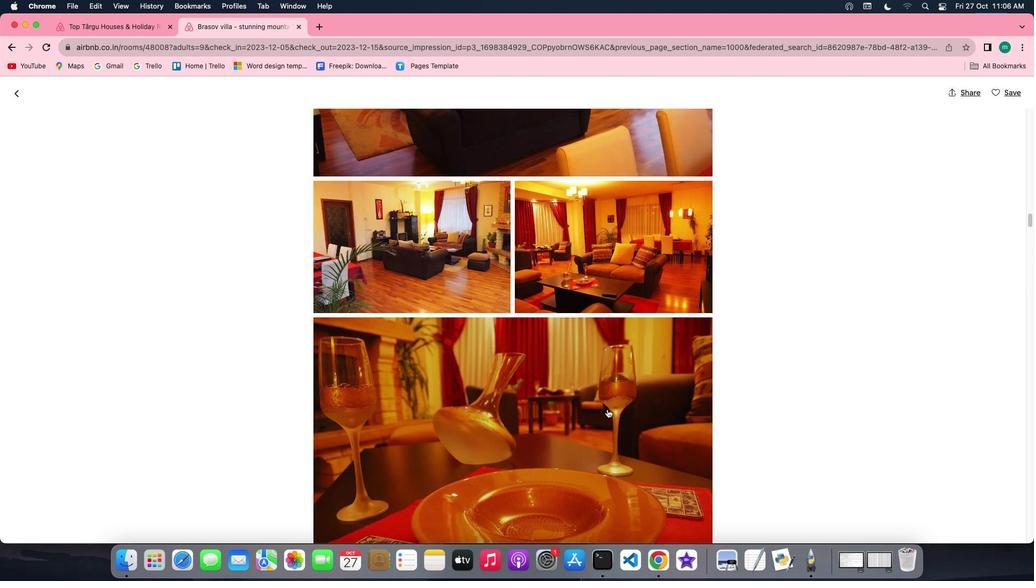 
Action: Mouse scrolled (610, 413) with delta (3, 2)
Screenshot: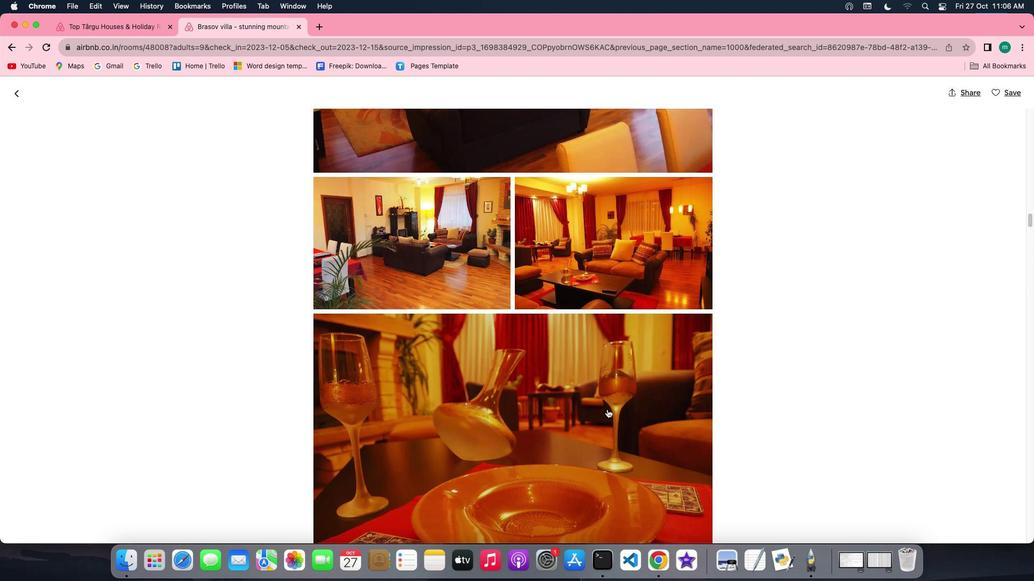 
Action: Mouse scrolled (610, 413) with delta (3, 2)
Screenshot: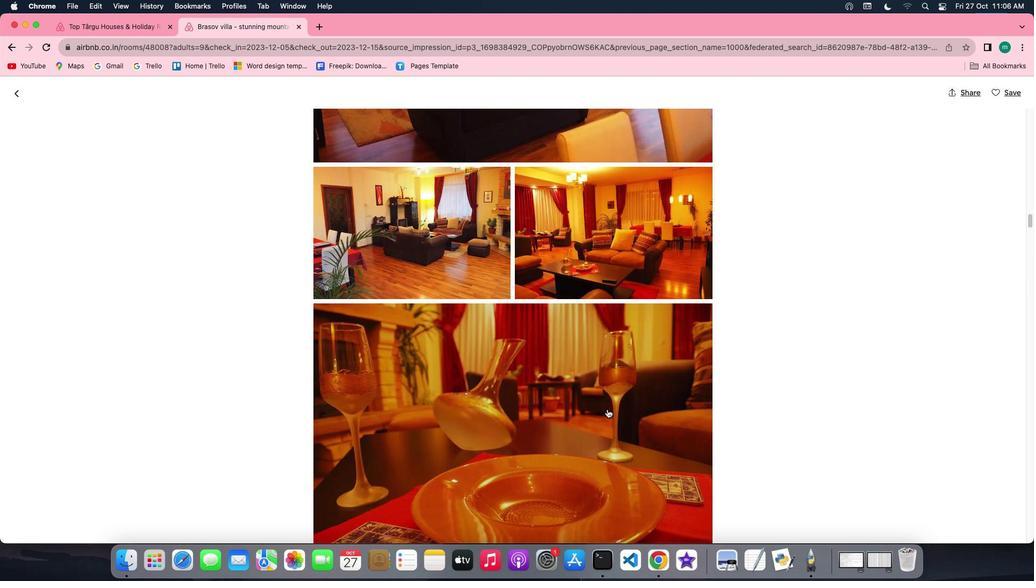 
Action: Mouse scrolled (610, 413) with delta (3, 2)
Screenshot: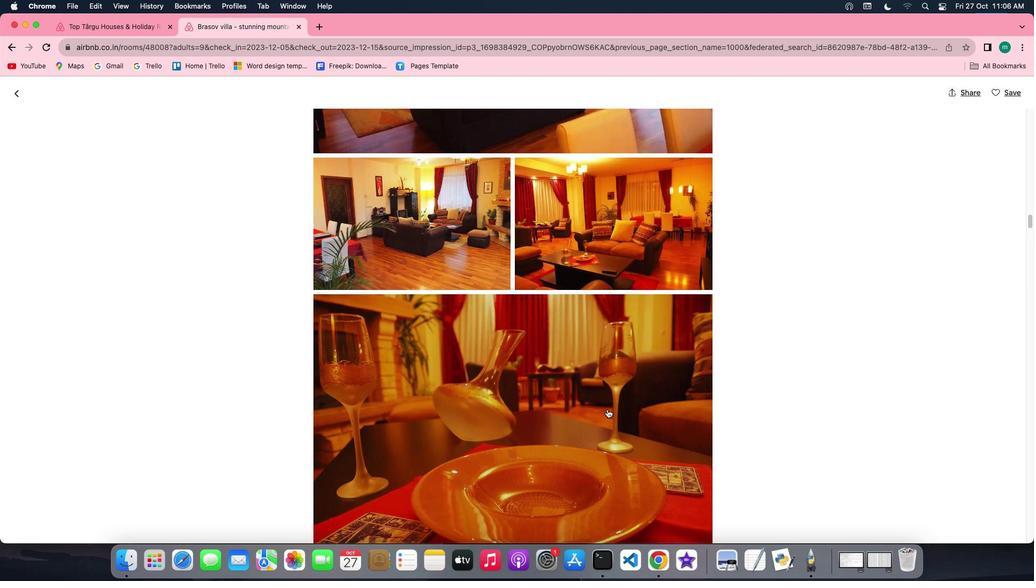 
Action: Mouse scrolled (610, 413) with delta (3, 2)
Screenshot: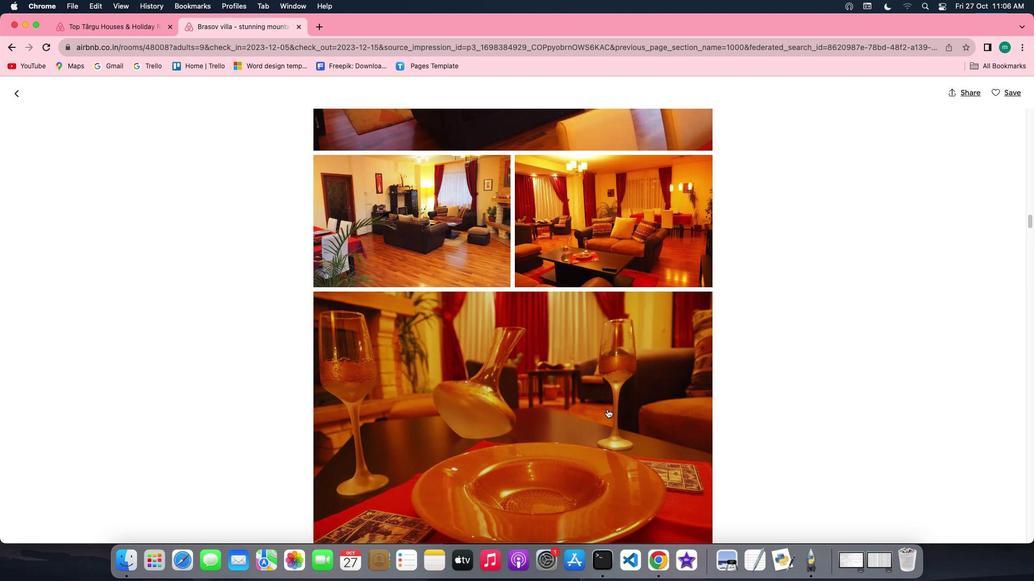 
Action: Mouse scrolled (610, 413) with delta (3, 2)
Screenshot: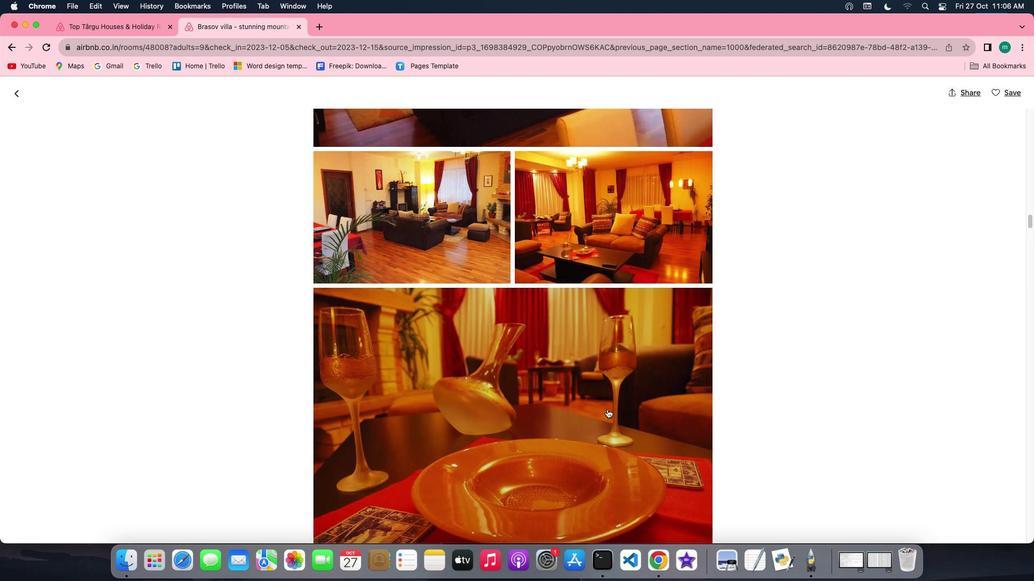 
Action: Mouse scrolled (610, 413) with delta (3, 2)
Screenshot: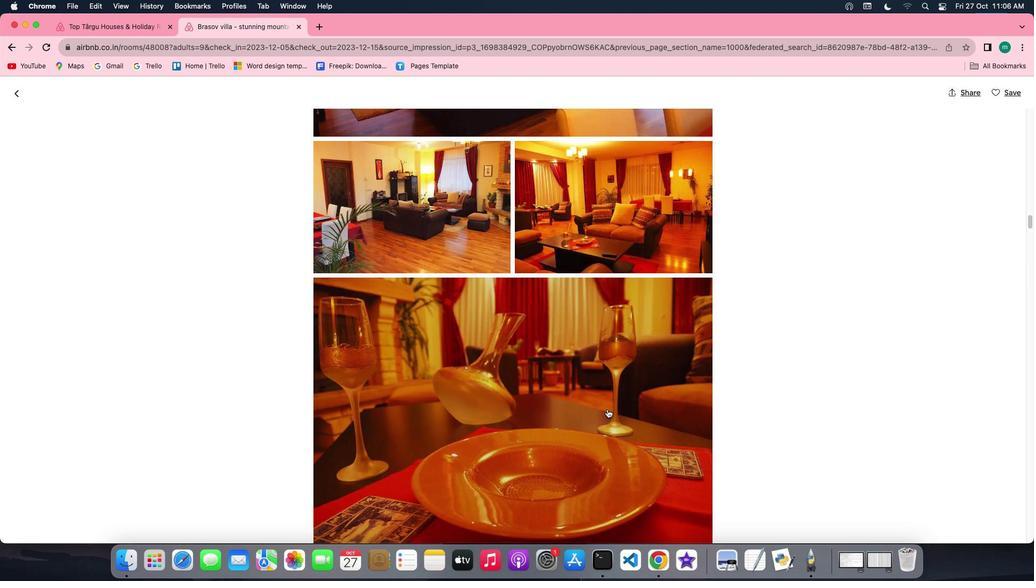 
Action: Mouse scrolled (610, 413) with delta (3, 2)
Screenshot: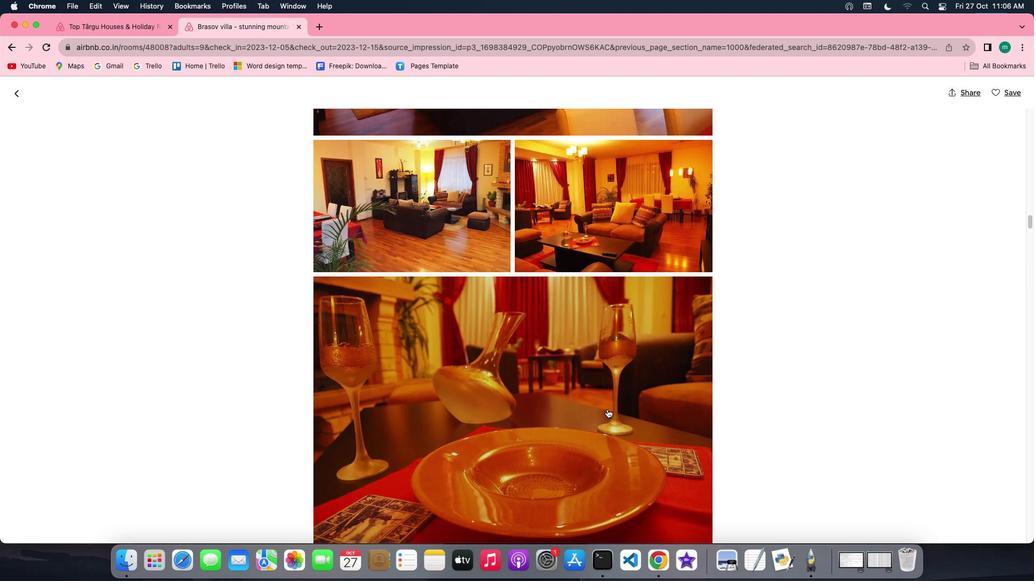 
Action: Mouse scrolled (610, 413) with delta (3, 2)
Screenshot: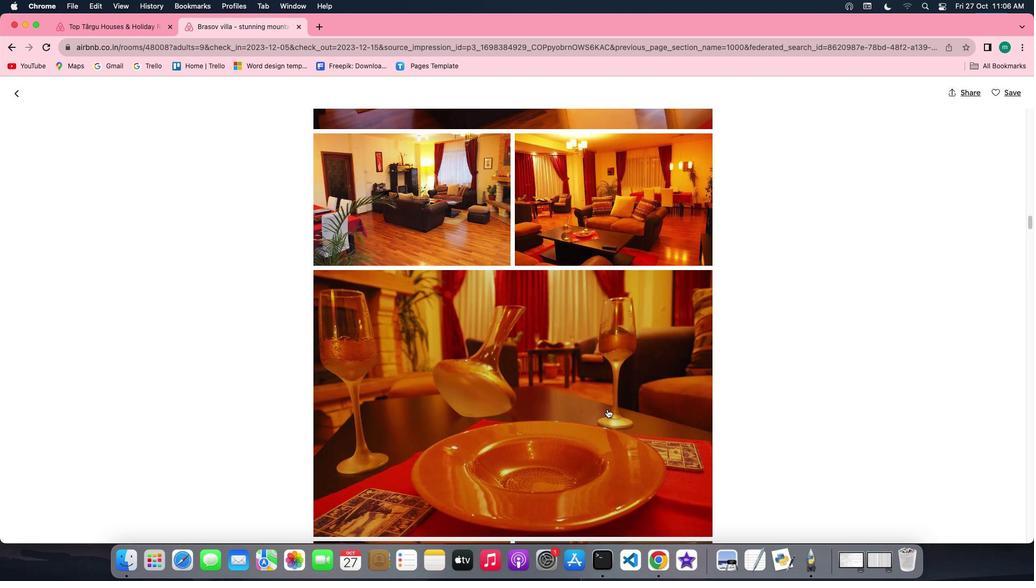 
Action: Mouse scrolled (610, 413) with delta (3, 2)
Screenshot: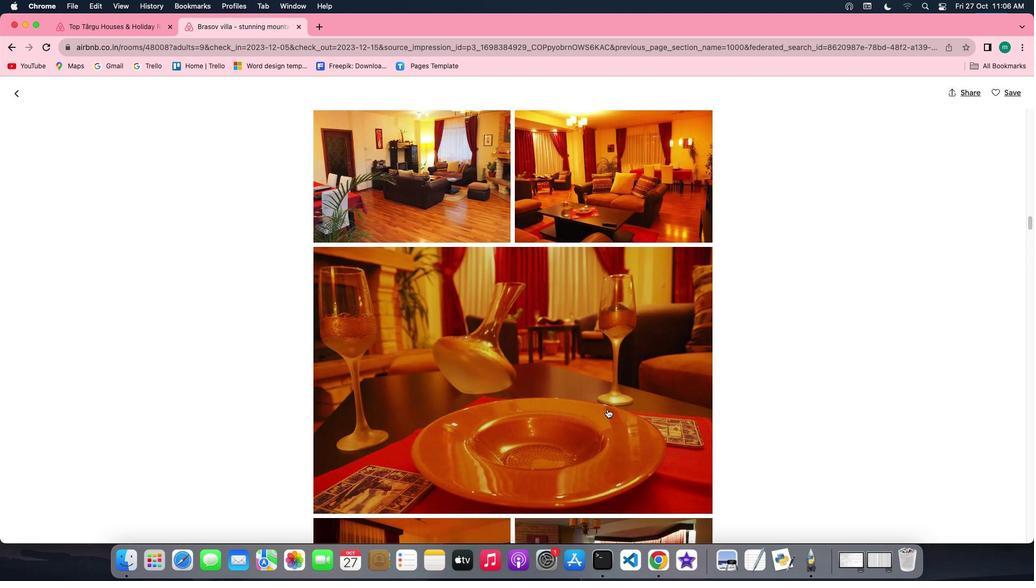 
Action: Mouse scrolled (610, 413) with delta (3, 2)
Screenshot: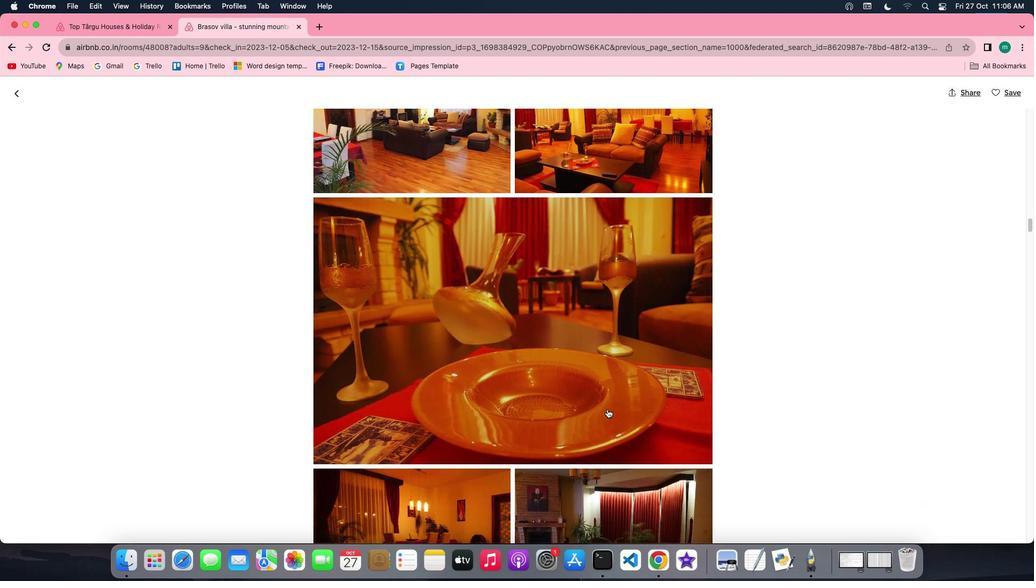 
Action: Mouse scrolled (610, 413) with delta (3, 2)
Screenshot: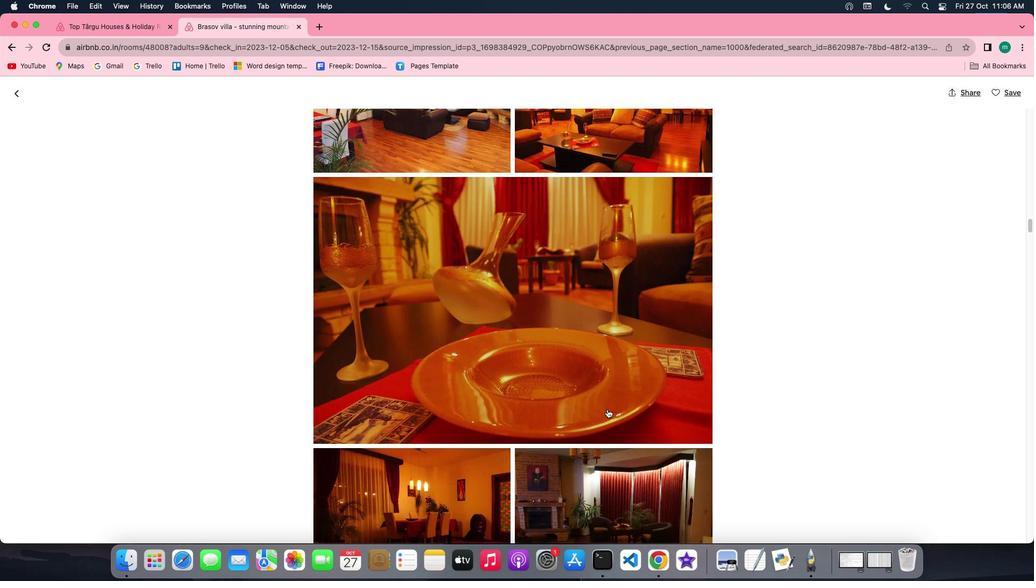 
Action: Mouse scrolled (610, 413) with delta (3, 2)
Screenshot: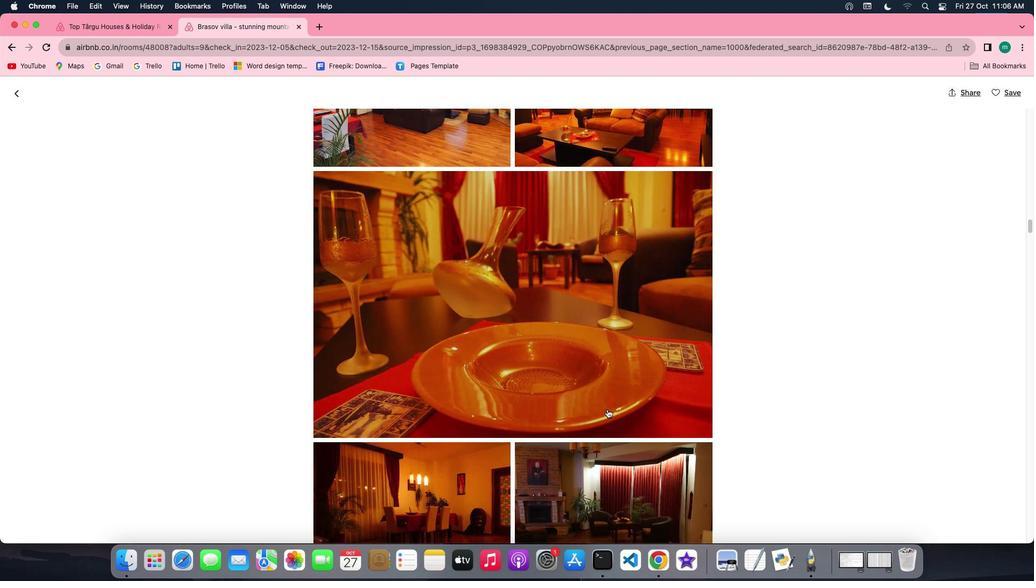 
Action: Mouse scrolled (610, 413) with delta (3, 2)
Screenshot: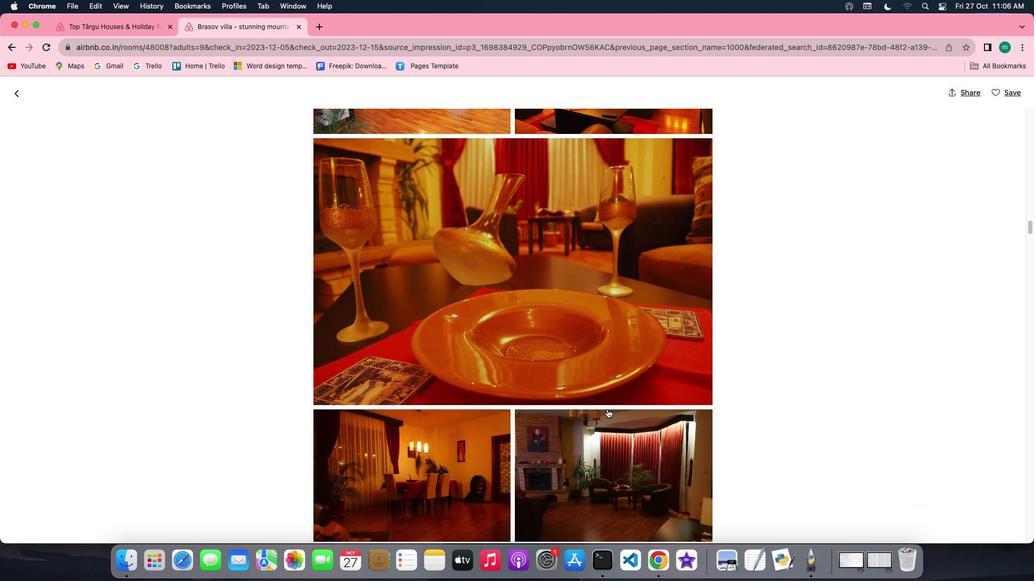 
Action: Mouse scrolled (610, 413) with delta (3, 1)
Screenshot: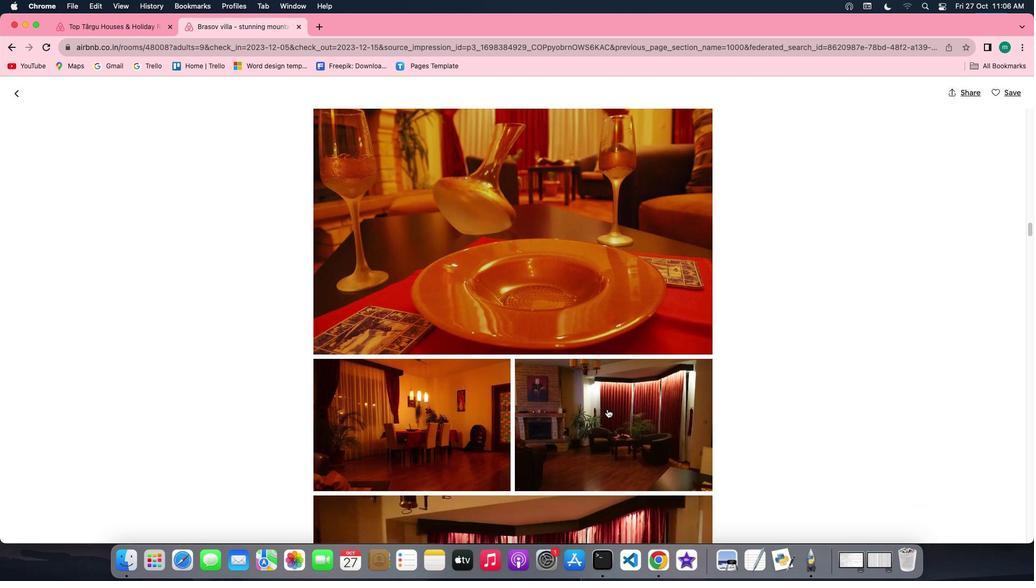 
Action: Mouse scrolled (610, 413) with delta (3, 2)
Screenshot: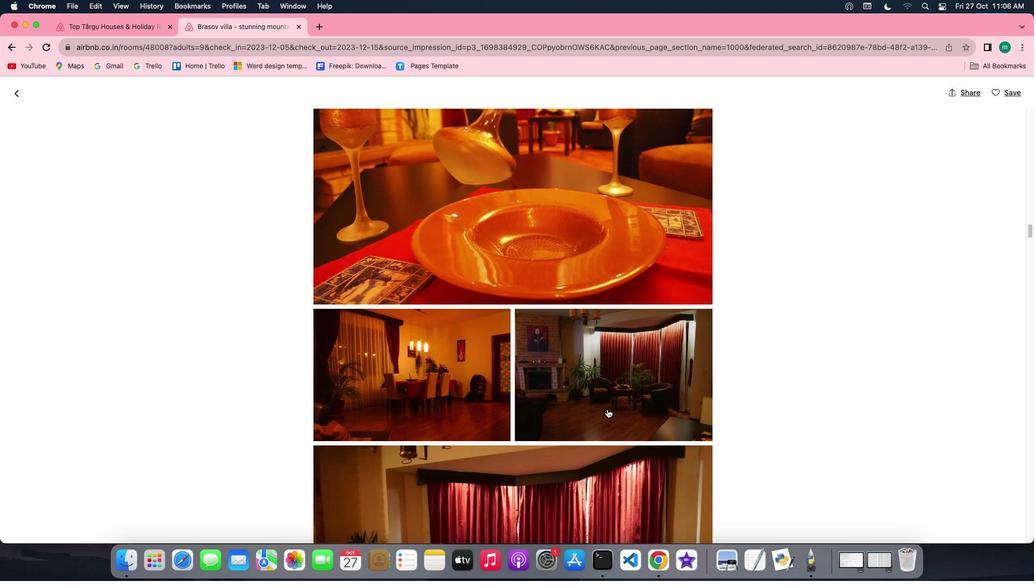 
Action: Mouse scrolled (610, 413) with delta (3, 2)
